 Task: Change the Trello board background using images from the Unsplash gallery.
Action: Mouse moved to (1228, 381)
Screenshot: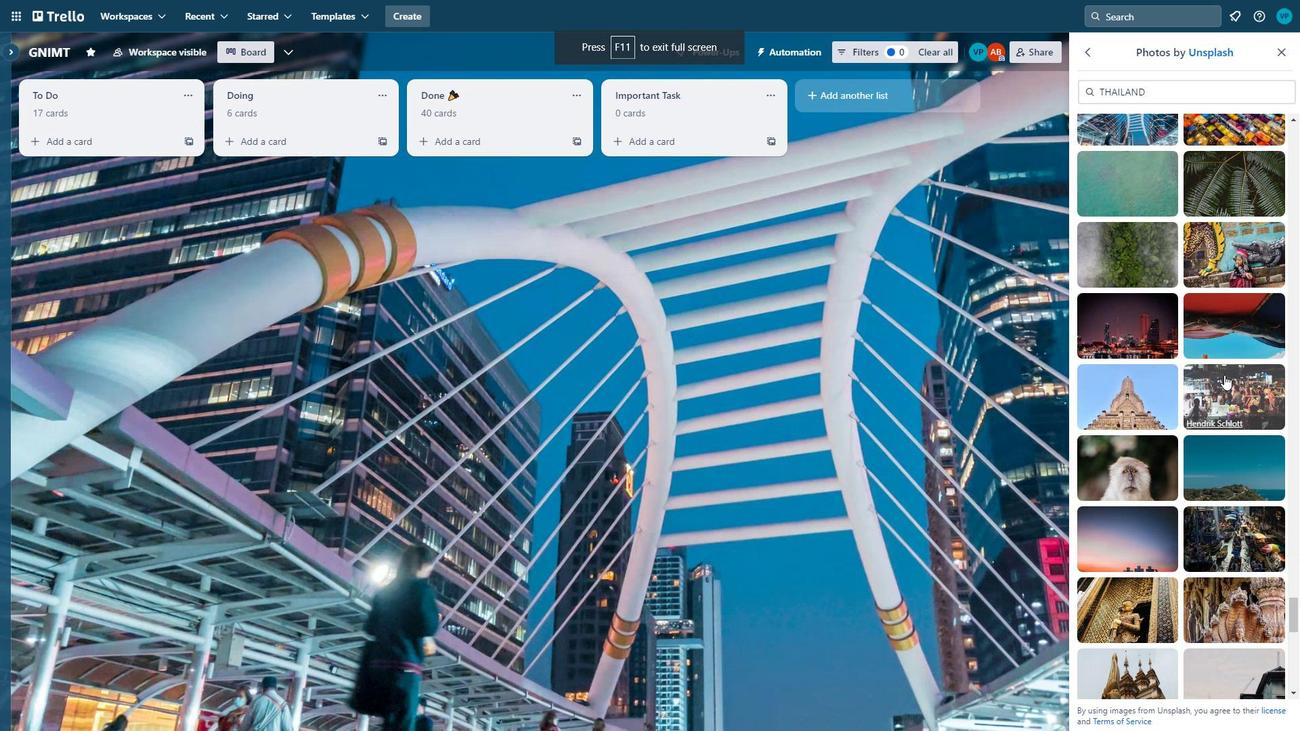 
Action: Mouse scrolled (1228, 380) with delta (0, 0)
Screenshot: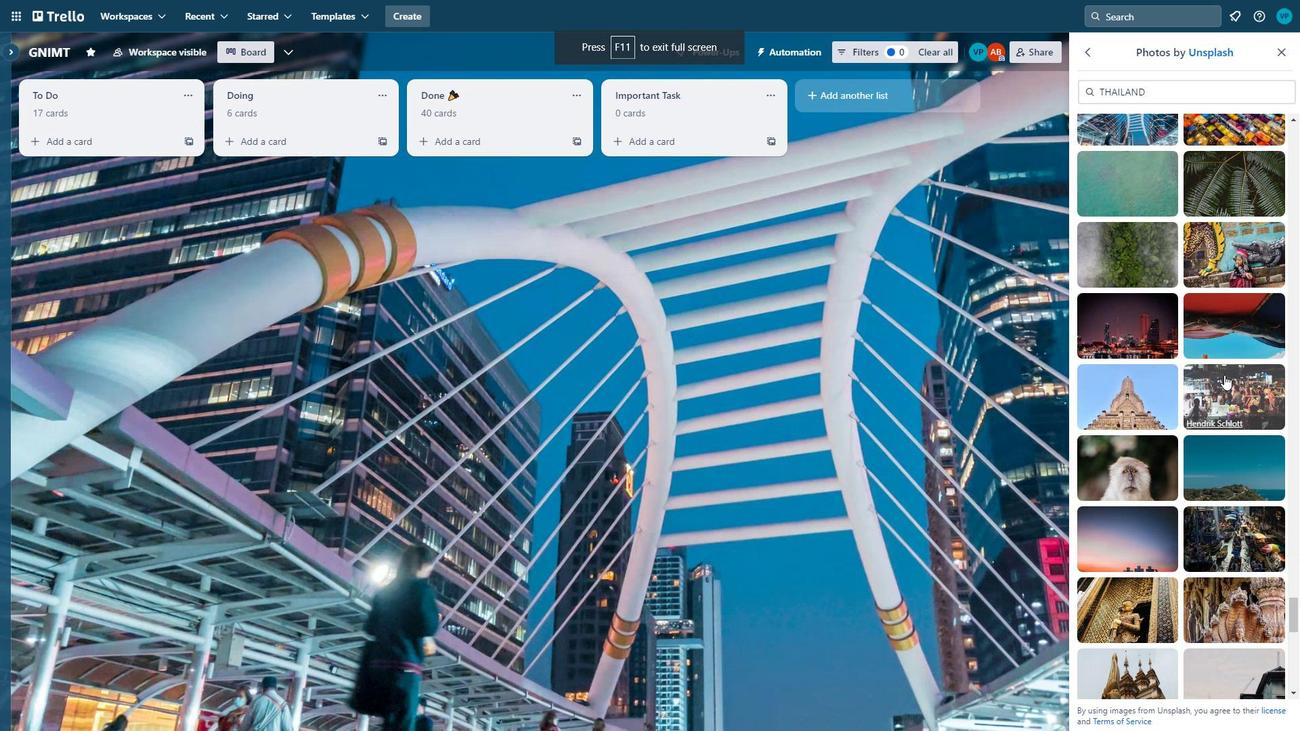 
Action: Mouse moved to (1229, 383)
Screenshot: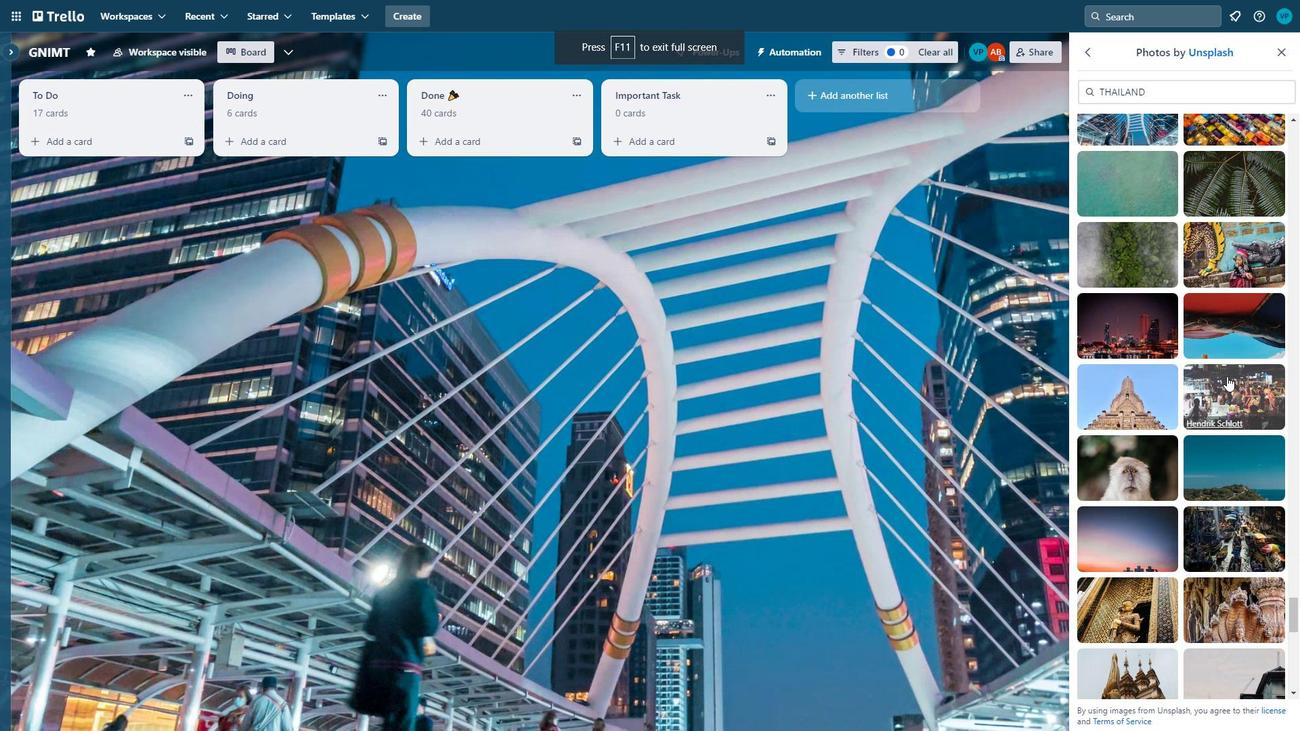 
Action: Mouse scrolled (1229, 382) with delta (0, 0)
Screenshot: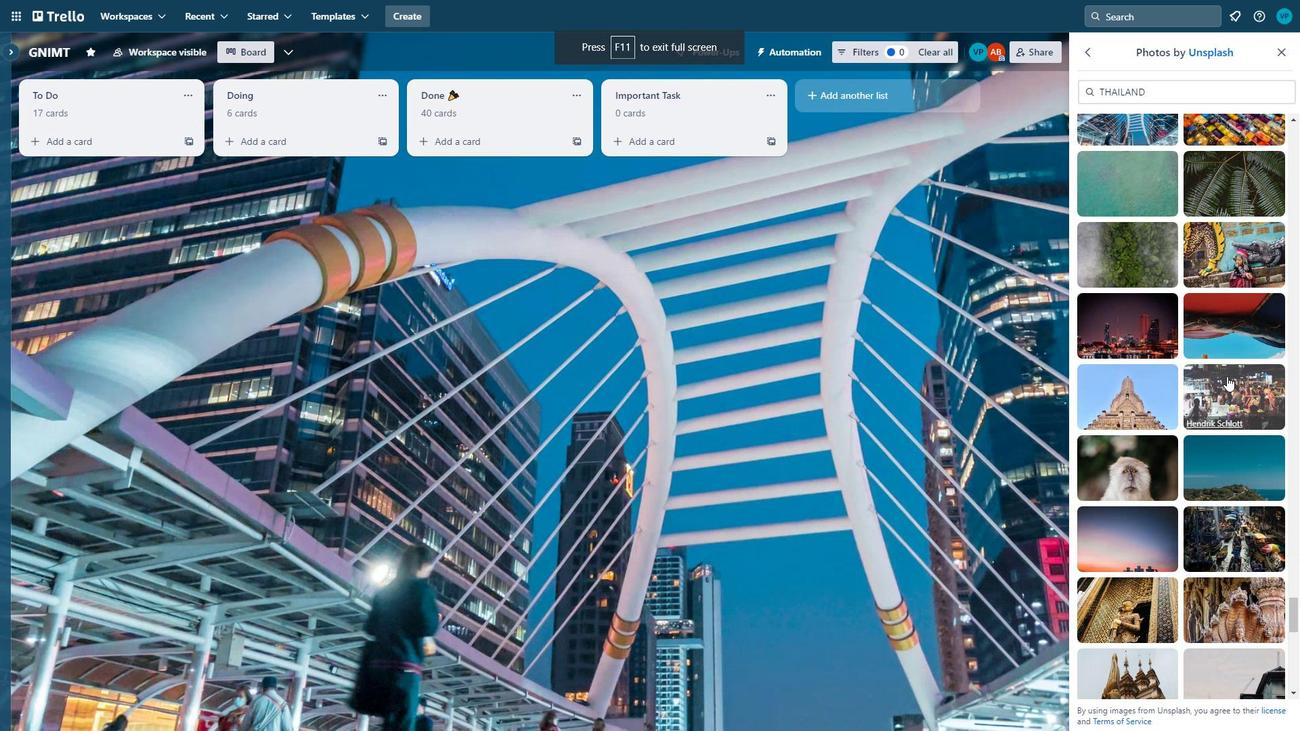 
Action: Mouse moved to (1229, 384)
Screenshot: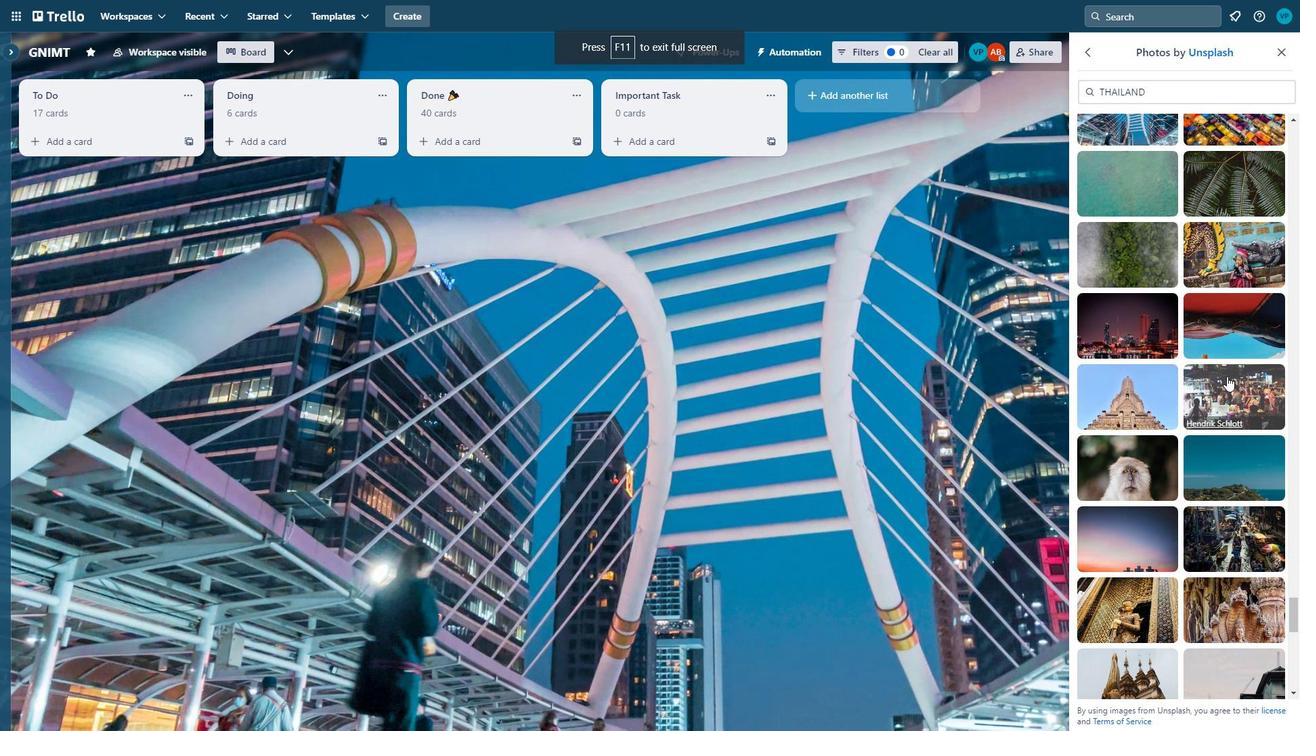 
Action: Mouse scrolled (1229, 383) with delta (0, 0)
Screenshot: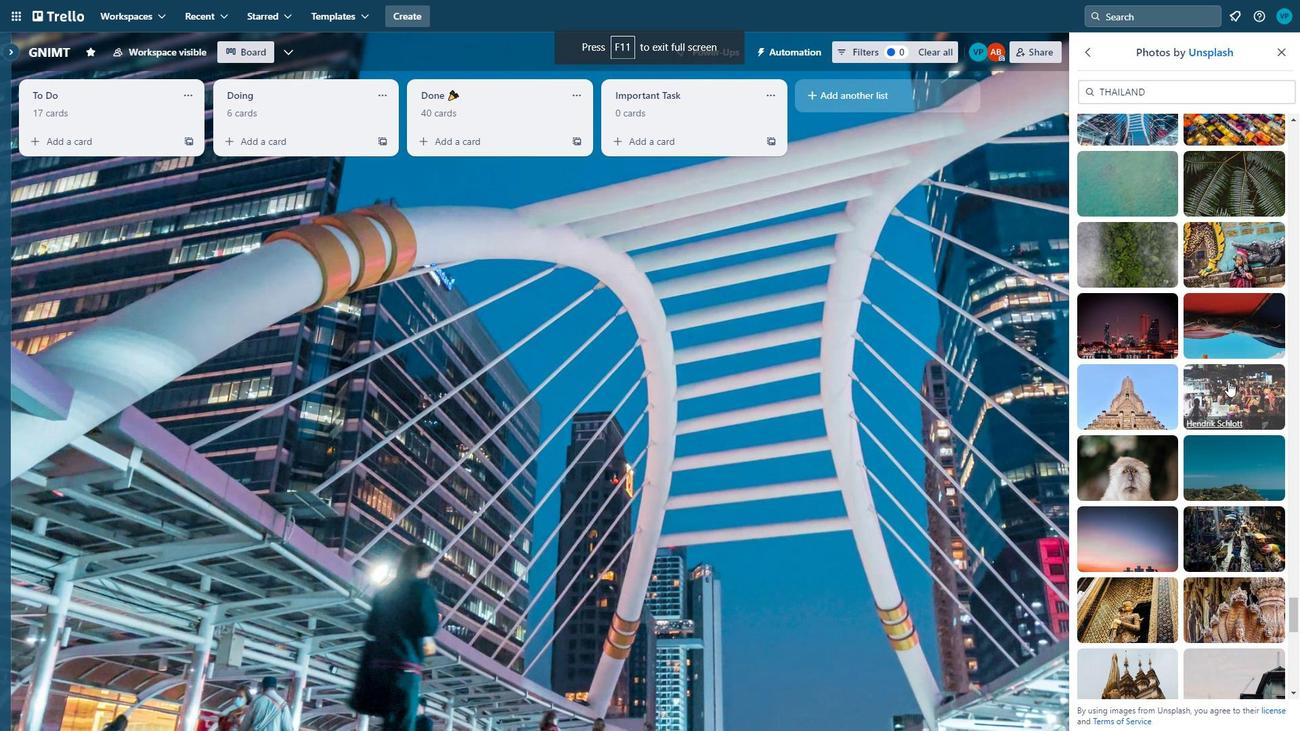 
Action: Mouse moved to (1139, 390)
Screenshot: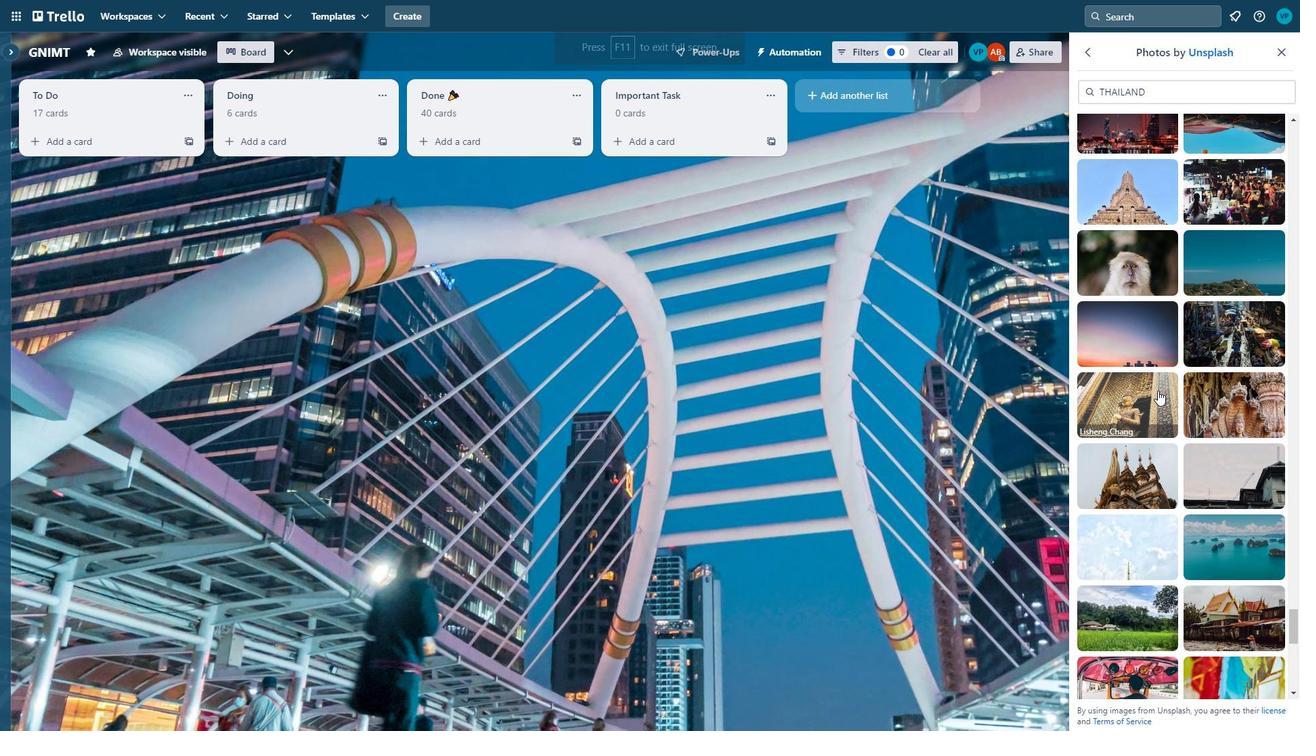 
Action: Mouse pressed left at (1139, 390)
Screenshot: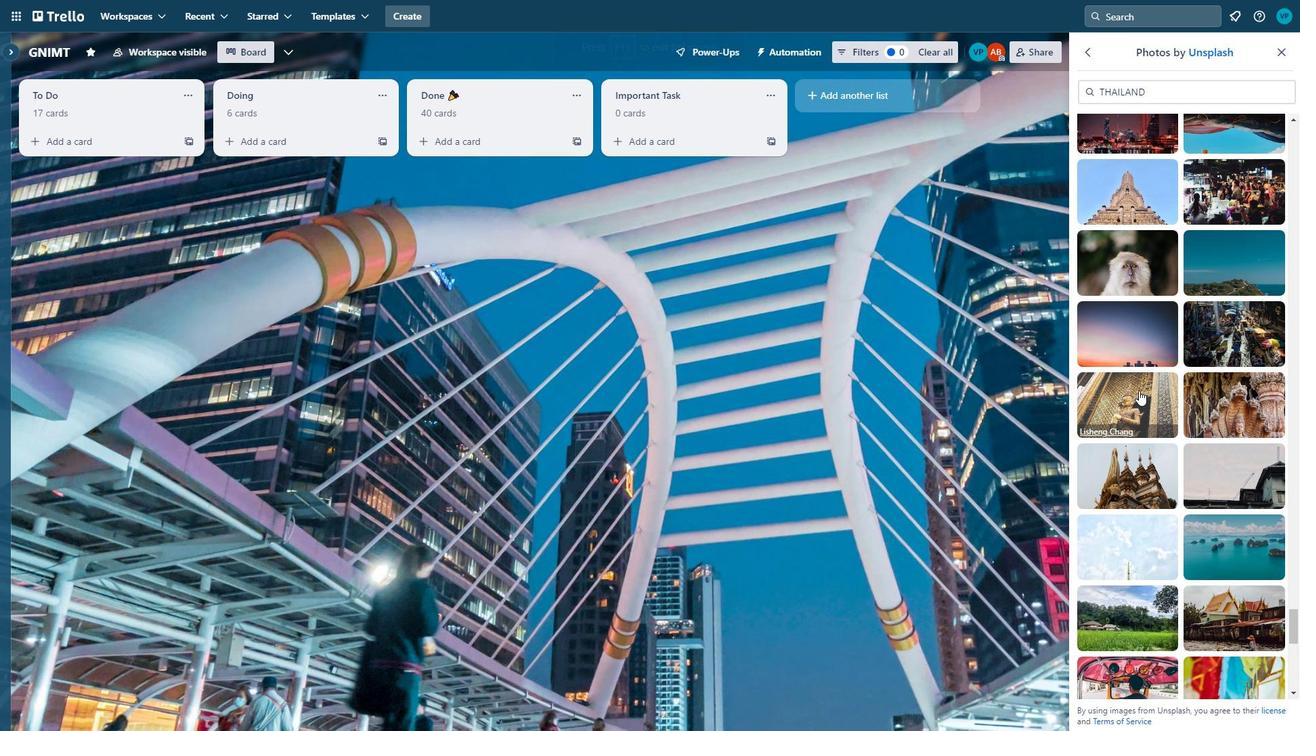 
Action: Mouse moved to (1299, 432)
Screenshot: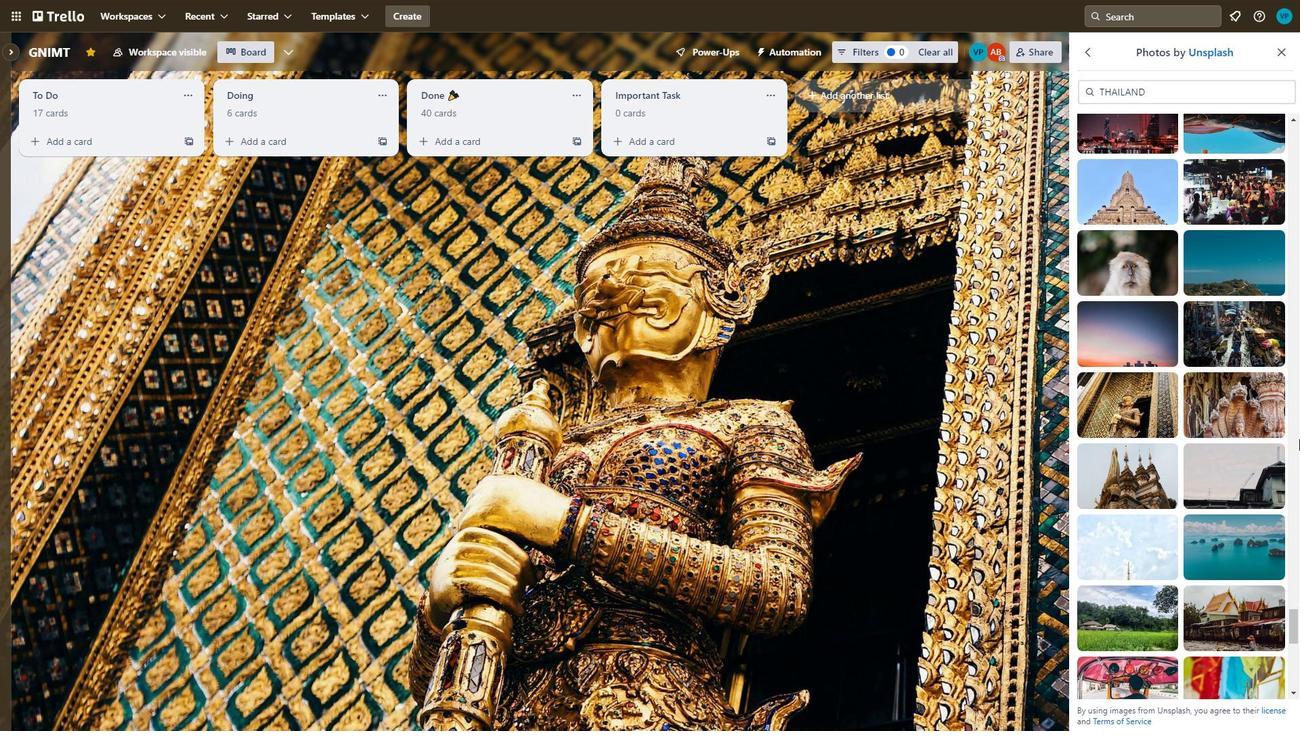 
Action: Mouse scrolled (1299, 432) with delta (0, 0)
Screenshot: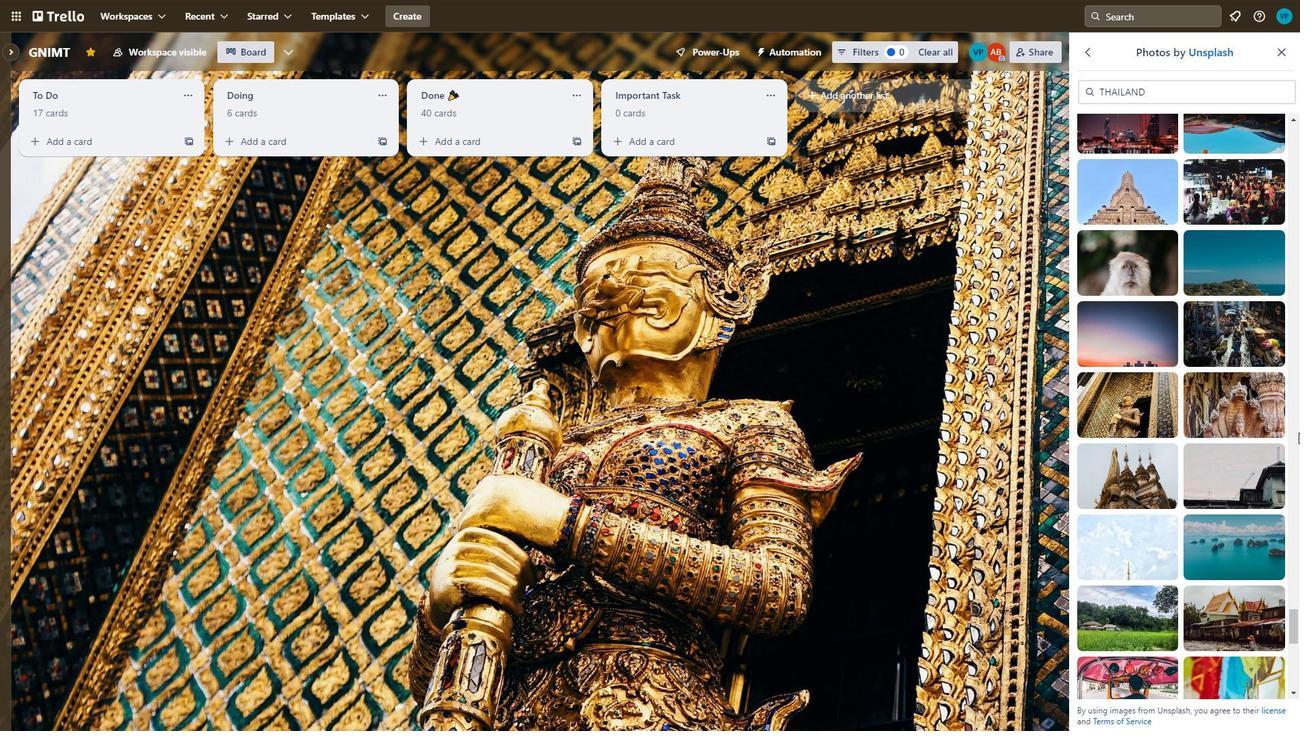
Action: Mouse moved to (1294, 439)
Screenshot: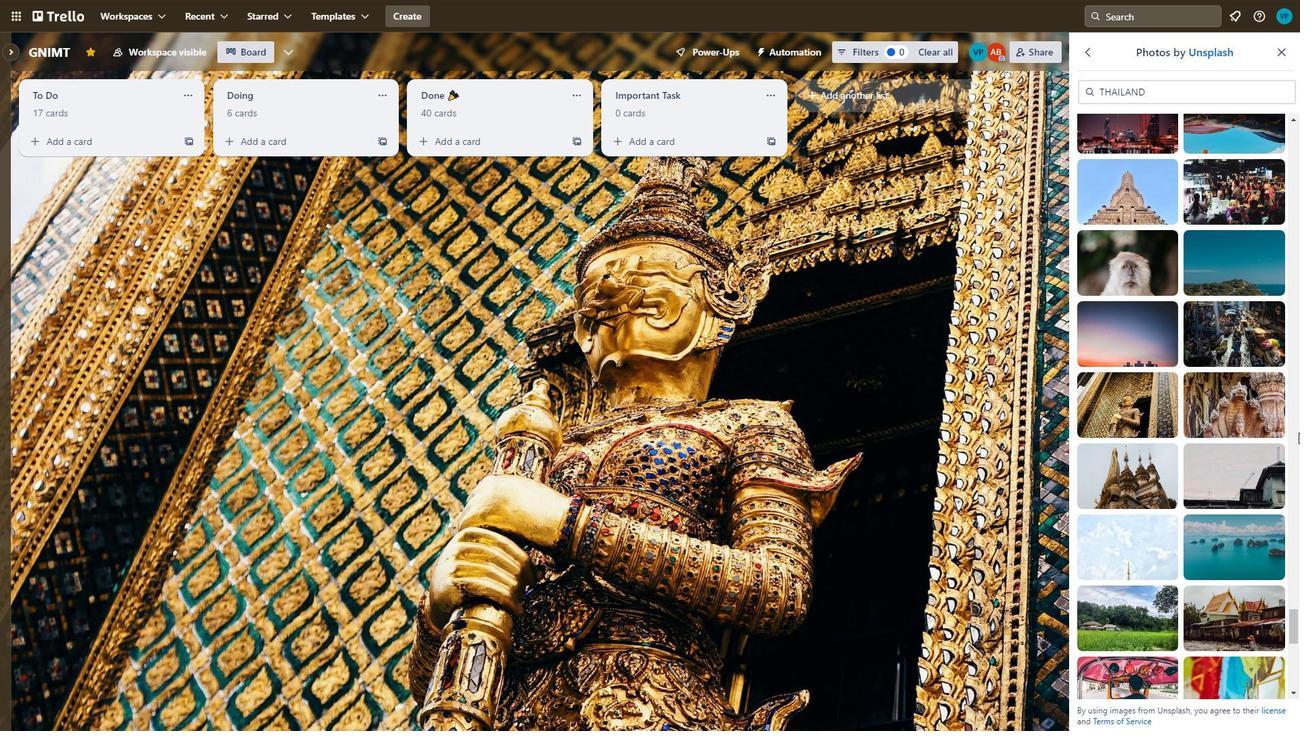 
Action: Mouse scrolled (1294, 438) with delta (0, 0)
Screenshot: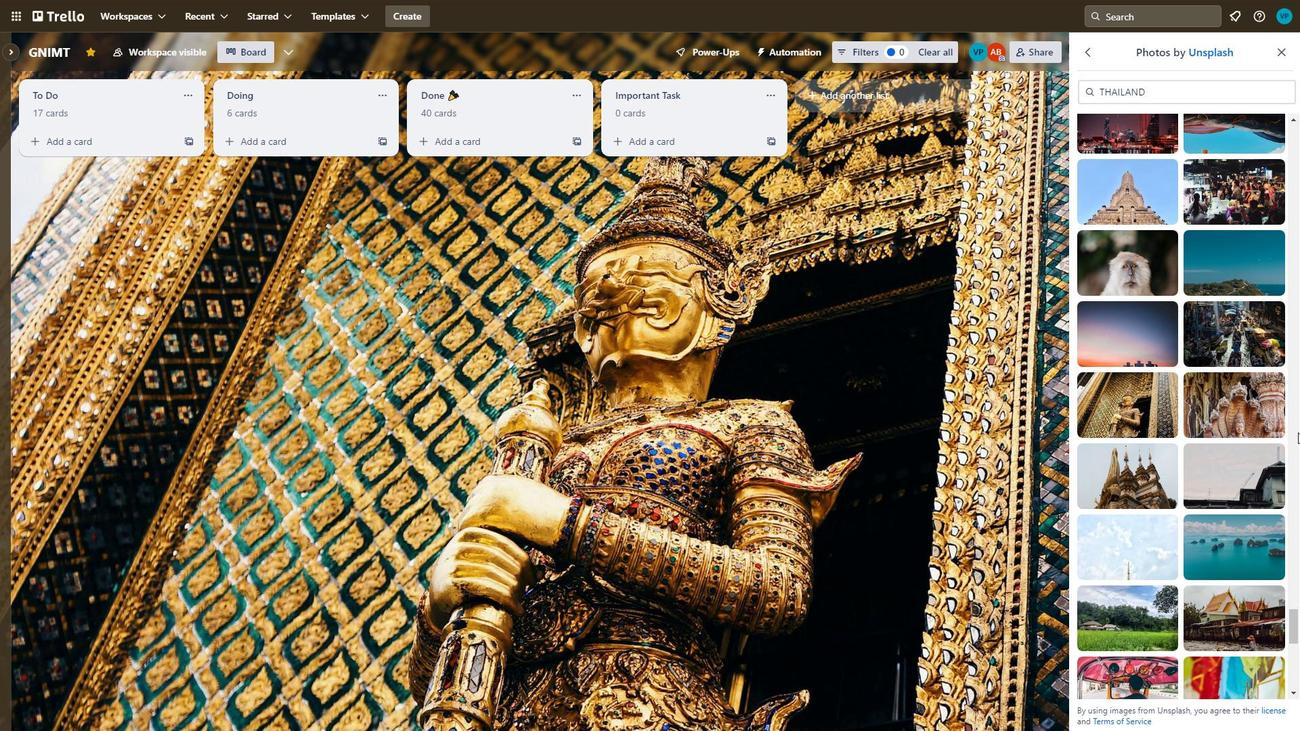 
Action: Mouse moved to (1290, 445)
Screenshot: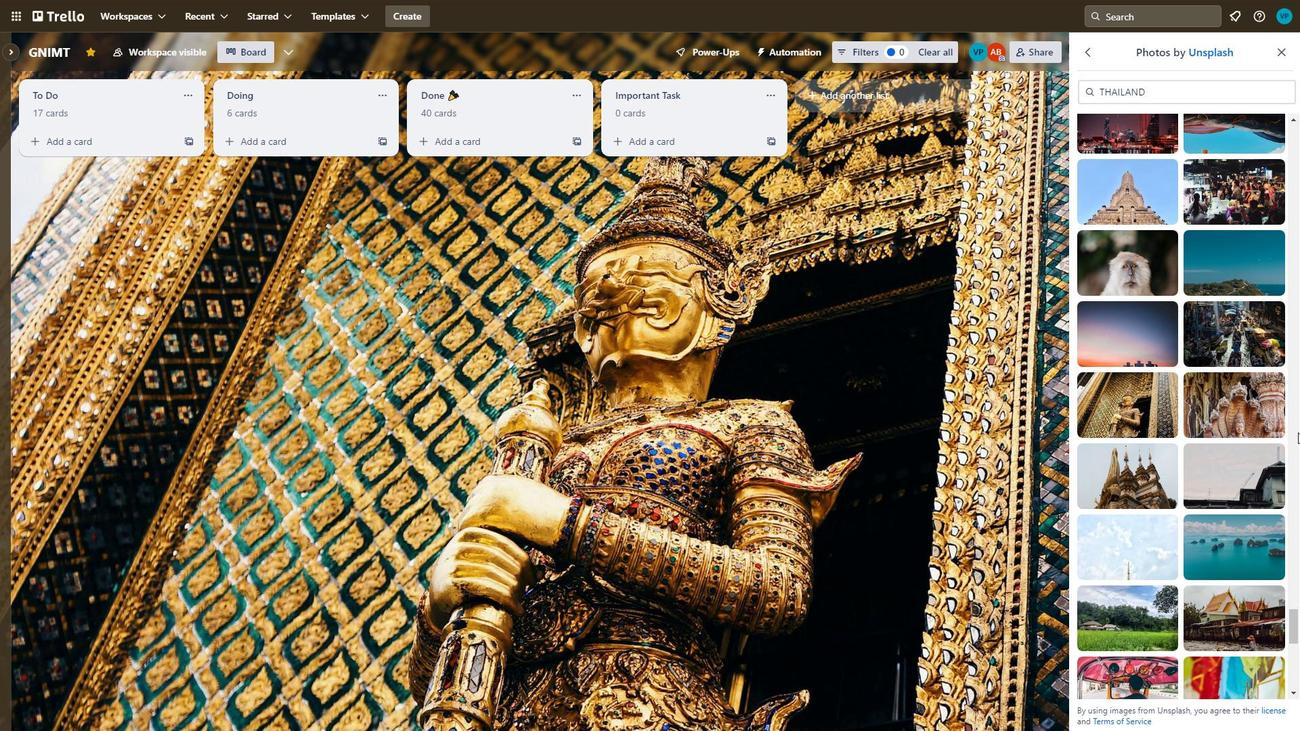 
Action: Mouse scrolled (1290, 445) with delta (0, 0)
Screenshot: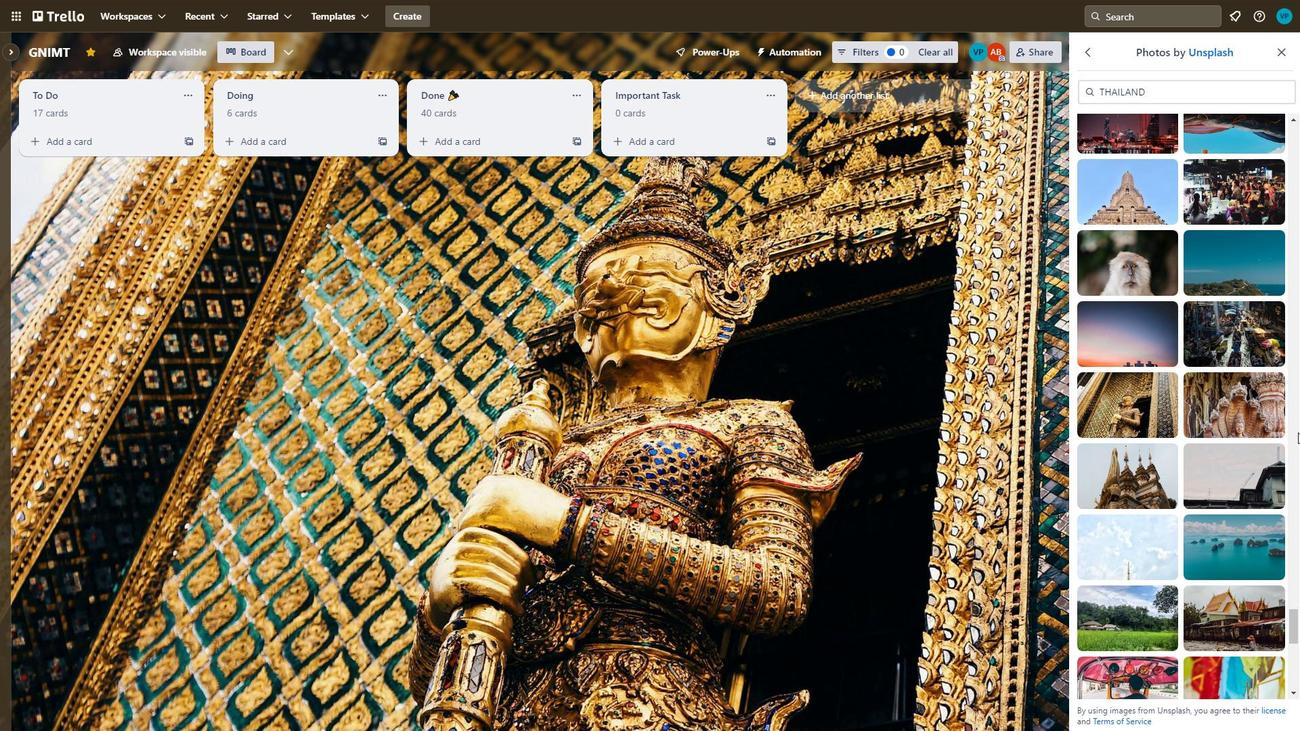 
Action: Mouse moved to (1141, 403)
Screenshot: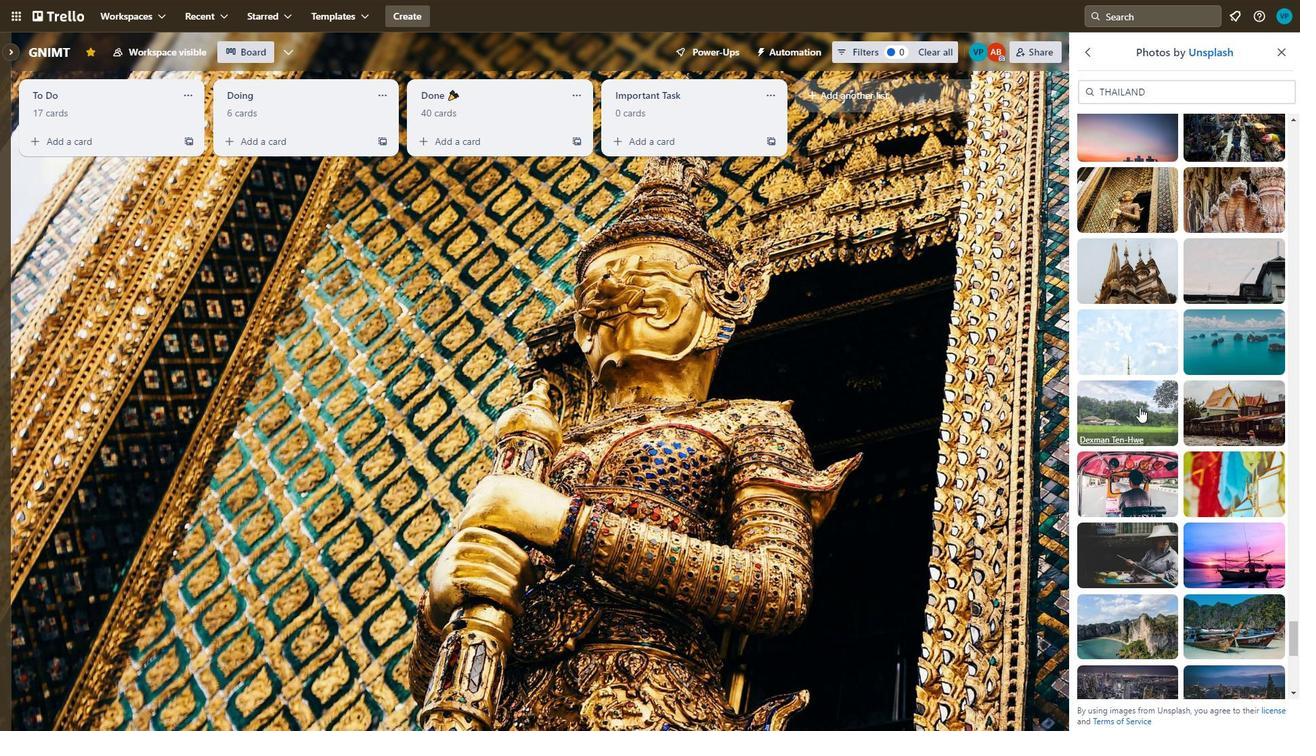 
Action: Mouse pressed left at (1141, 403)
Screenshot: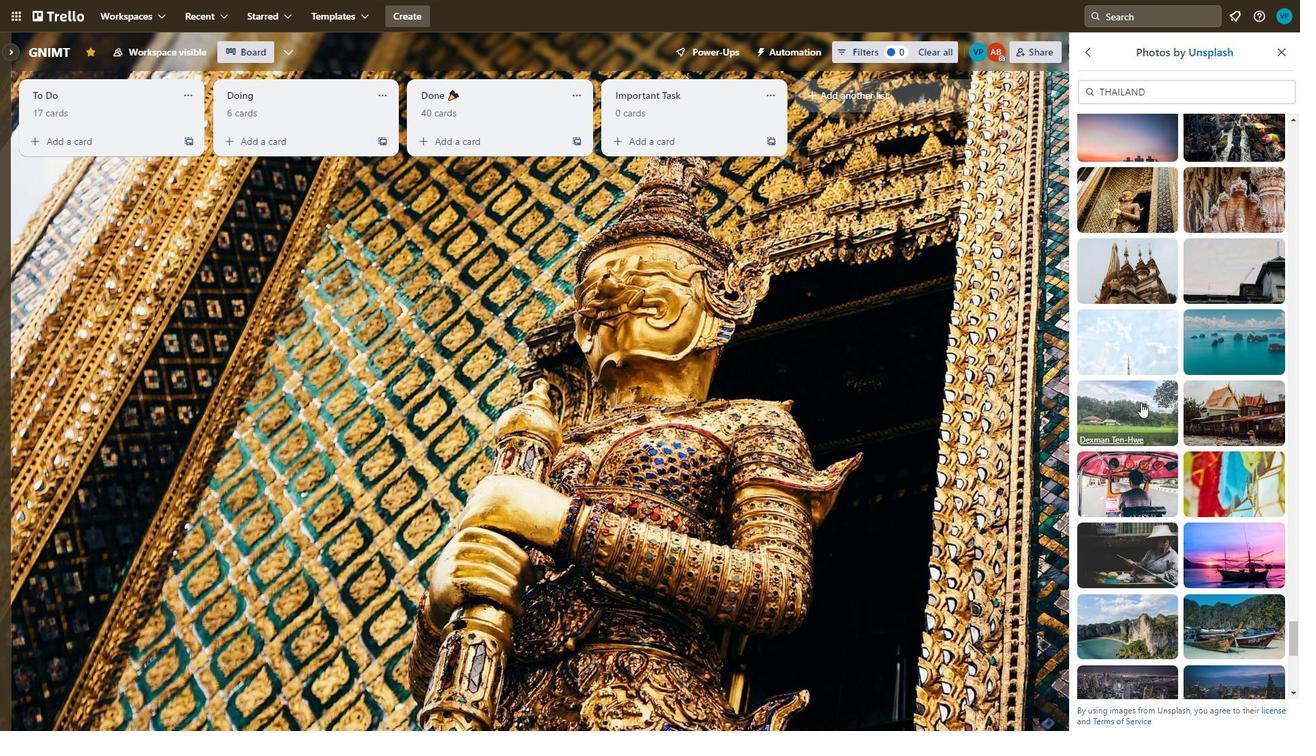 
Action: Mouse moved to (1248, 397)
Screenshot: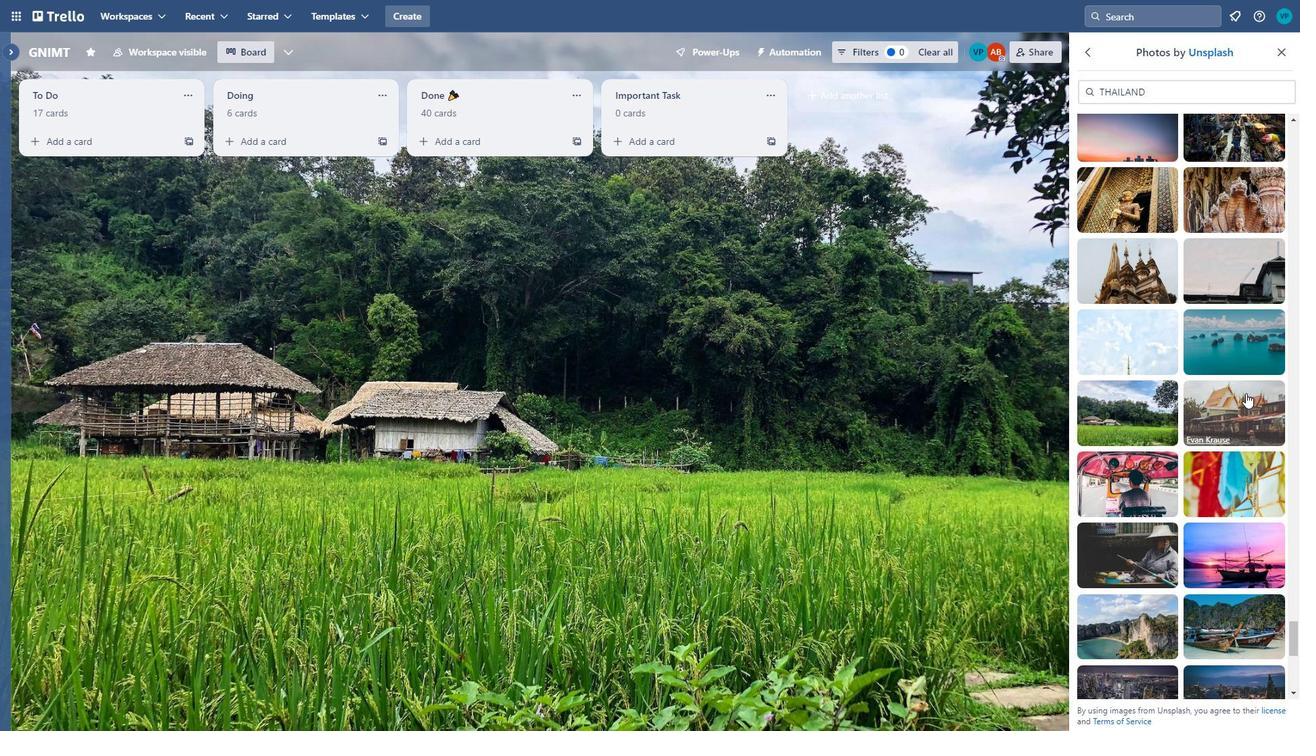 
Action: Mouse pressed left at (1248, 397)
Screenshot: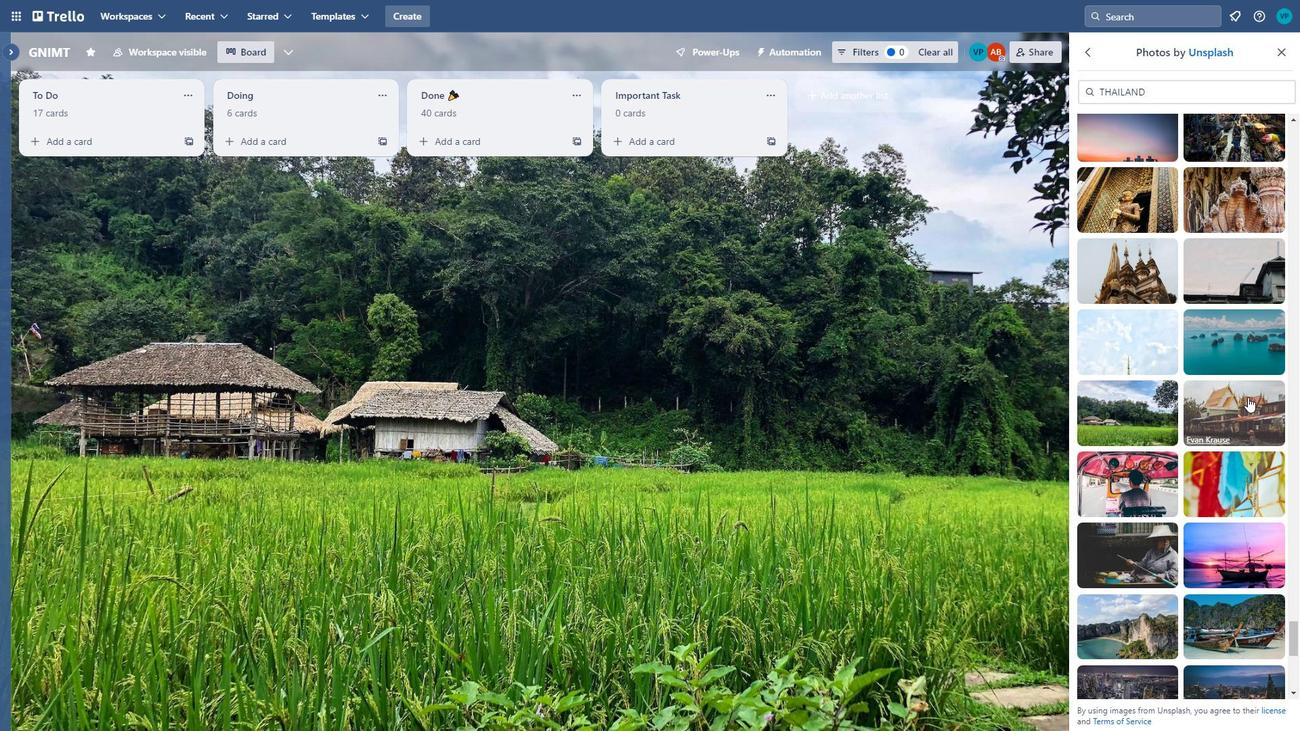 
Action: Mouse moved to (1155, 476)
Screenshot: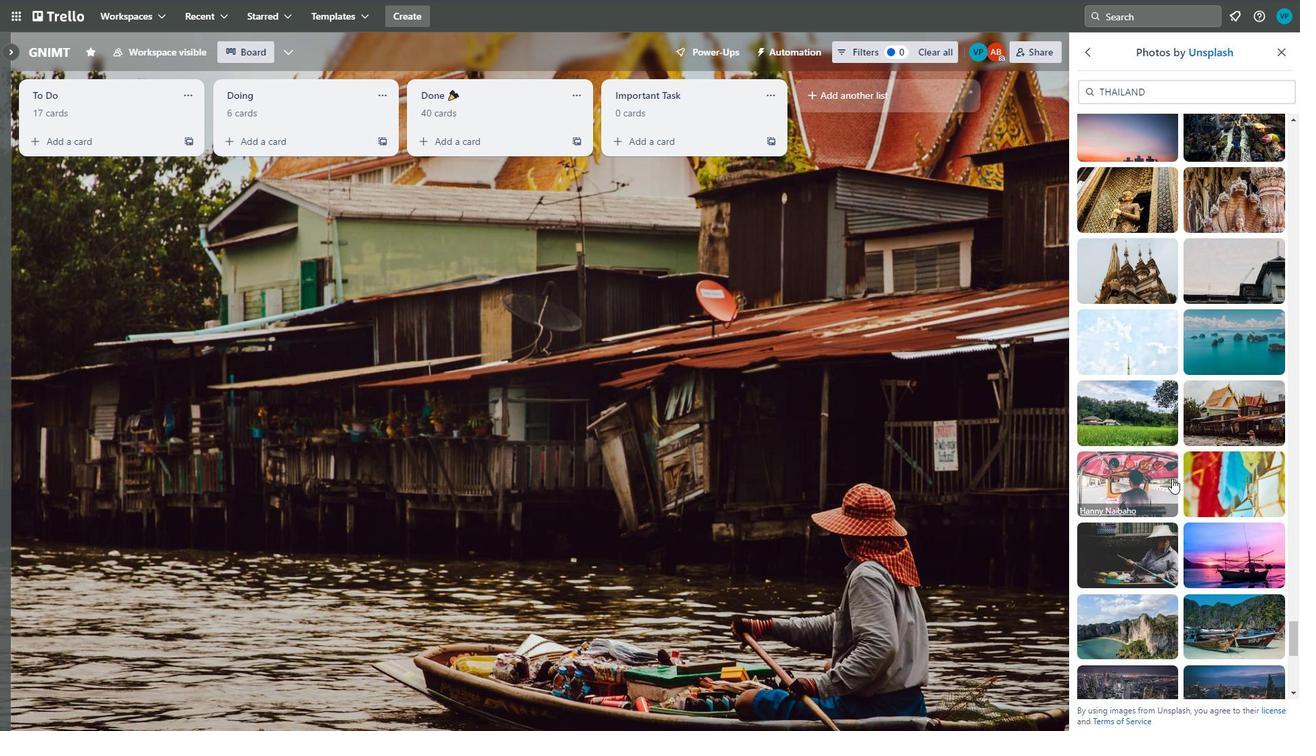 
Action: Mouse pressed left at (1155, 476)
Screenshot: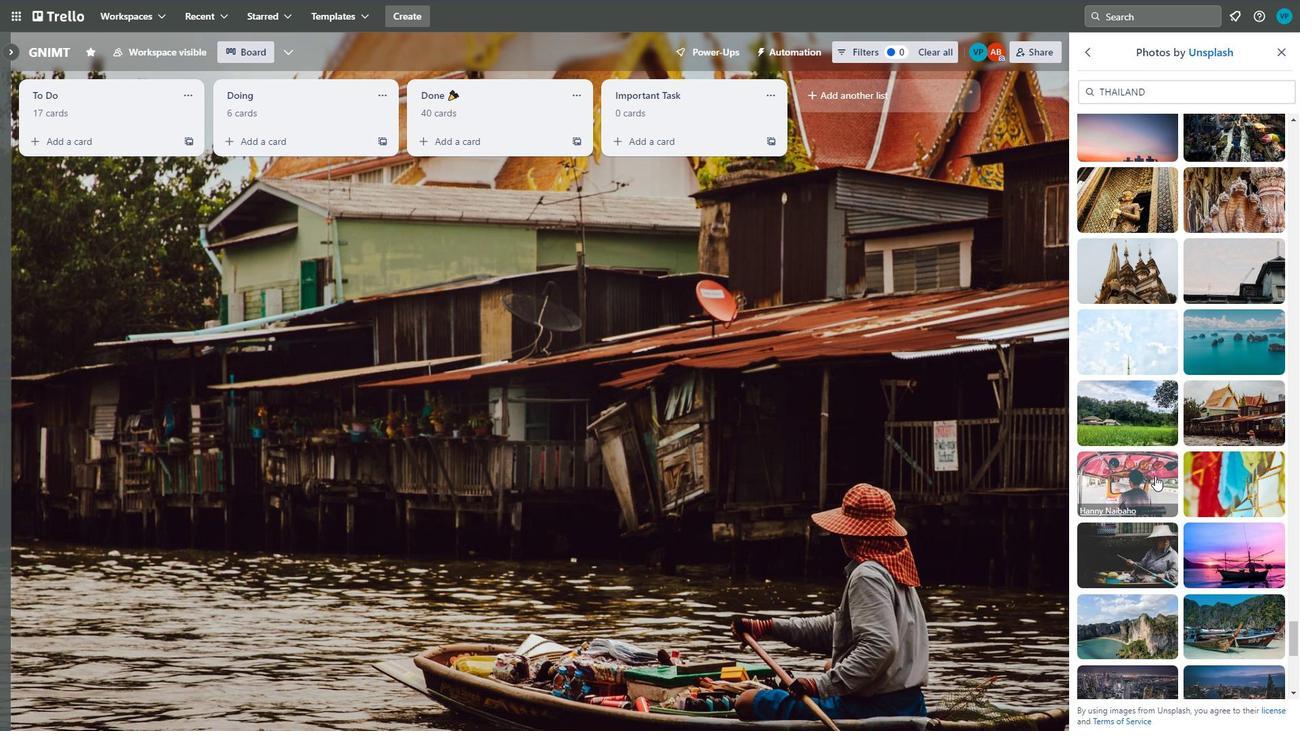 
Action: Mouse moved to (1216, 478)
Screenshot: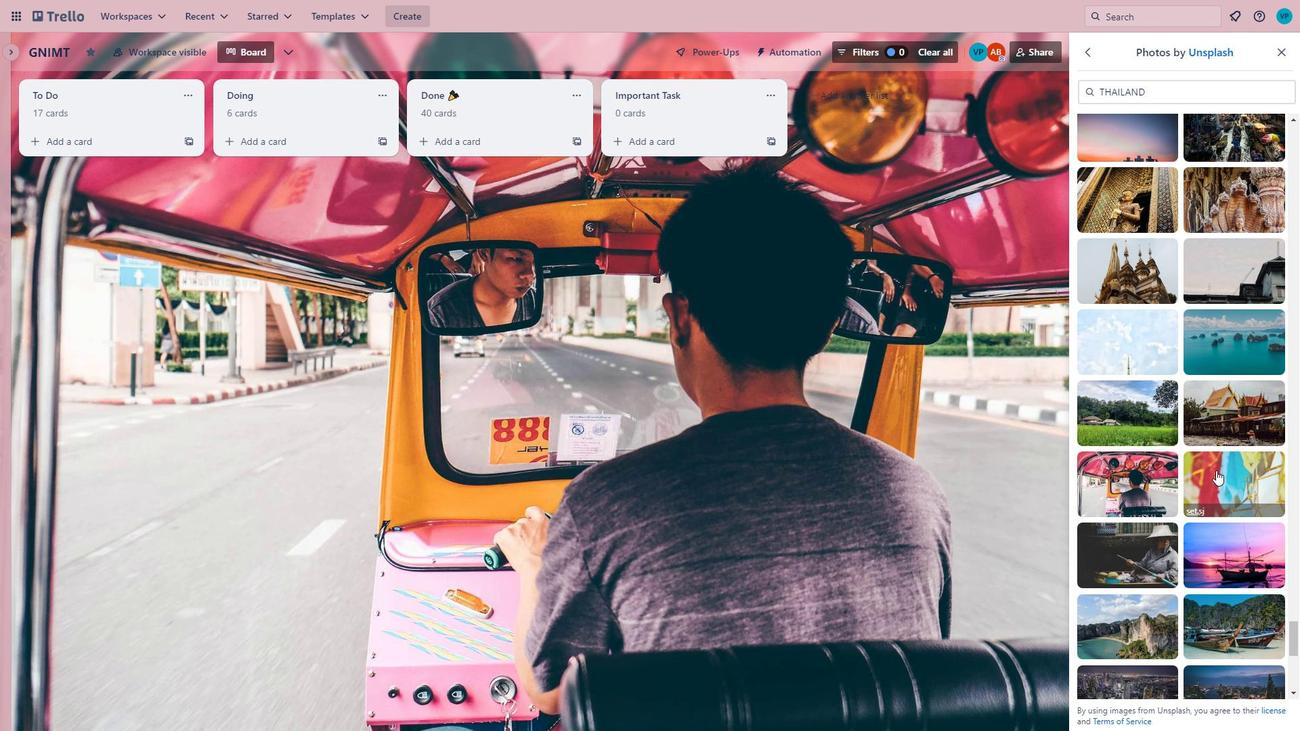
Action: Mouse pressed left at (1216, 478)
Screenshot: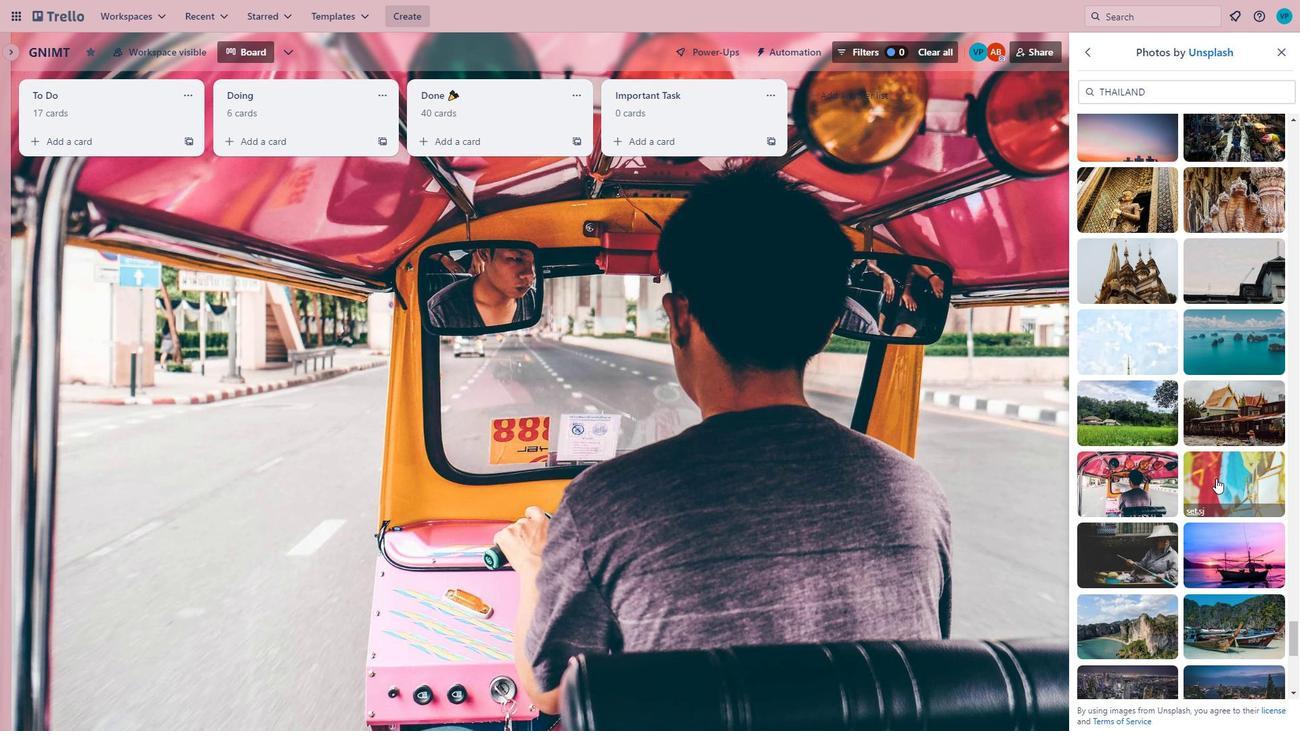 
Action: Mouse moved to (1131, 516)
Screenshot: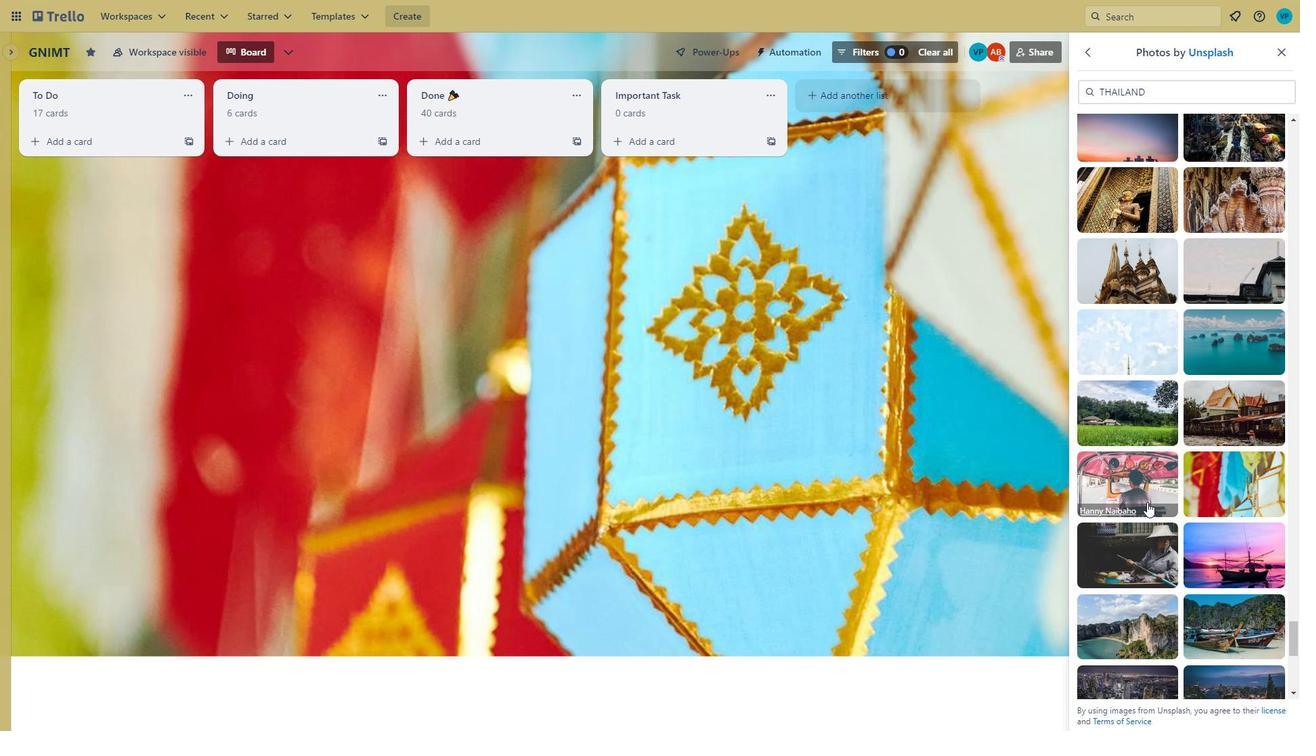 
Action: Mouse scrolled (1131, 516) with delta (0, 0)
Screenshot: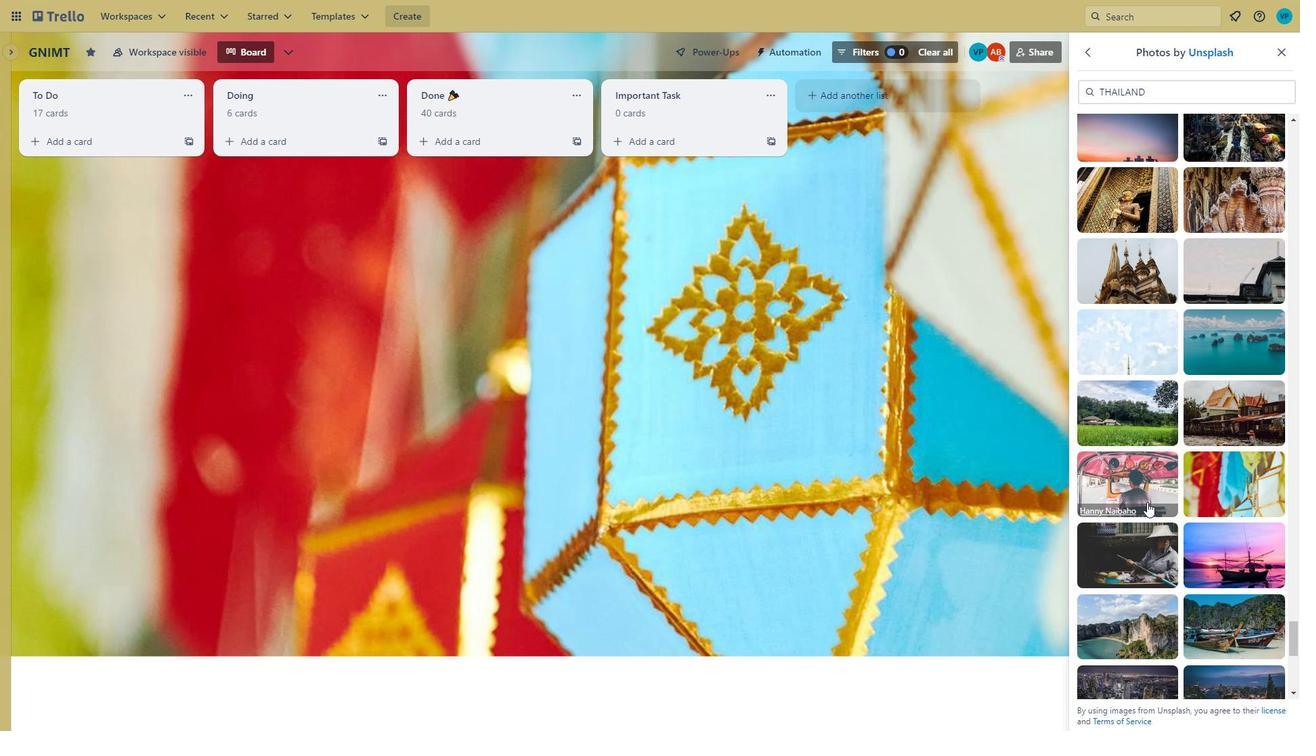 
Action: Mouse moved to (1142, 473)
Screenshot: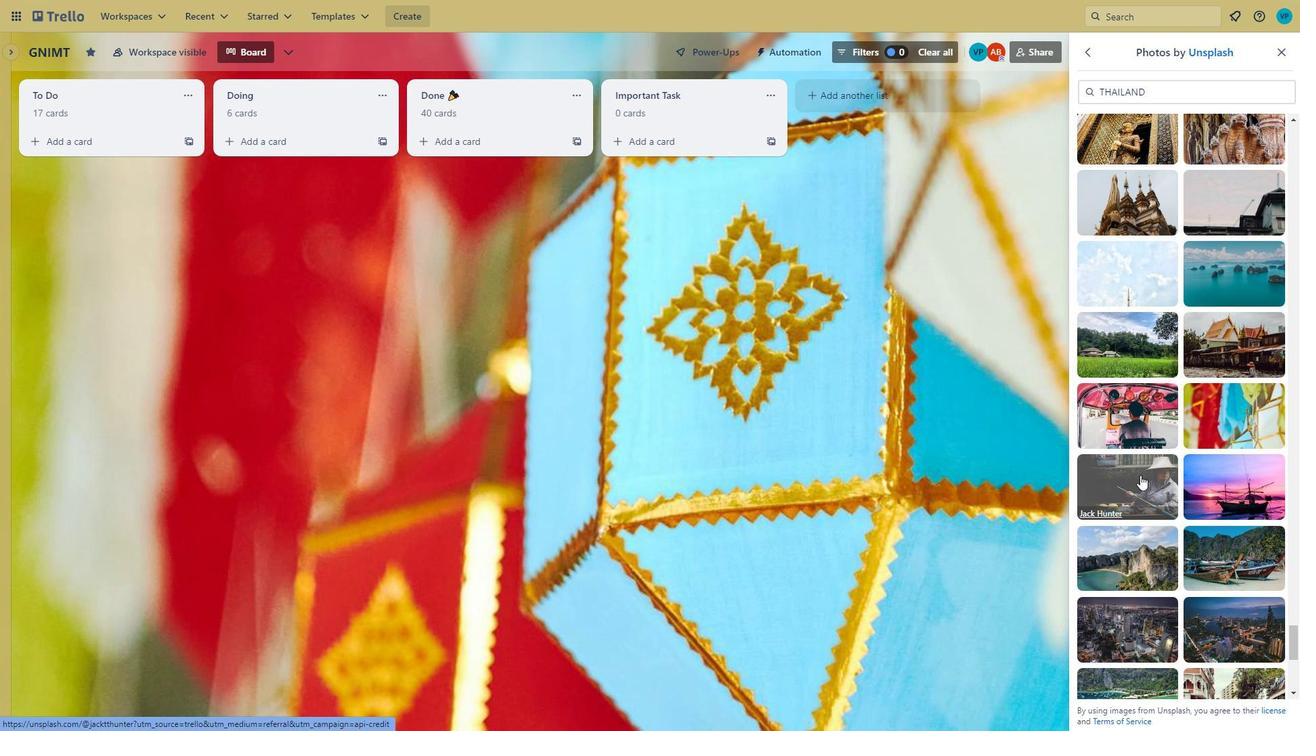 
Action: Mouse pressed left at (1142, 473)
Screenshot: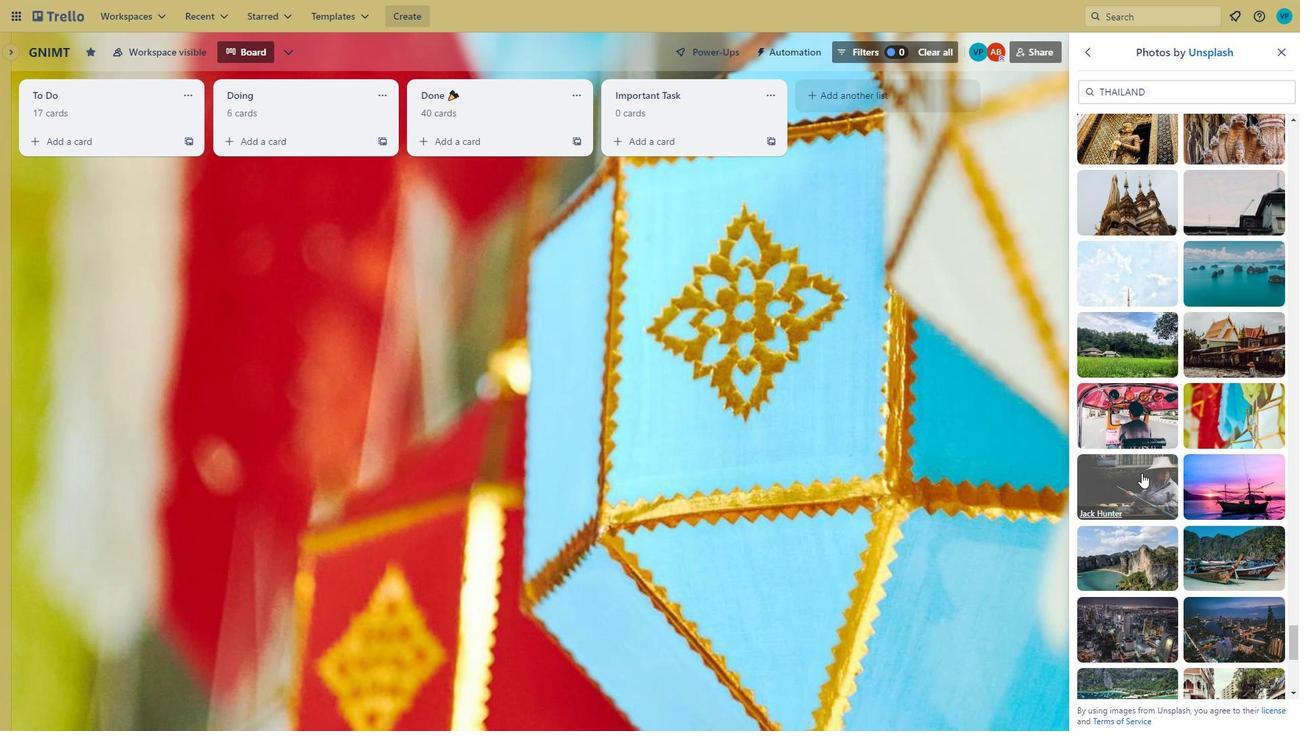 
Action: Mouse moved to (1211, 464)
Screenshot: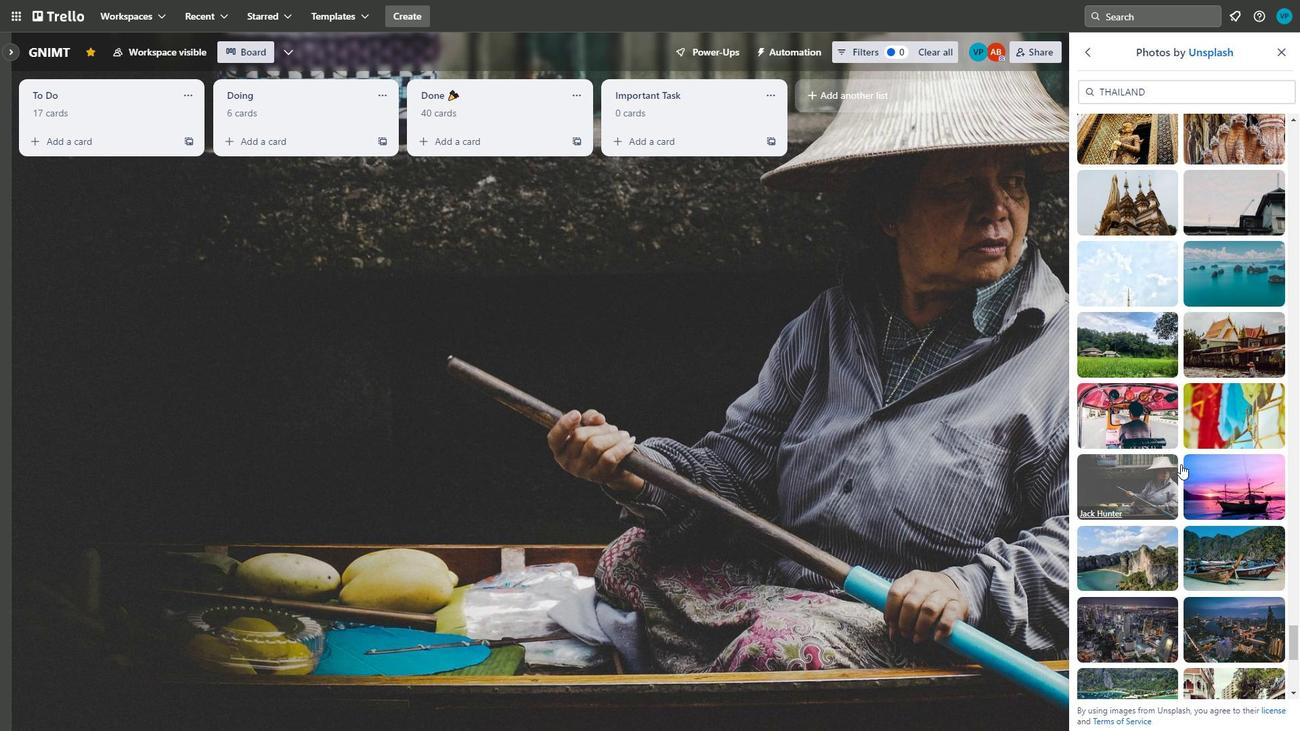 
Action: Mouse pressed left at (1211, 464)
Screenshot: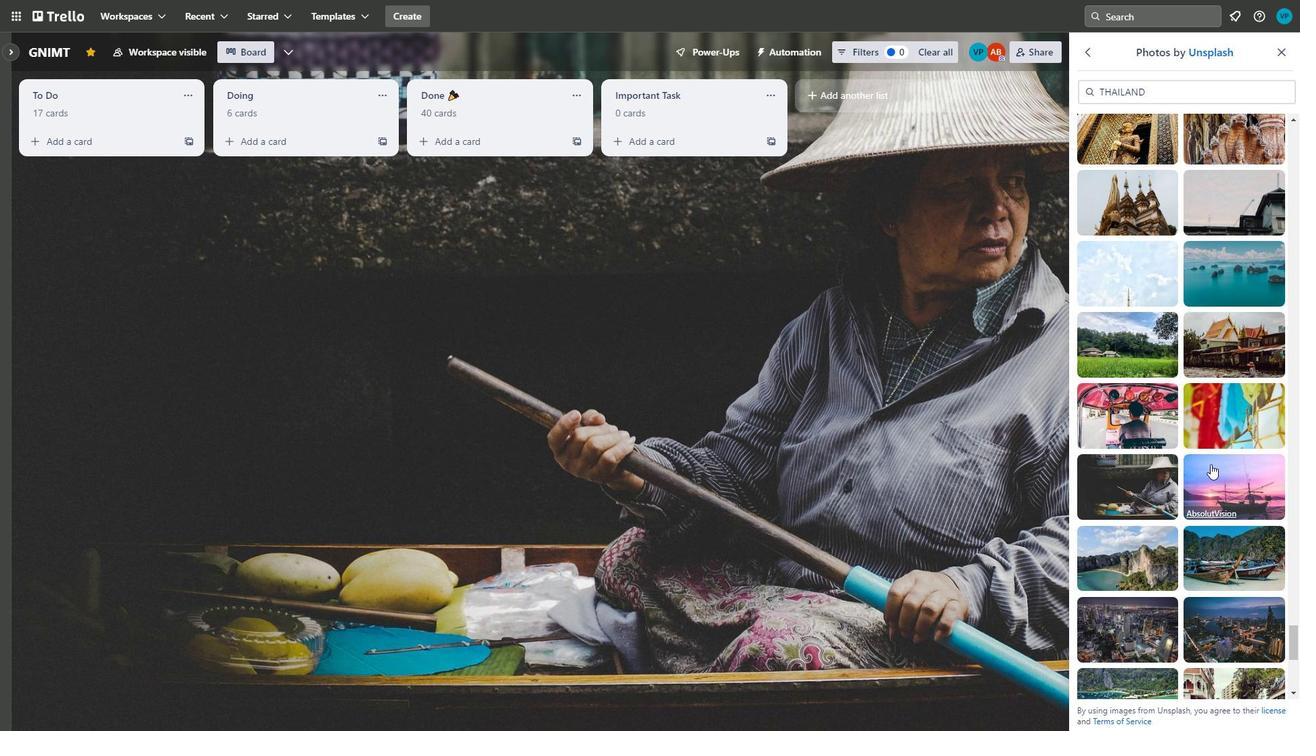 
Action: Mouse moved to (1123, 546)
Screenshot: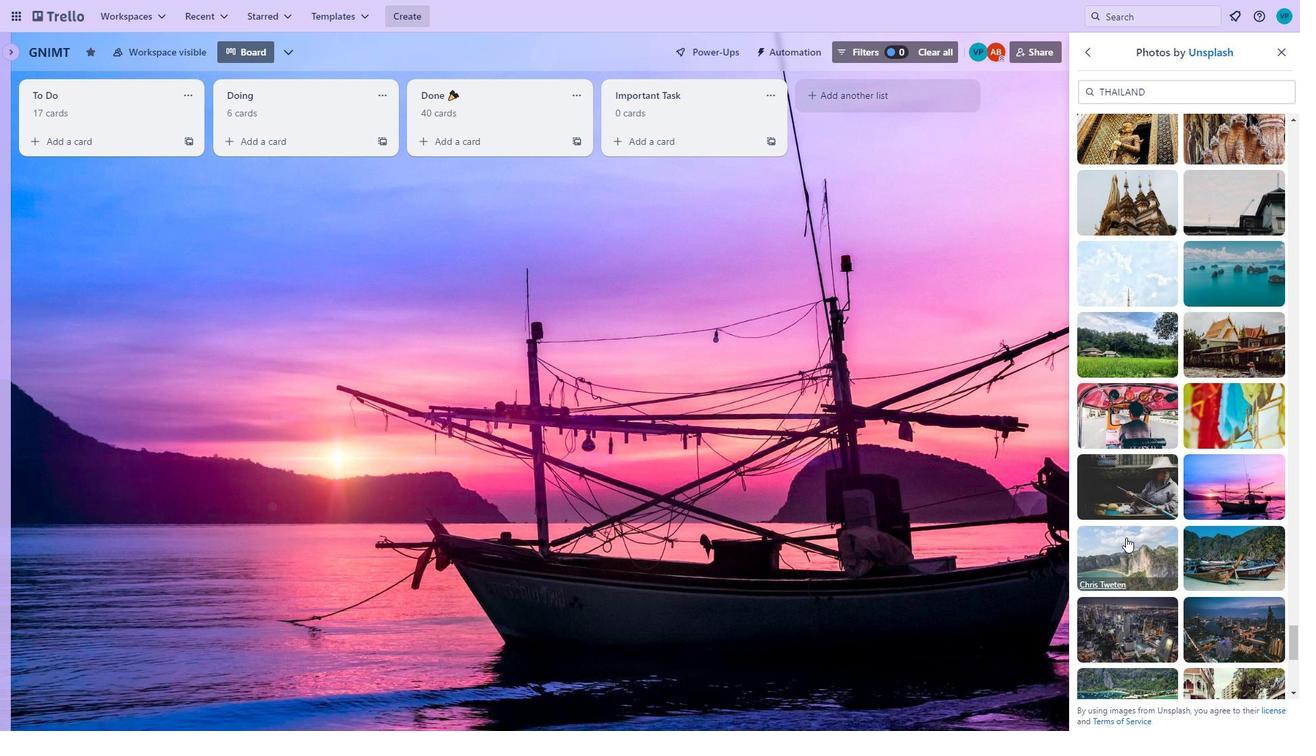 
Action: Mouse pressed left at (1123, 546)
Screenshot: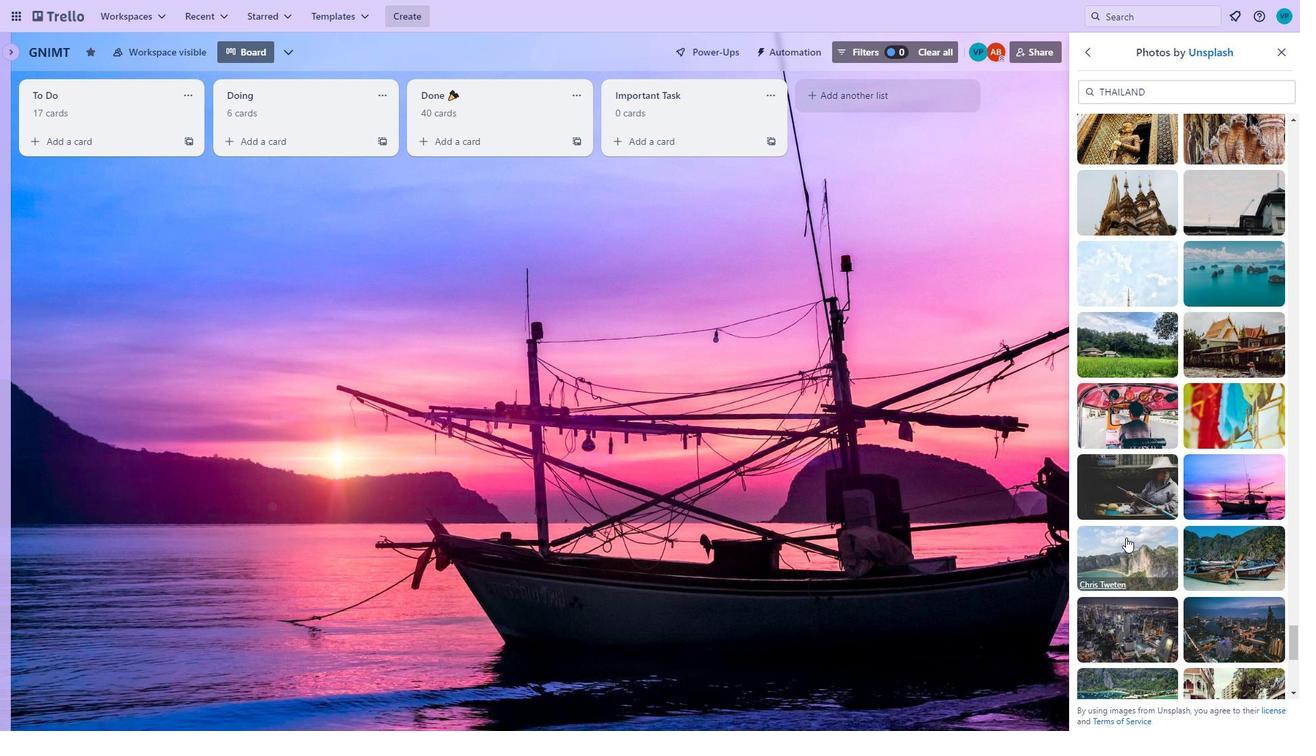 
Action: Mouse moved to (1243, 545)
Screenshot: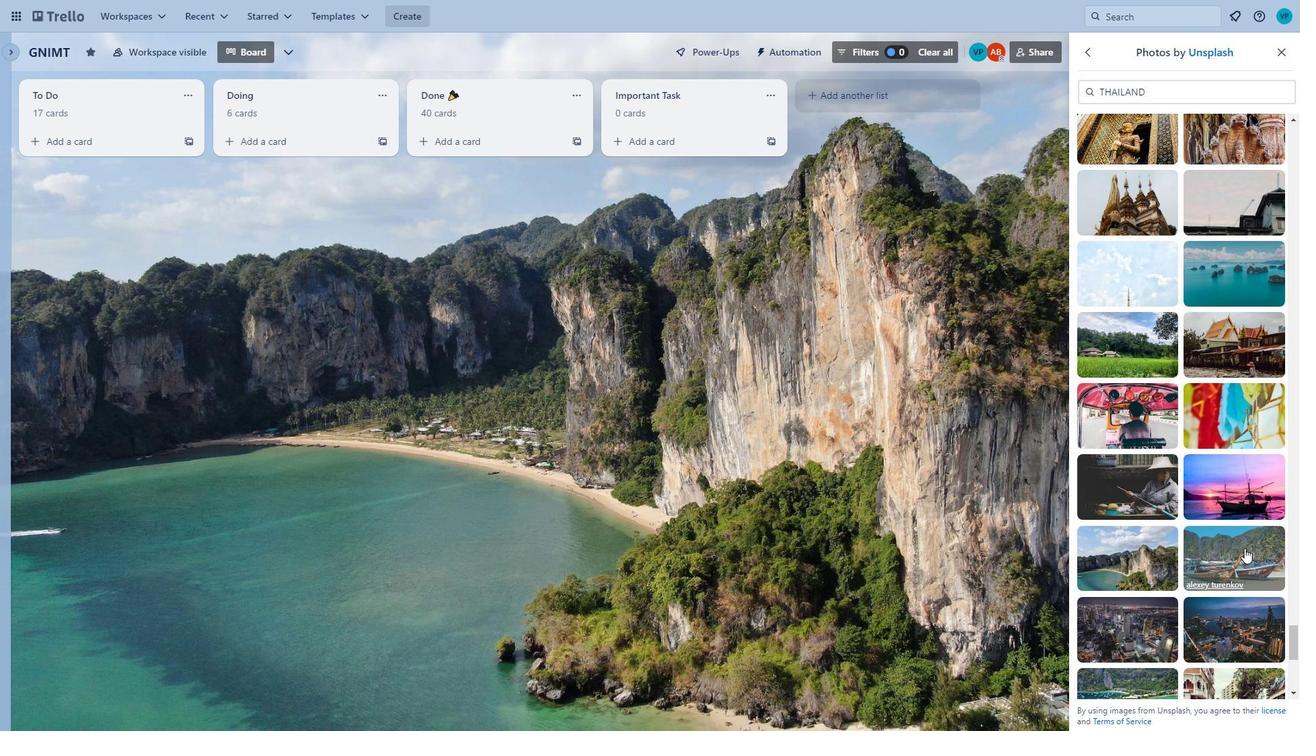
Action: Mouse scrolled (1243, 544) with delta (0, 0)
Screenshot: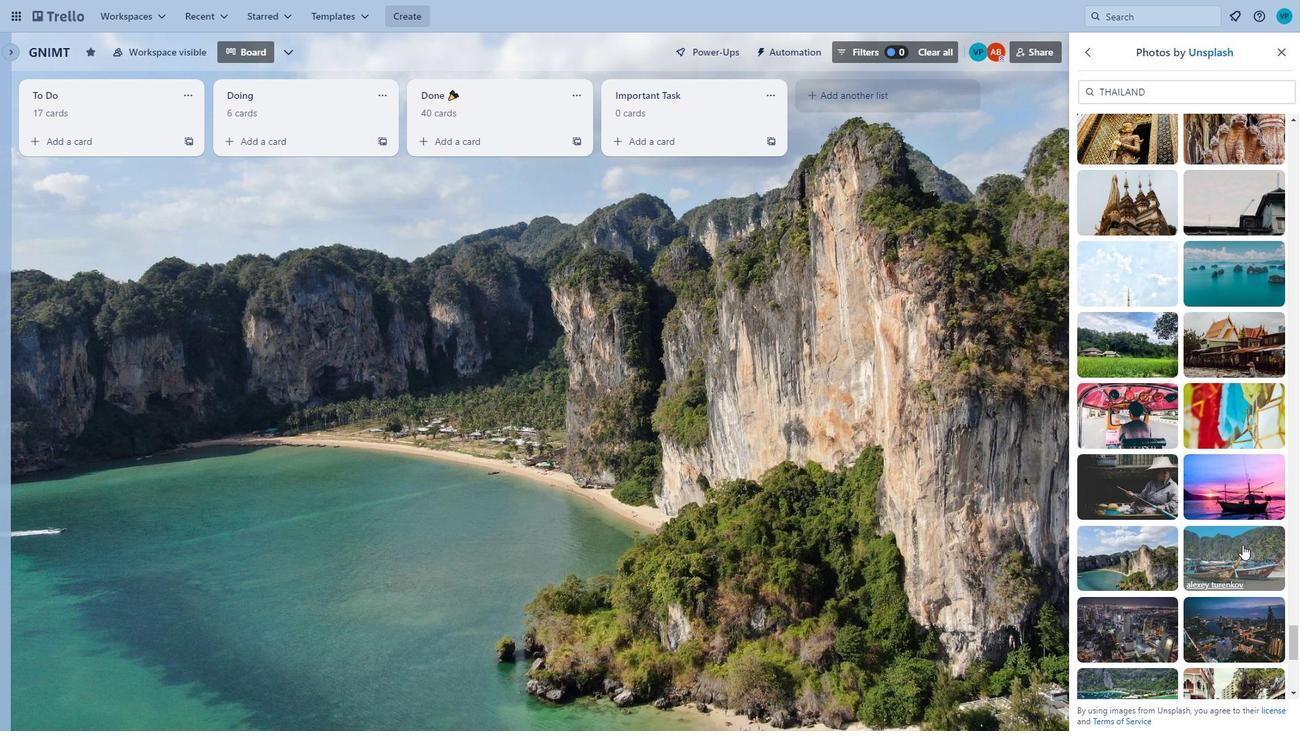 
Action: Mouse scrolled (1243, 544) with delta (0, 0)
Screenshot: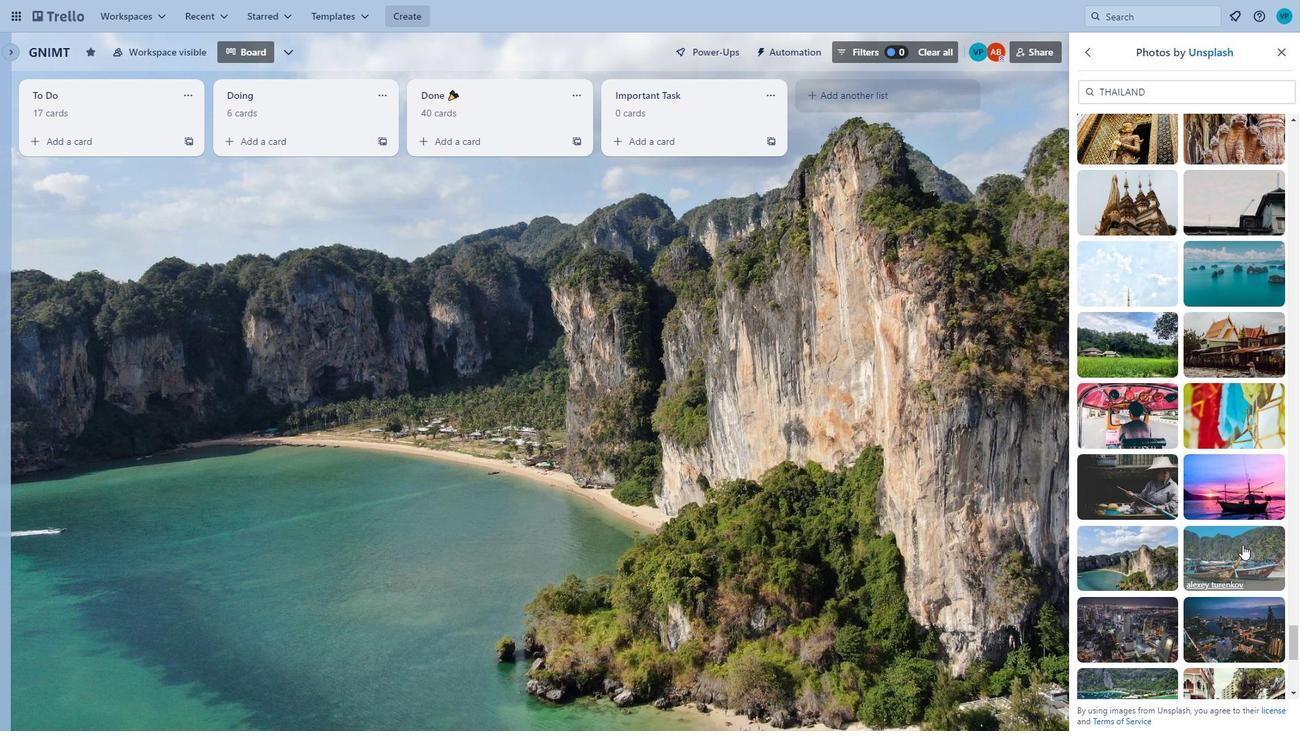 
Action: Mouse moved to (1247, 407)
Screenshot: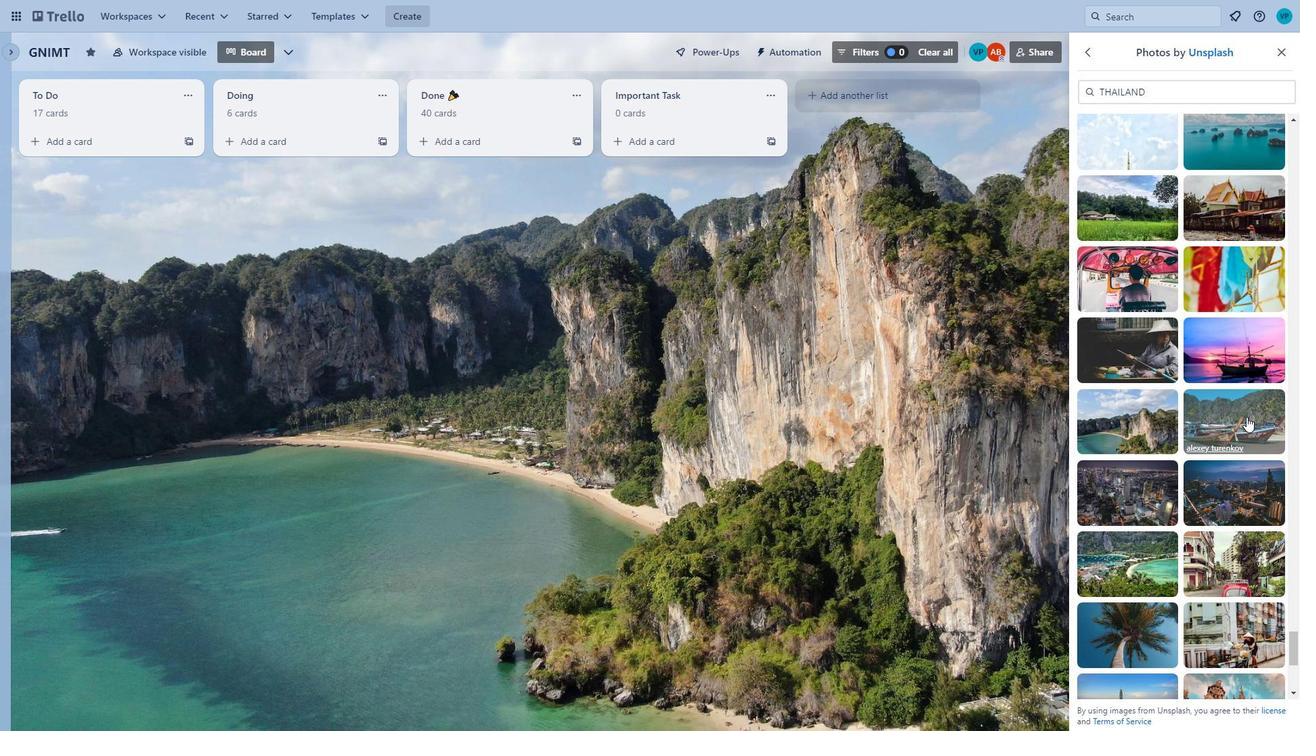 
Action: Mouse pressed left at (1247, 407)
Screenshot: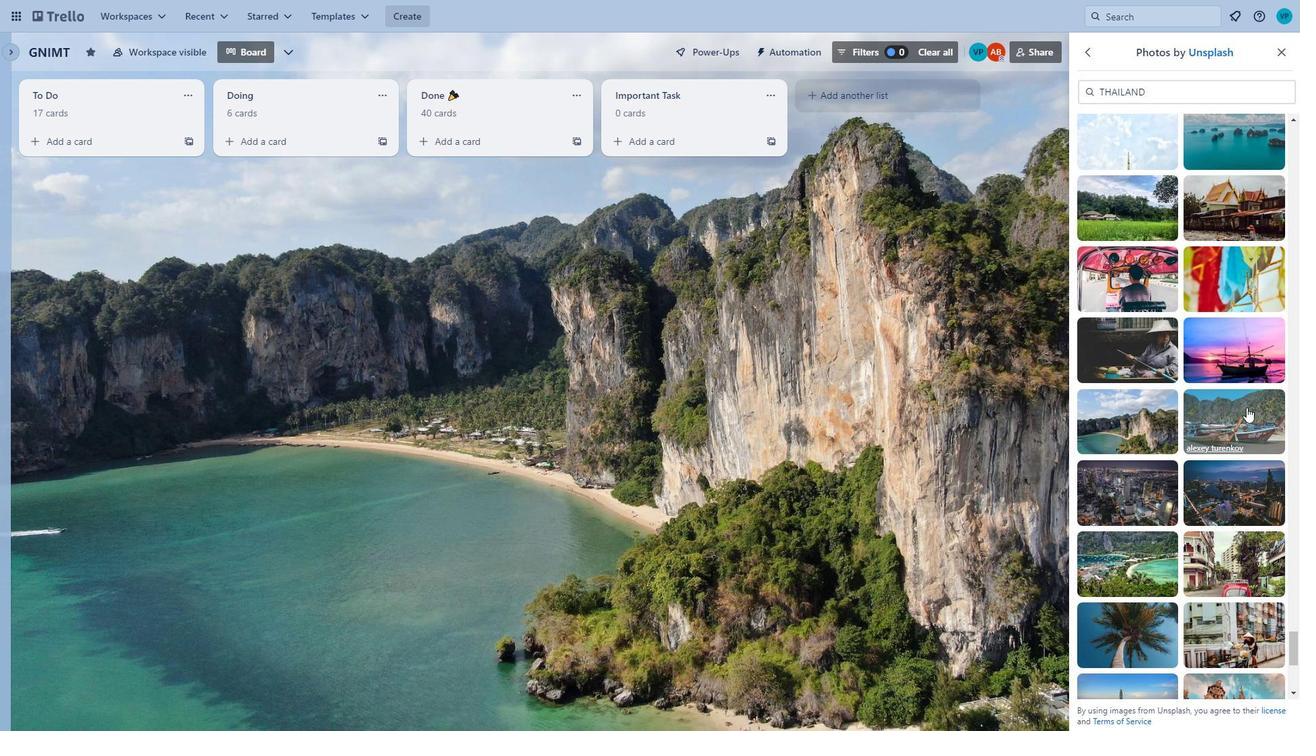
Action: Mouse moved to (1237, 431)
Screenshot: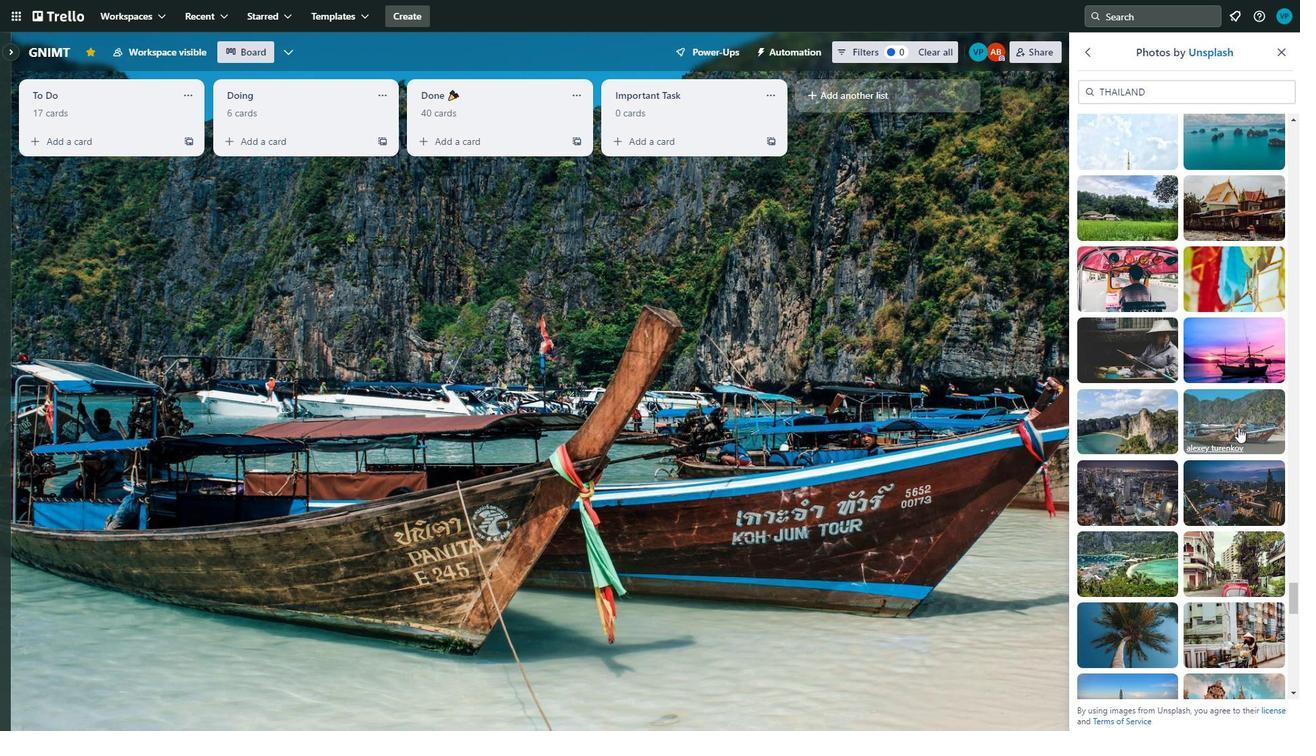 
Action: Mouse scrolled (1237, 430) with delta (0, 0)
Screenshot: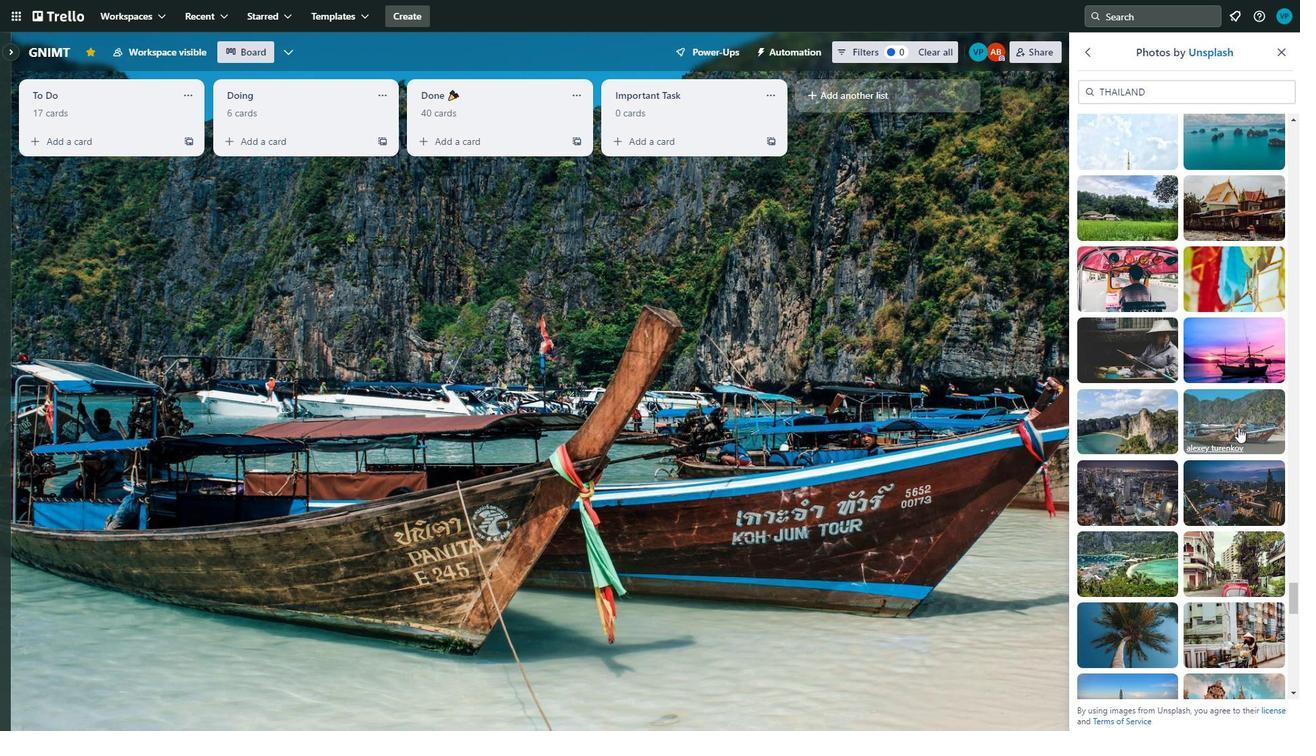 
Action: Mouse moved to (1119, 413)
Screenshot: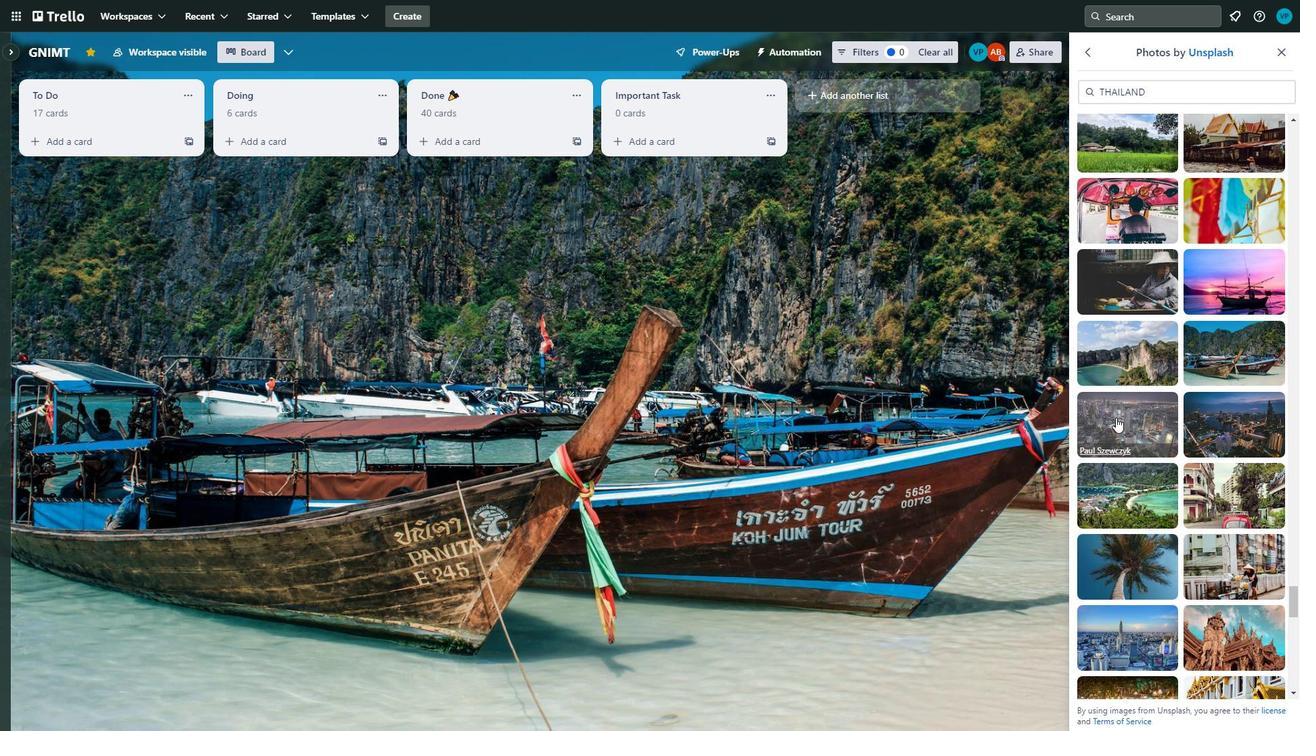 
Action: Mouse pressed left at (1119, 413)
Screenshot: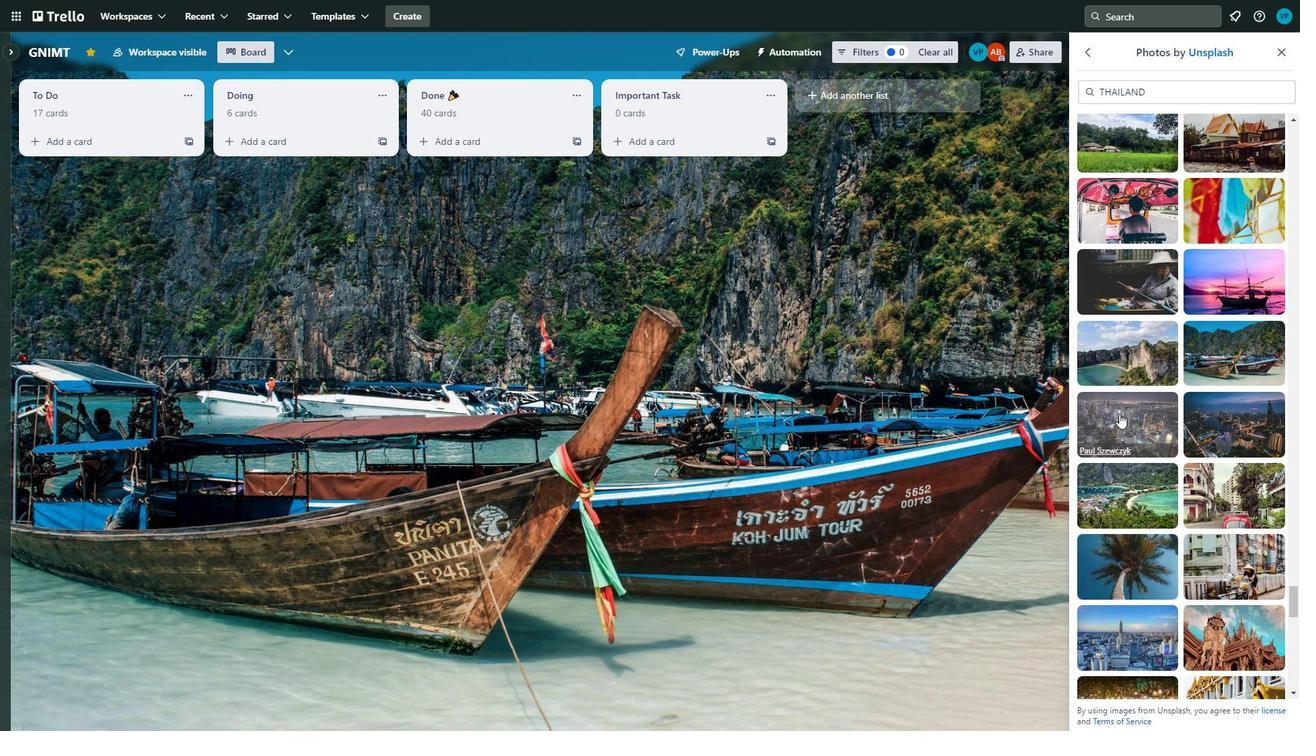 
Action: Mouse moved to (1234, 411)
Screenshot: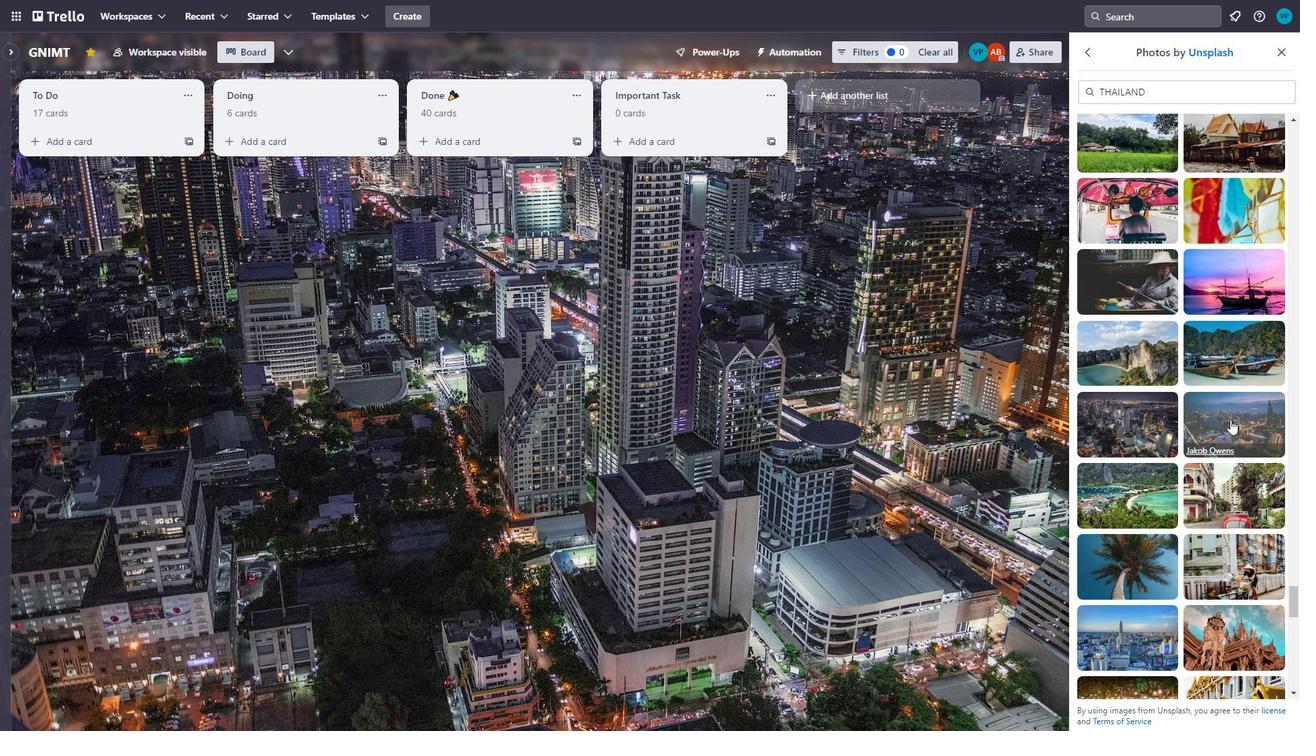 
Action: Mouse pressed left at (1234, 411)
Screenshot: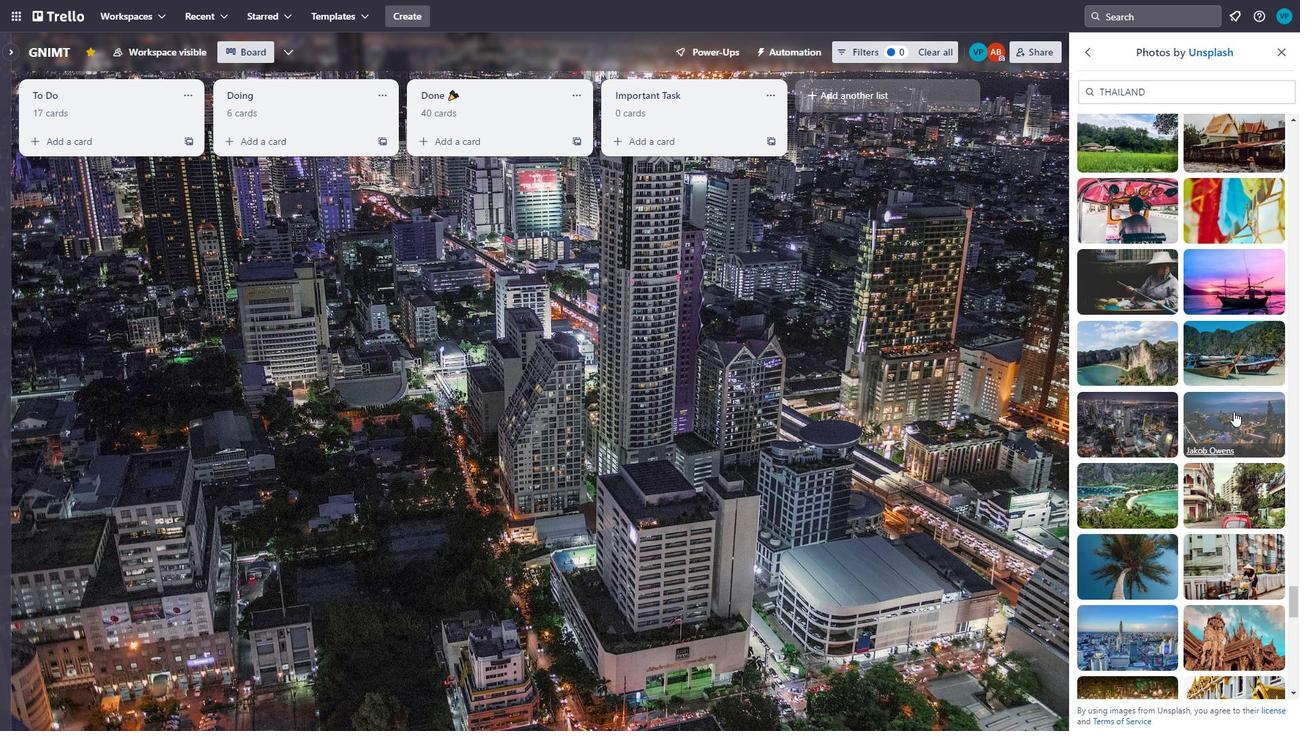 
Action: Mouse moved to (1132, 479)
Screenshot: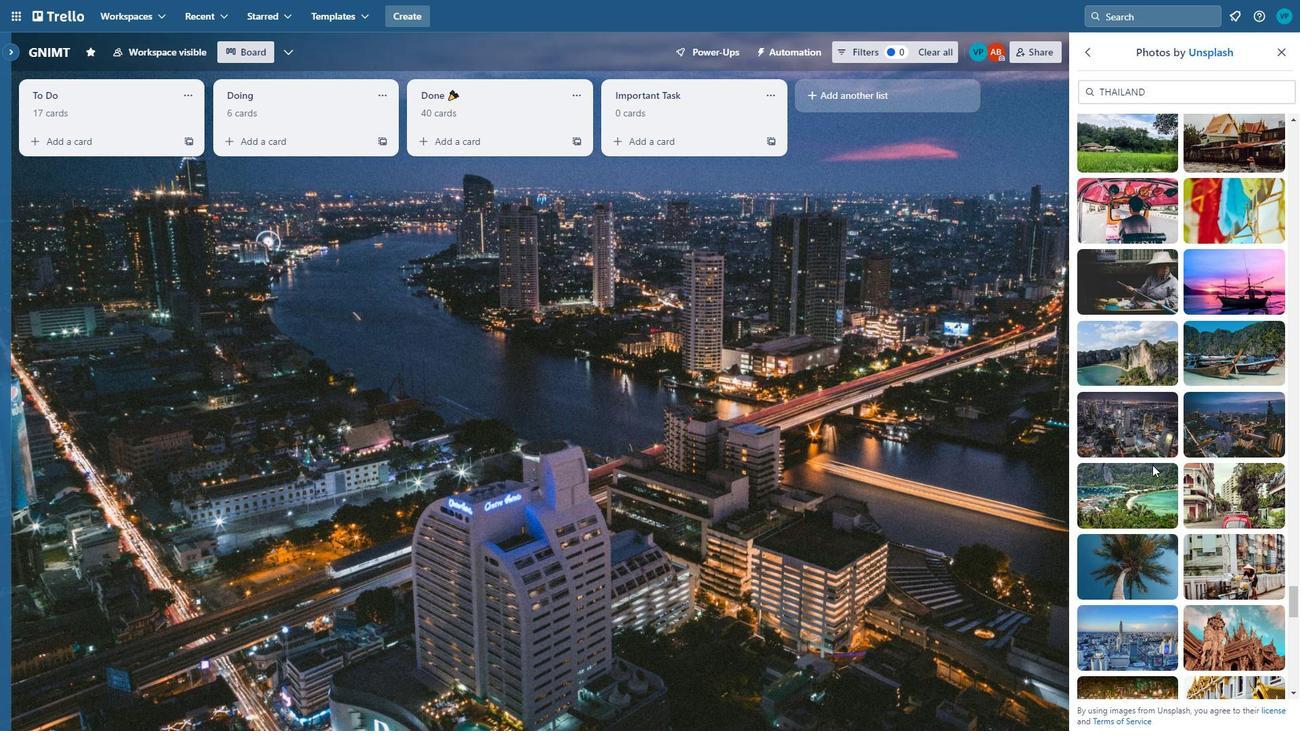 
Action: Mouse pressed left at (1132, 479)
Screenshot: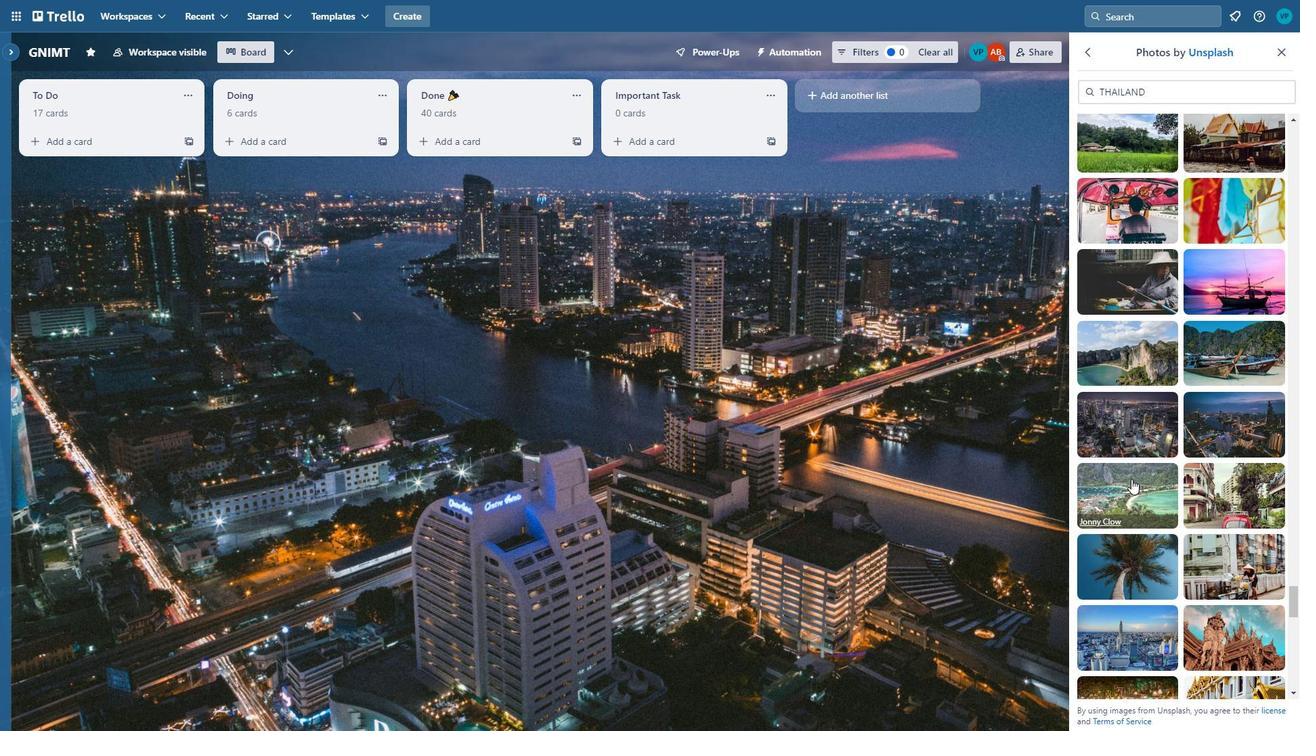
Action: Mouse moved to (1171, 606)
Screenshot: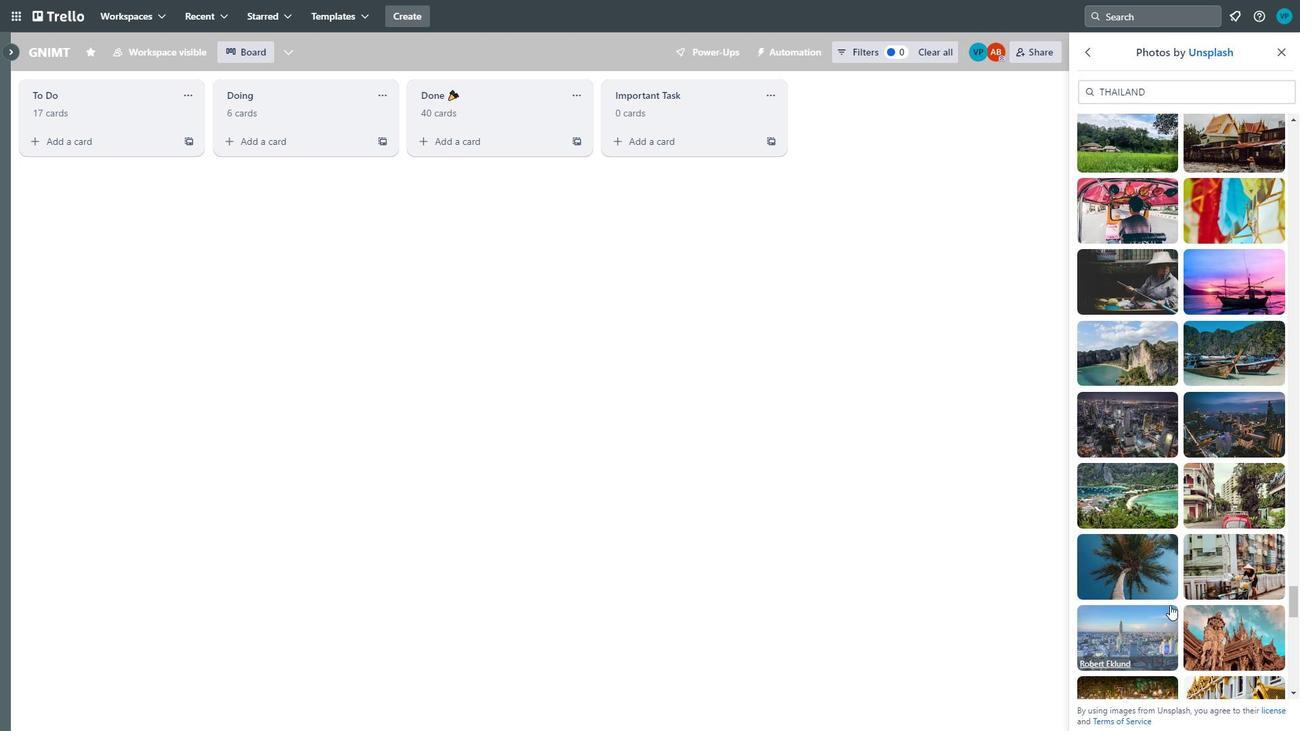 
Action: Mouse scrolled (1171, 605) with delta (0, 0)
Screenshot: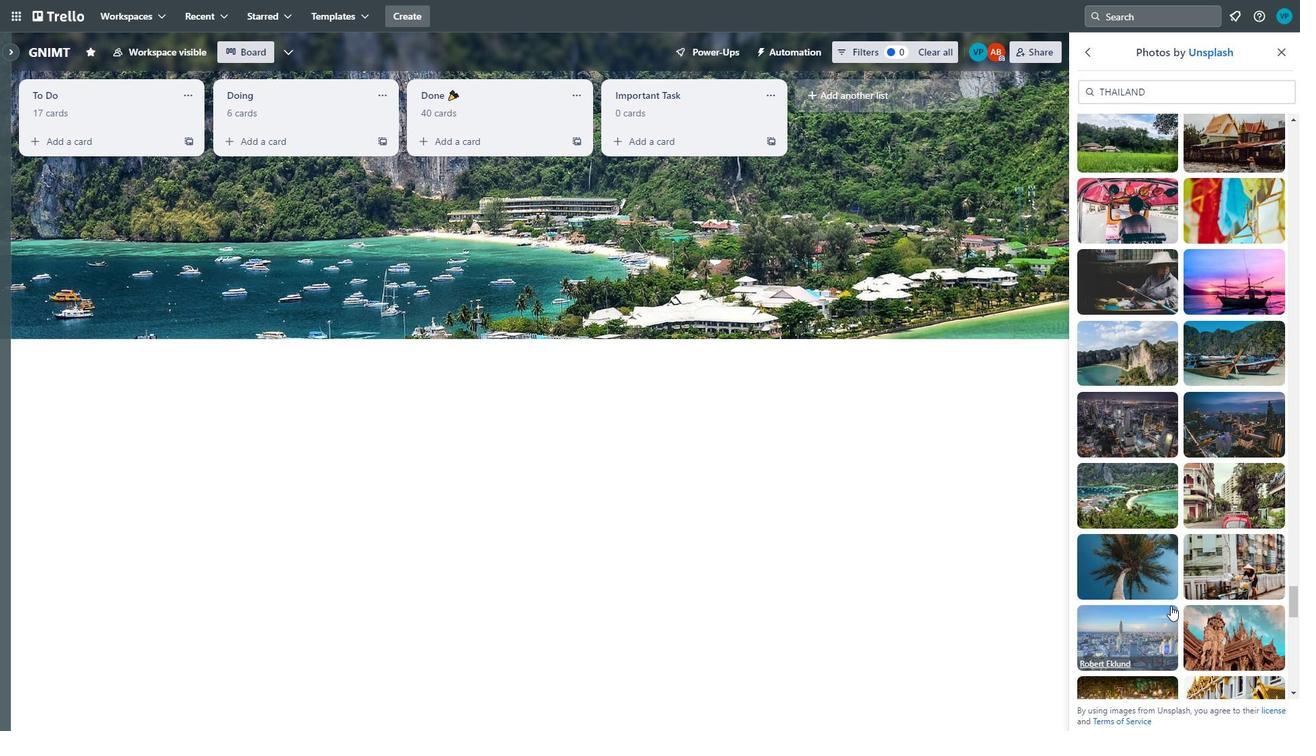 
Action: Mouse moved to (1172, 607)
Screenshot: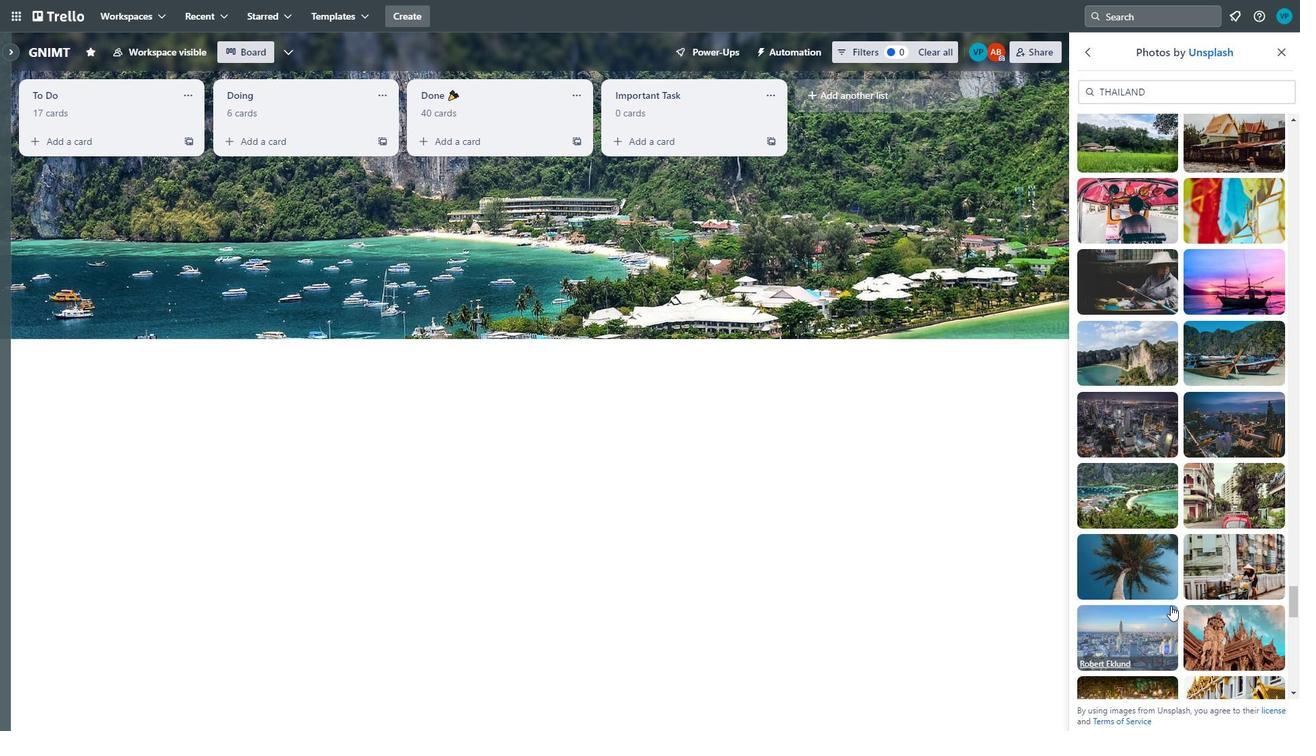 
Action: Mouse scrolled (1172, 607) with delta (0, 0)
Screenshot: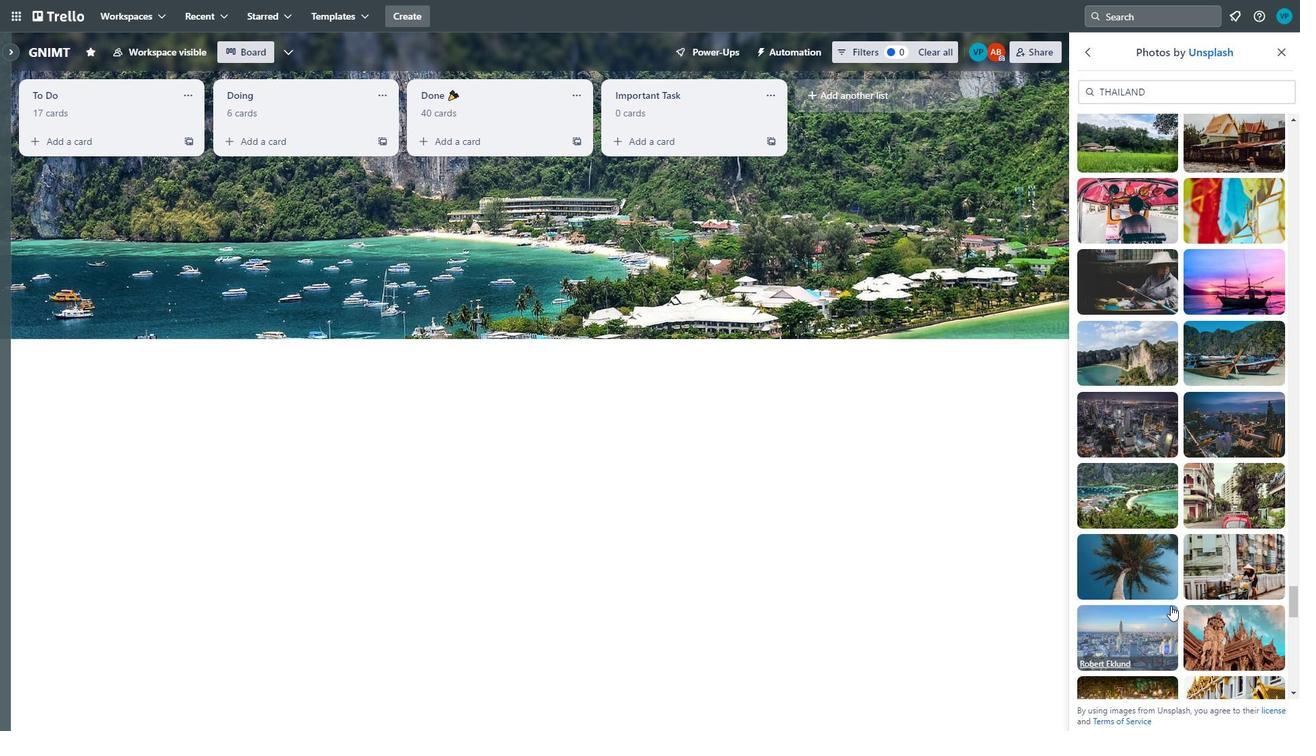 
Action: Mouse moved to (1132, 350)
Screenshot: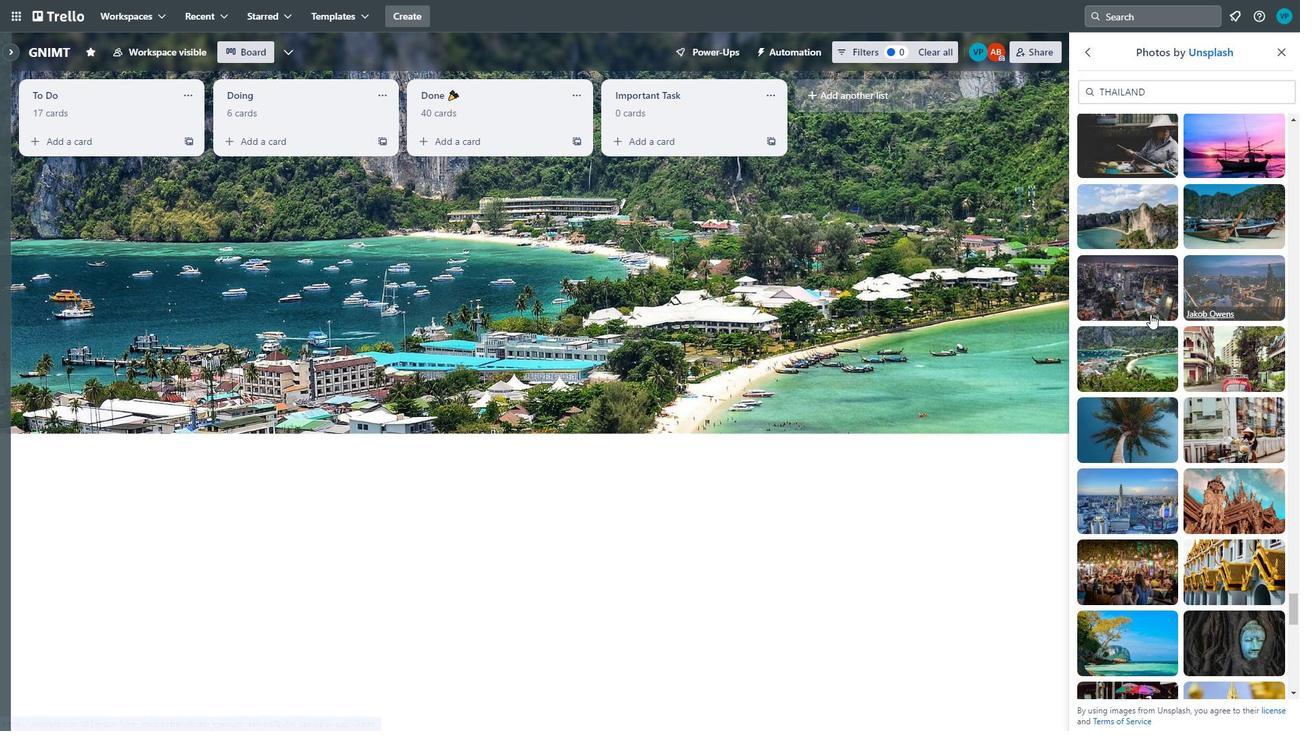 
Action: Mouse scrolled (1132, 350) with delta (0, 0)
Screenshot: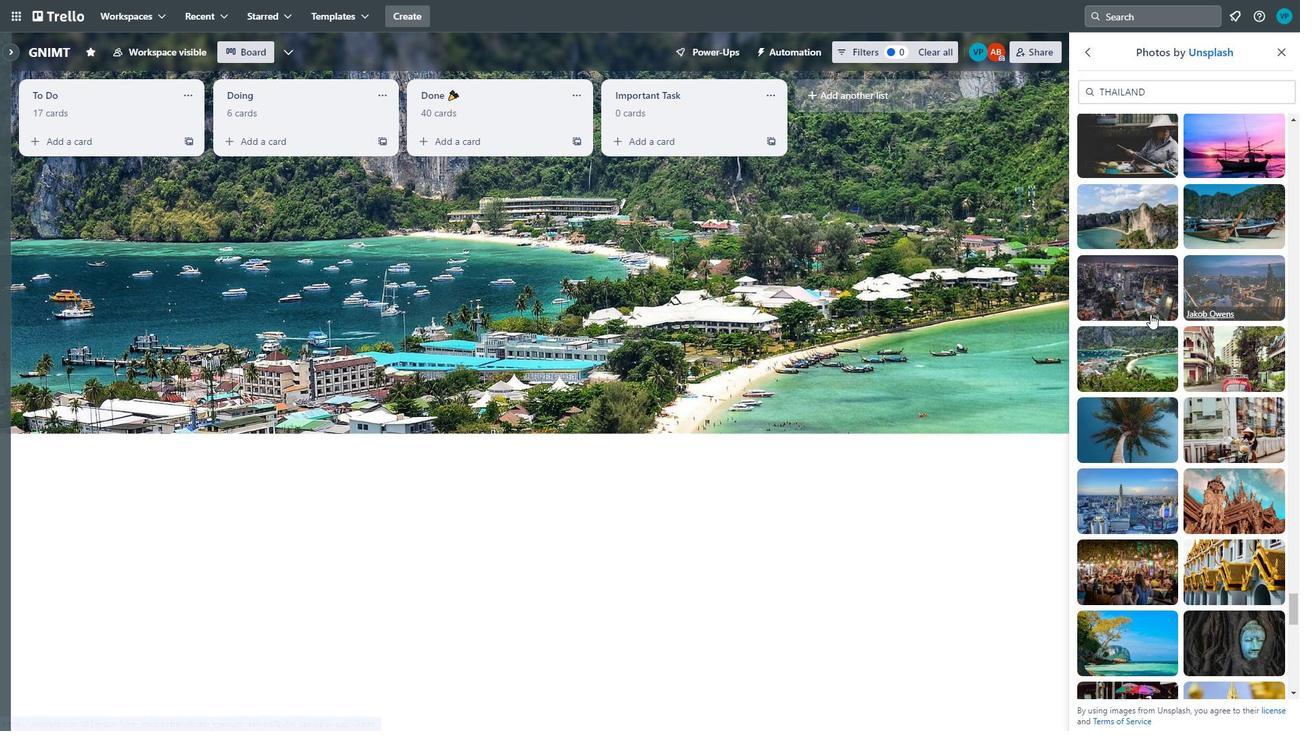 
Action: Mouse moved to (1130, 378)
Screenshot: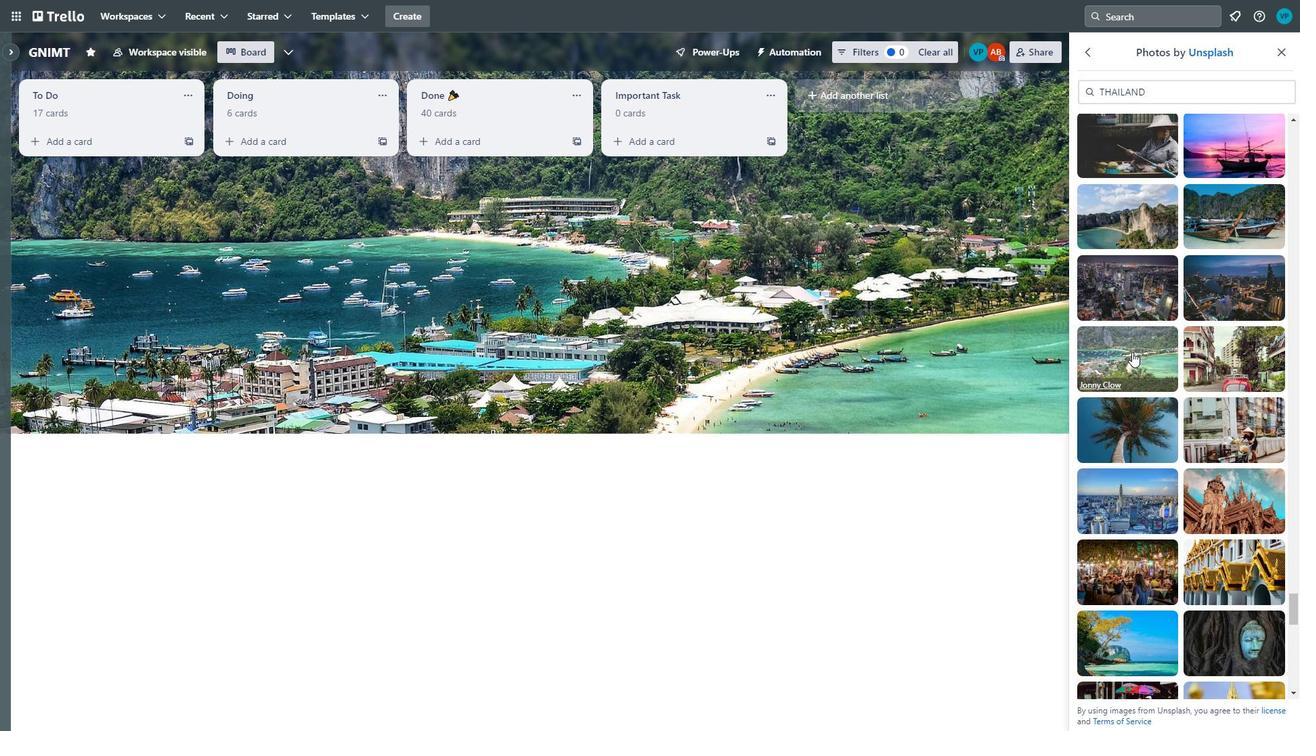 
Action: Mouse scrolled (1130, 378) with delta (0, 0)
Screenshot: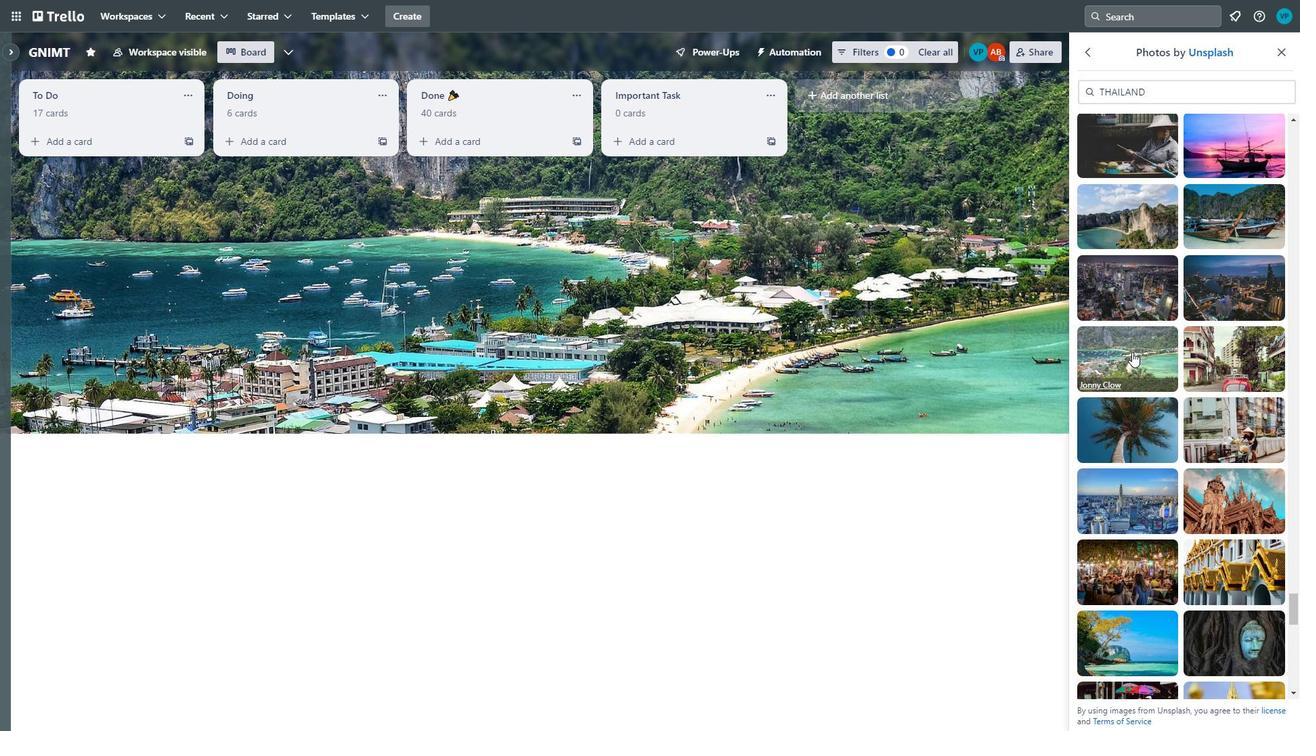 
Action: Mouse moved to (1193, 438)
Screenshot: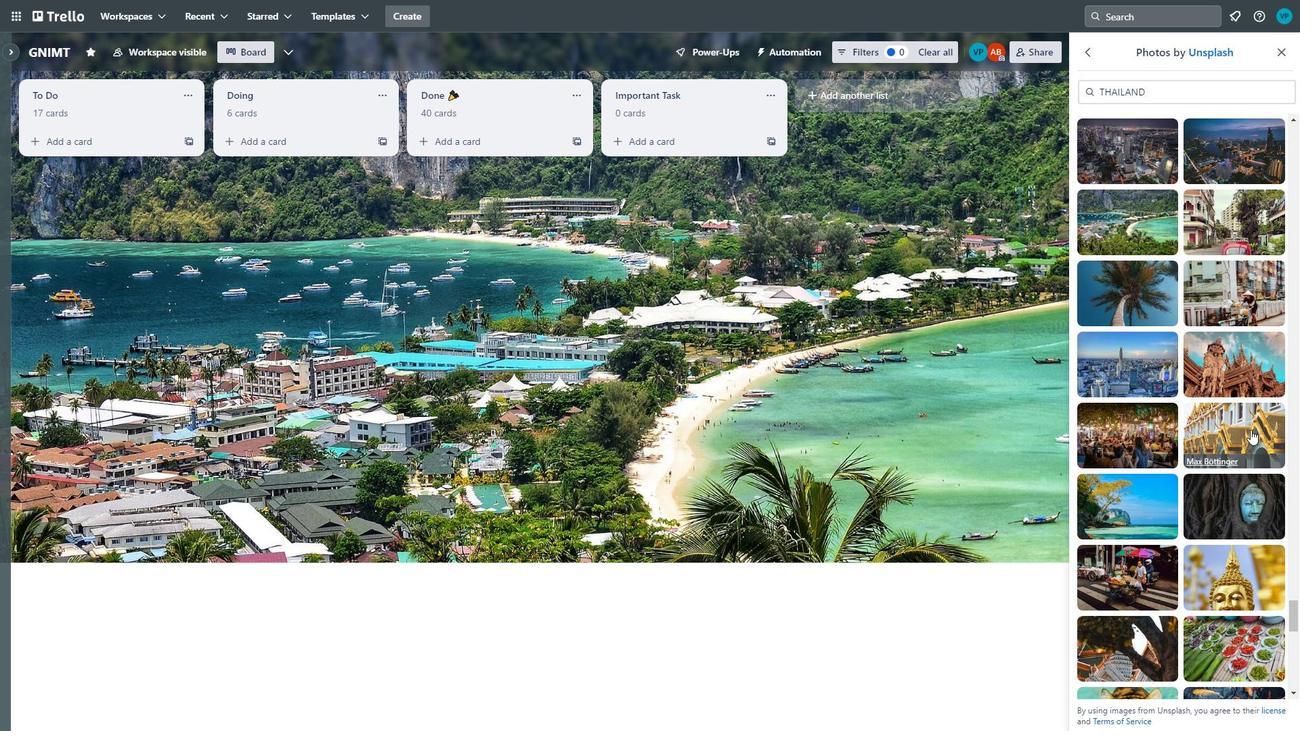 
Action: Mouse scrolled (1193, 437) with delta (0, 0)
Screenshot: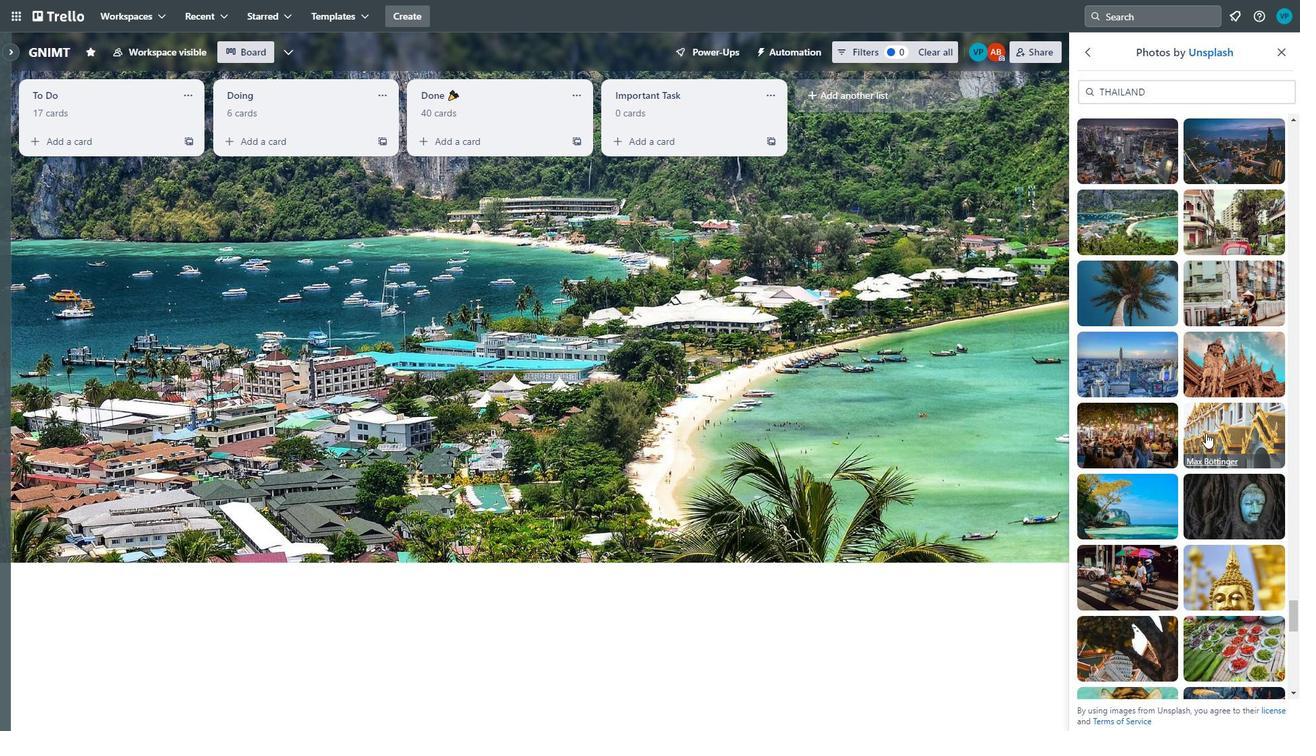
Action: Mouse moved to (1193, 440)
Screenshot: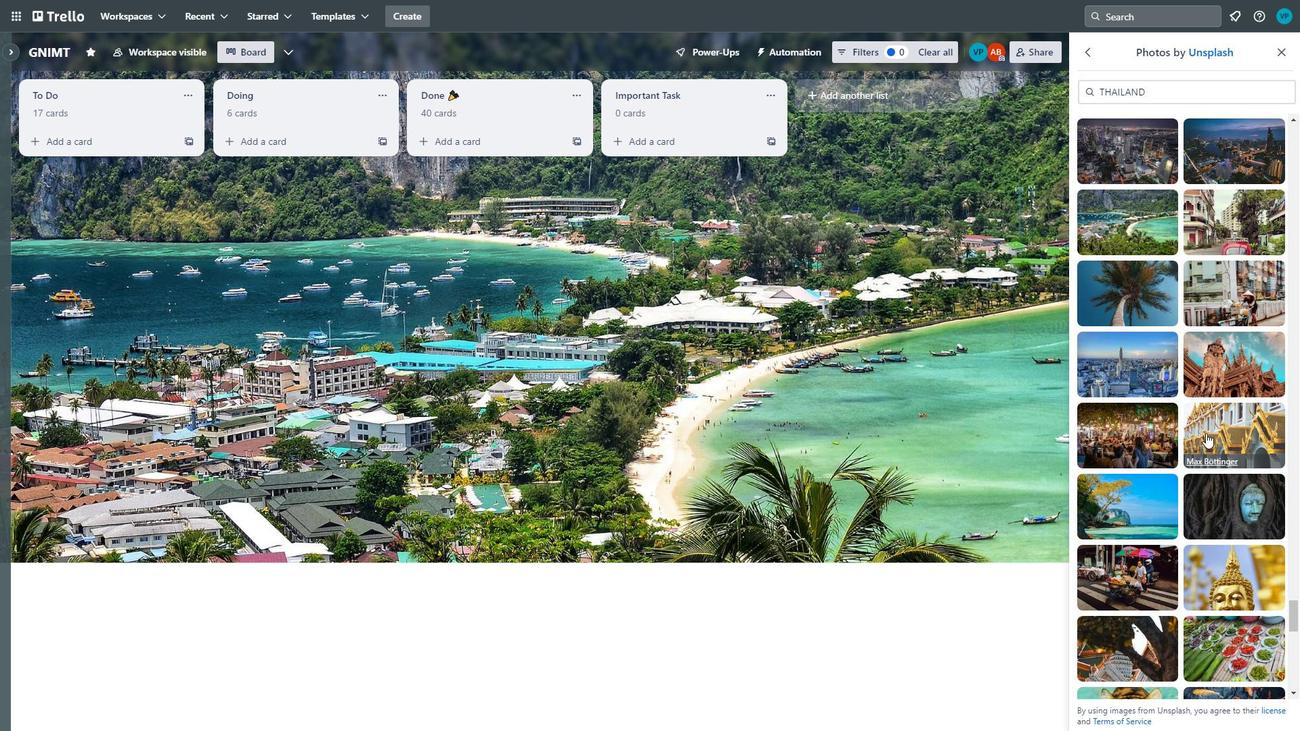 
Action: Mouse scrolled (1193, 439) with delta (0, 0)
Screenshot: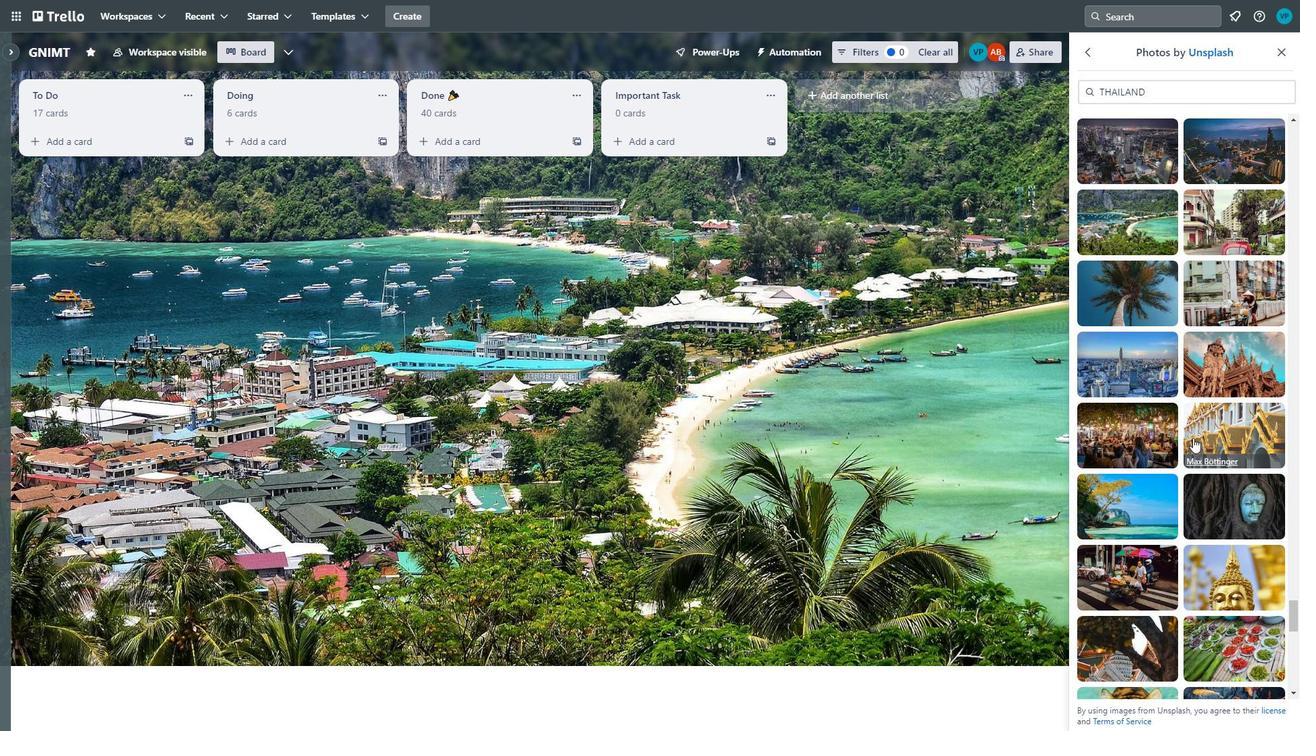 
Action: Mouse moved to (1117, 426)
Screenshot: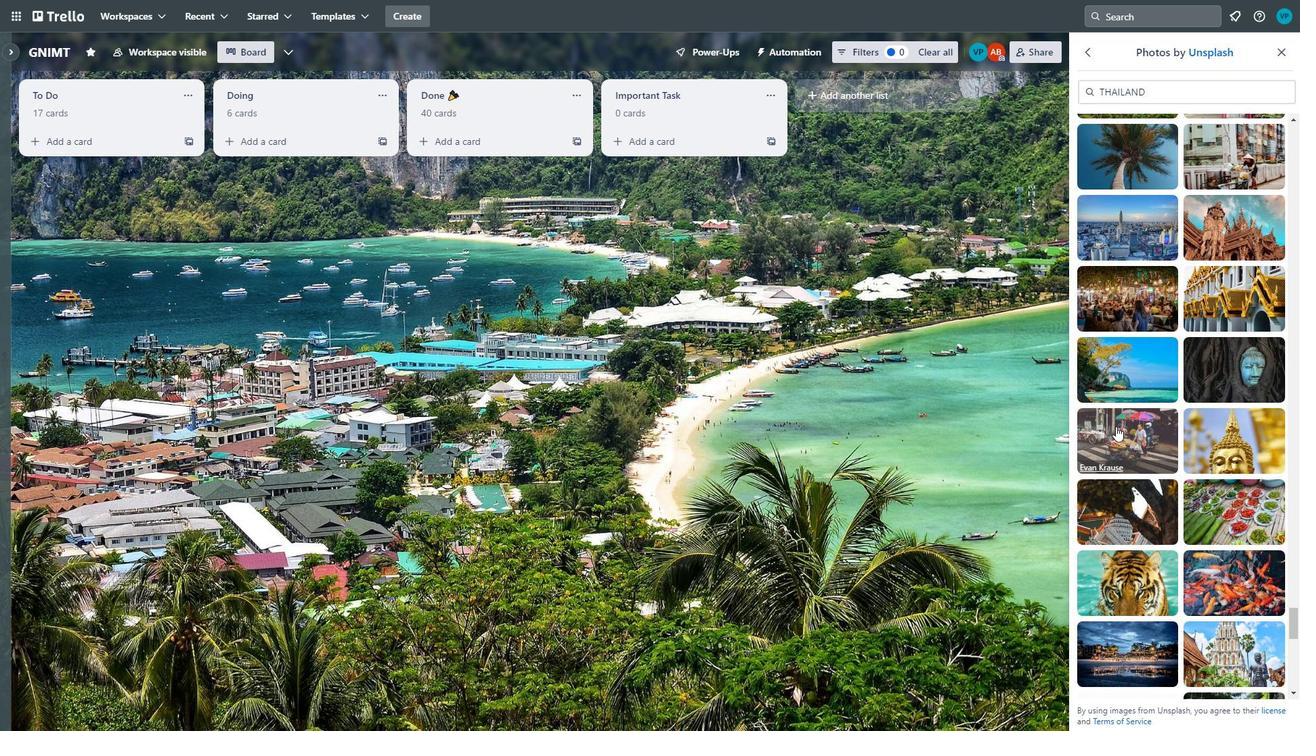 
Action: Mouse pressed left at (1117, 426)
Screenshot: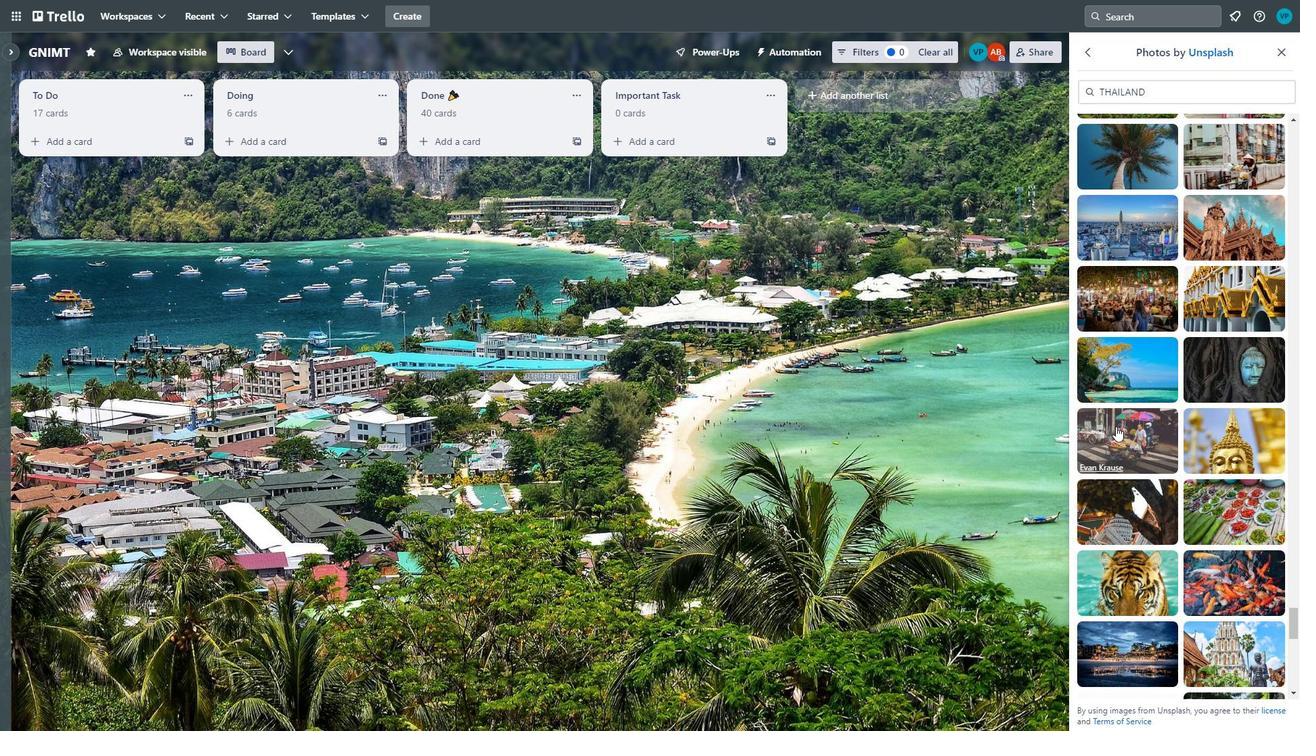 
Action: Mouse moved to (1119, 407)
Screenshot: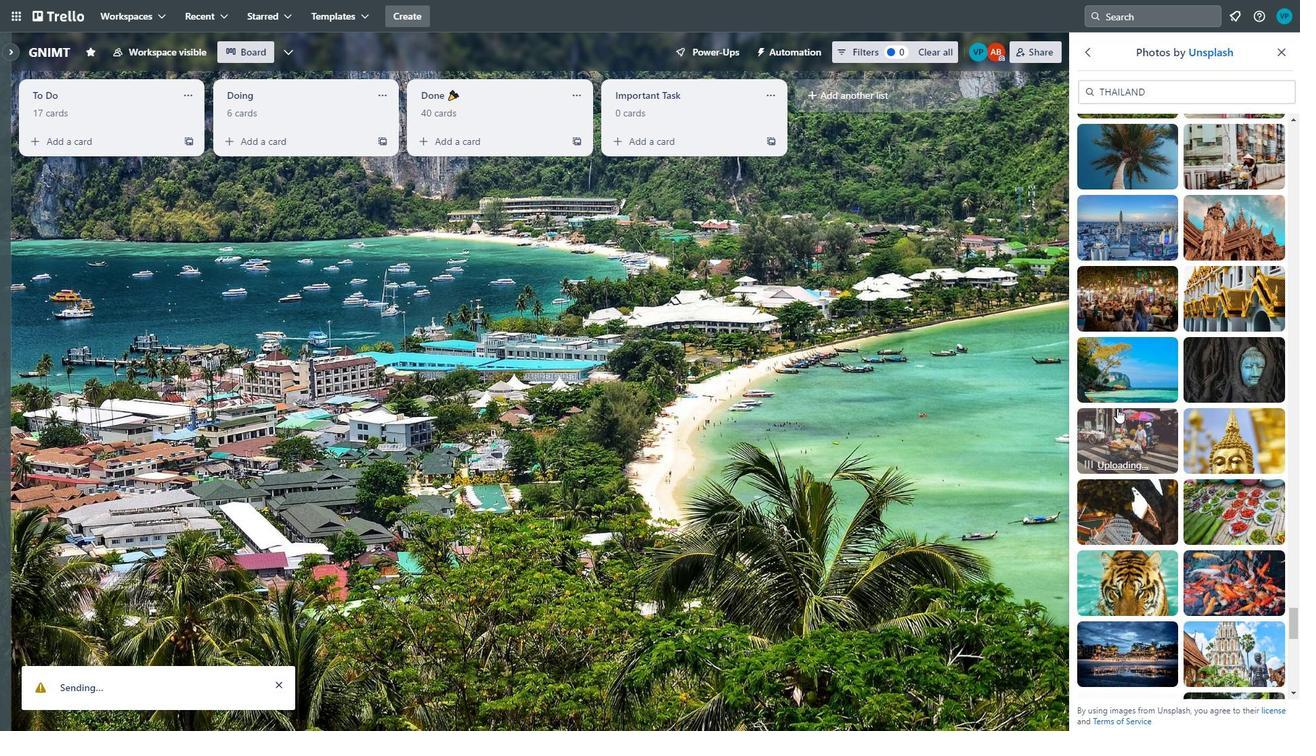 
Action: Mouse scrolled (1119, 406) with delta (0, 0)
Screenshot: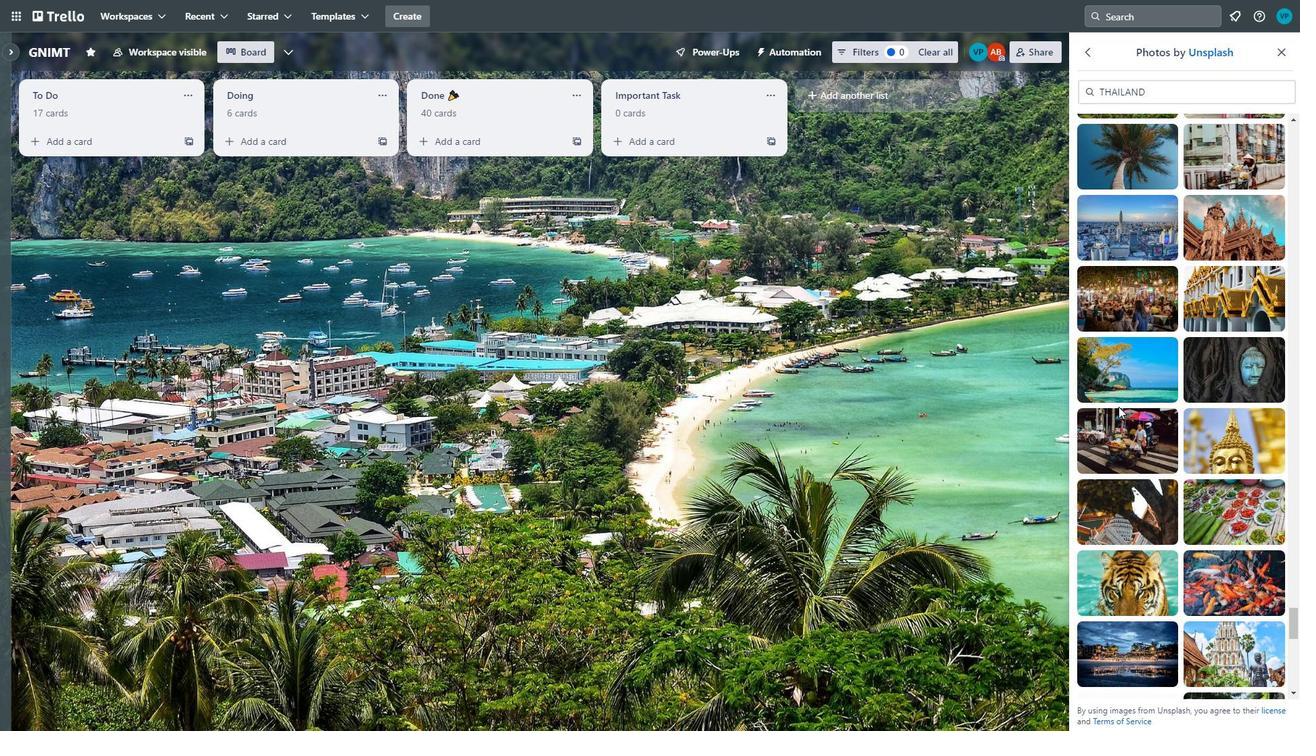 
Action: Mouse scrolled (1119, 406) with delta (0, 0)
Screenshot: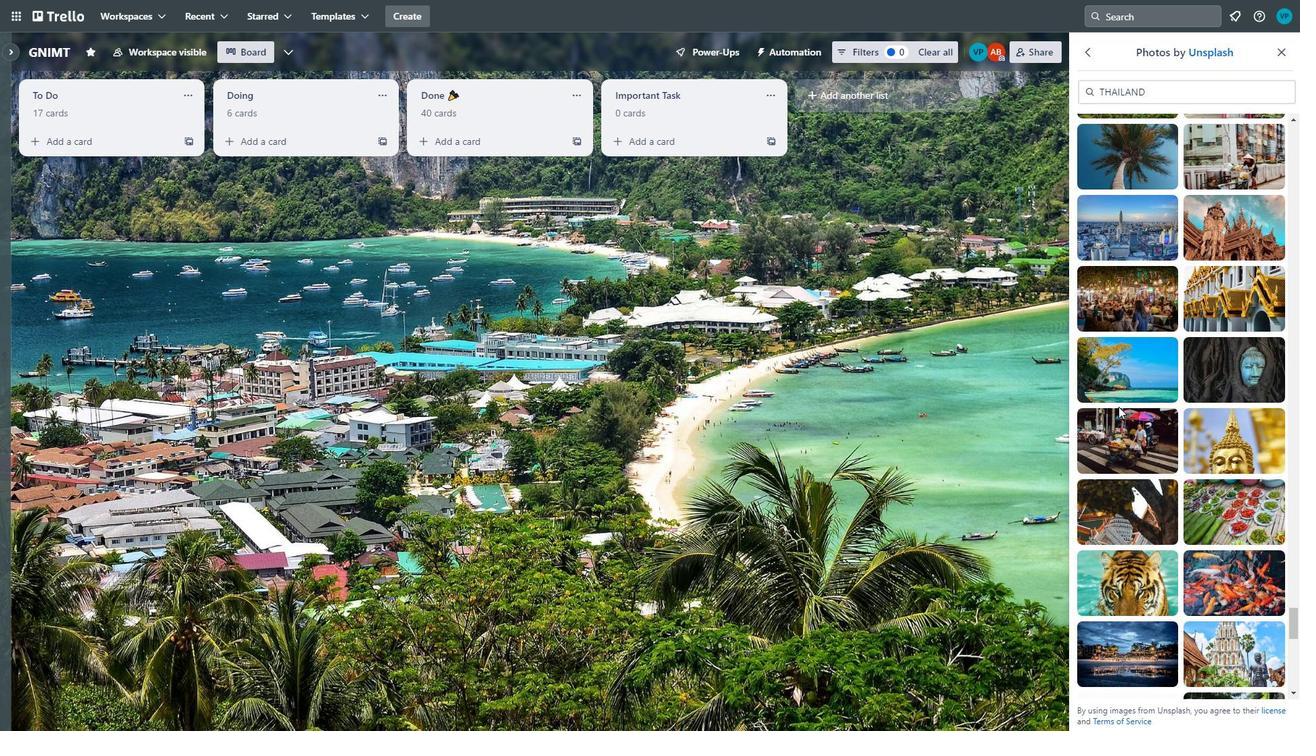 
Action: Mouse moved to (1120, 407)
Screenshot: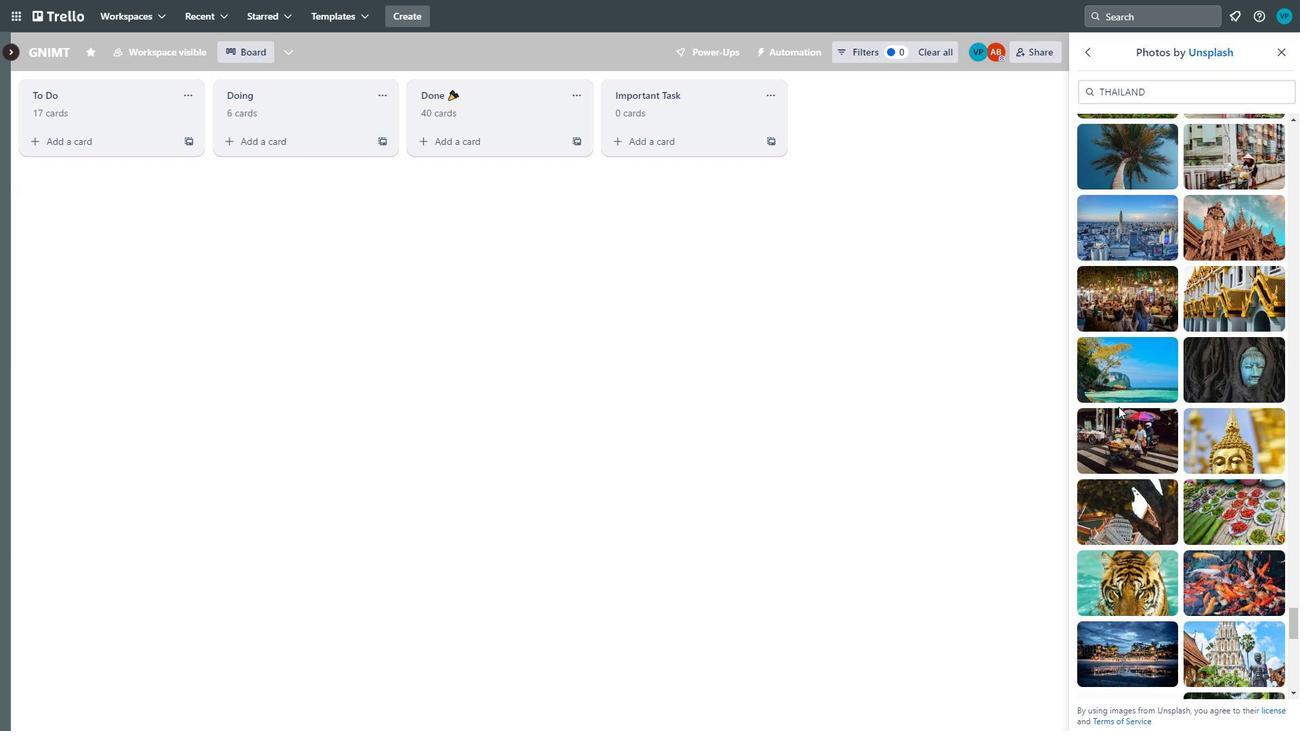 
Action: Mouse scrolled (1120, 407) with delta (0, 0)
Screenshot: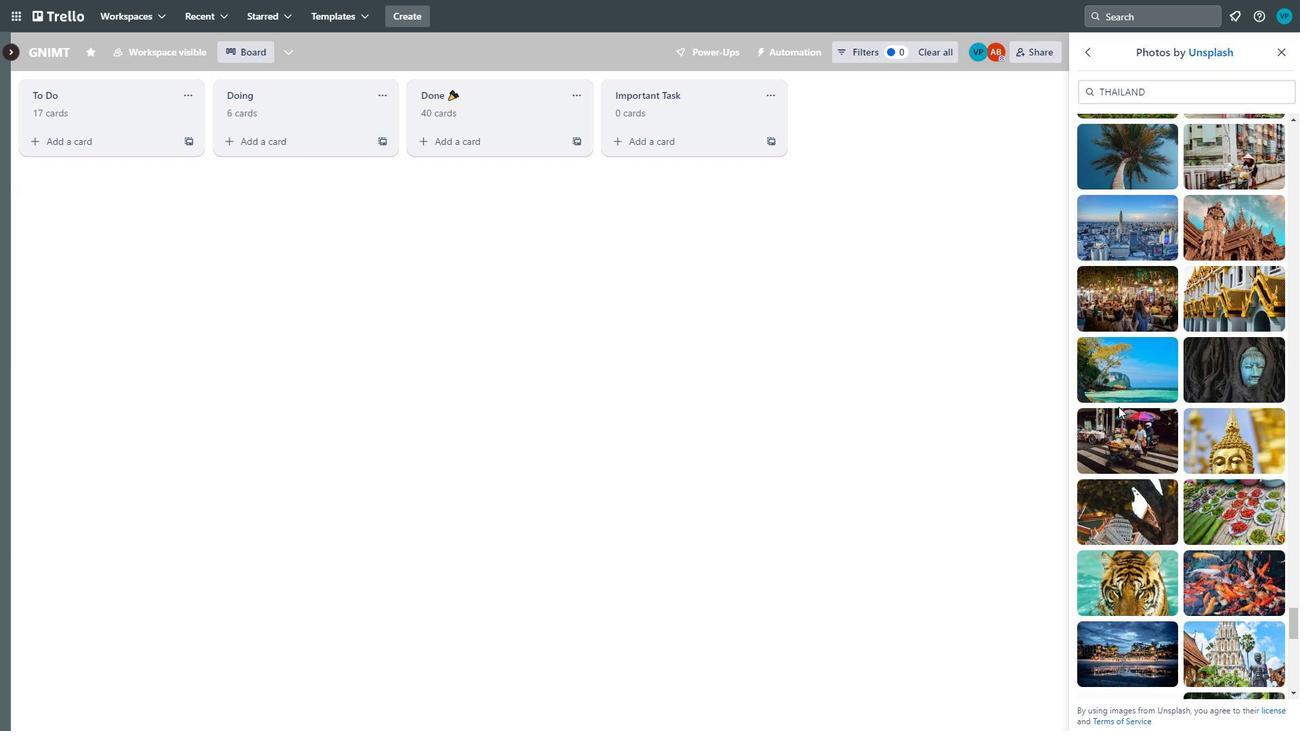 
Action: Mouse moved to (1120, 407)
Screenshot: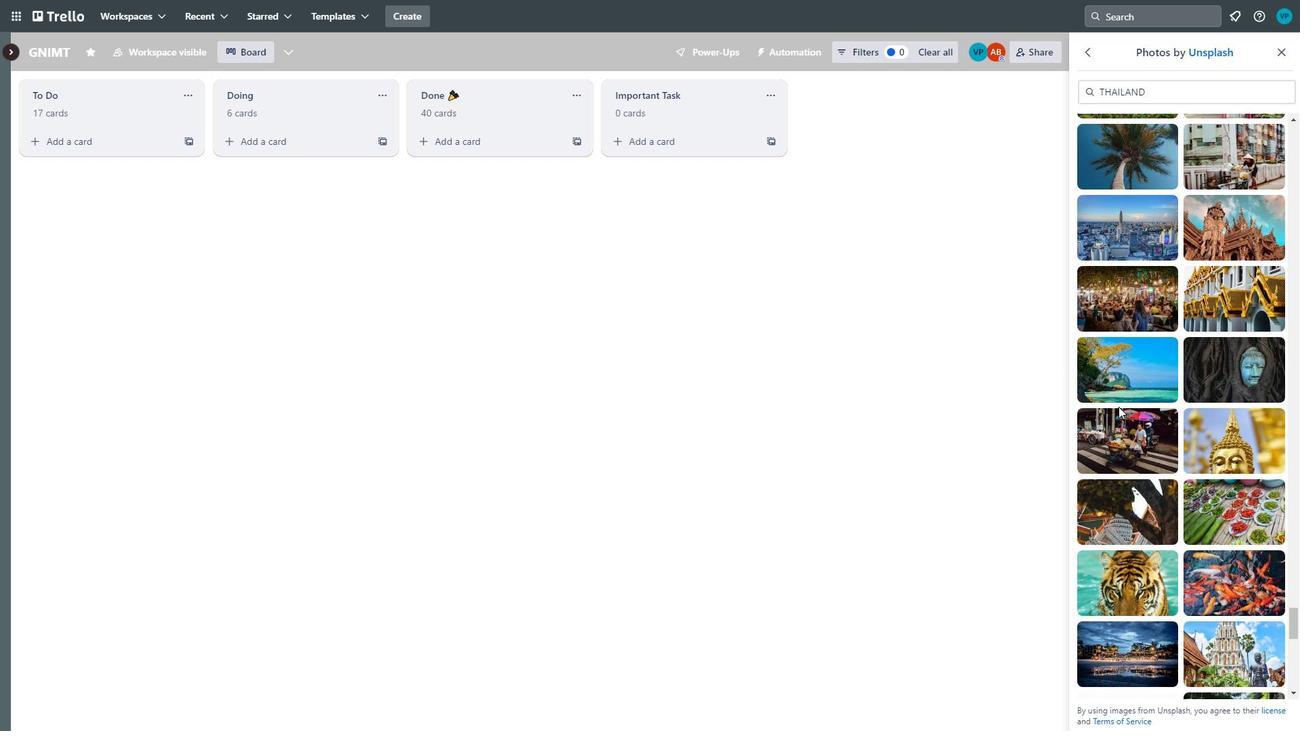 
Action: Mouse scrolled (1120, 407) with delta (0, 0)
Screenshot: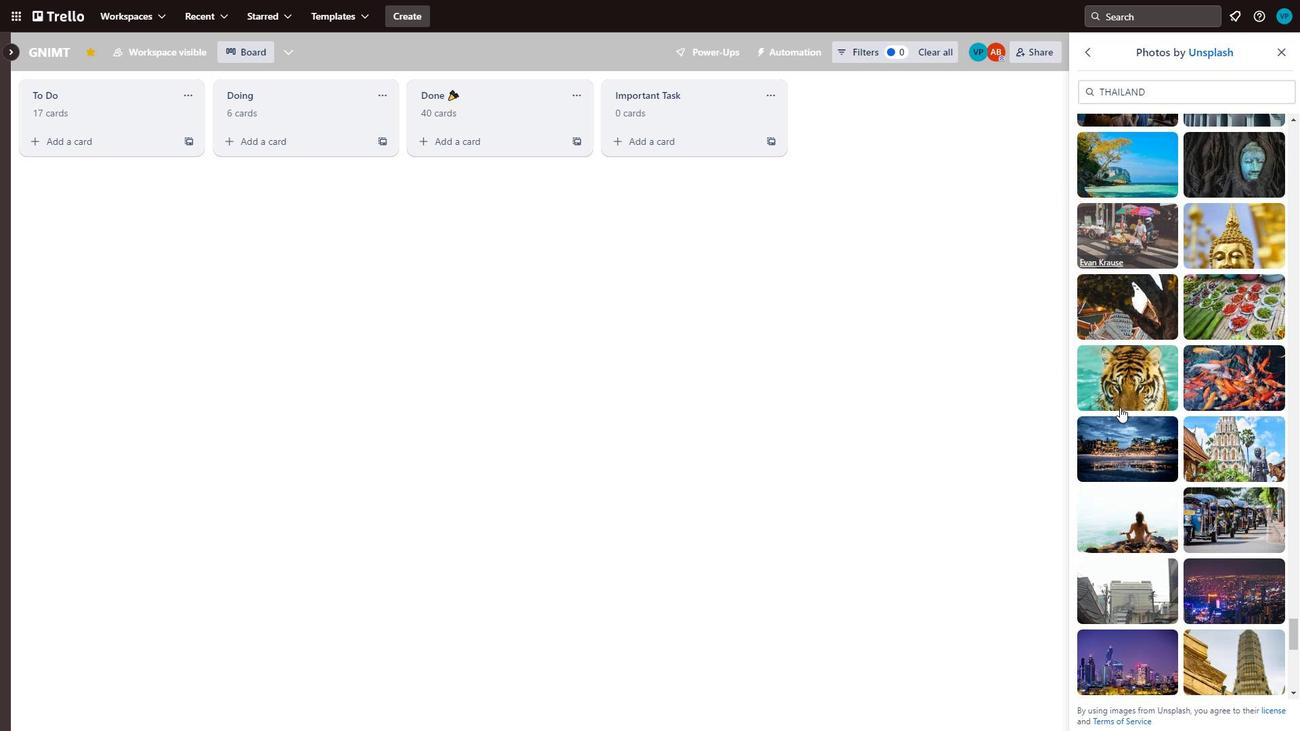 
Action: Mouse moved to (1204, 408)
Screenshot: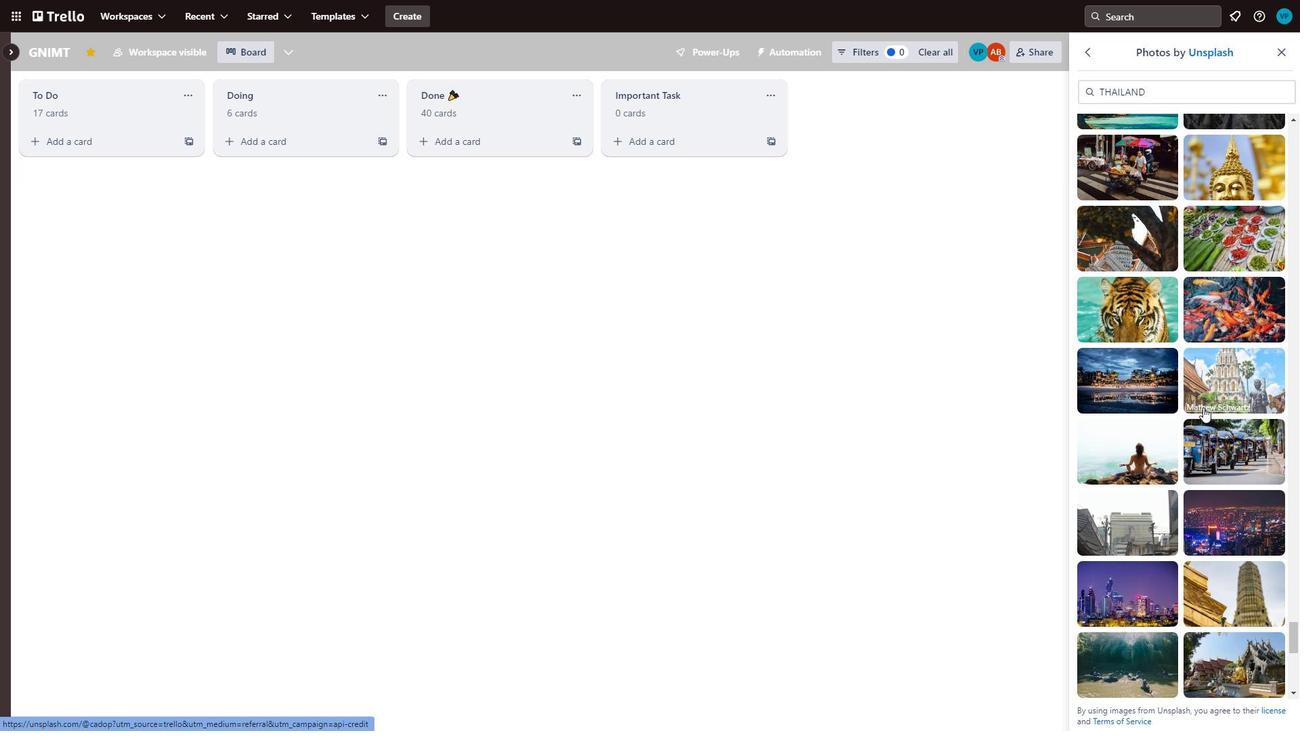 
Action: Mouse scrolled (1204, 407) with delta (0, 0)
Screenshot: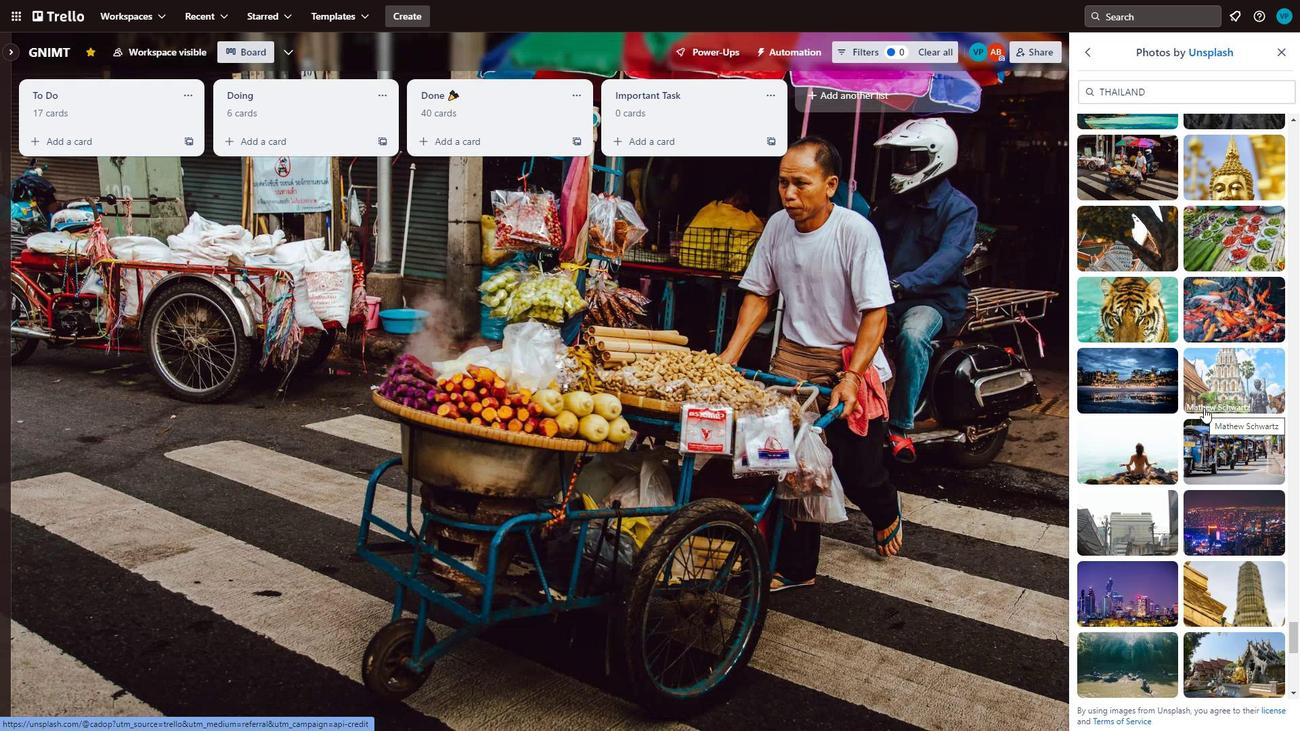 
Action: Mouse scrolled (1204, 407) with delta (0, 0)
Screenshot: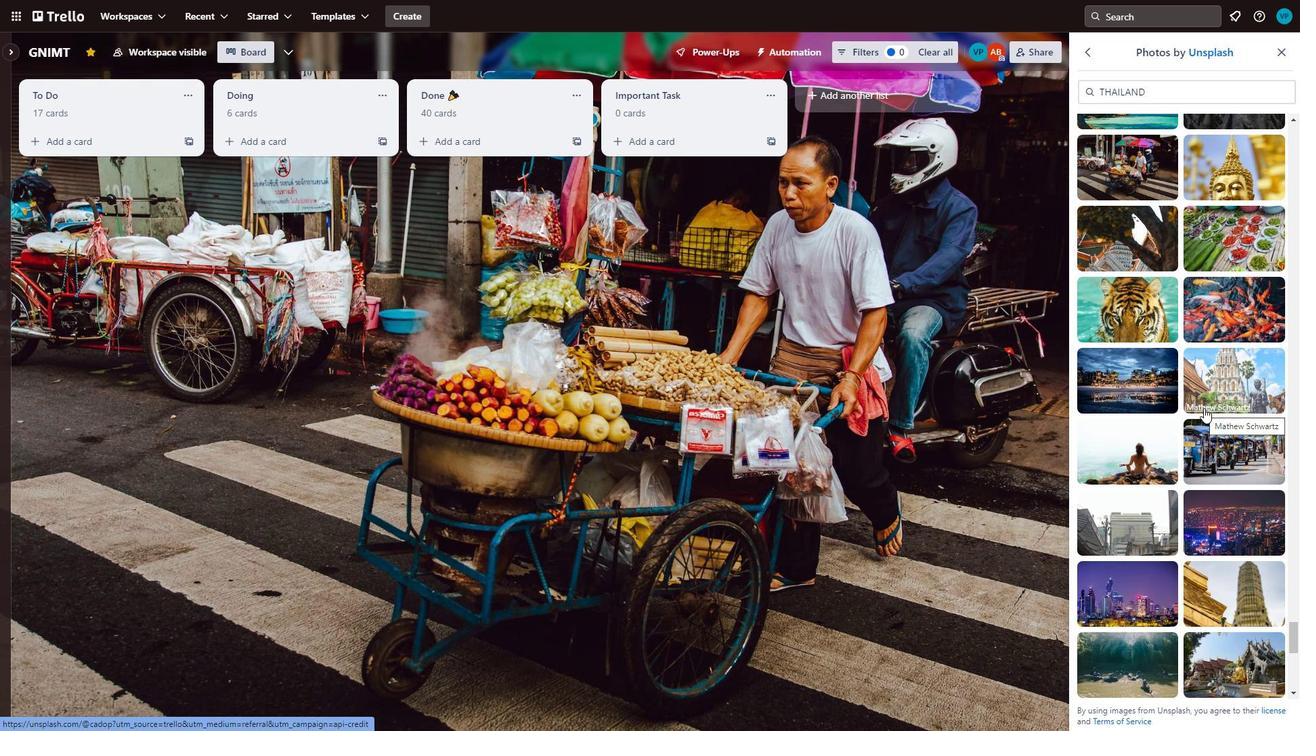 
Action: Mouse scrolled (1204, 407) with delta (0, 0)
Screenshot: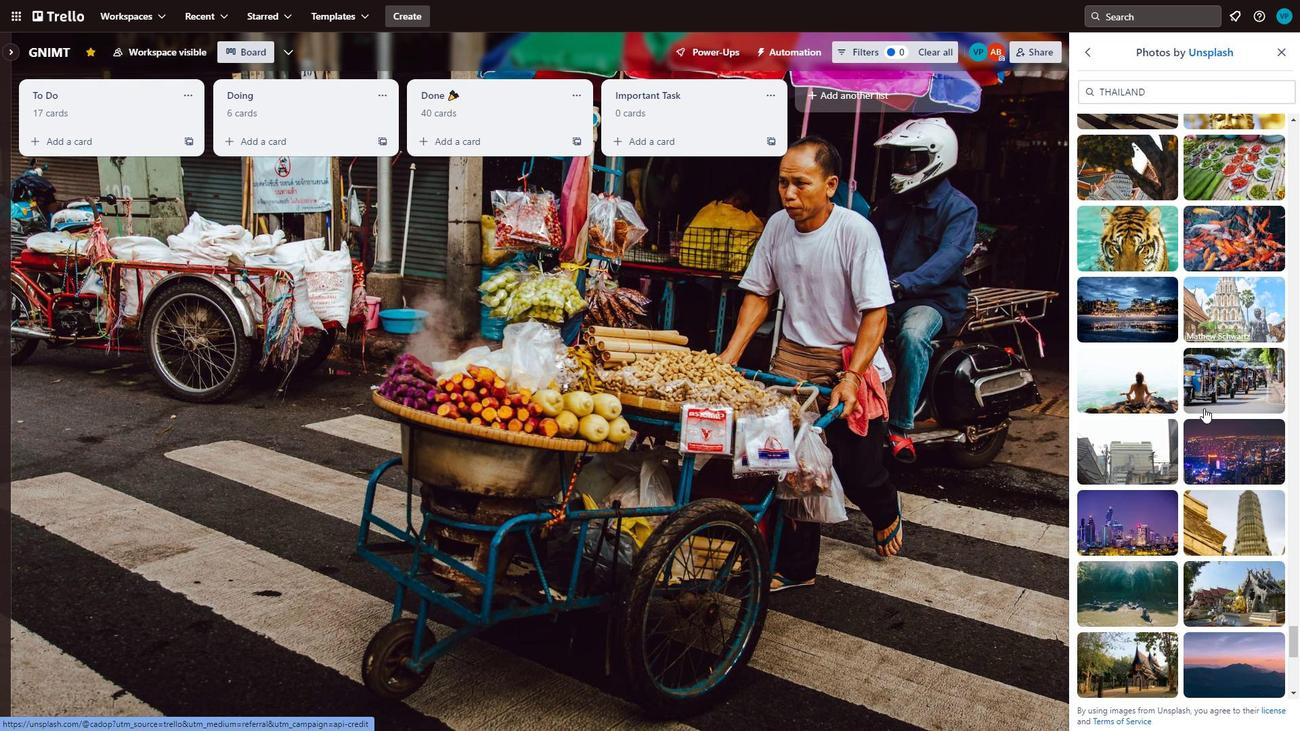 
Action: Mouse scrolled (1204, 407) with delta (0, 0)
Screenshot: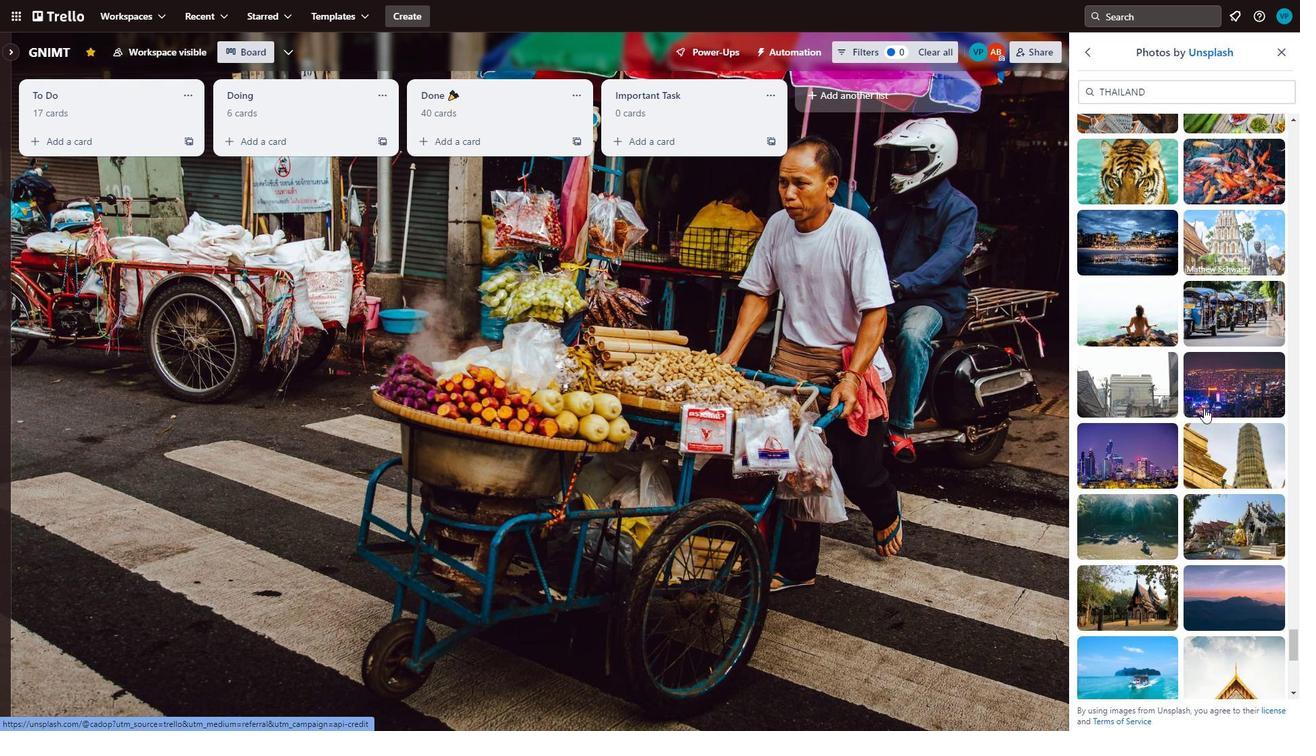 
Action: Mouse moved to (1204, 408)
Screenshot: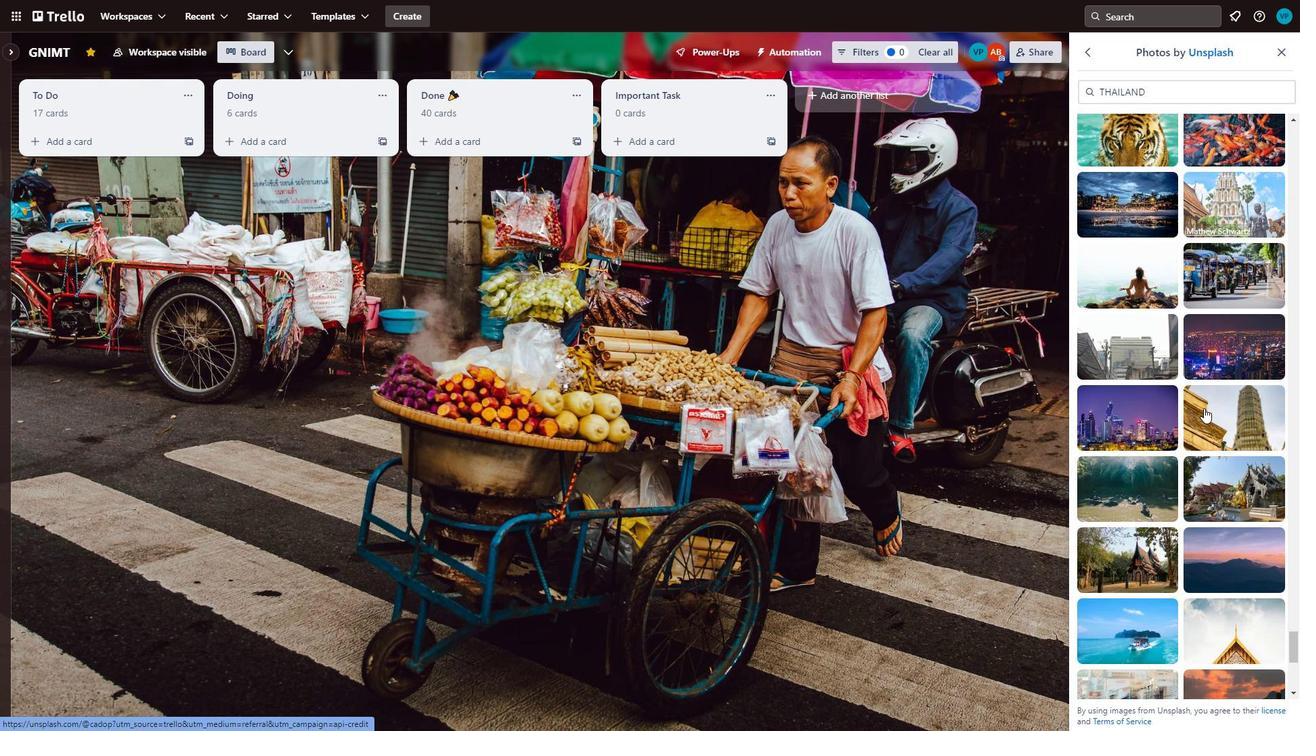 
Action: Mouse scrolled (1204, 407) with delta (0, 0)
Screenshot: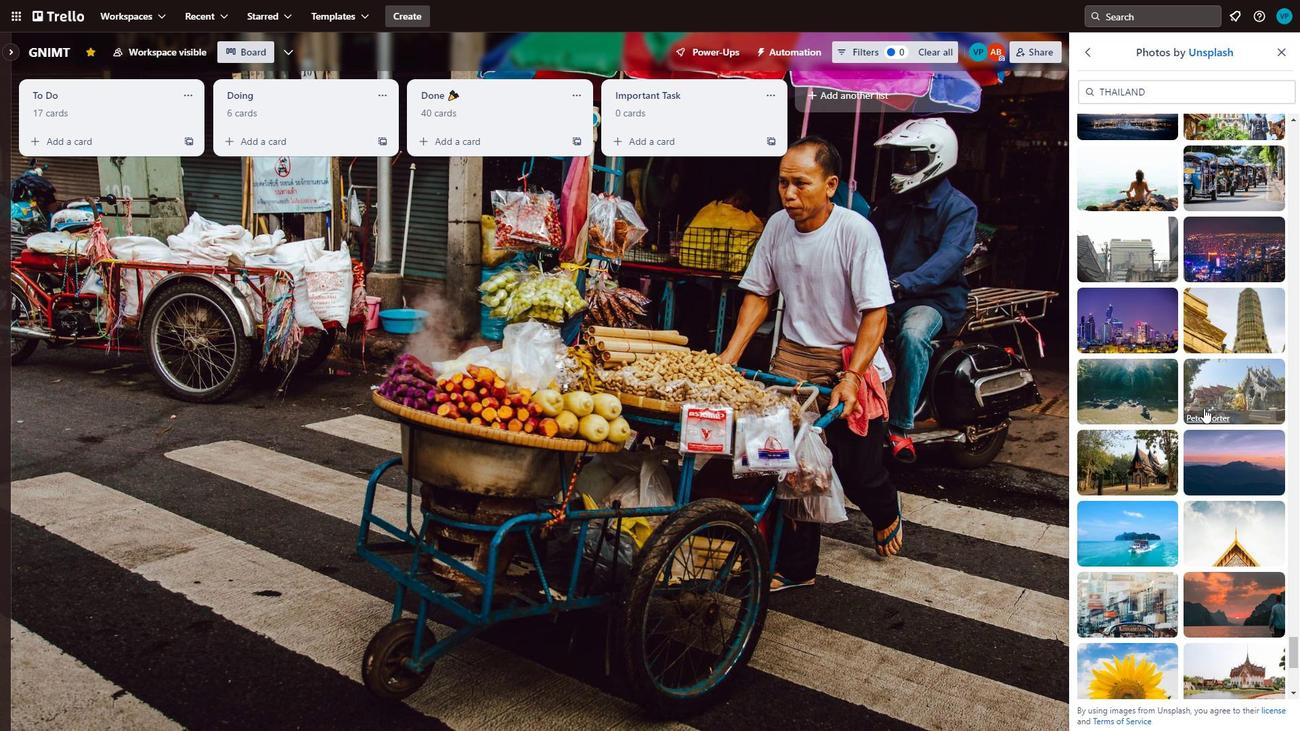 
Action: Mouse scrolled (1204, 407) with delta (0, 0)
Screenshot: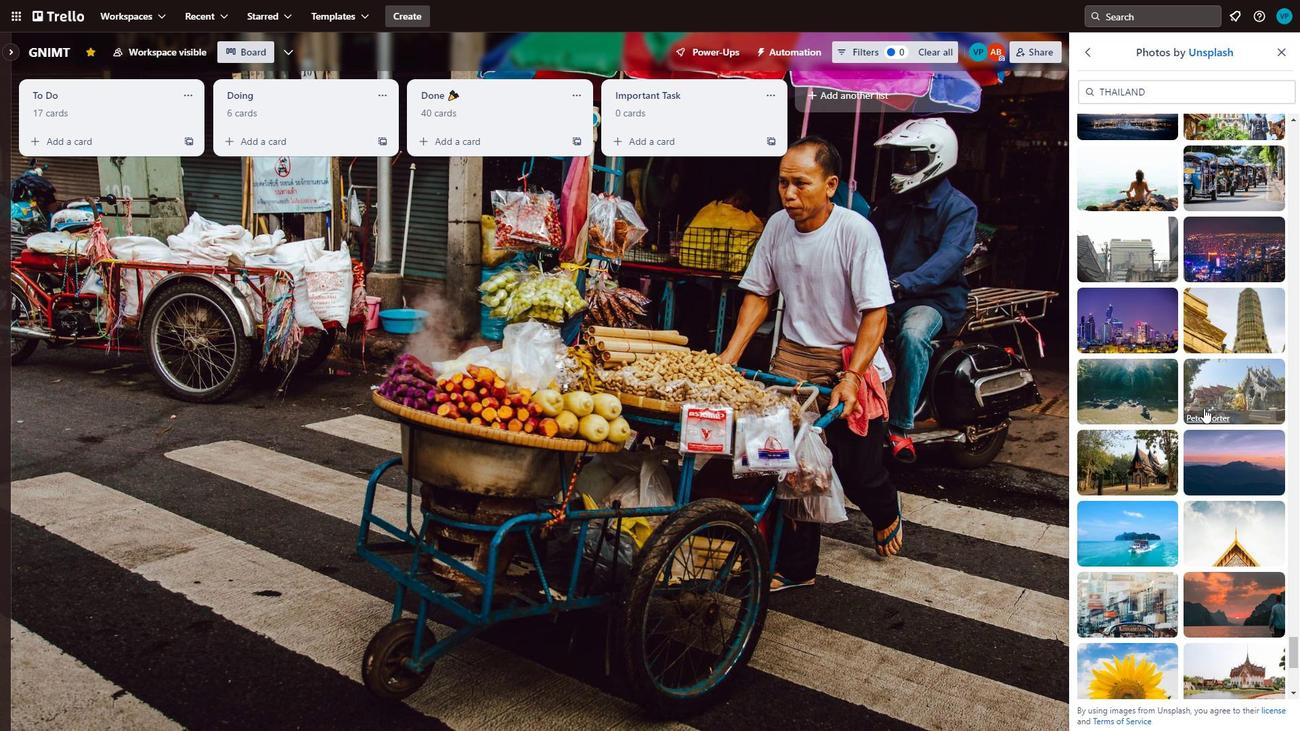 
Action: Mouse moved to (1105, 385)
Screenshot: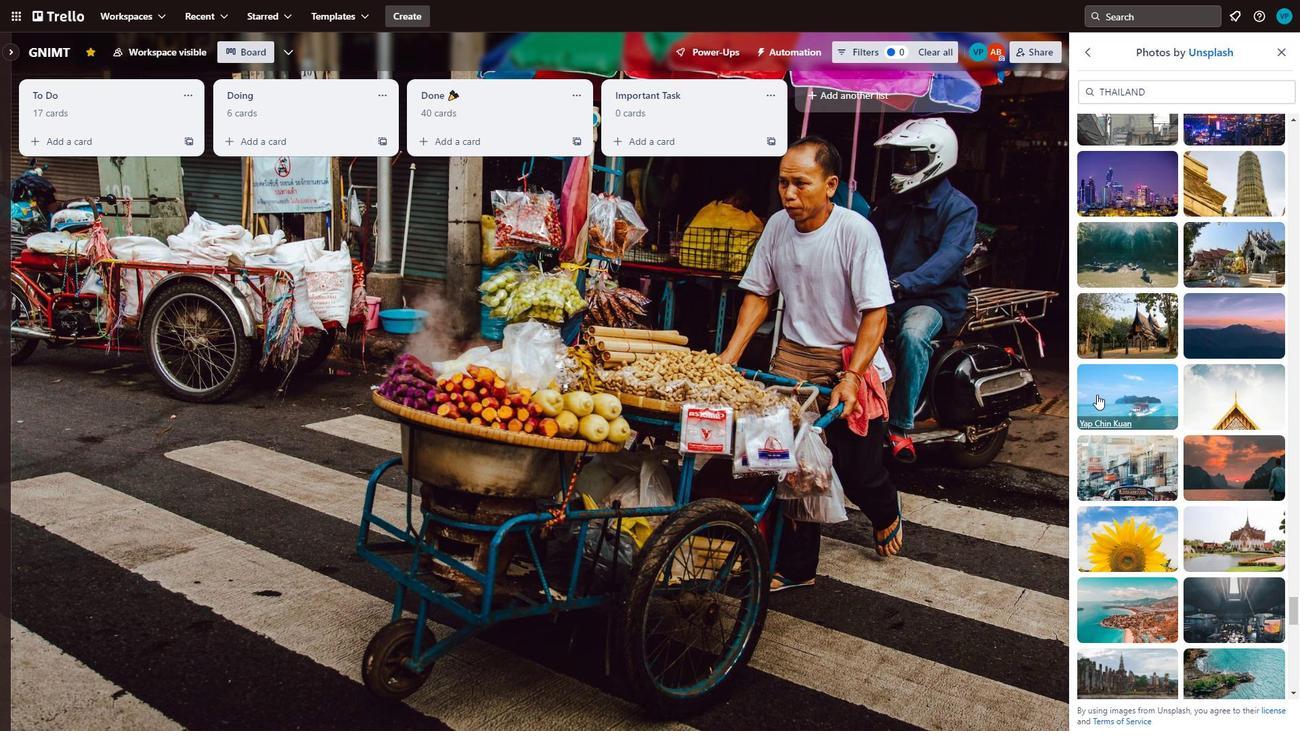 
Action: Mouse pressed left at (1105, 385)
Screenshot: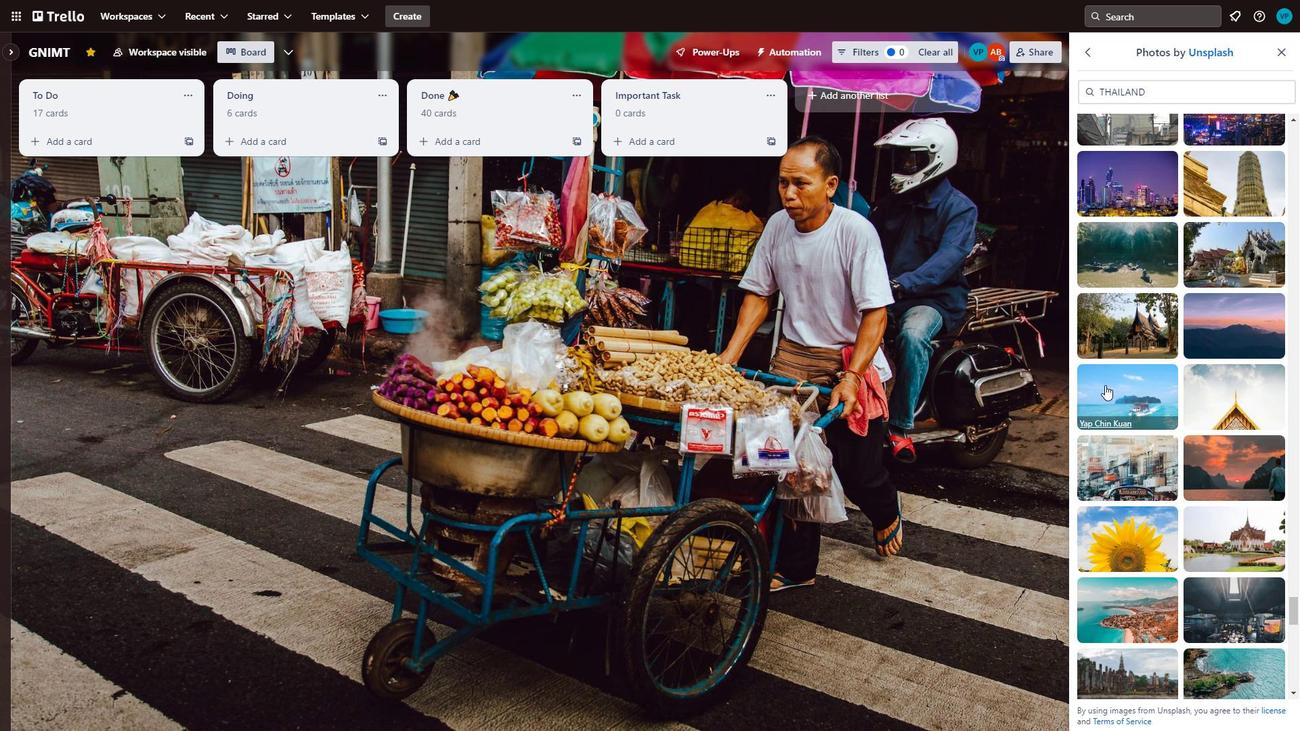 
Action: Mouse moved to (1229, 381)
Screenshot: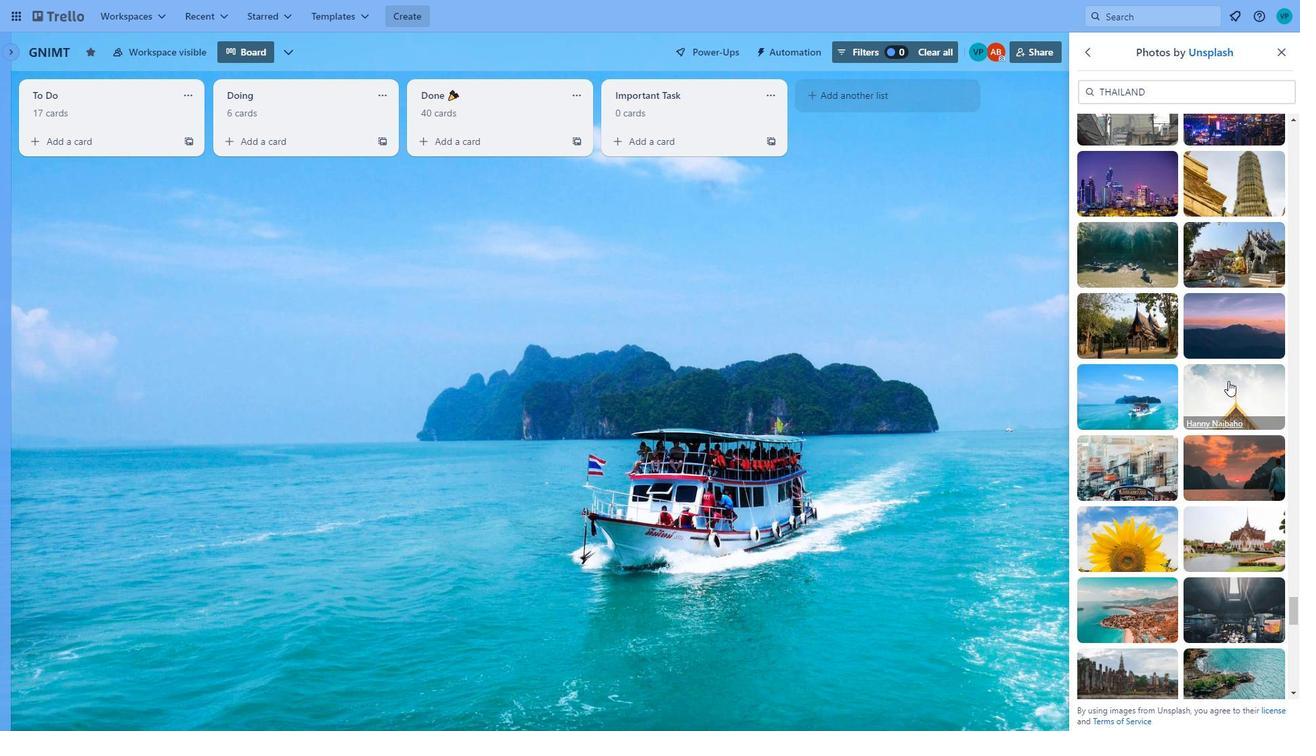 
Action: Mouse pressed left at (1229, 381)
Screenshot: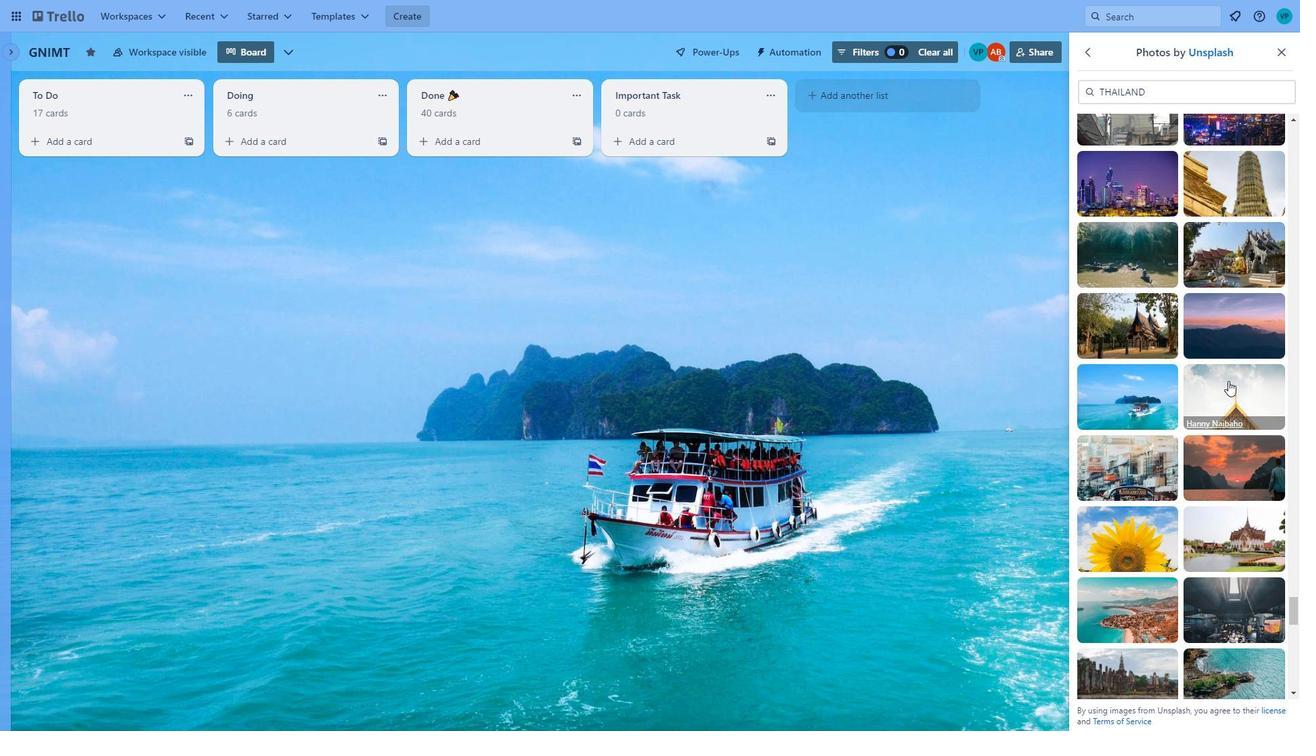 
Action: Mouse moved to (1123, 457)
Screenshot: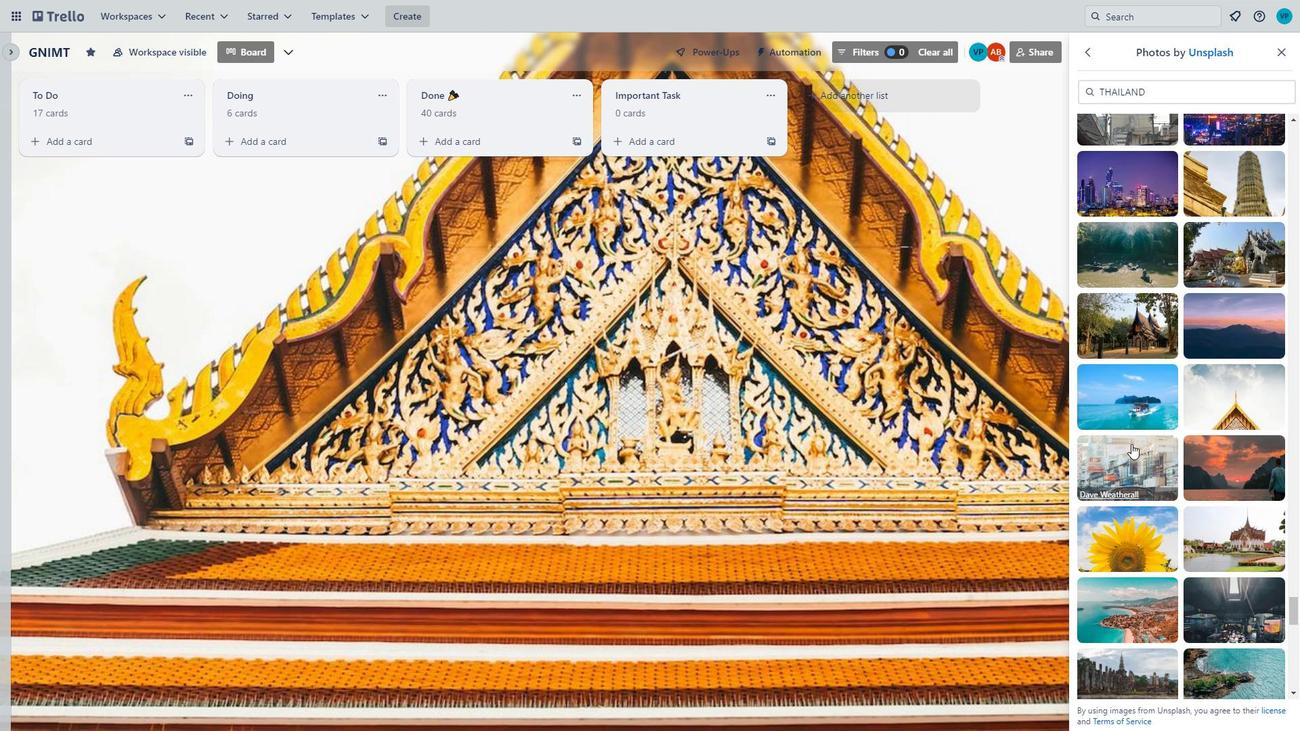 
Action: Mouse pressed left at (1123, 457)
Screenshot: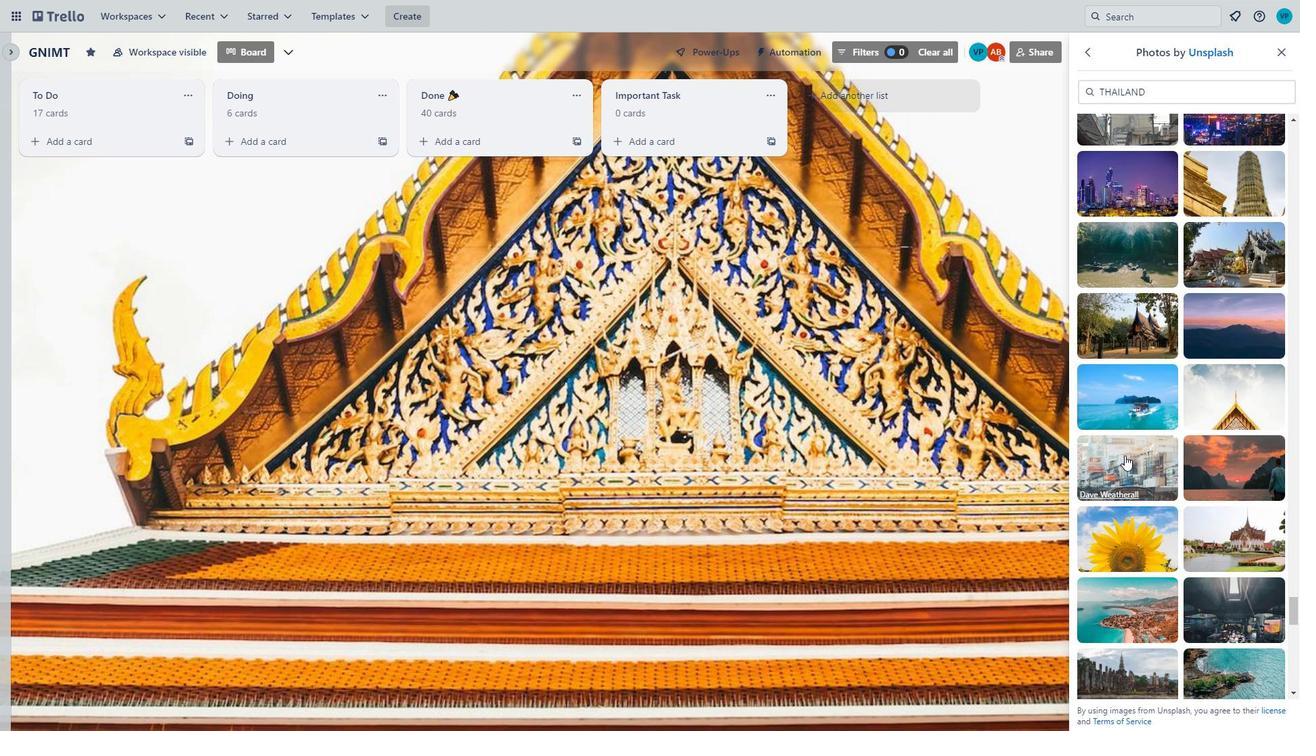 
Action: Mouse moved to (1218, 465)
Screenshot: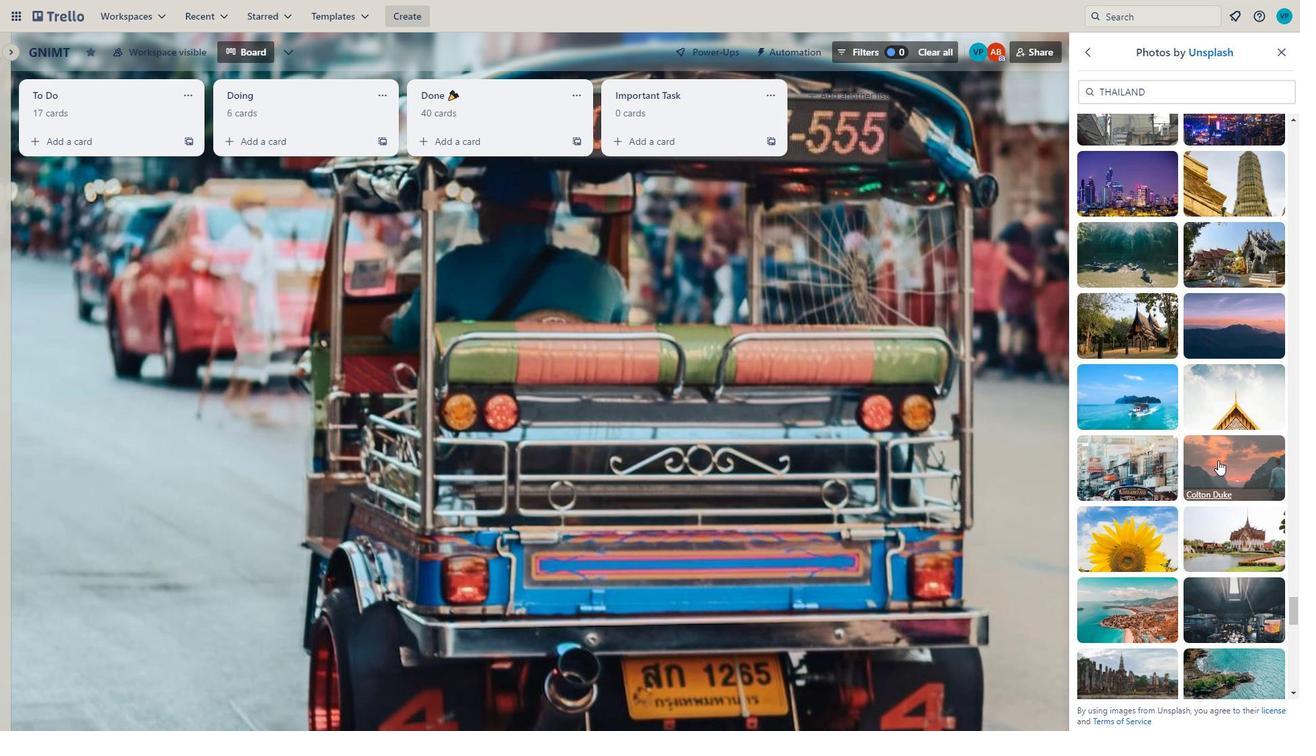 
Action: Mouse pressed left at (1218, 465)
Screenshot: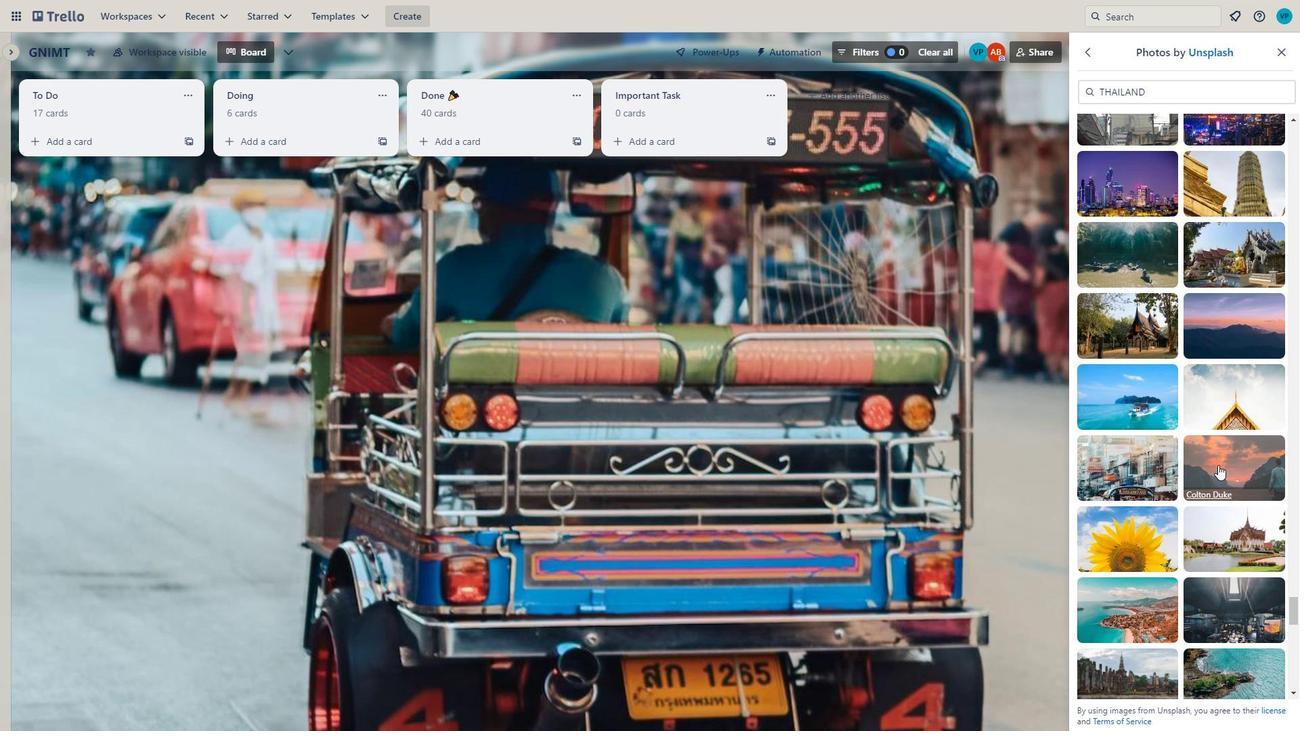 
Action: Mouse moved to (1125, 530)
Screenshot: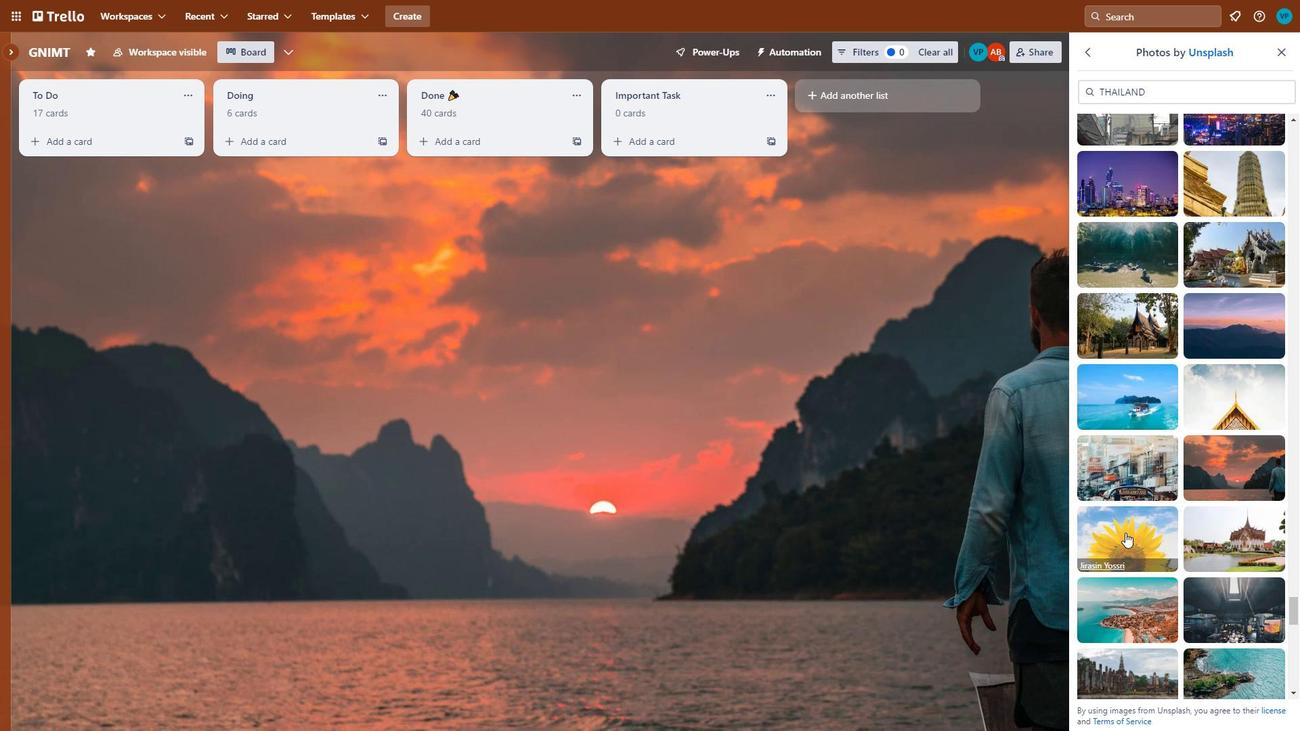 
Action: Mouse pressed left at (1125, 530)
Screenshot: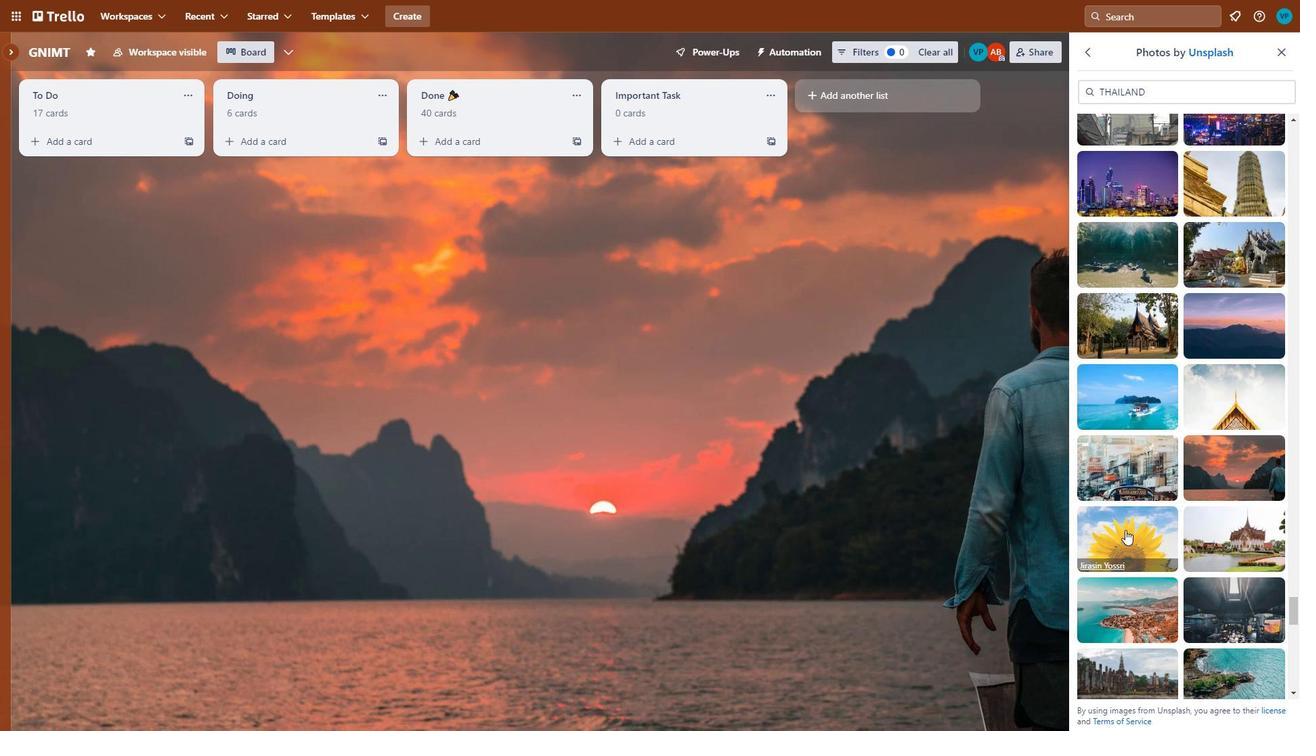 
Action: Mouse moved to (1241, 535)
Screenshot: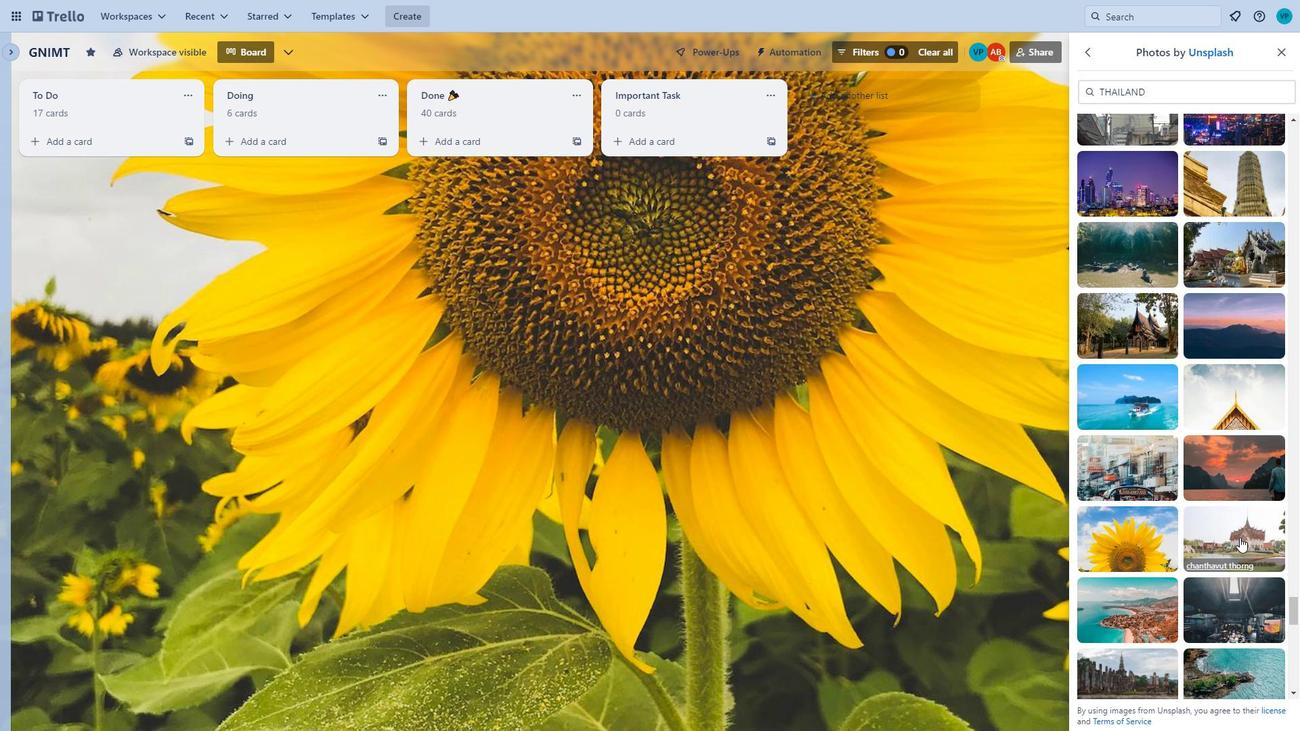 
Action: Mouse pressed left at (1241, 535)
Screenshot: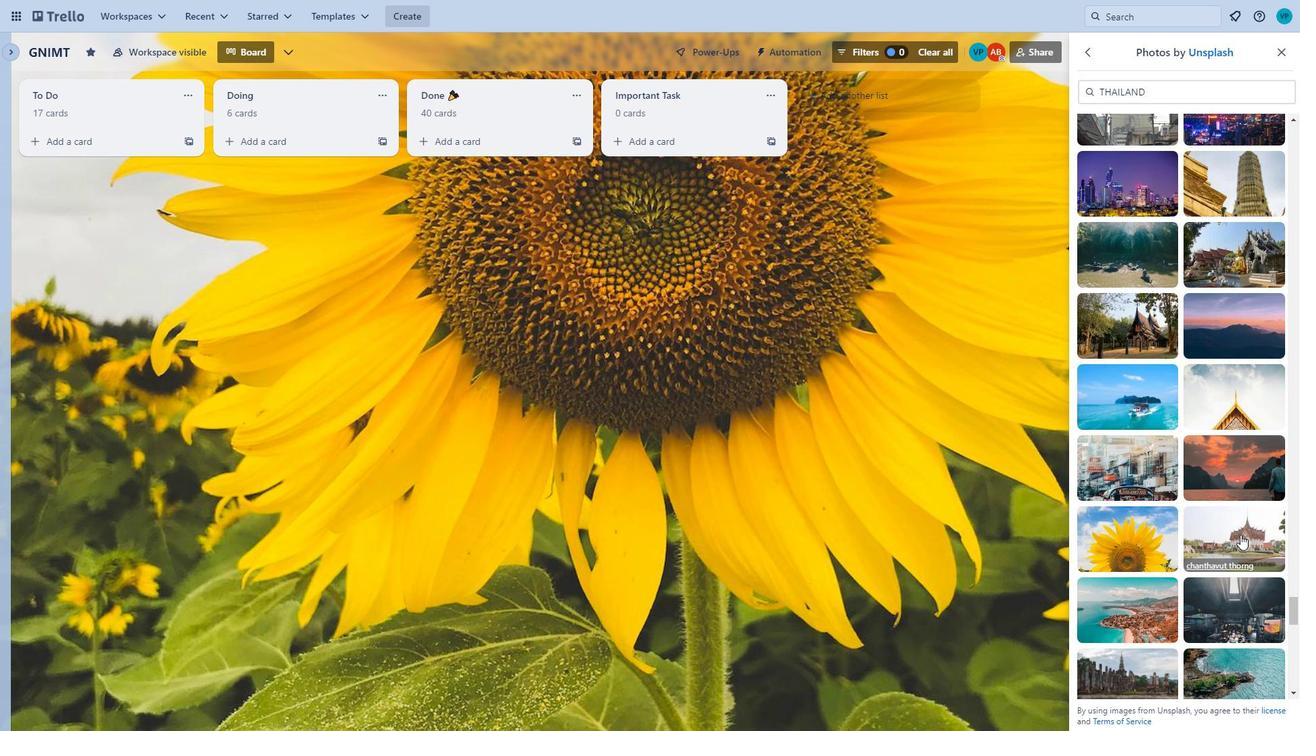 
Action: Mouse moved to (1114, 600)
Screenshot: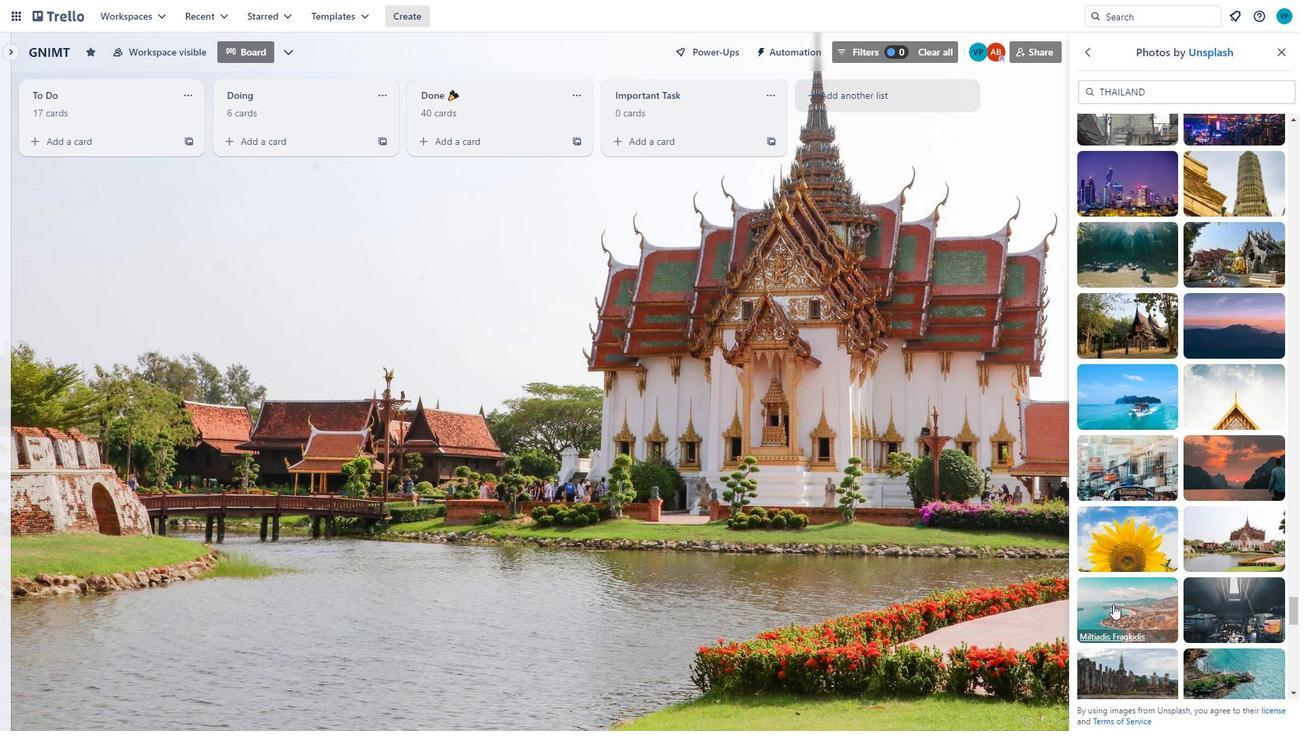 
Action: Mouse pressed left at (1114, 600)
Screenshot: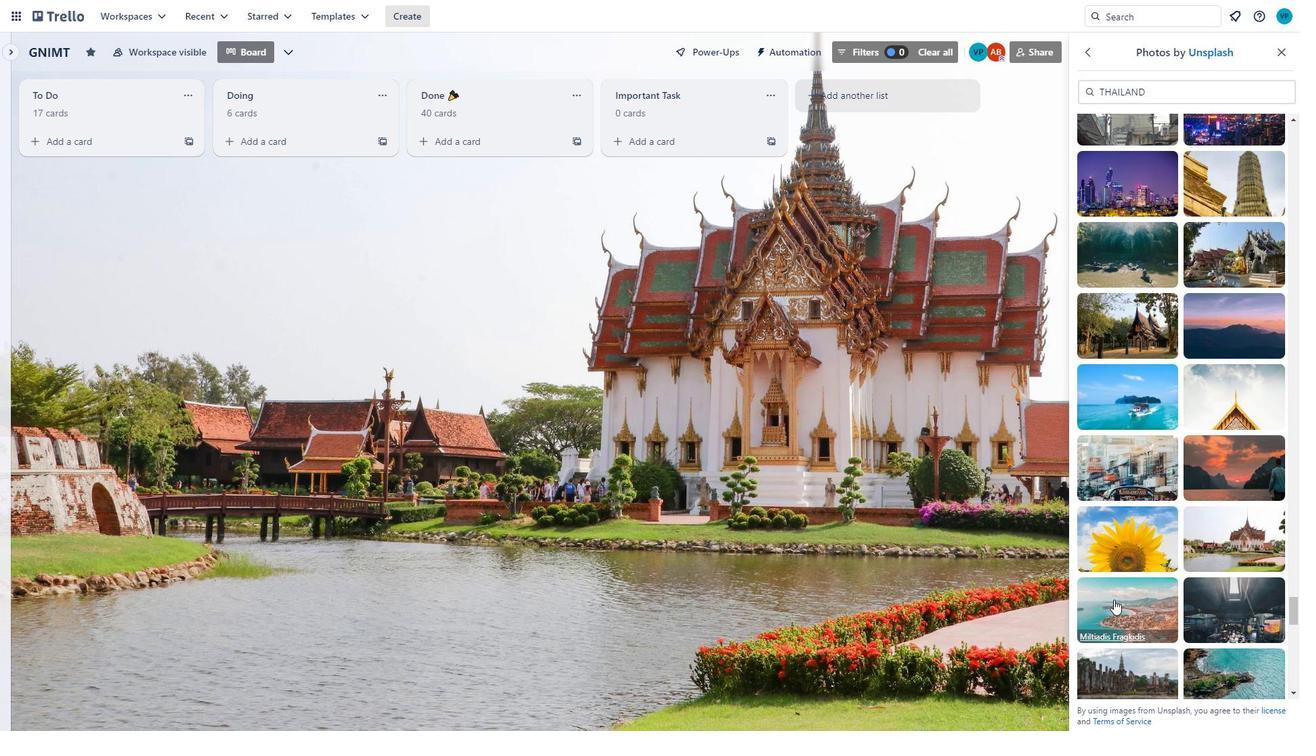 
Action: Mouse moved to (1240, 596)
Screenshot: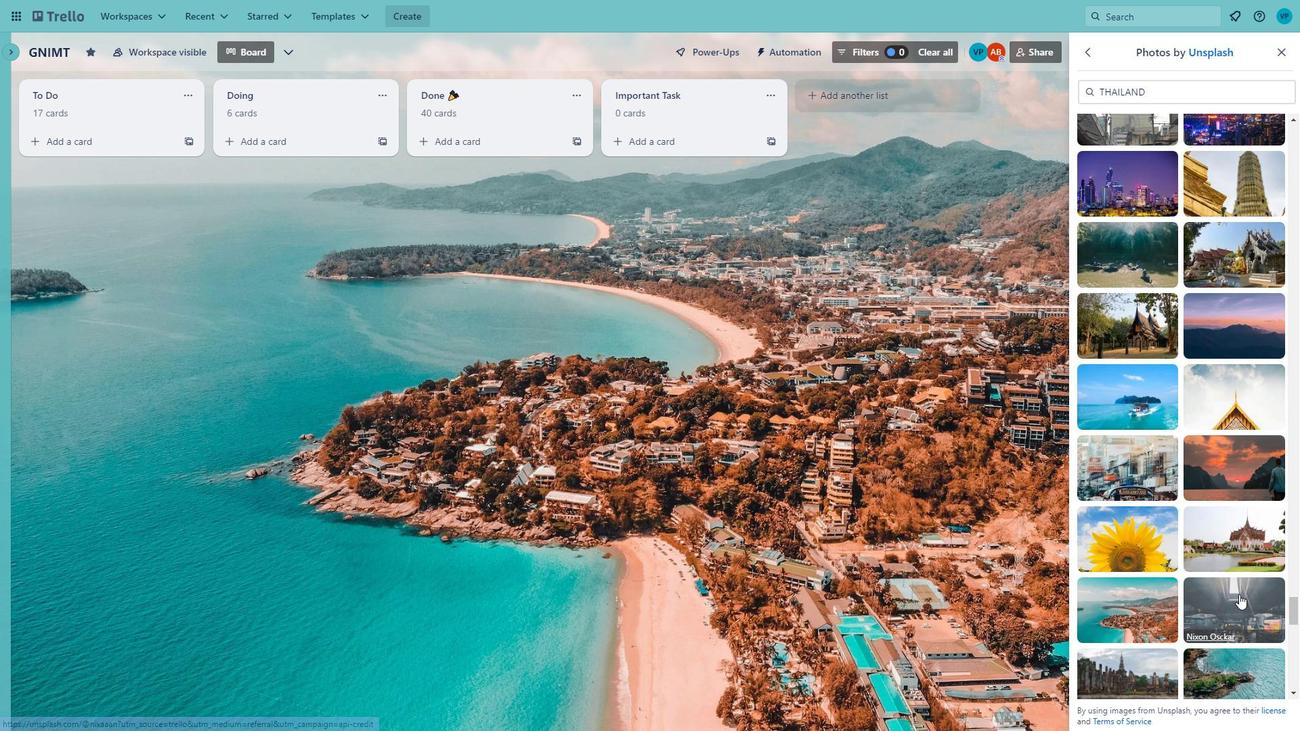 
Action: Mouse pressed left at (1240, 596)
Screenshot: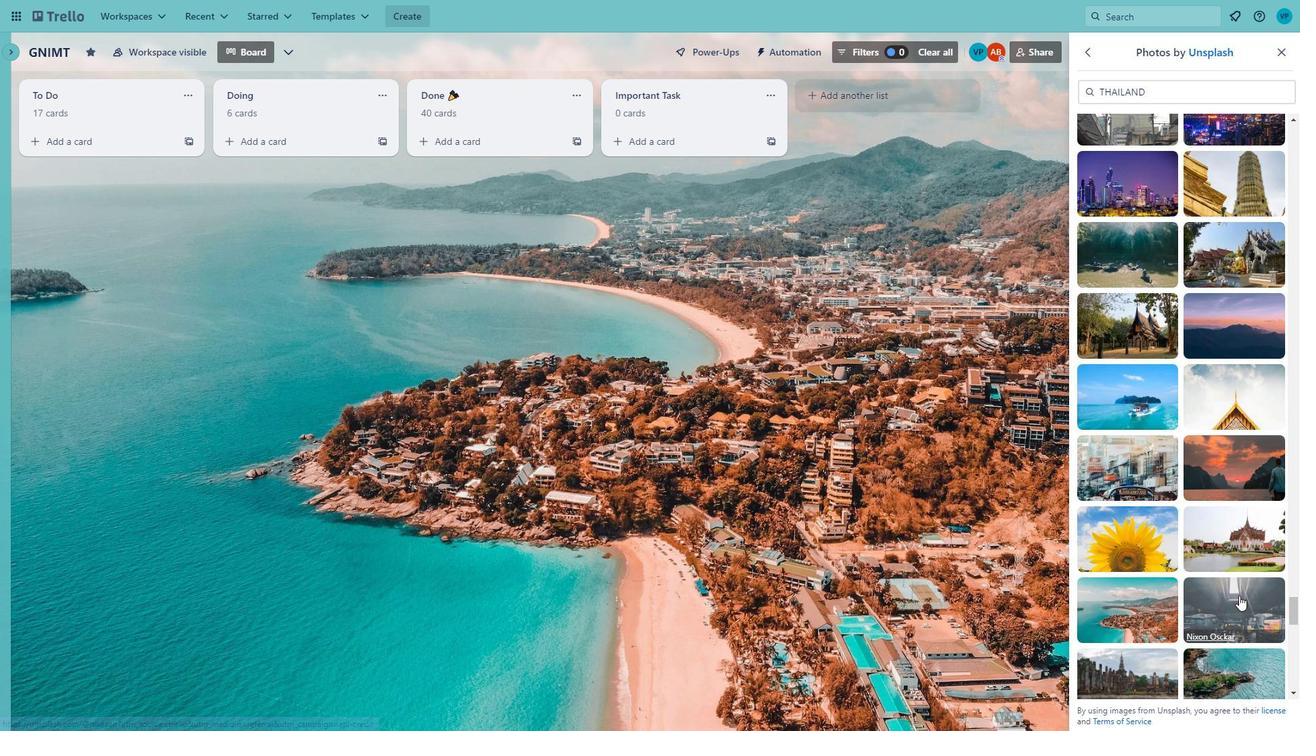 
Action: Mouse moved to (1240, 596)
Screenshot: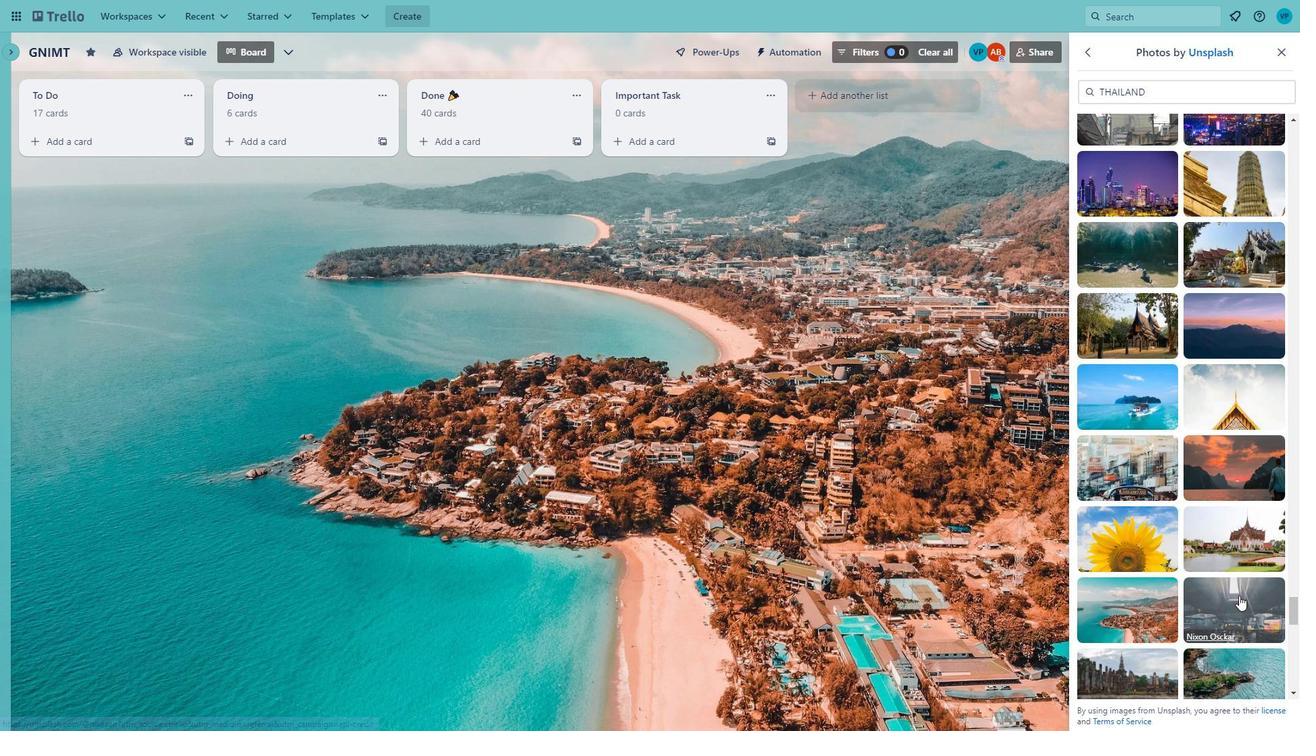 
Action: Mouse scrolled (1240, 596) with delta (0, 0)
Screenshot: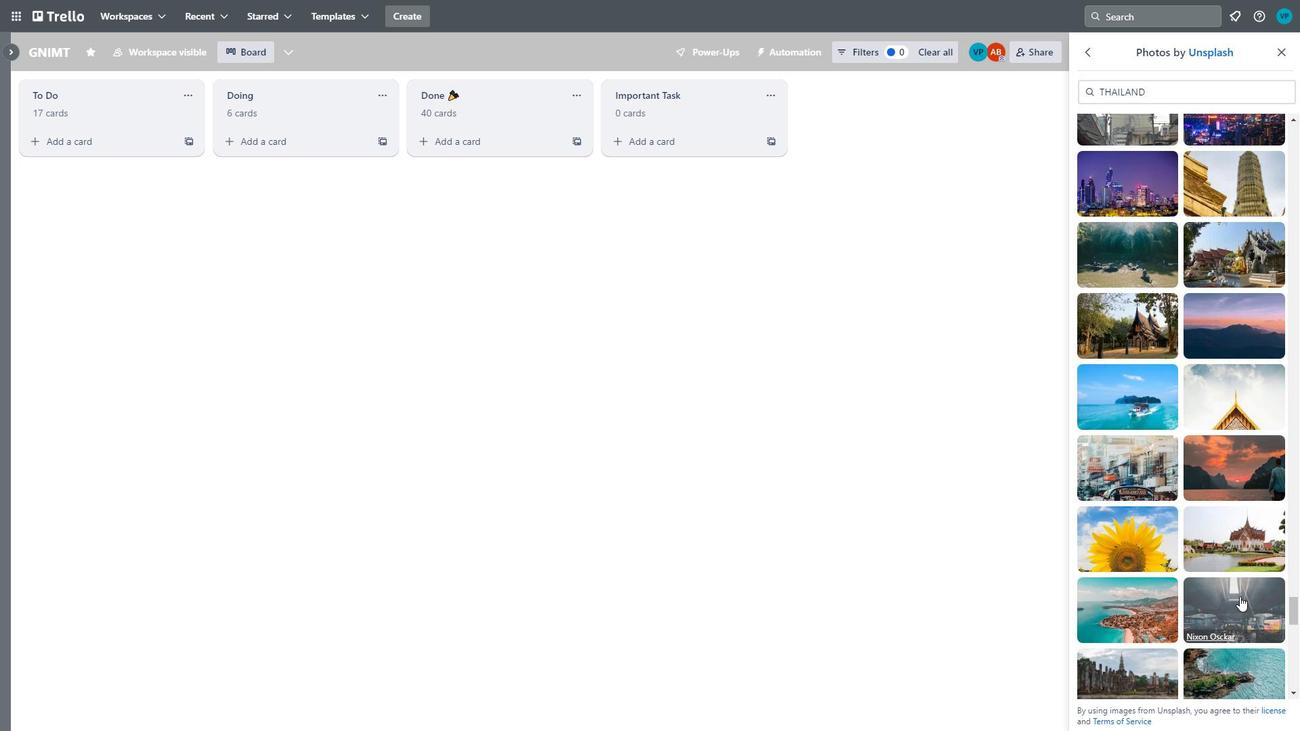 
Action: Mouse moved to (1239, 600)
Screenshot: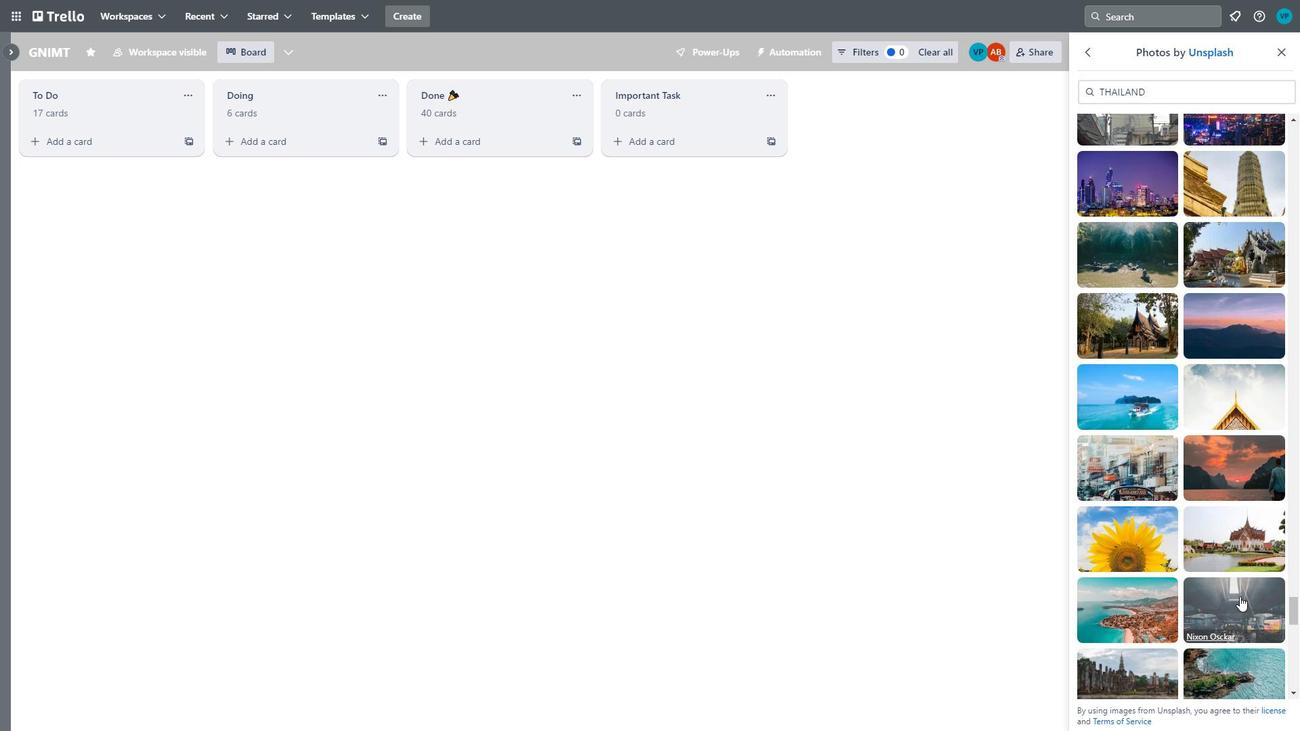 
Action: Mouse scrolled (1239, 599) with delta (0, 0)
Screenshot: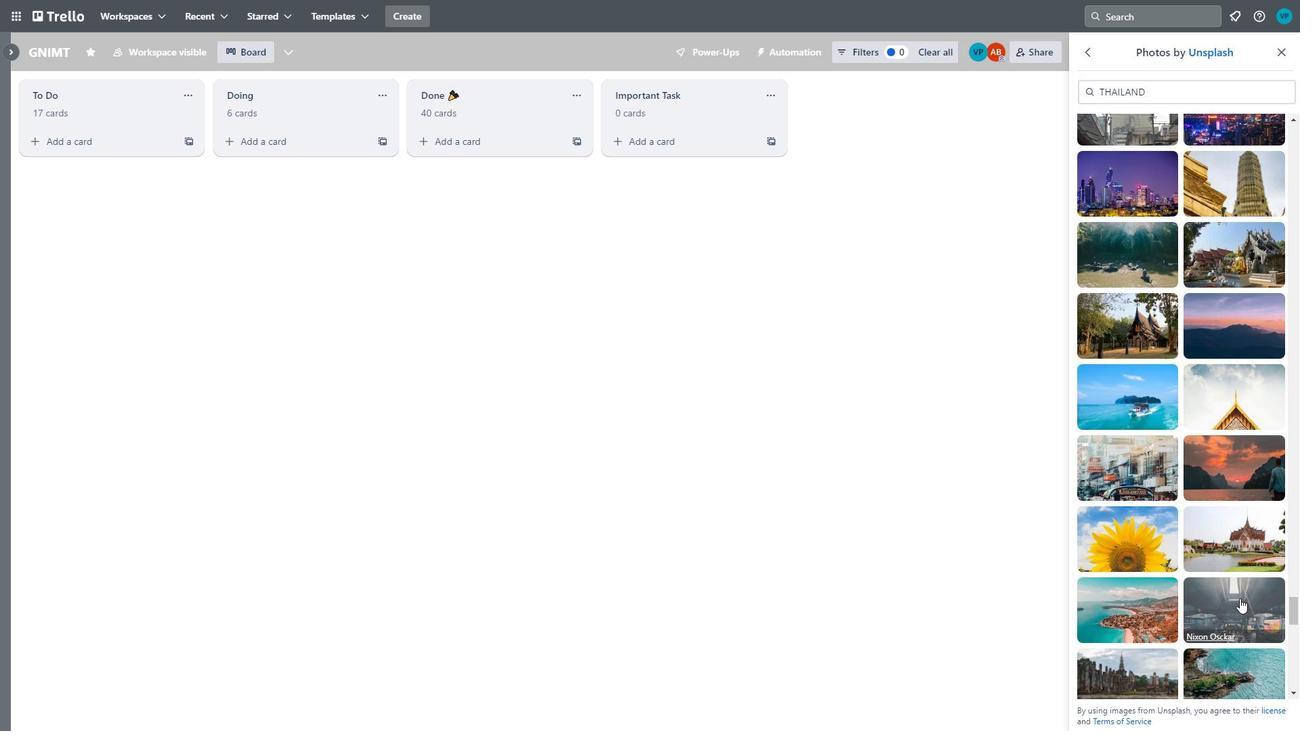 
Action: Mouse moved to (1148, 539)
Screenshot: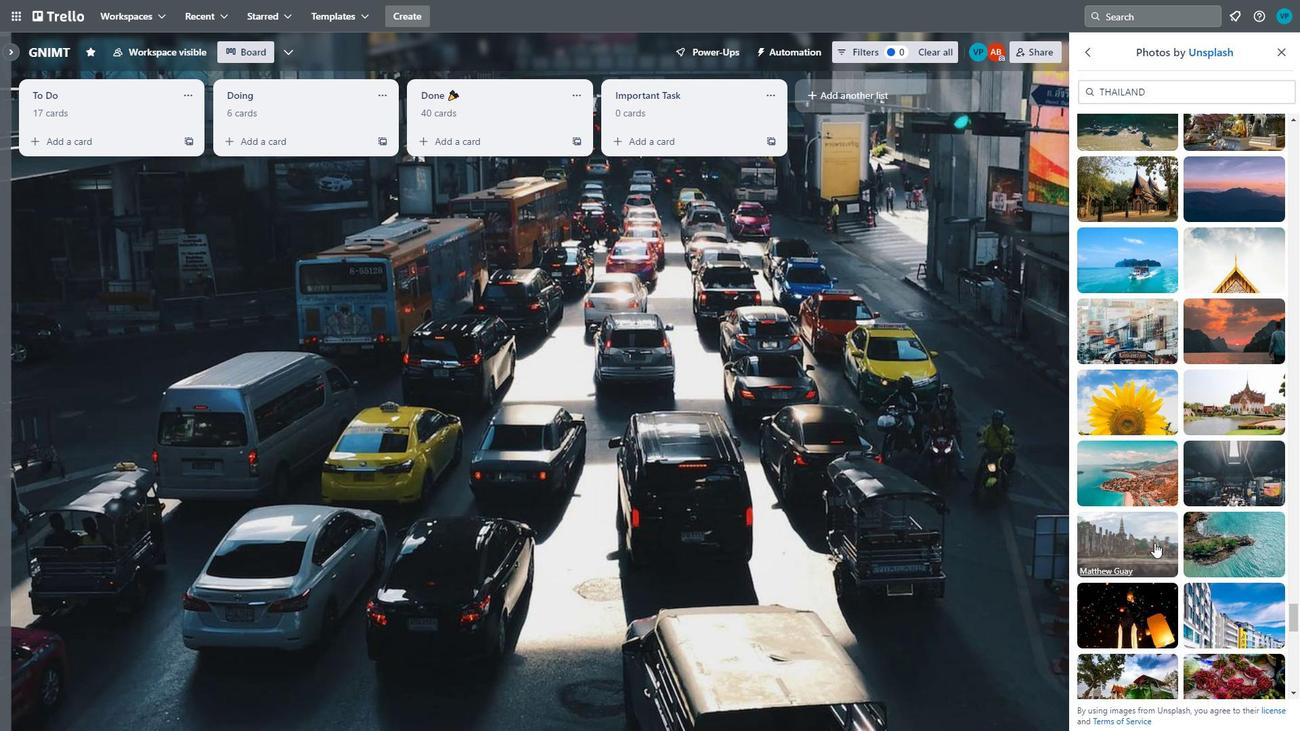 
Action: Mouse pressed left at (1148, 539)
Screenshot: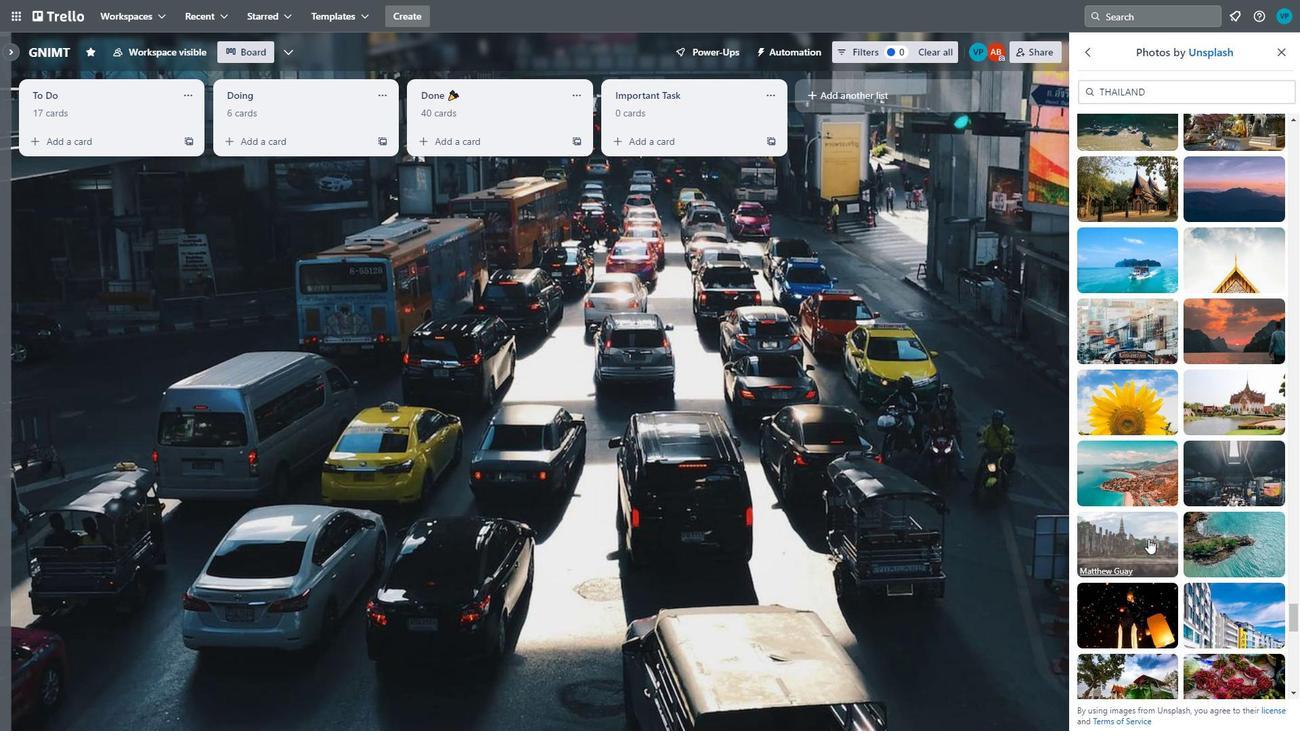 
Action: Mouse moved to (1222, 546)
Screenshot: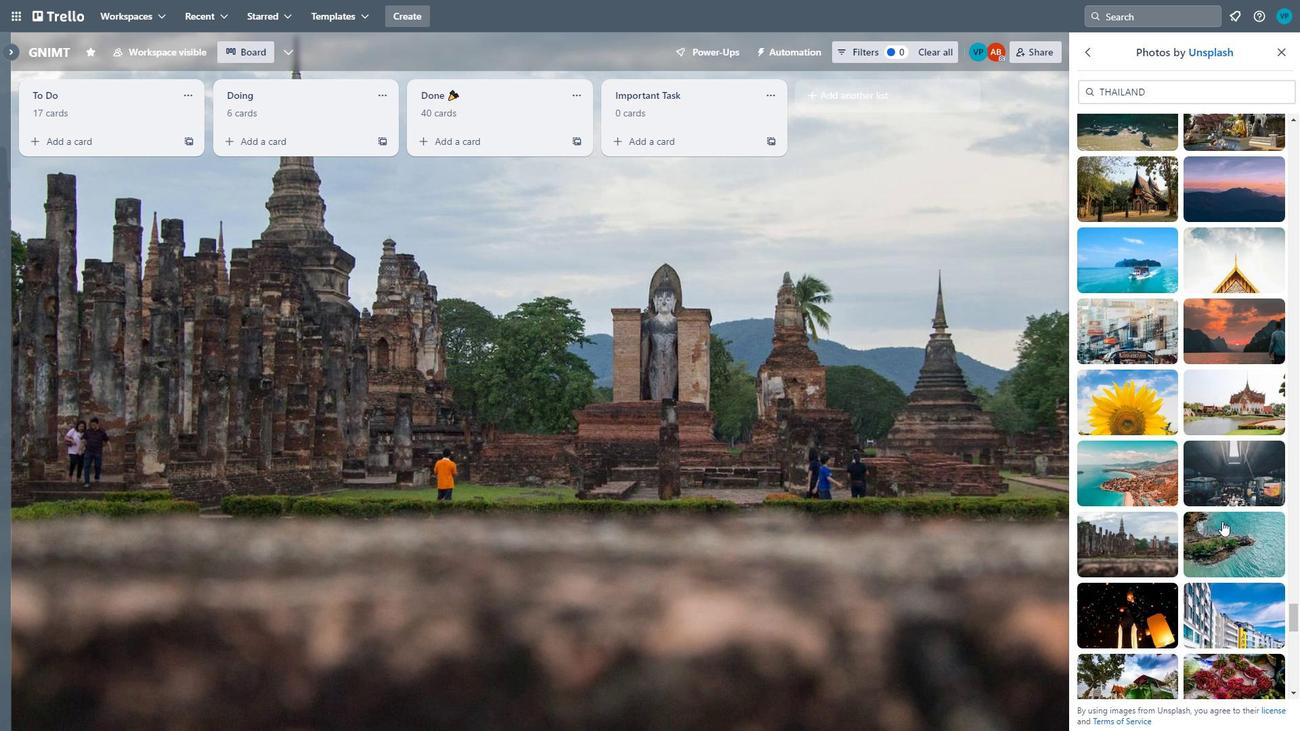 
Action: Mouse pressed left at (1222, 546)
Screenshot: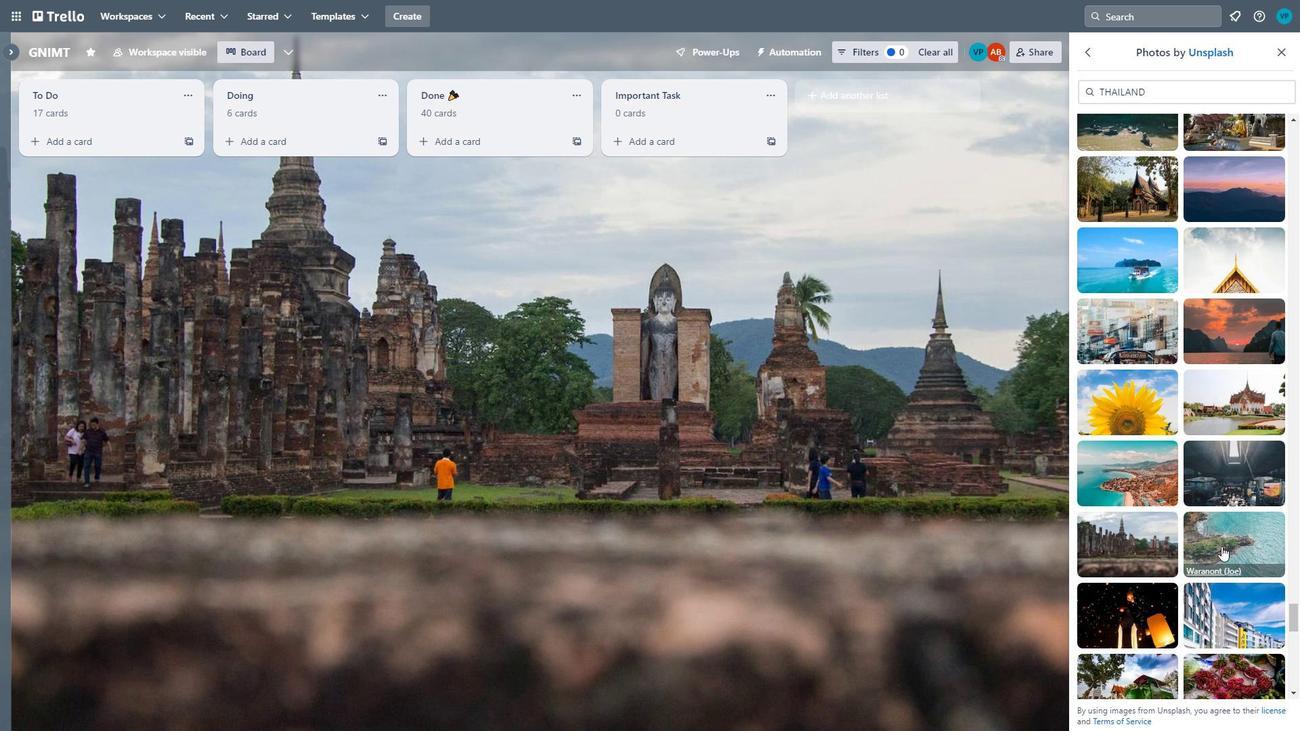 
Action: Mouse moved to (1120, 538)
Screenshot: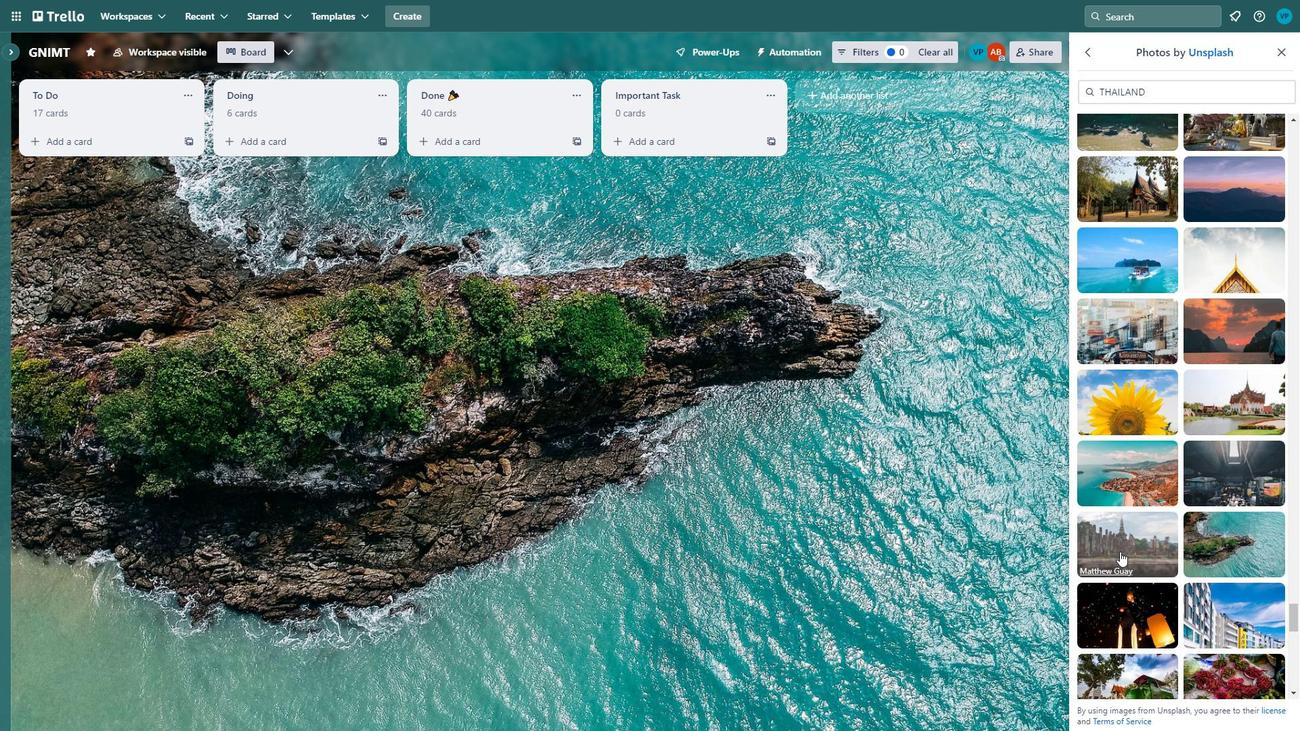 
Action: Mouse pressed left at (1120, 538)
Screenshot: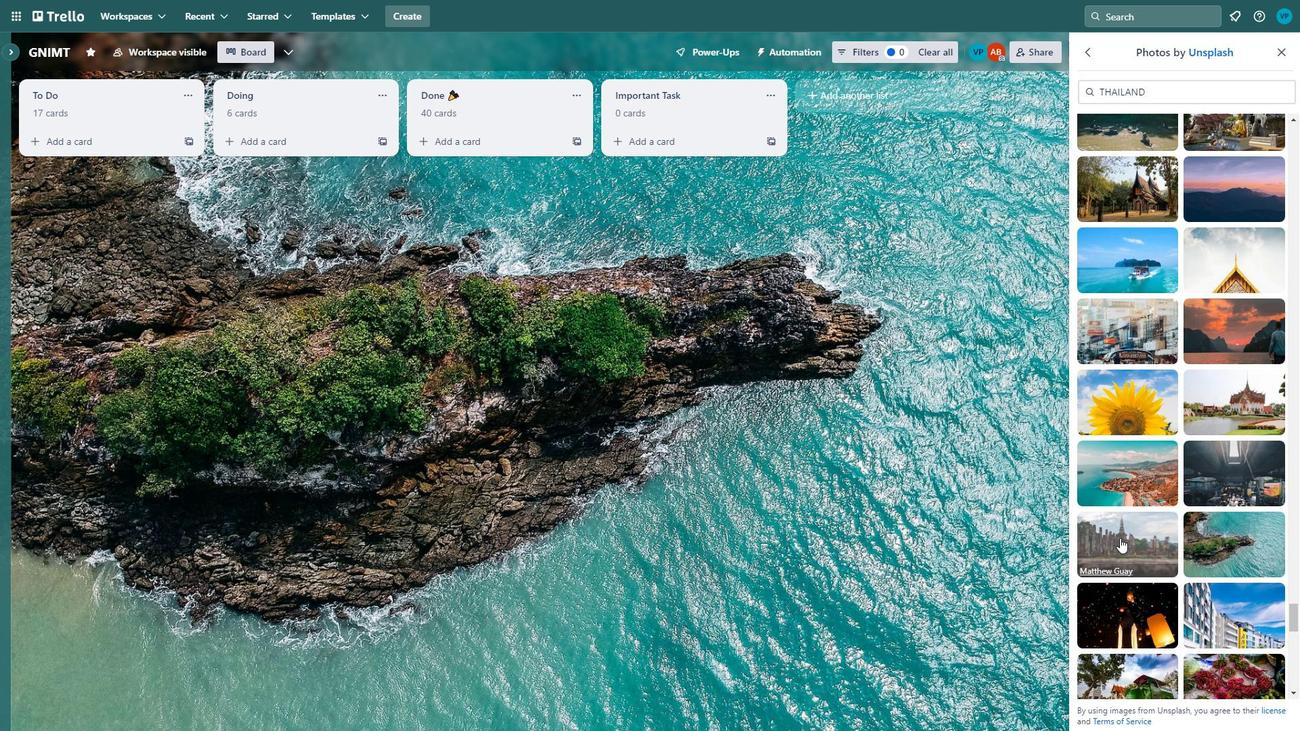 
Action: Mouse moved to (1242, 529)
Screenshot: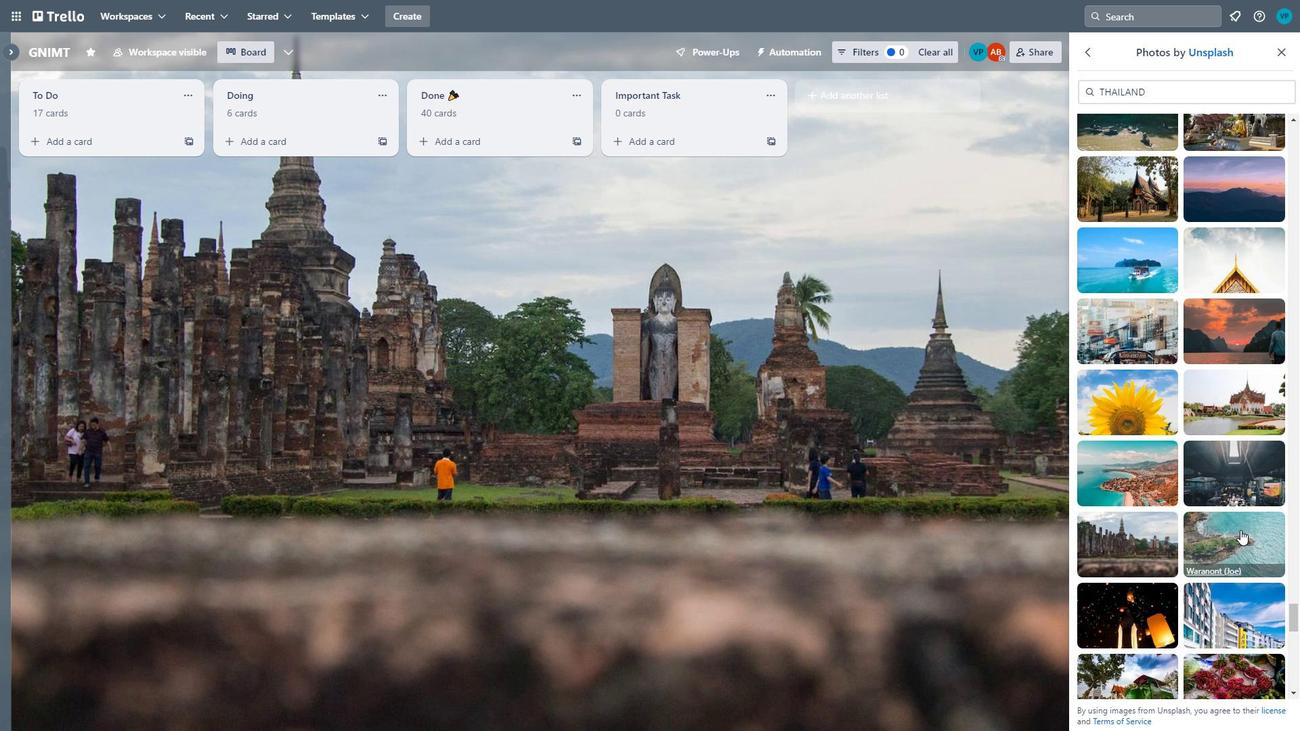 
Action: Mouse pressed left at (1242, 529)
Screenshot: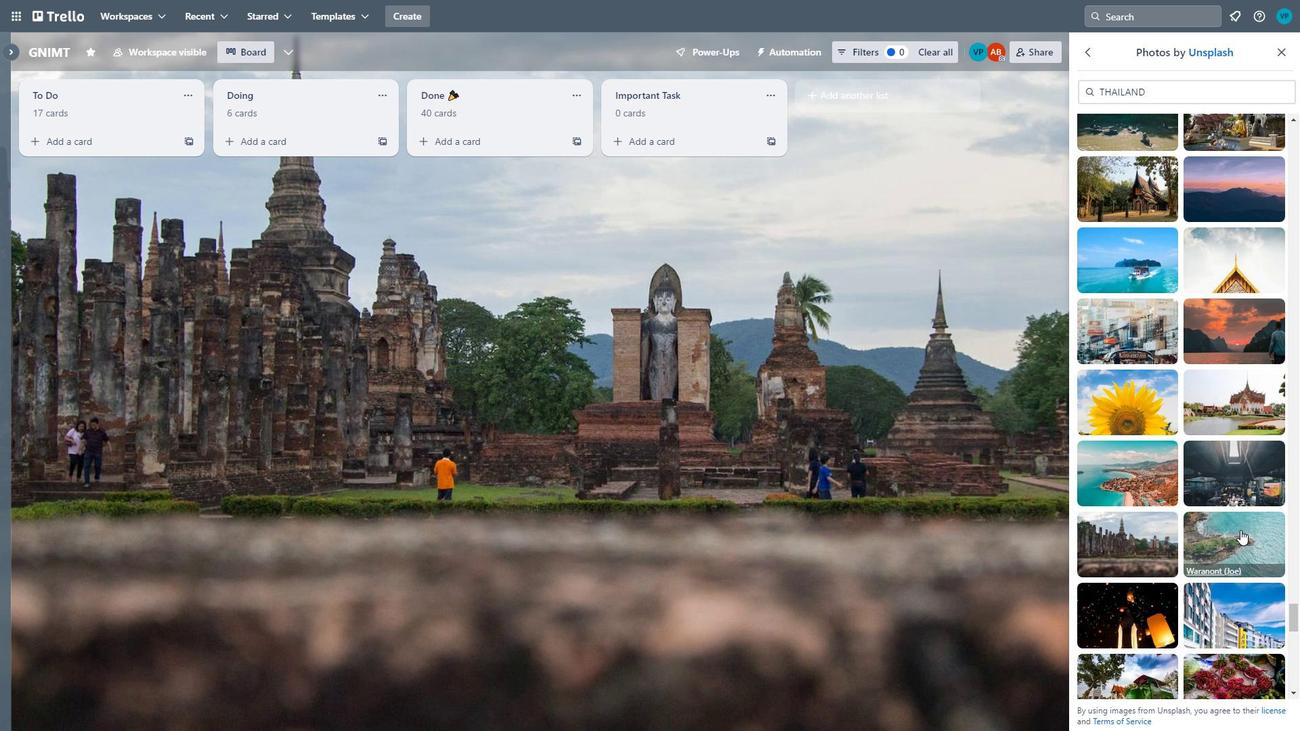 
Action: Mouse moved to (1148, 463)
Screenshot: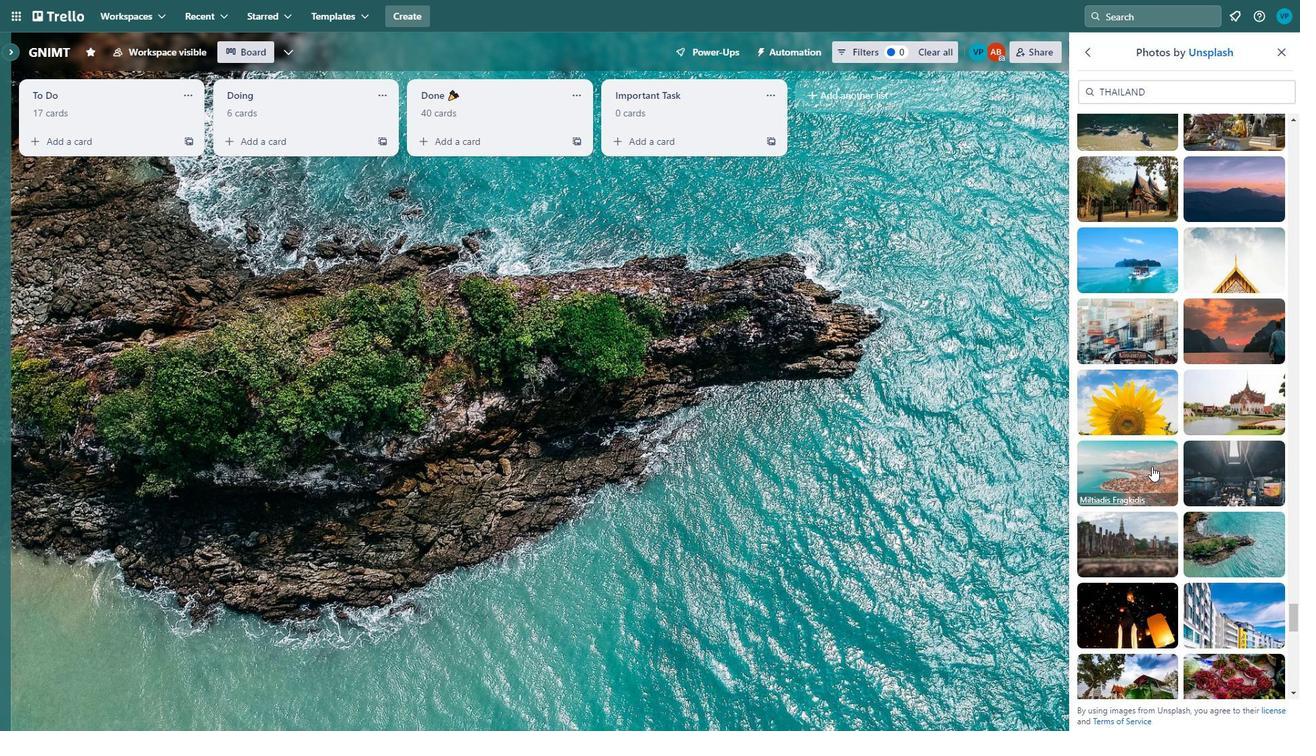 
Action: Mouse pressed left at (1148, 463)
Screenshot: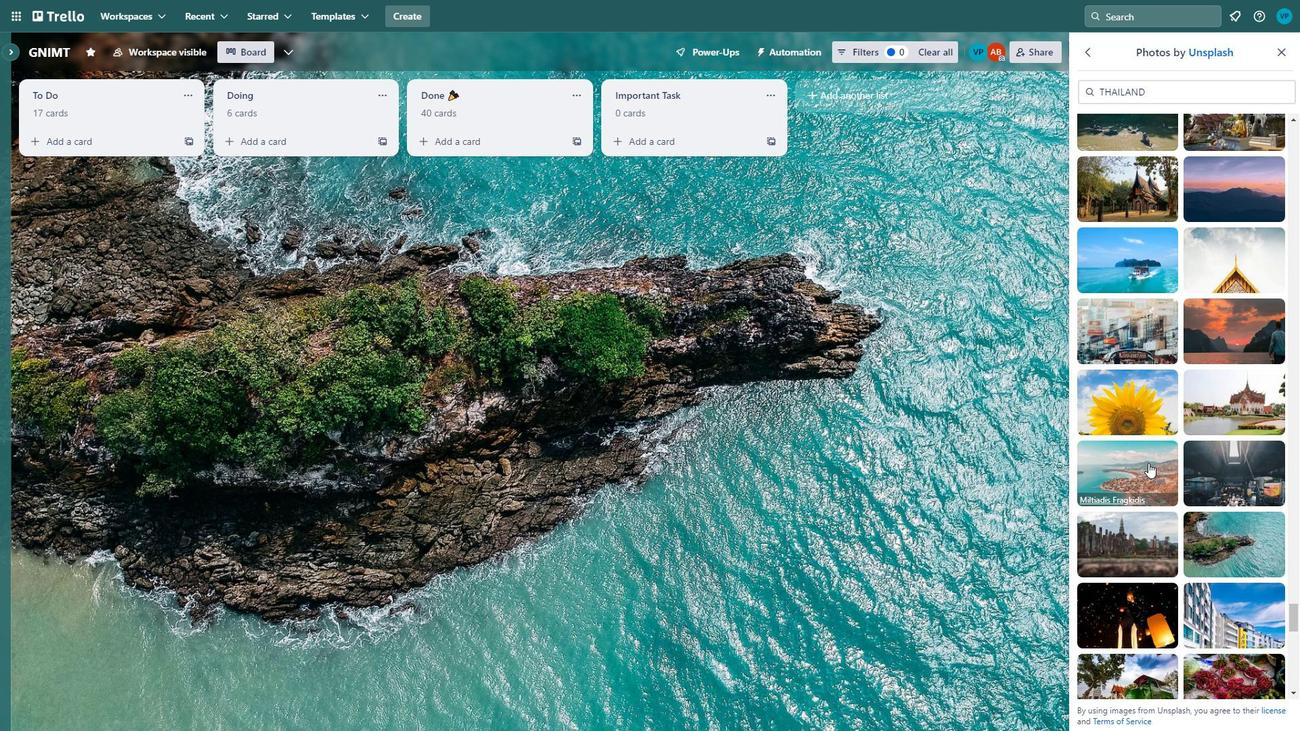 
Action: Mouse scrolled (1148, 462) with delta (0, 0)
Screenshot: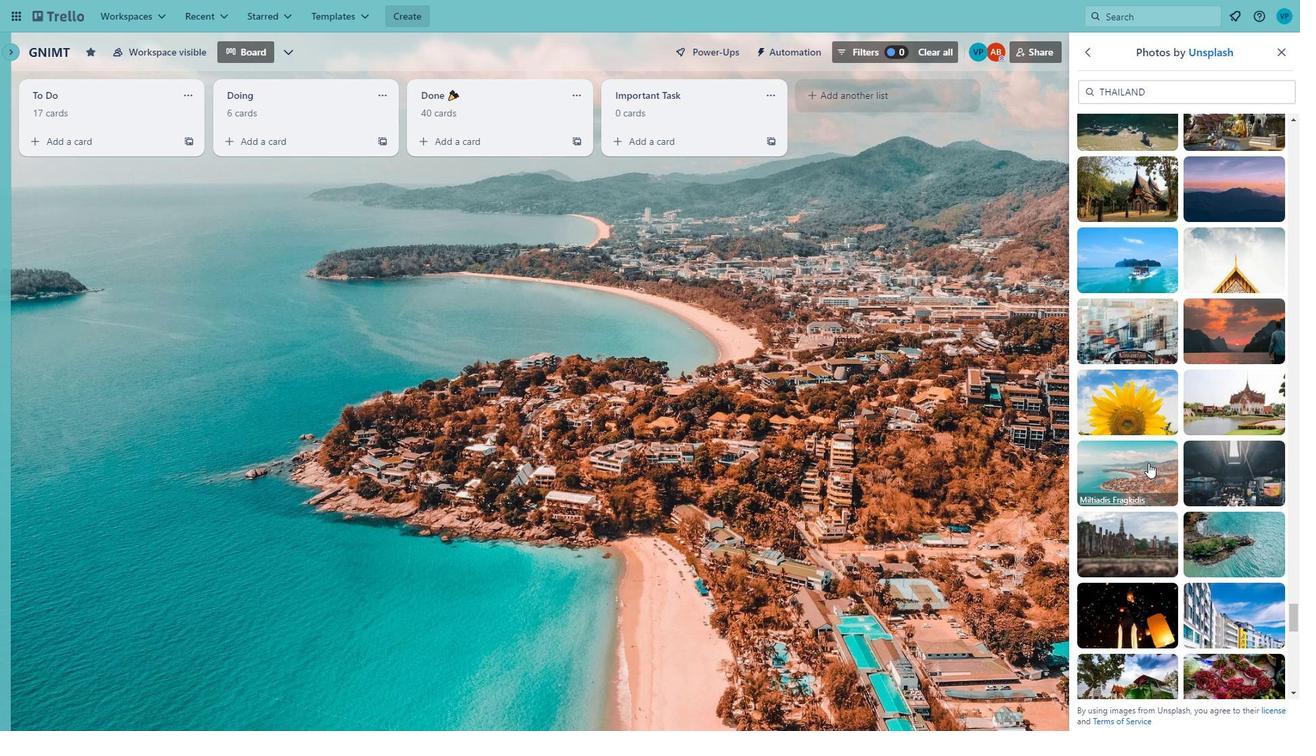 
Action: Mouse moved to (1138, 535)
Screenshot: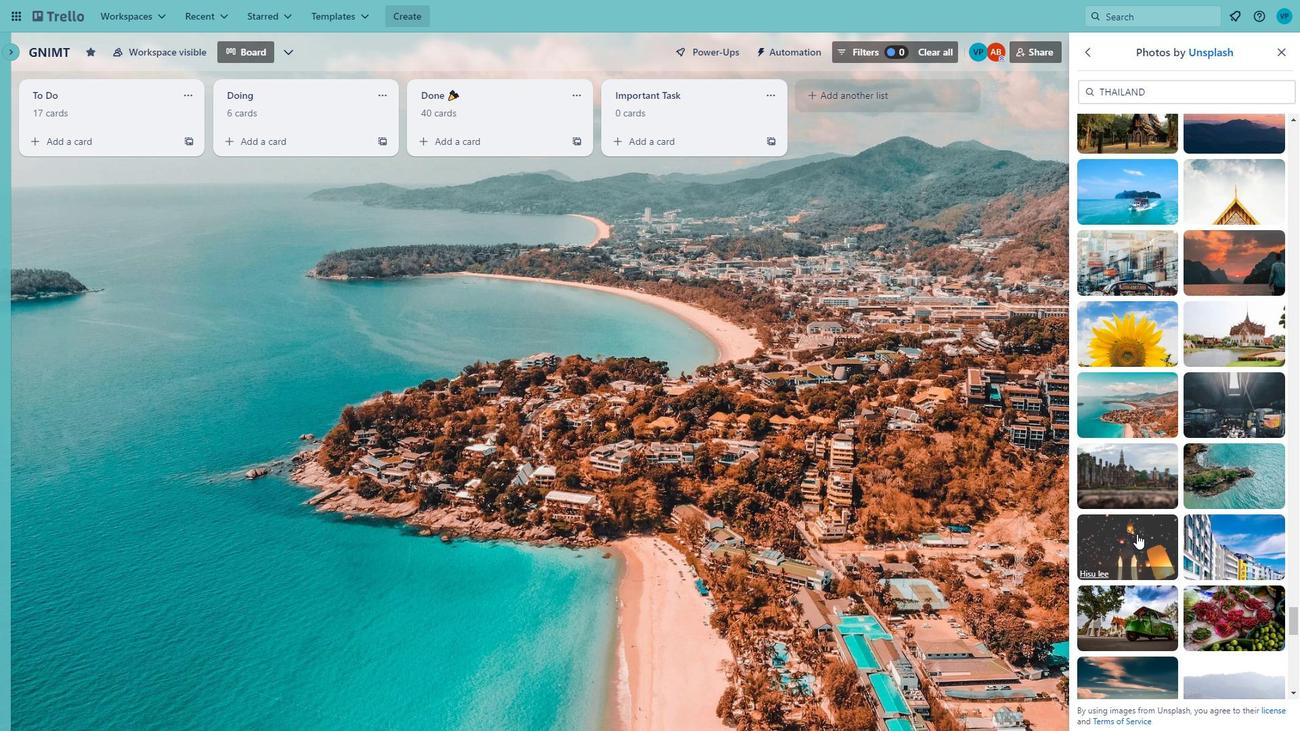 
Action: Mouse pressed left at (1138, 535)
Screenshot: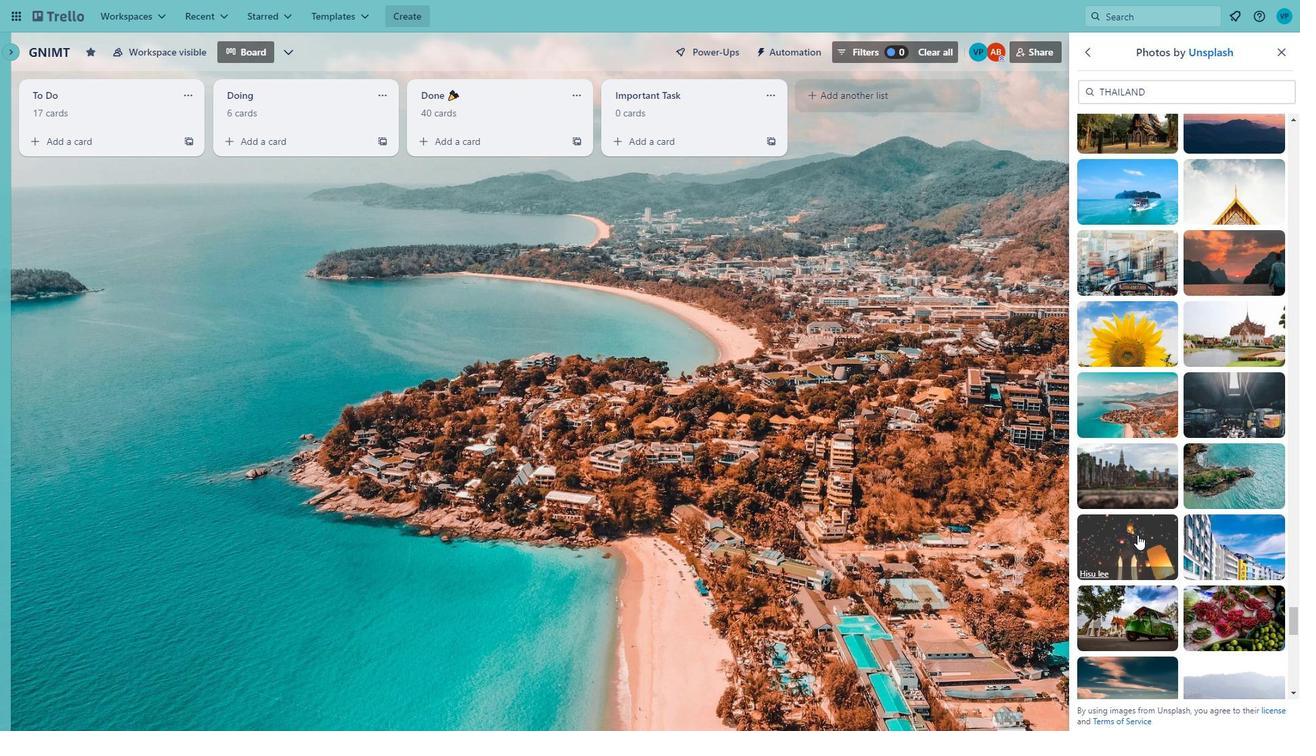 
Action: Mouse moved to (1182, 534)
Screenshot: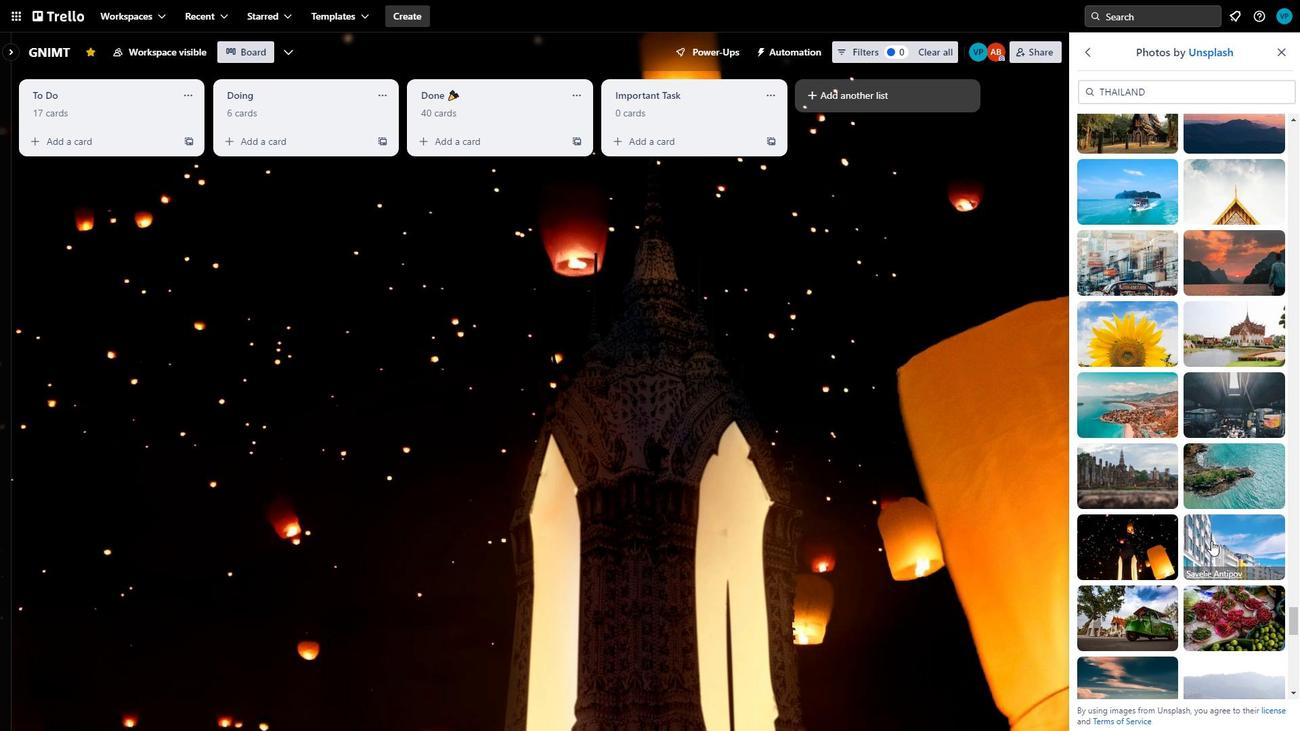 
Action: Mouse scrolled (1182, 533) with delta (0, 0)
Screenshot: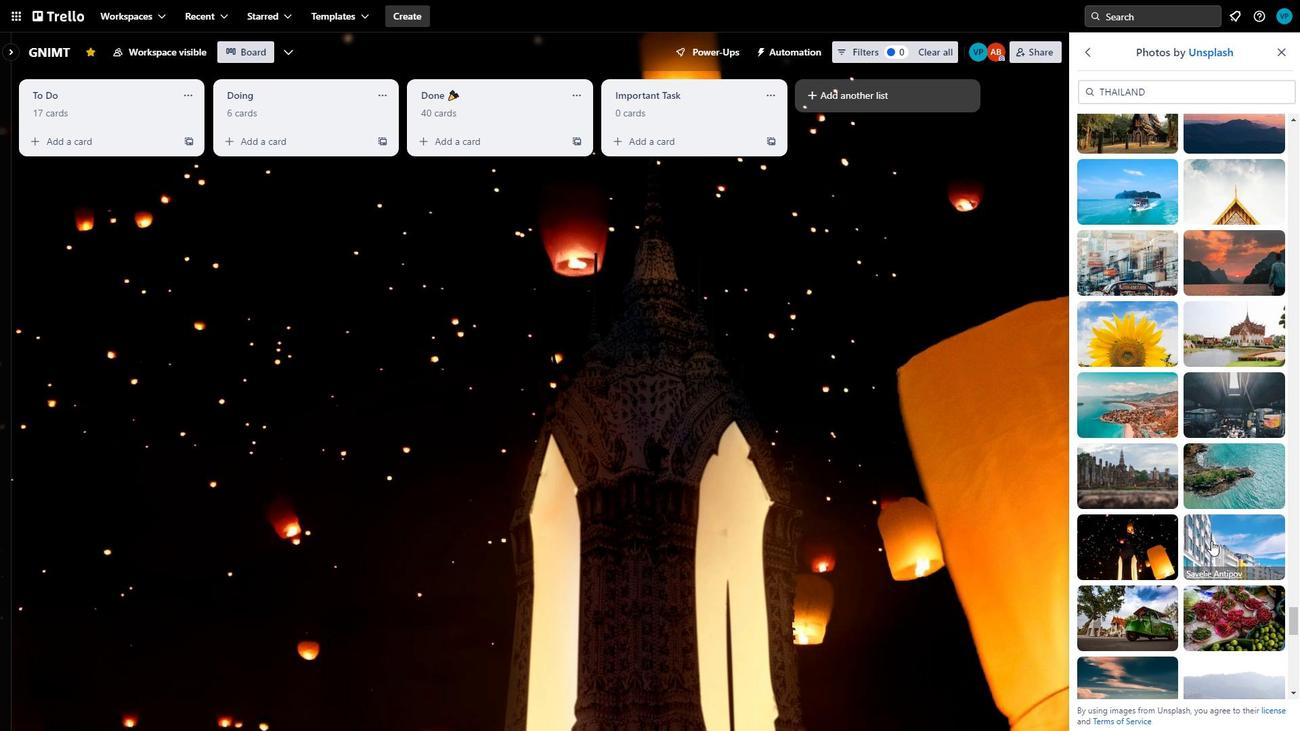 
Action: Mouse moved to (1182, 533)
Screenshot: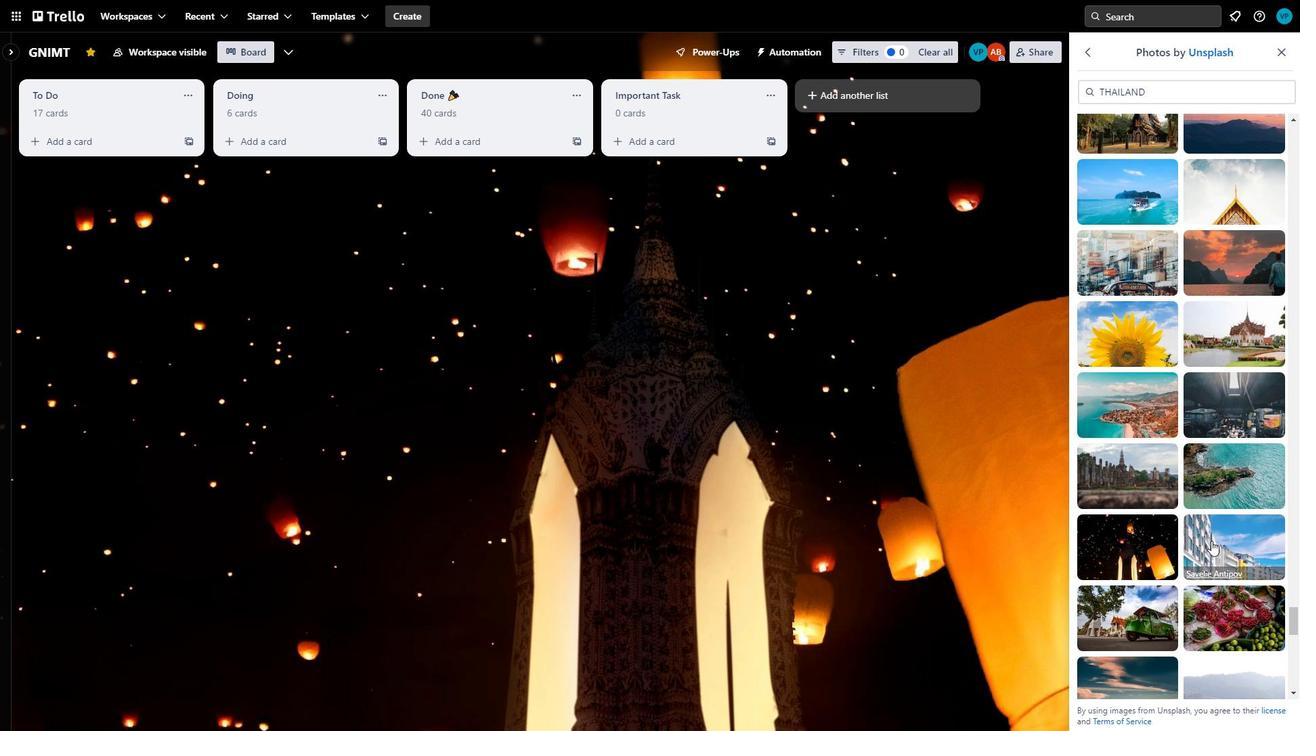 
Action: Mouse scrolled (1182, 533) with delta (0, 0)
Screenshot: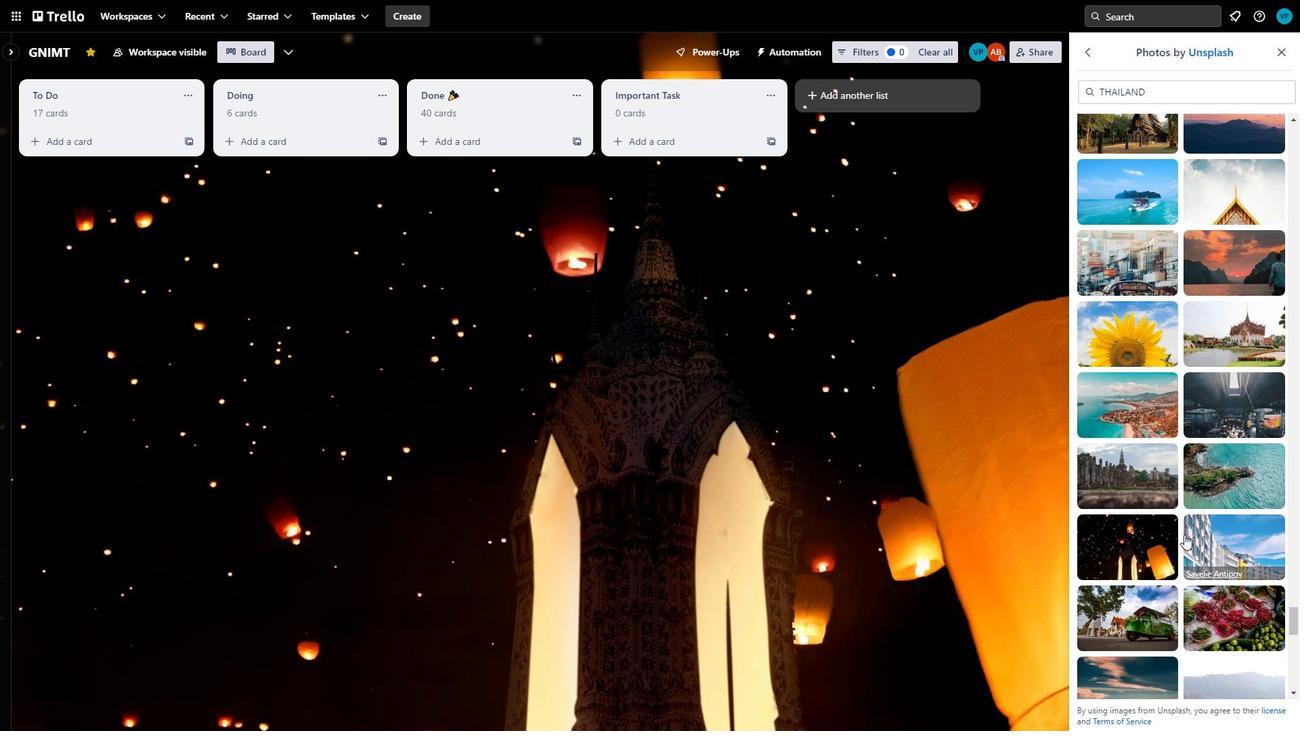 
Action: Mouse moved to (1235, 394)
Screenshot: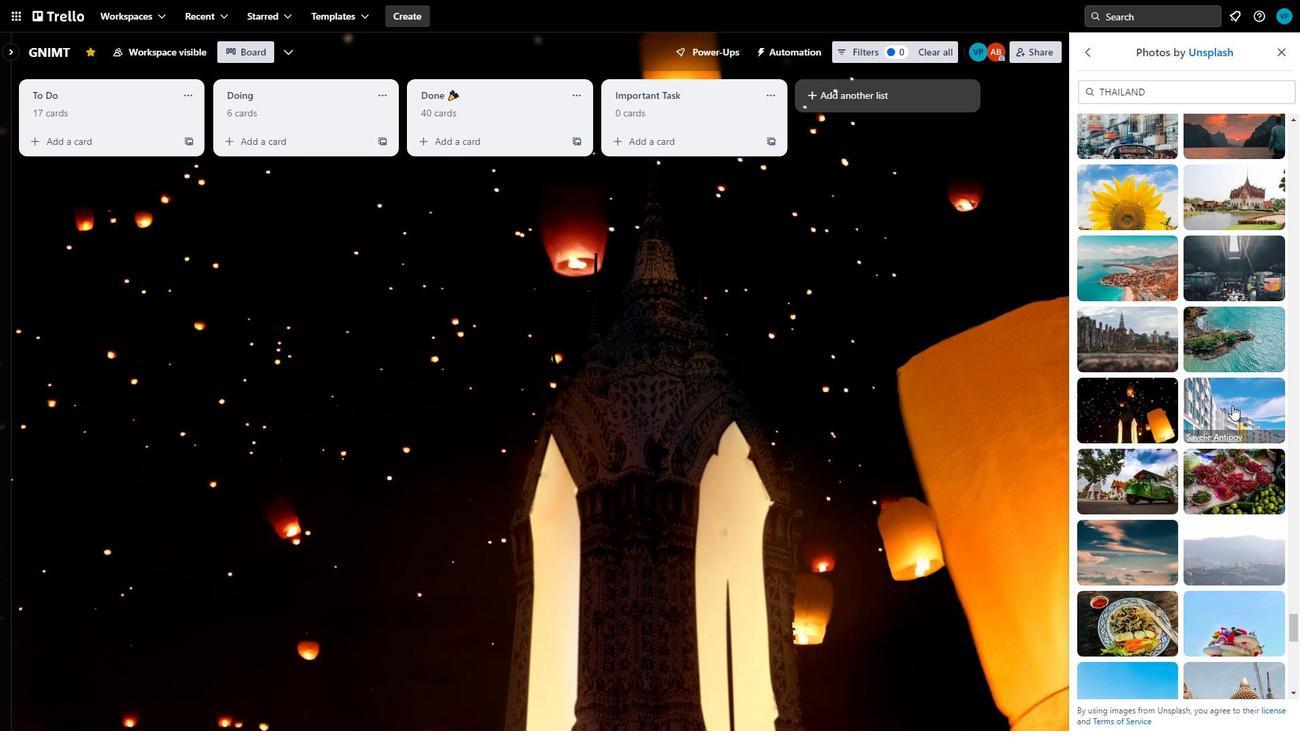 
Action: Mouse pressed left at (1235, 394)
Screenshot: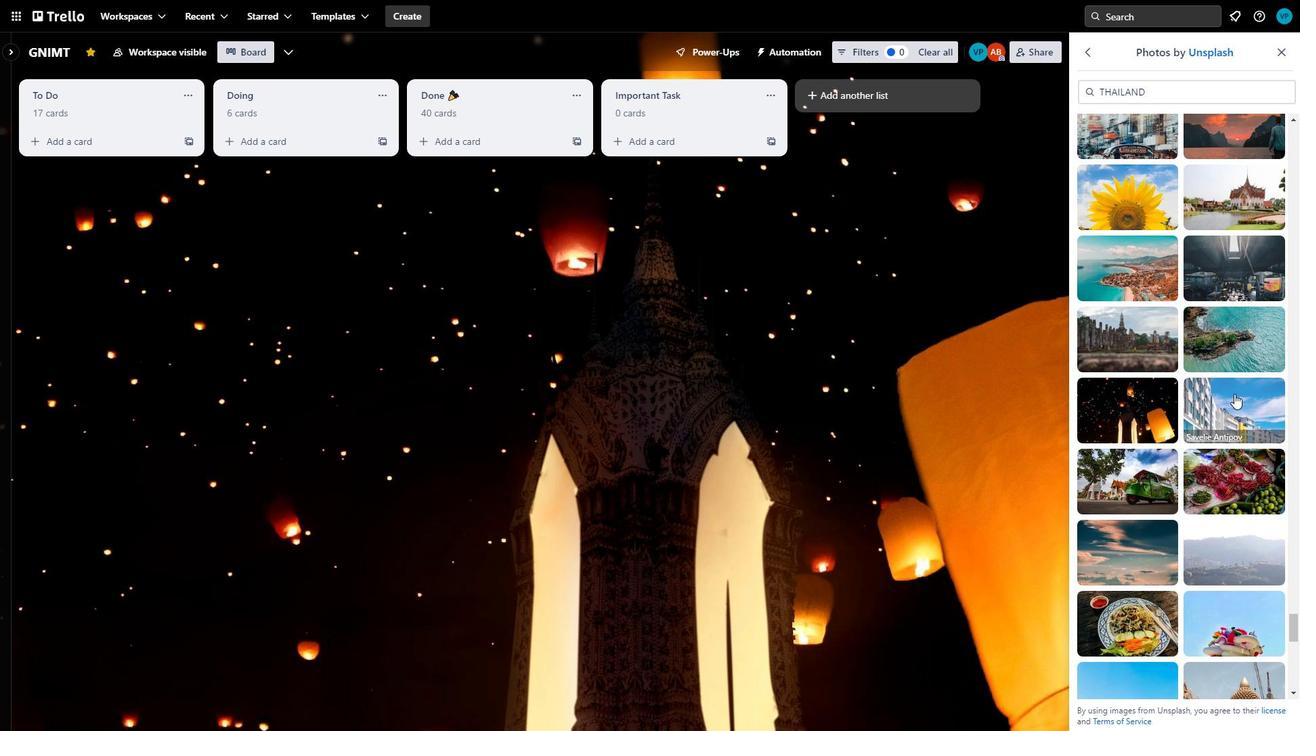 
Action: Mouse moved to (1128, 474)
Screenshot: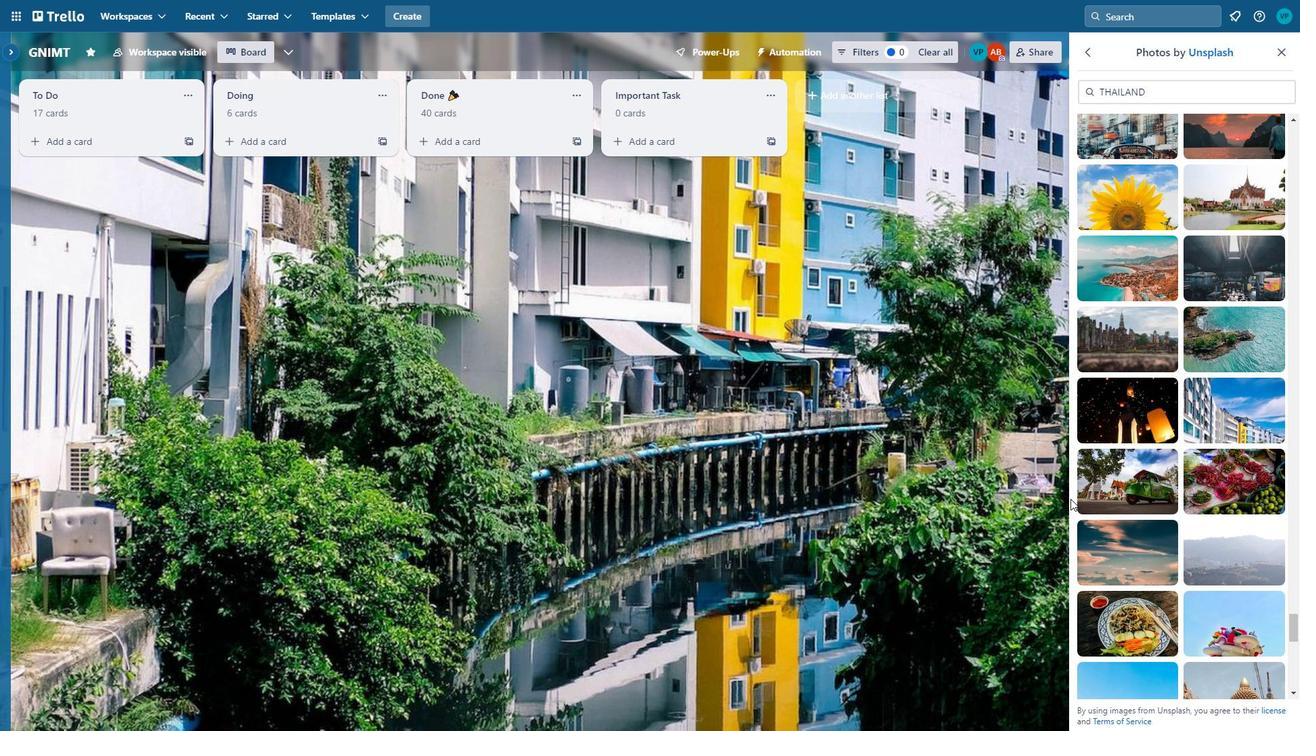 
Action: Mouse pressed left at (1128, 474)
Screenshot: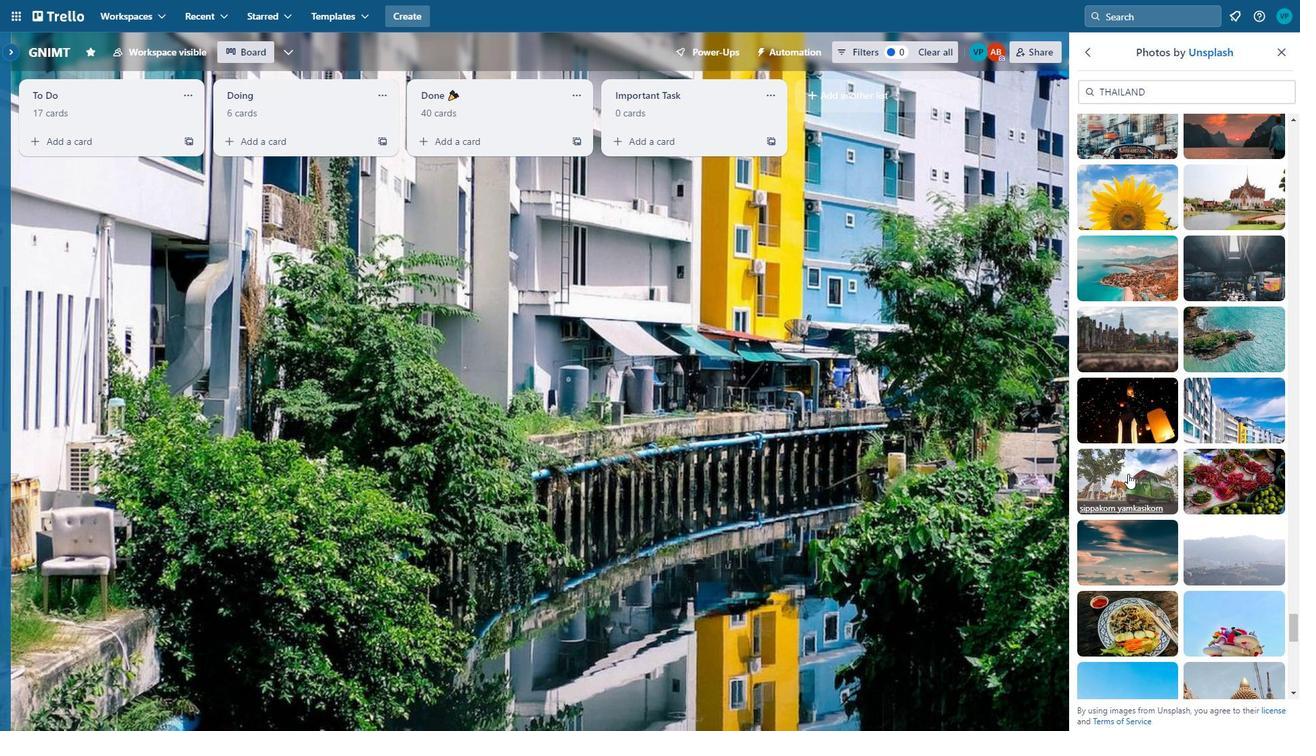 
Action: Mouse moved to (1254, 466)
Screenshot: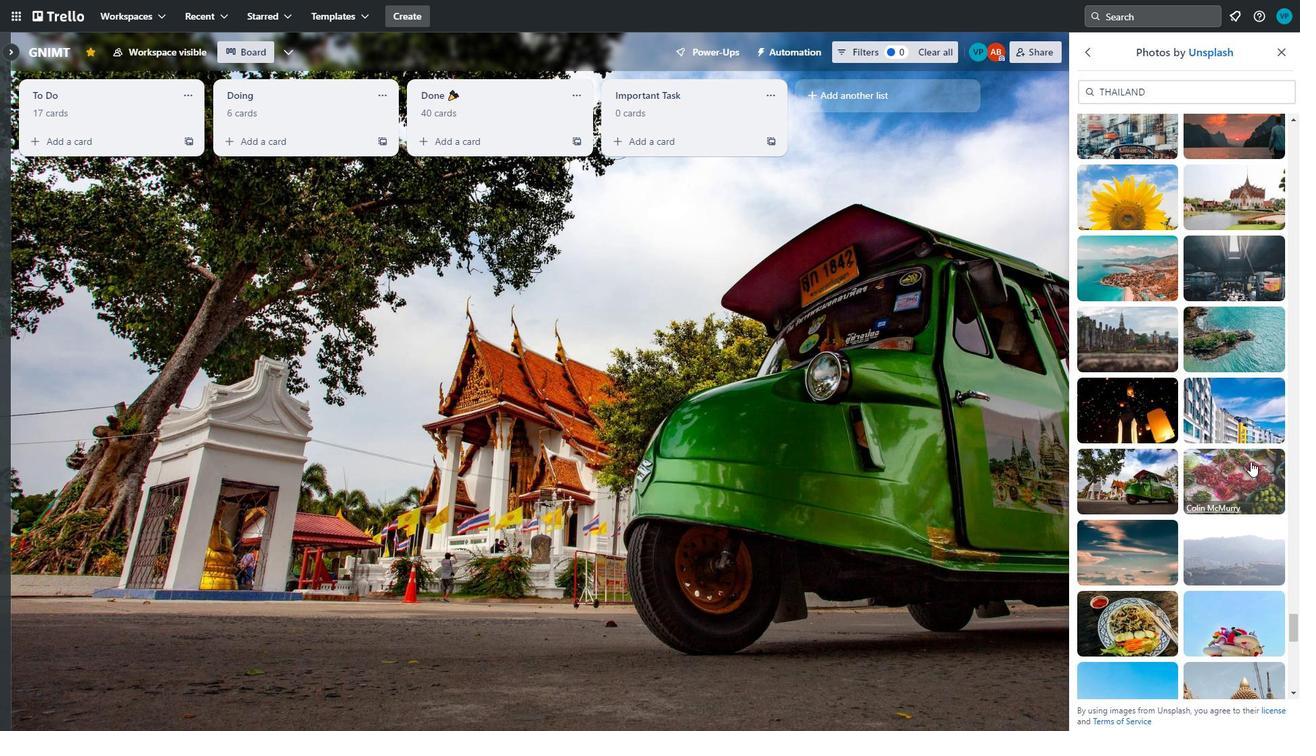 
Action: Mouse pressed left at (1254, 466)
Screenshot: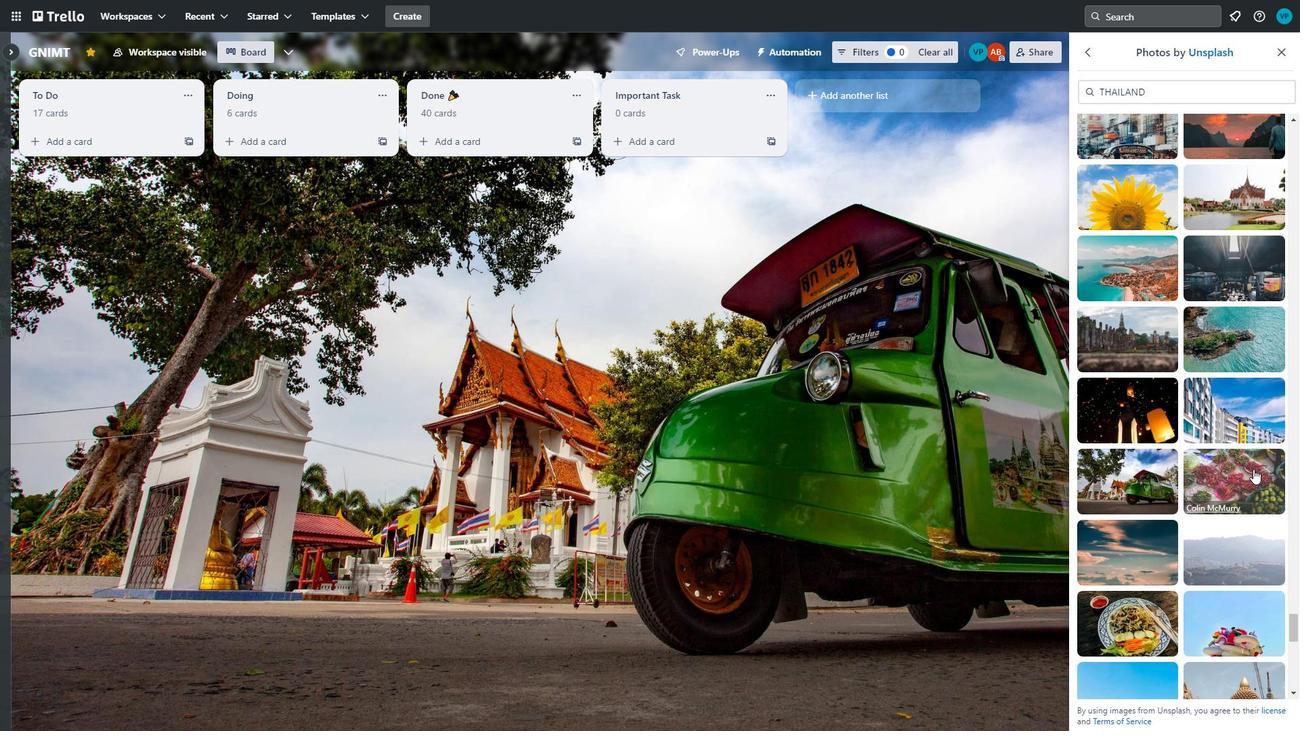 
Action: Mouse moved to (1106, 557)
Screenshot: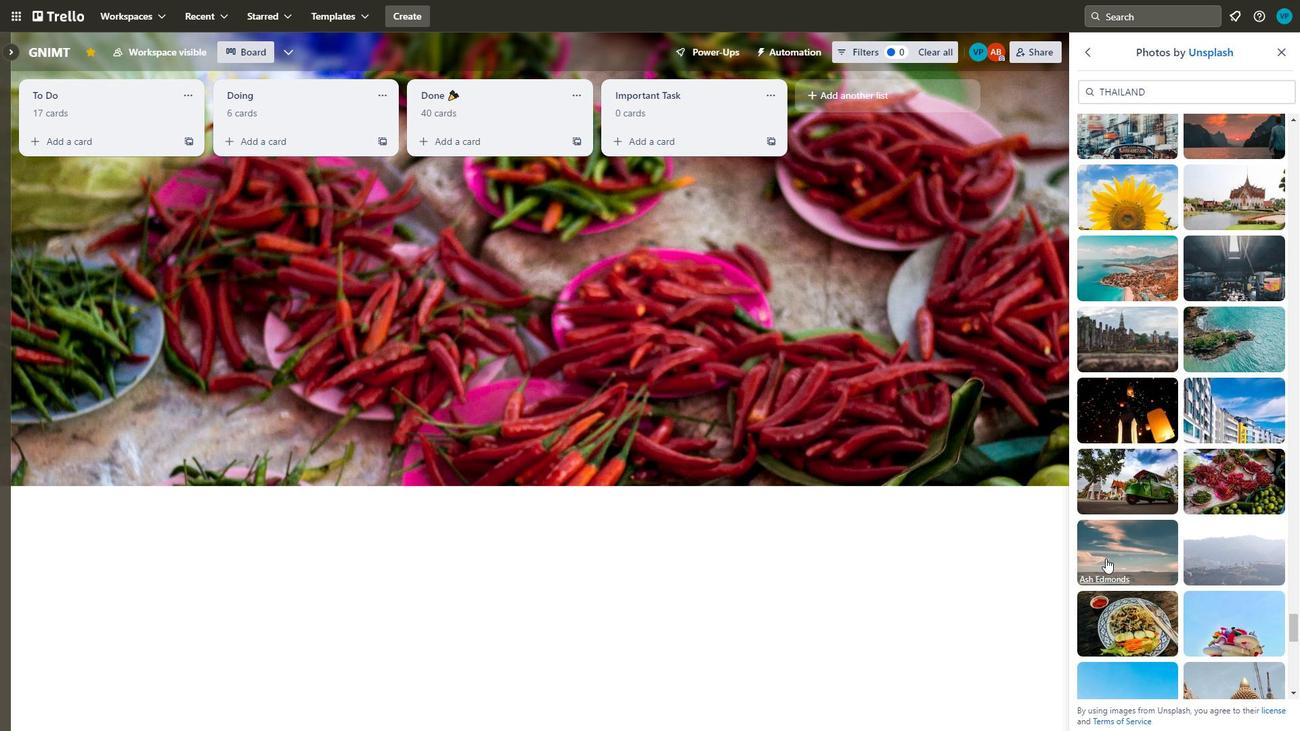 
Action: Mouse pressed left at (1106, 557)
Screenshot: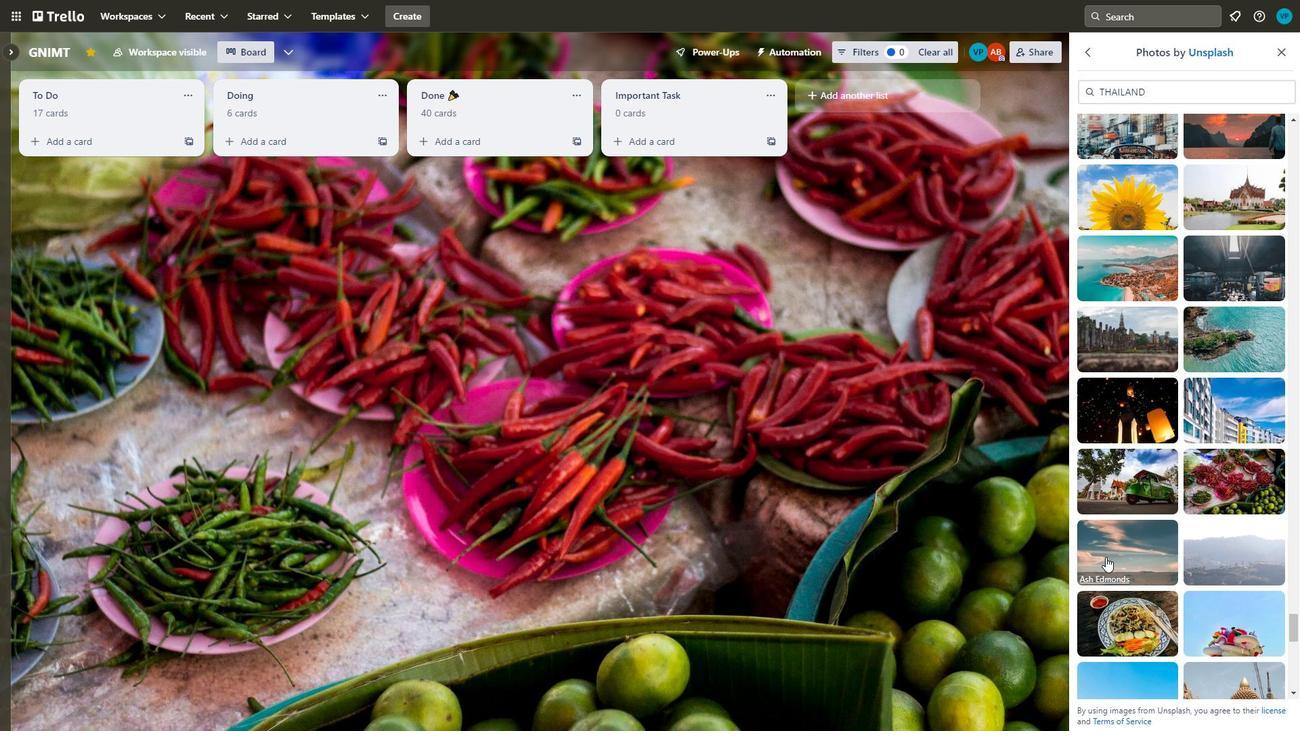 
Action: Mouse moved to (1218, 545)
Screenshot: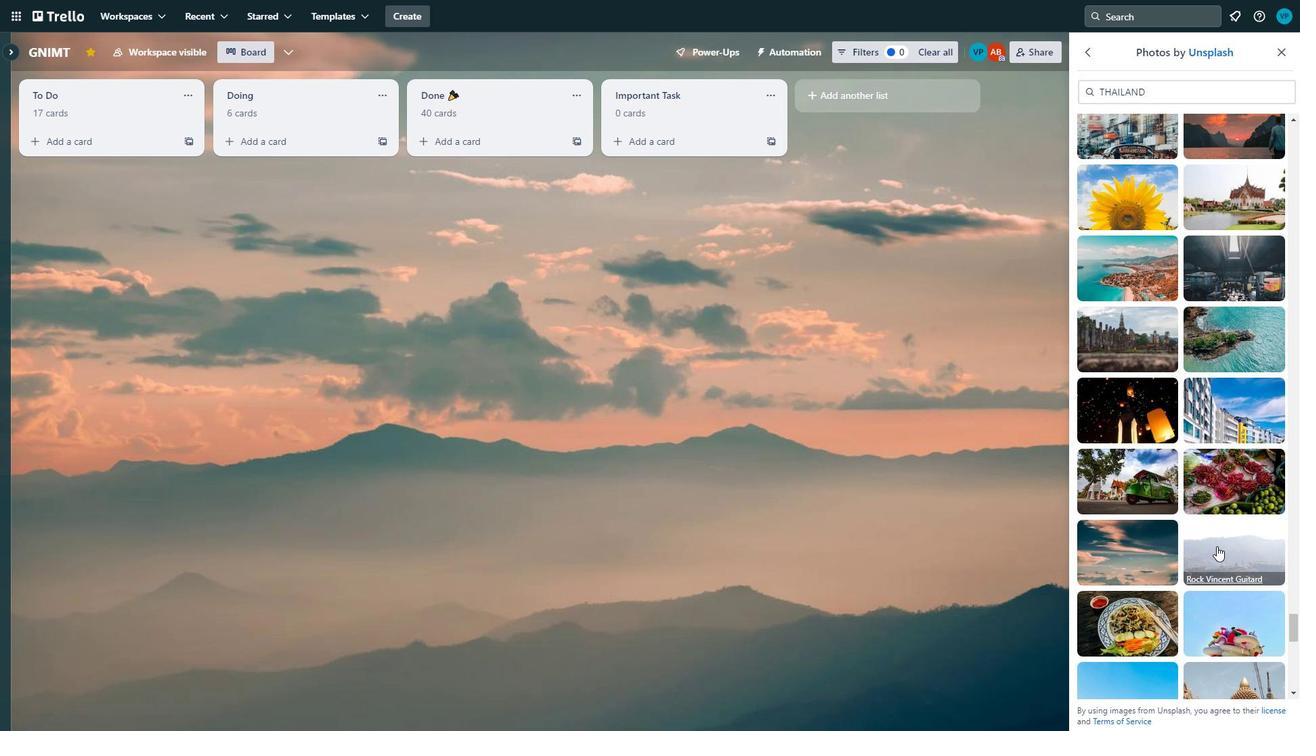 
Action: Mouse pressed left at (1218, 545)
Screenshot: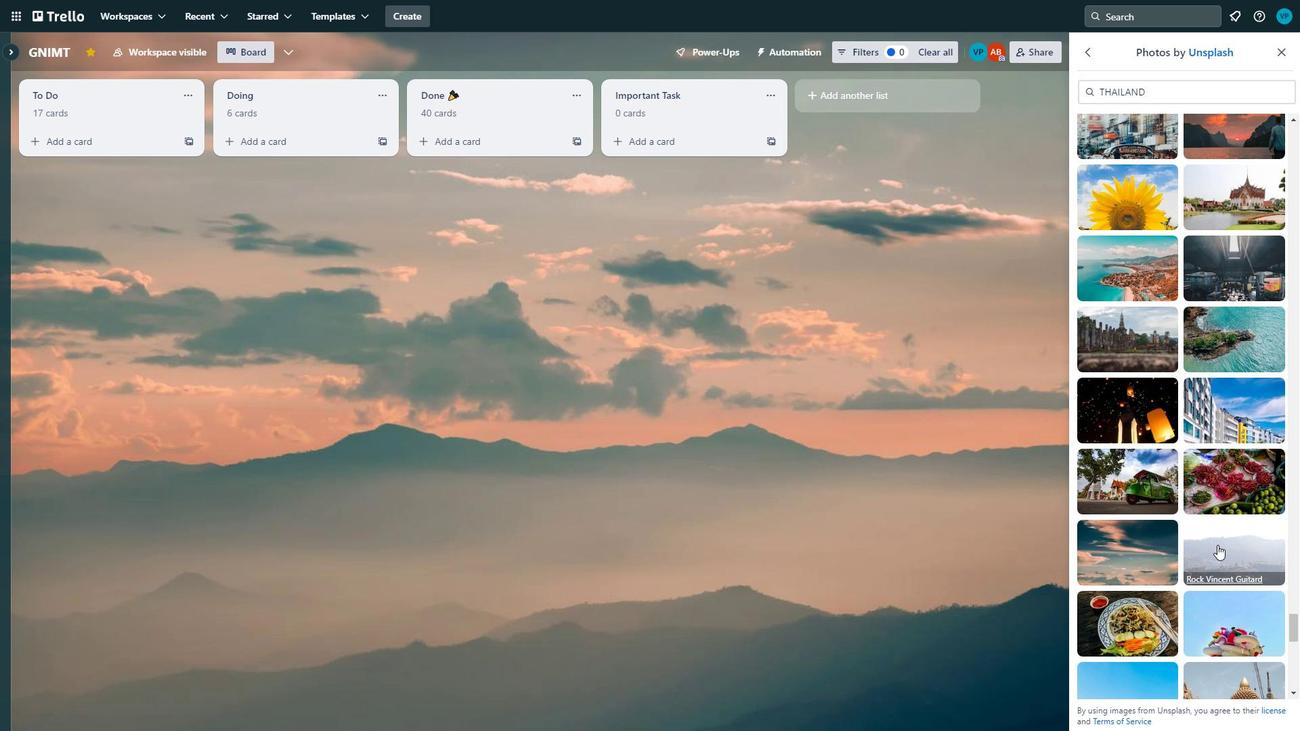
Action: Mouse scrolled (1218, 544) with delta (0, 0)
Screenshot: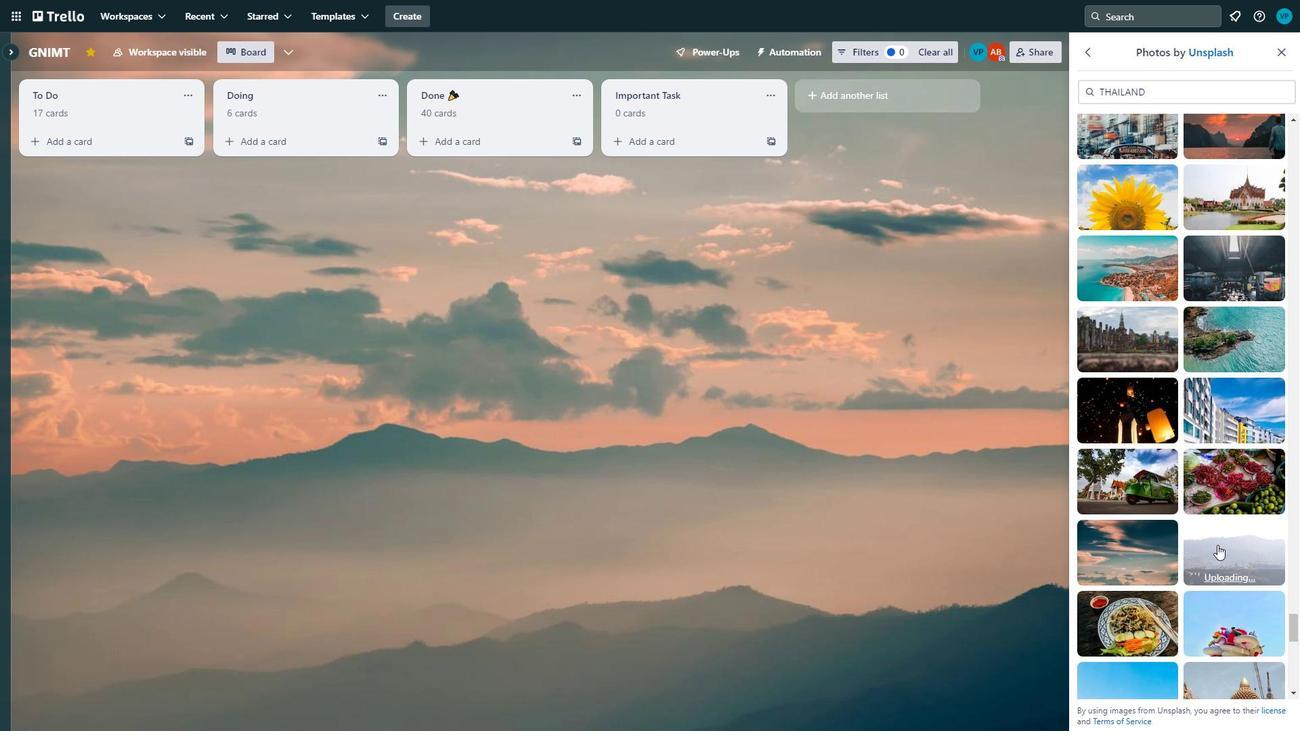 
Action: Mouse scrolled (1218, 544) with delta (0, 0)
Screenshot: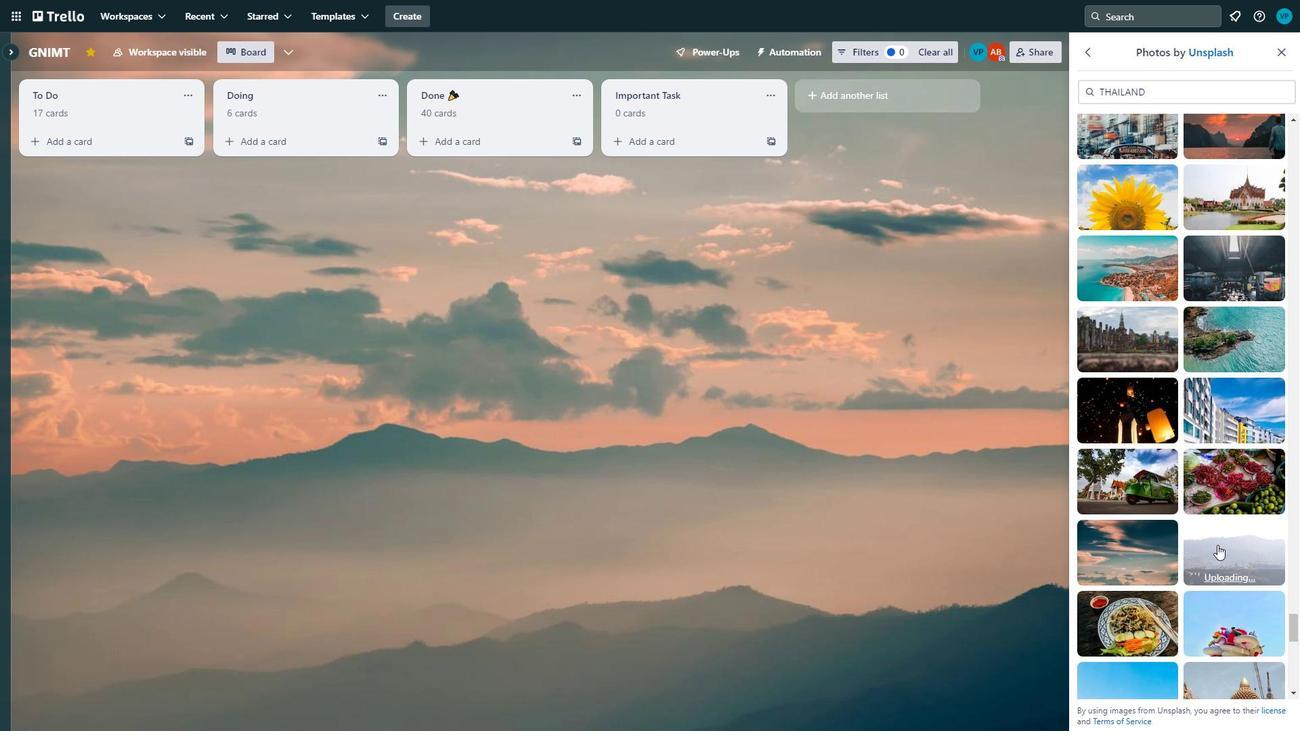 
Action: Mouse scrolled (1218, 544) with delta (0, 0)
Screenshot: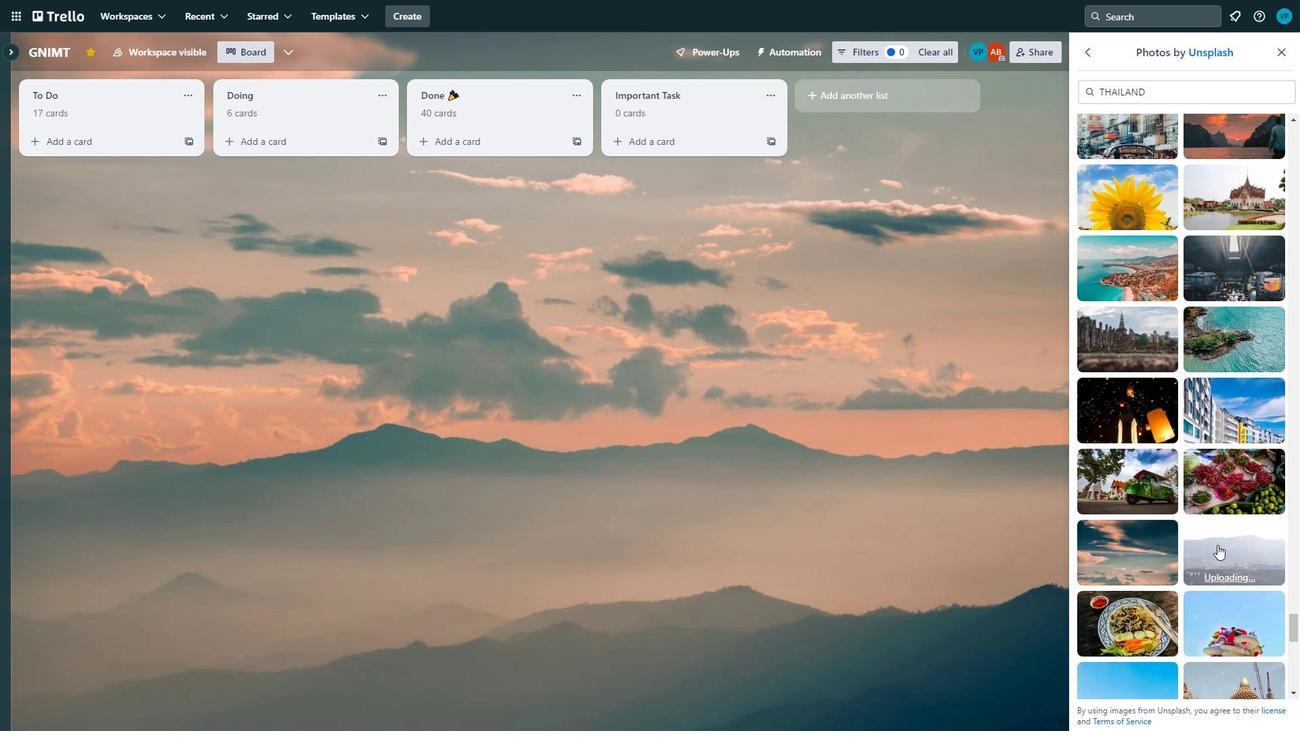 
Action: Mouse scrolled (1218, 544) with delta (0, 0)
Screenshot: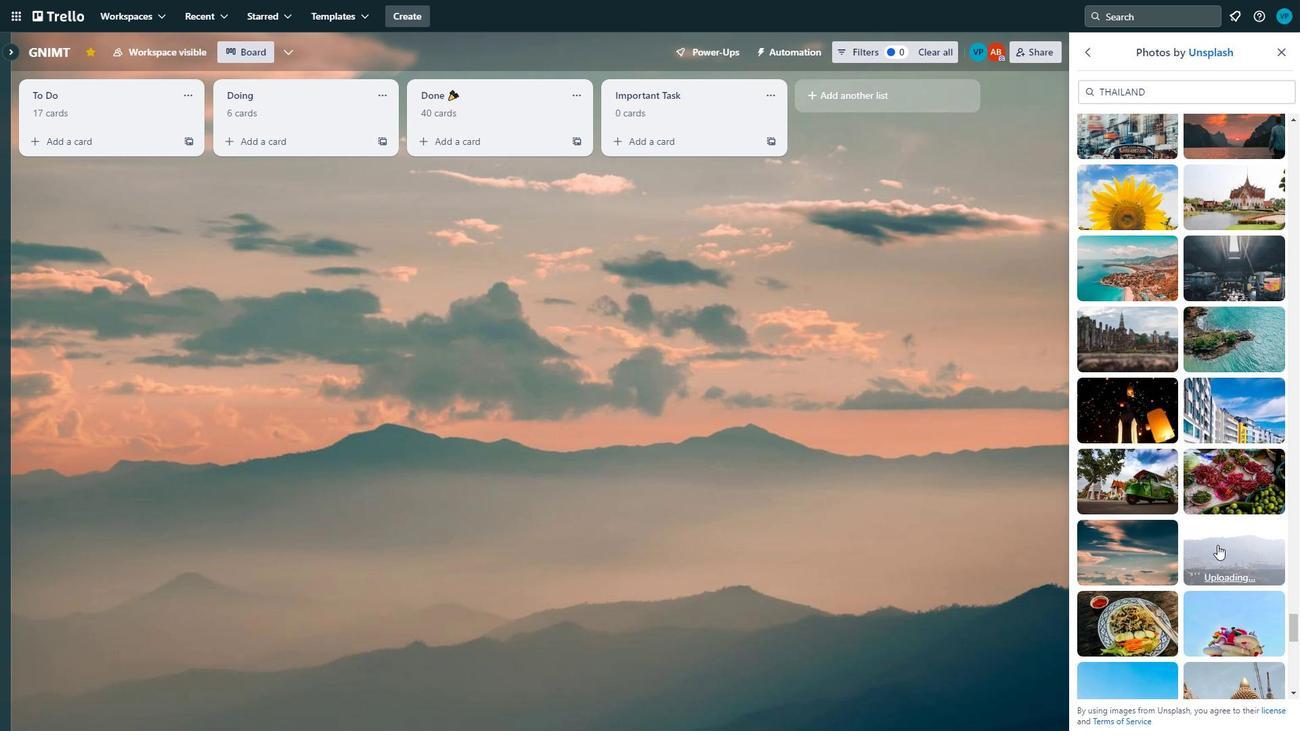
Action: Mouse moved to (1146, 333)
Screenshot: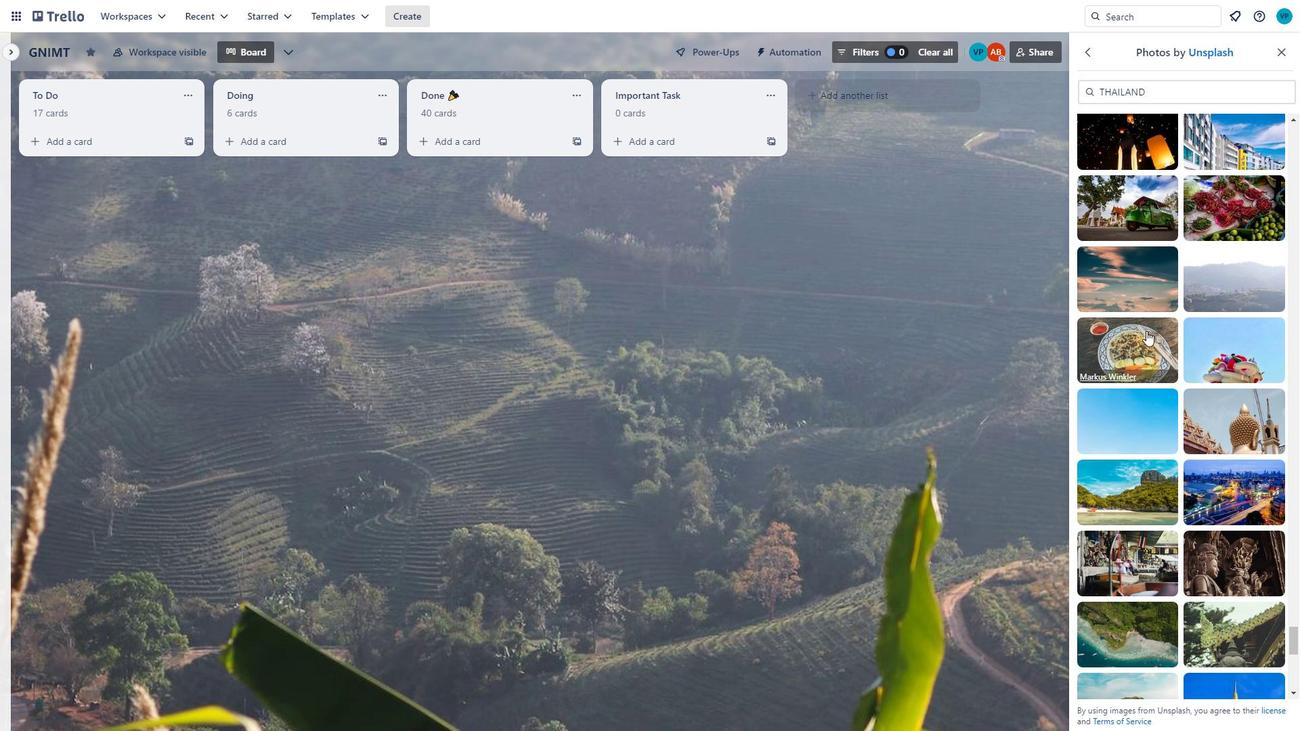 
Action: Mouse pressed left at (1146, 333)
Screenshot: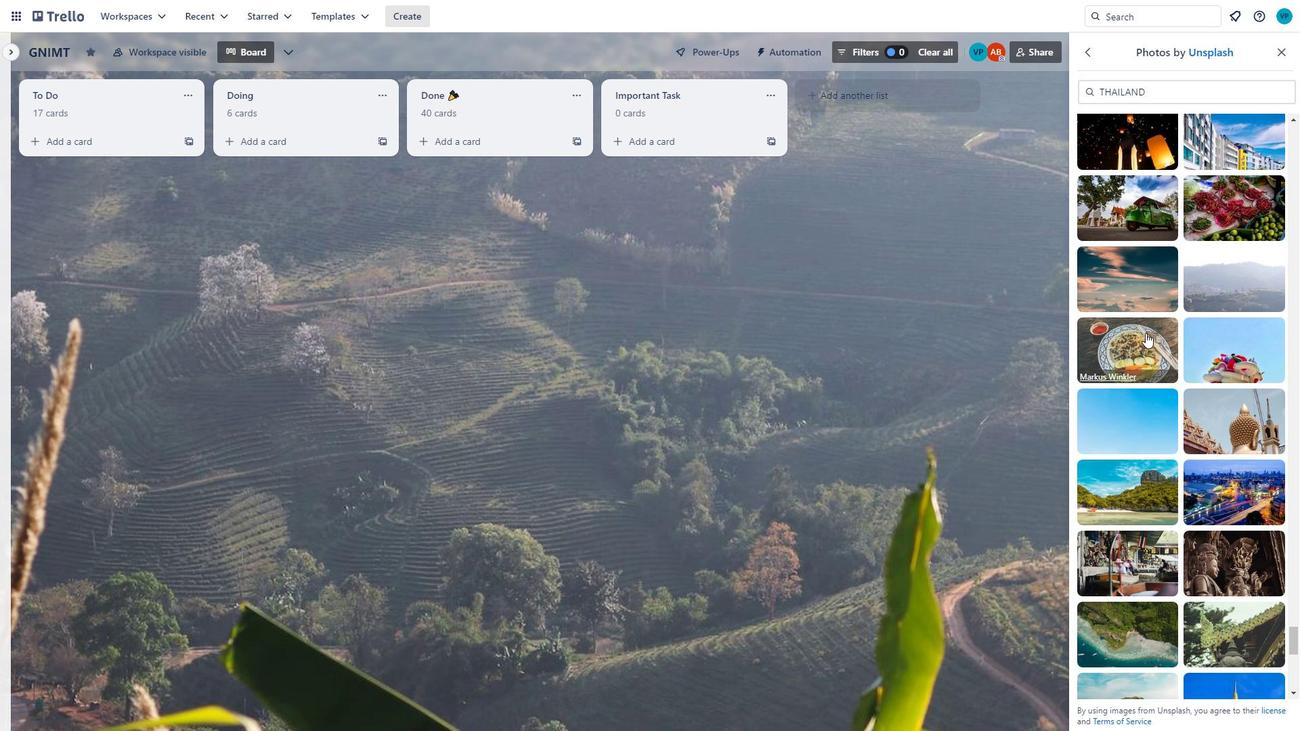 
Action: Mouse moved to (1237, 417)
Screenshot: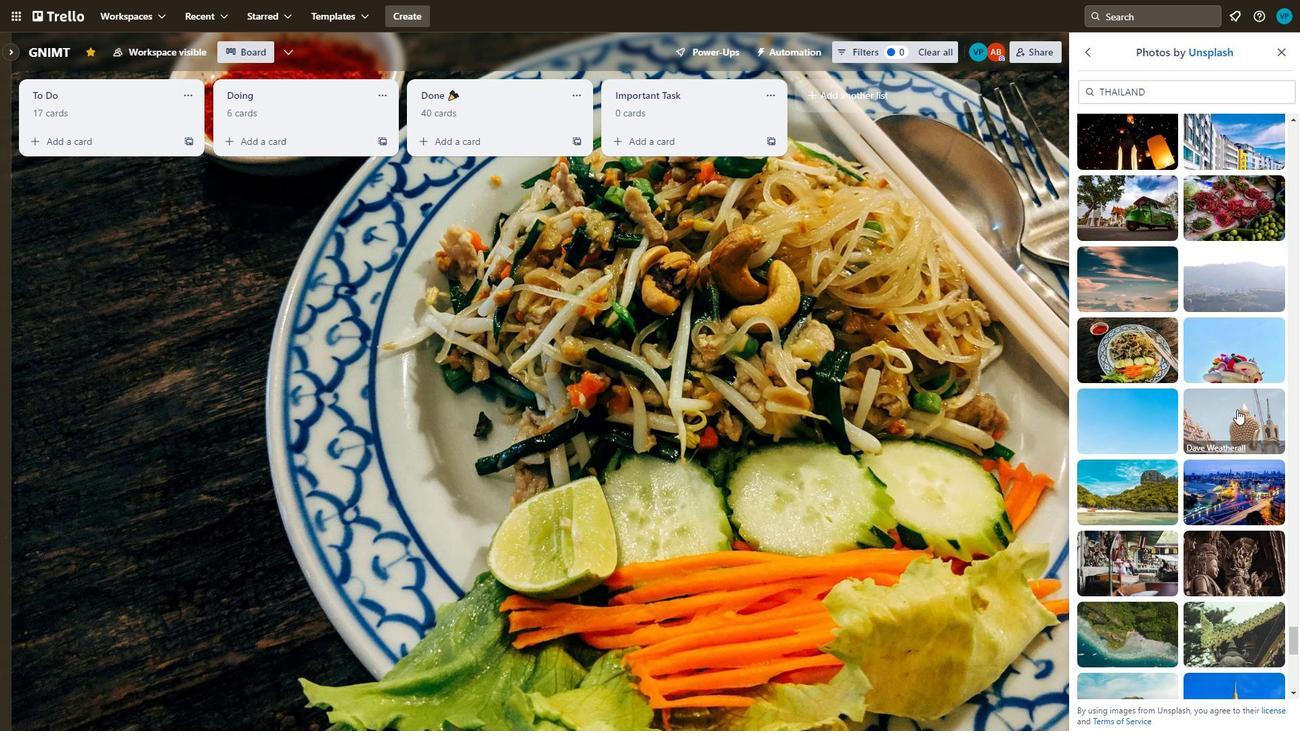 
Action: Mouse pressed left at (1237, 417)
Screenshot: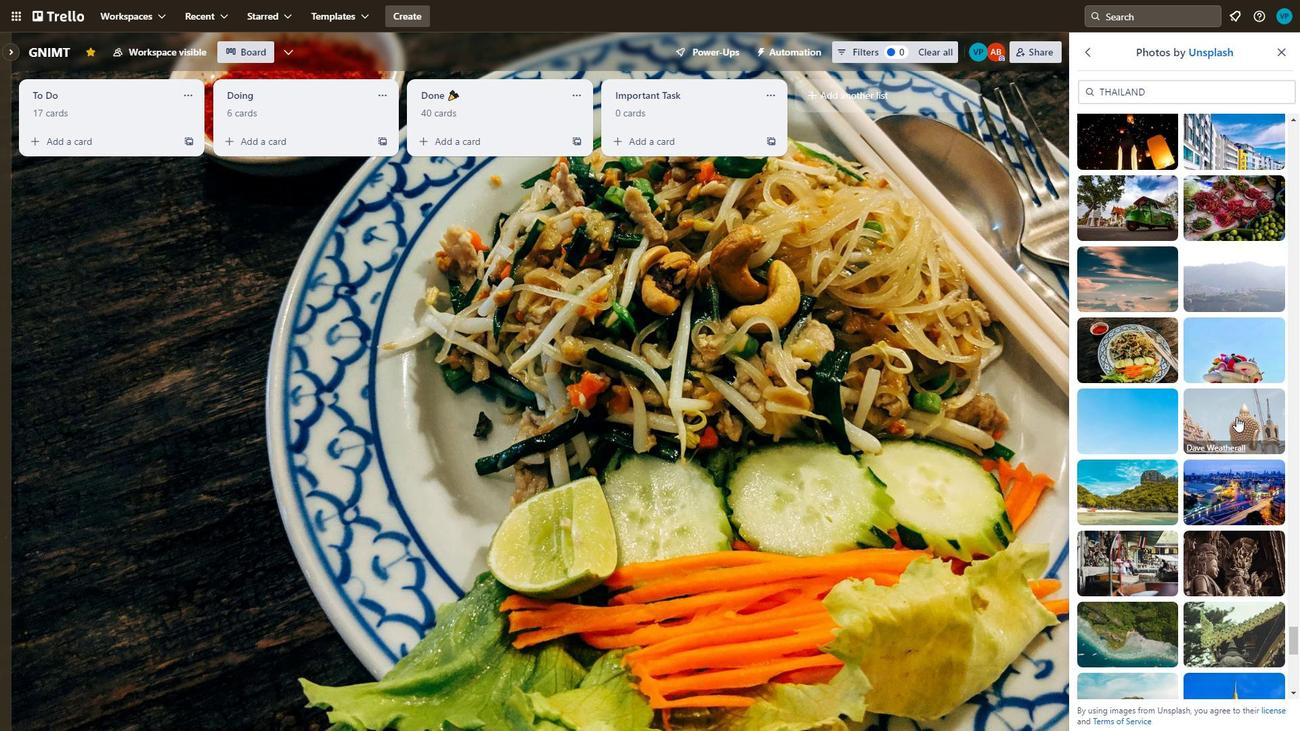 
Action: Mouse moved to (1103, 495)
Screenshot: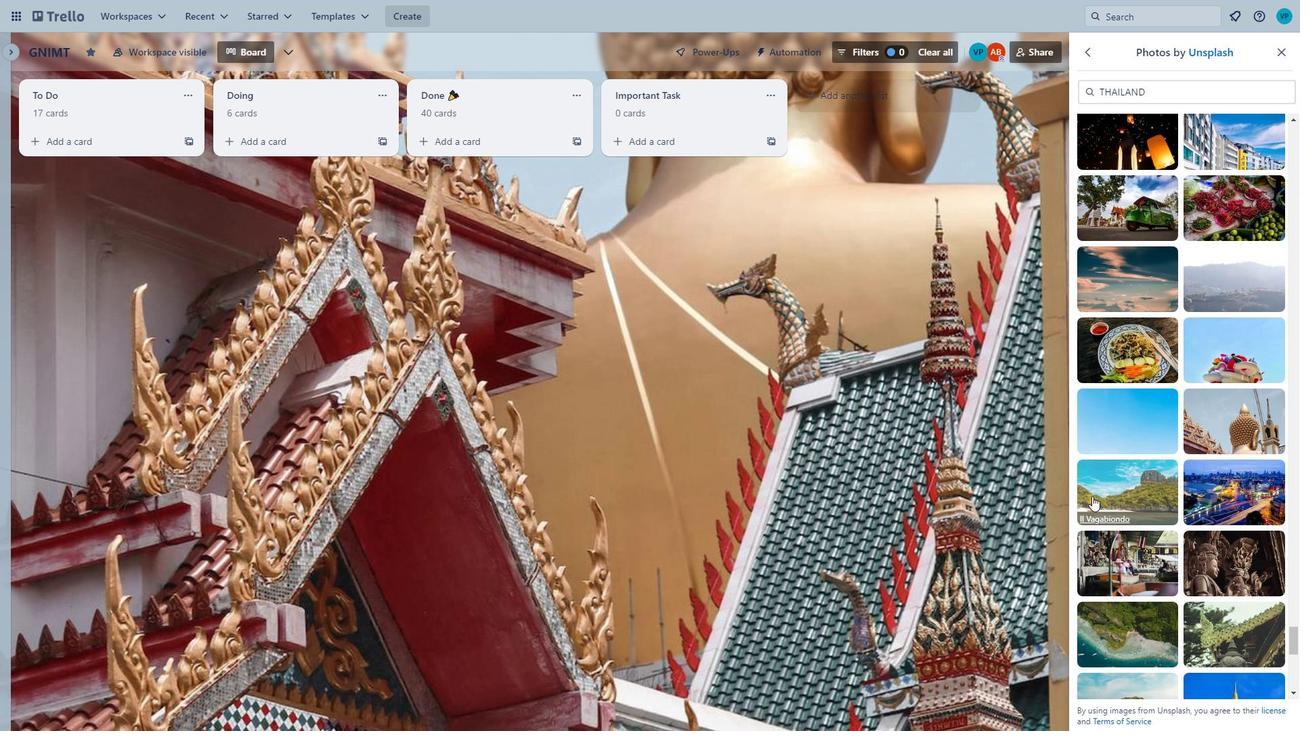 
Action: Mouse pressed left at (1103, 495)
Screenshot: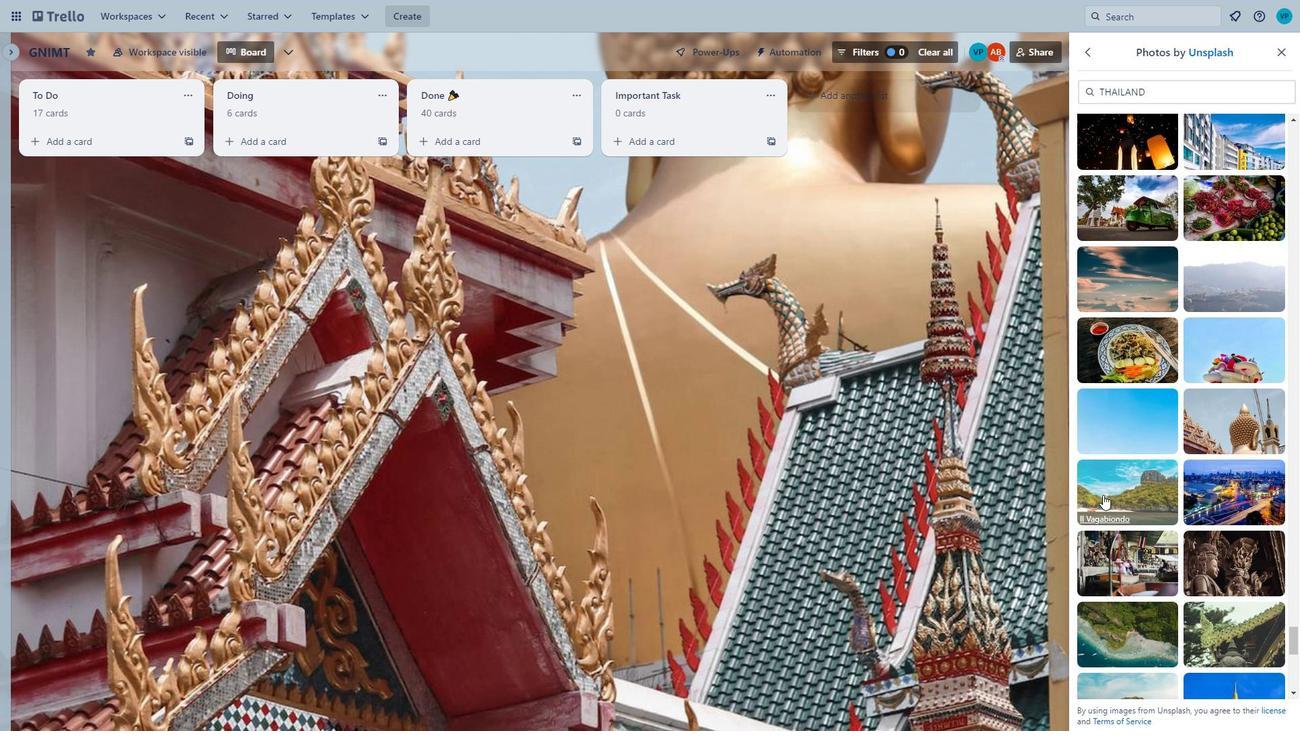 
Action: Mouse moved to (1216, 483)
Screenshot: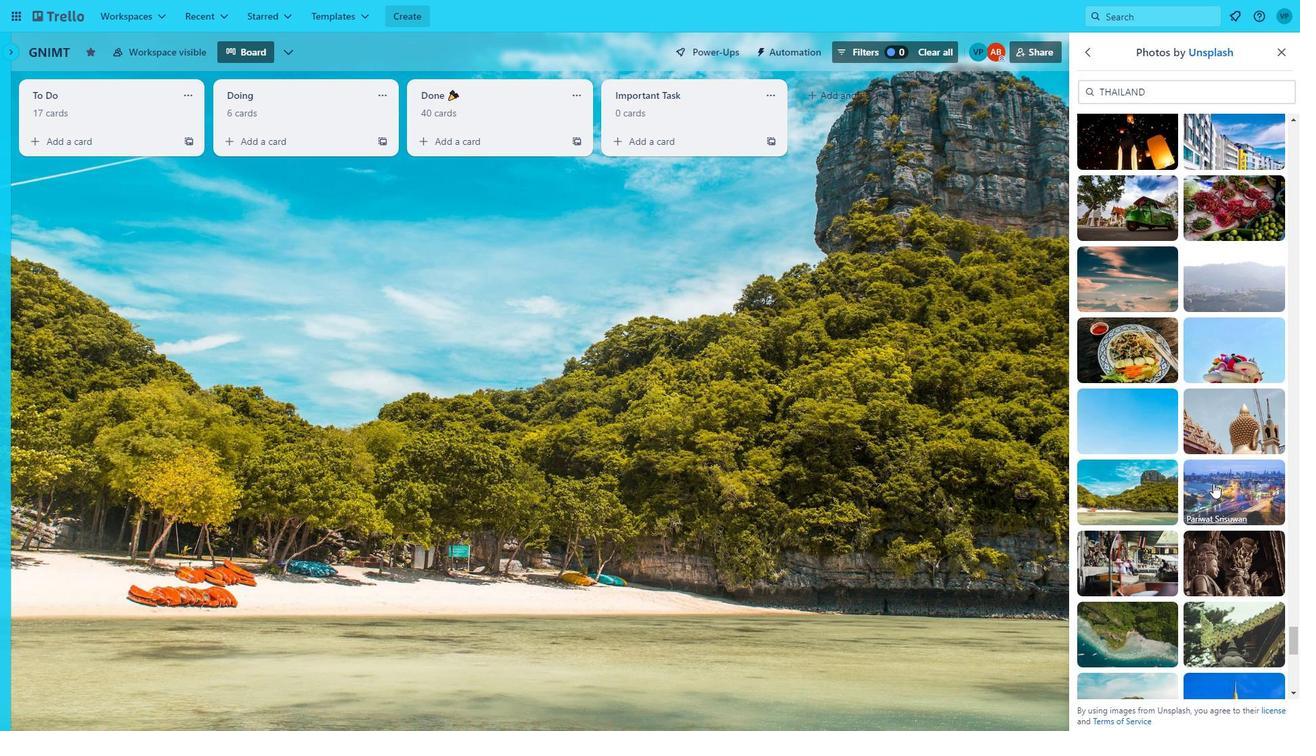 
Action: Mouse pressed left at (1216, 483)
Screenshot: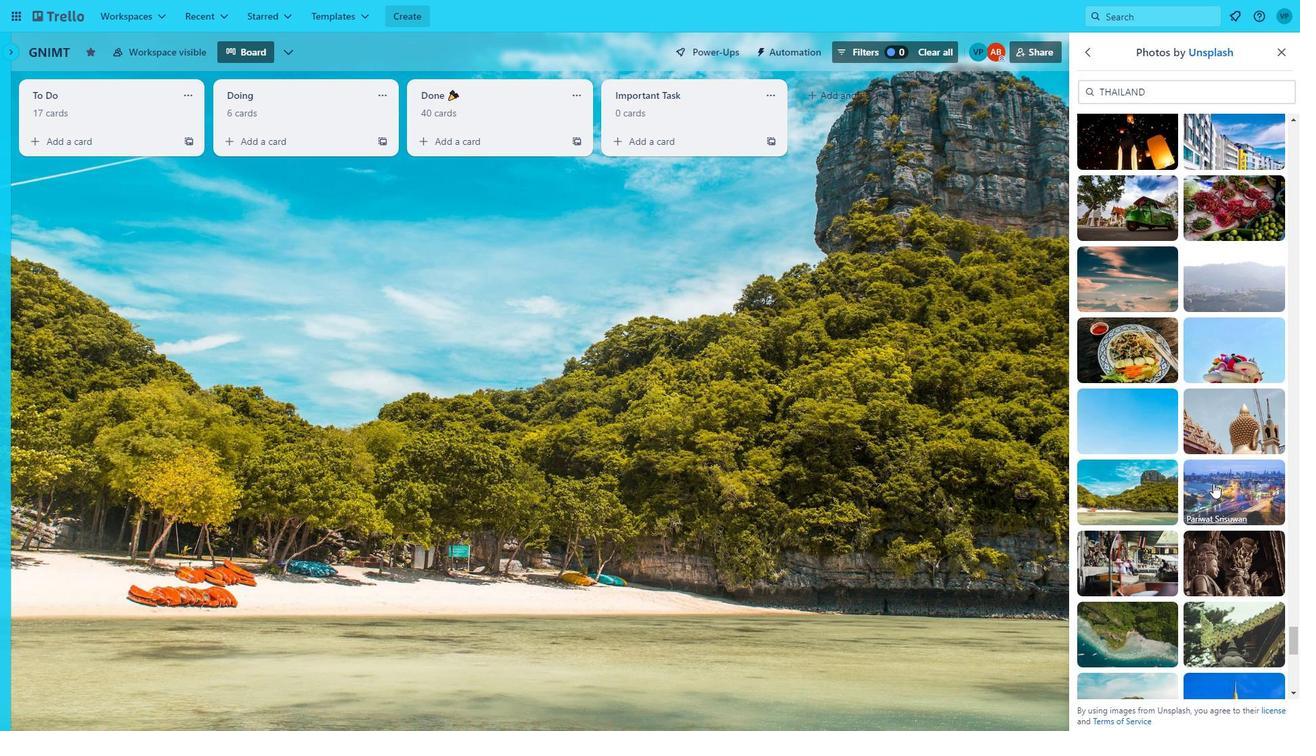 
Action: Mouse moved to (1124, 569)
Screenshot: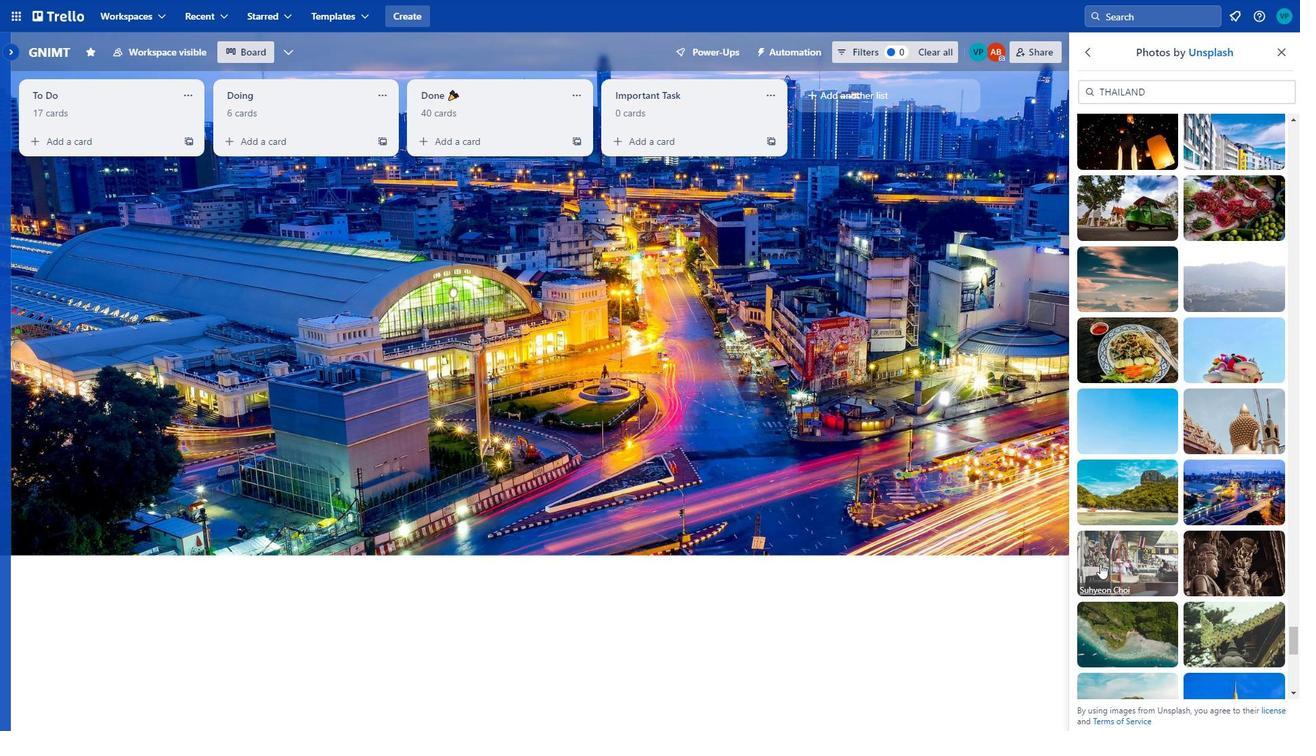 
Action: Mouse pressed left at (1124, 569)
Screenshot: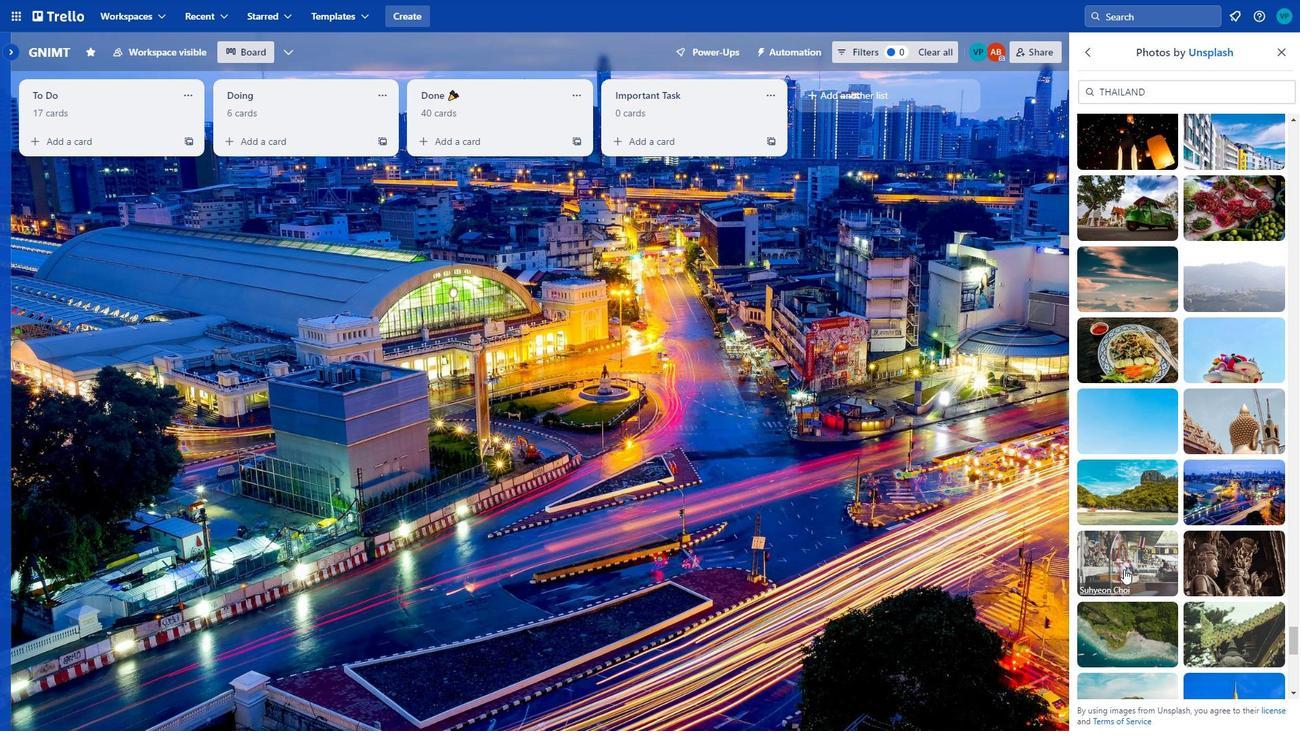 
Action: Mouse moved to (1228, 567)
Screenshot: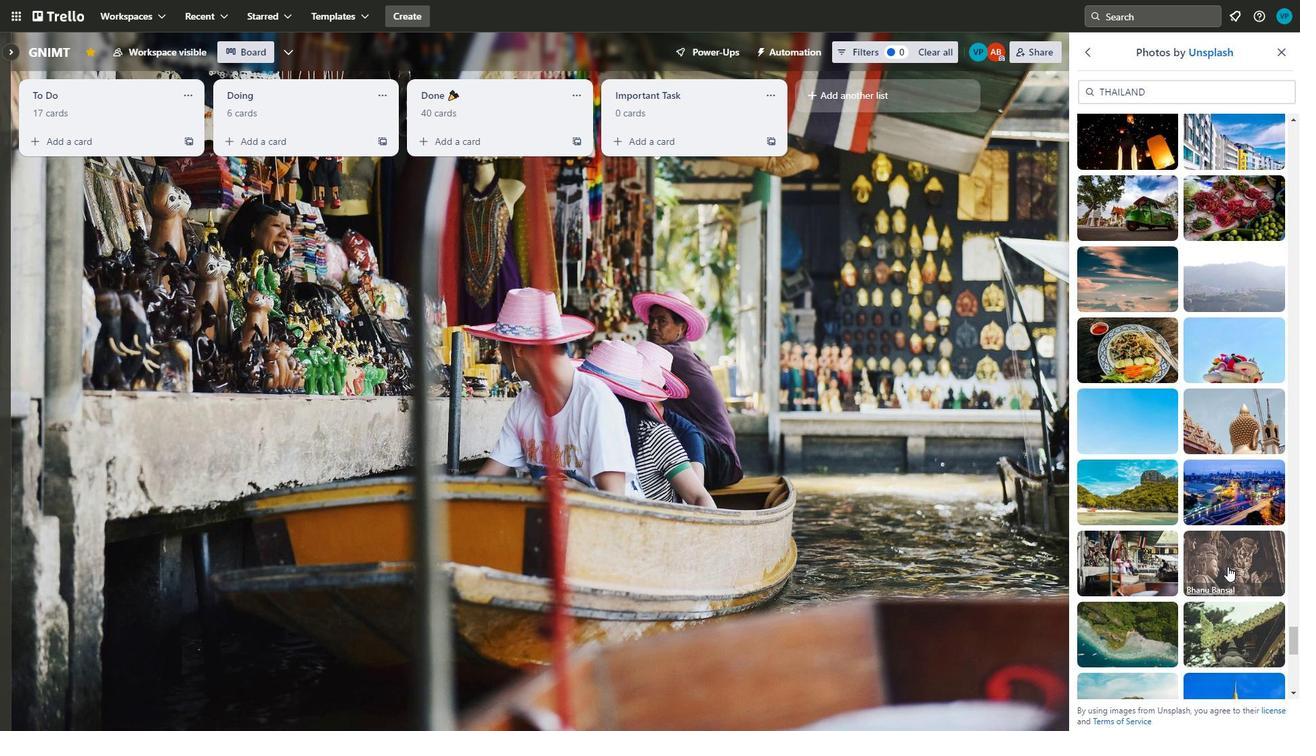 
Action: Mouse pressed left at (1228, 567)
Screenshot: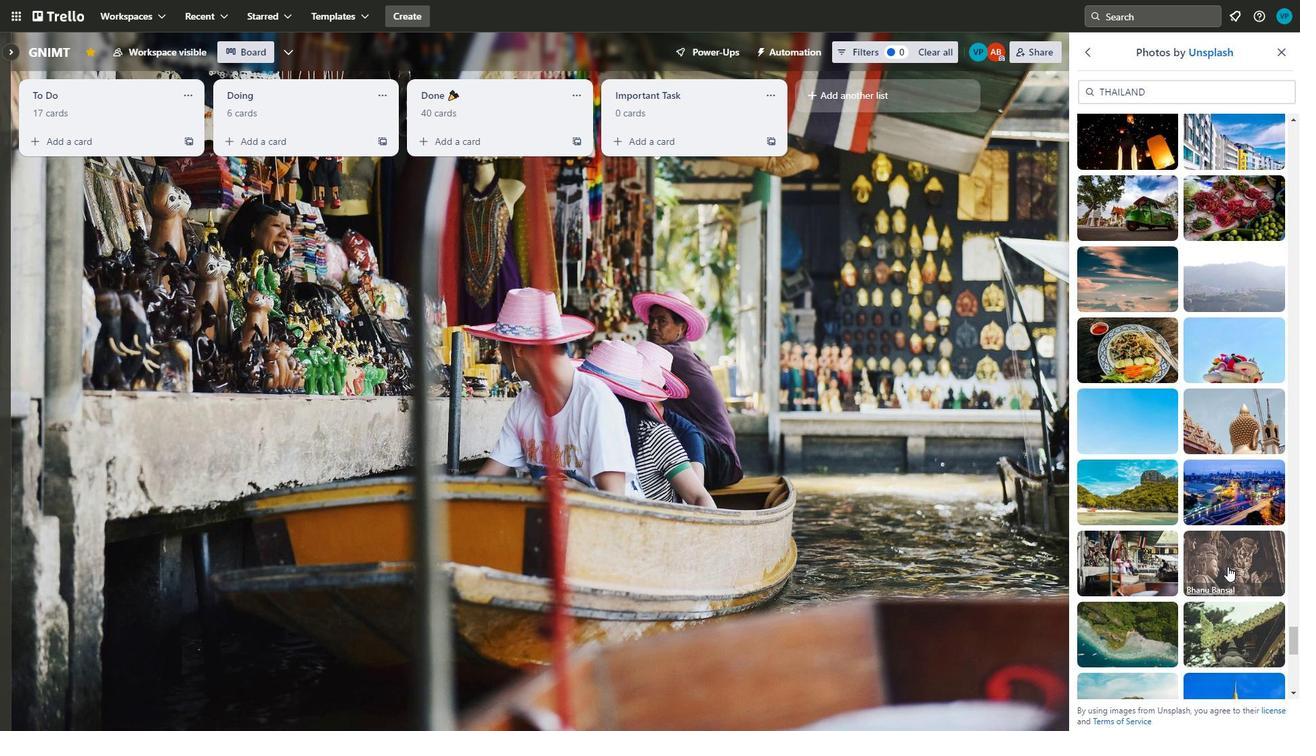 
Action: Mouse moved to (1246, 546)
Screenshot: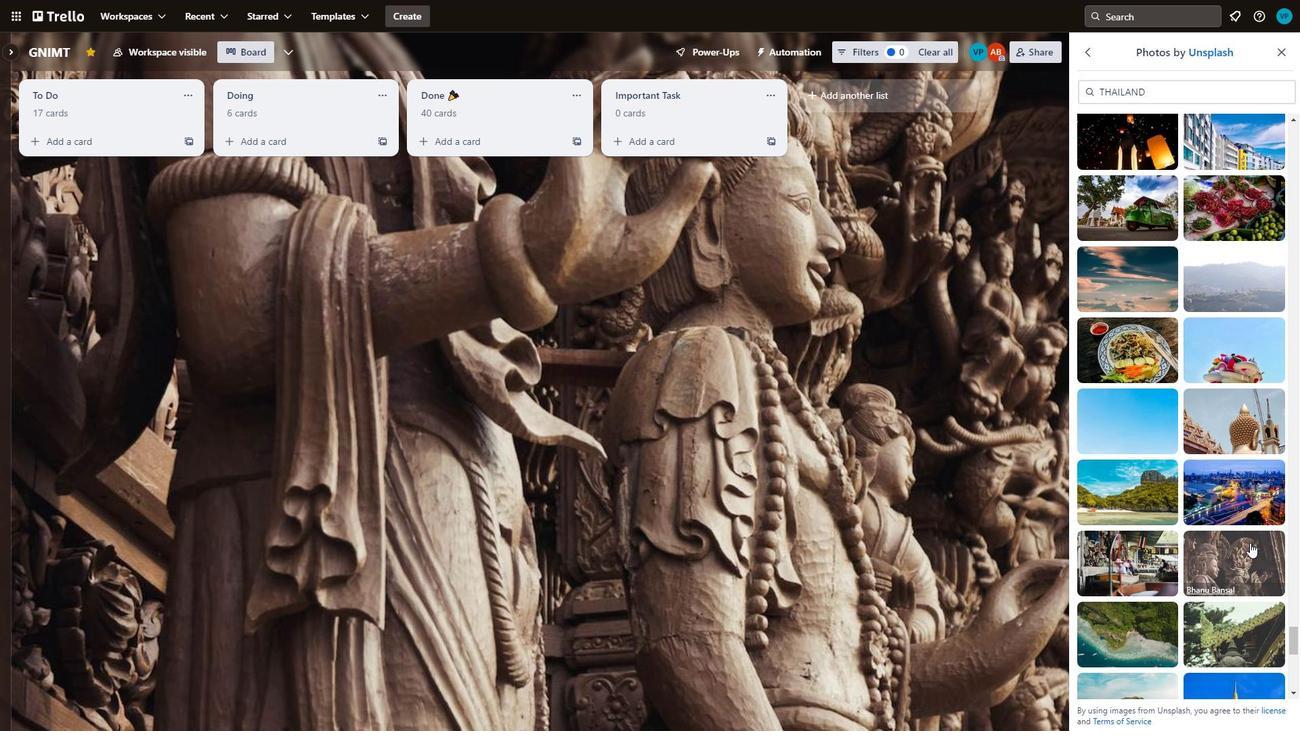 
Action: Mouse scrolled (1246, 545) with delta (0, 0)
Screenshot: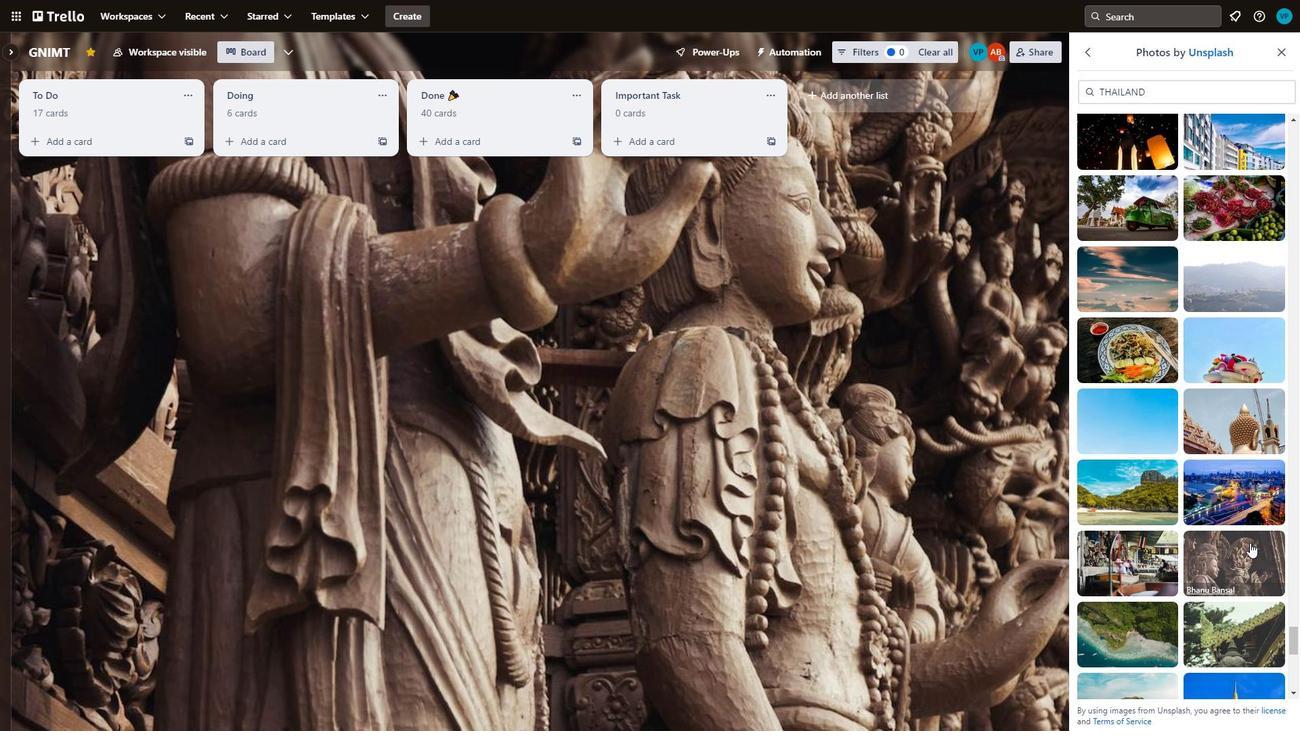 
Action: Mouse moved to (1243, 549)
Screenshot: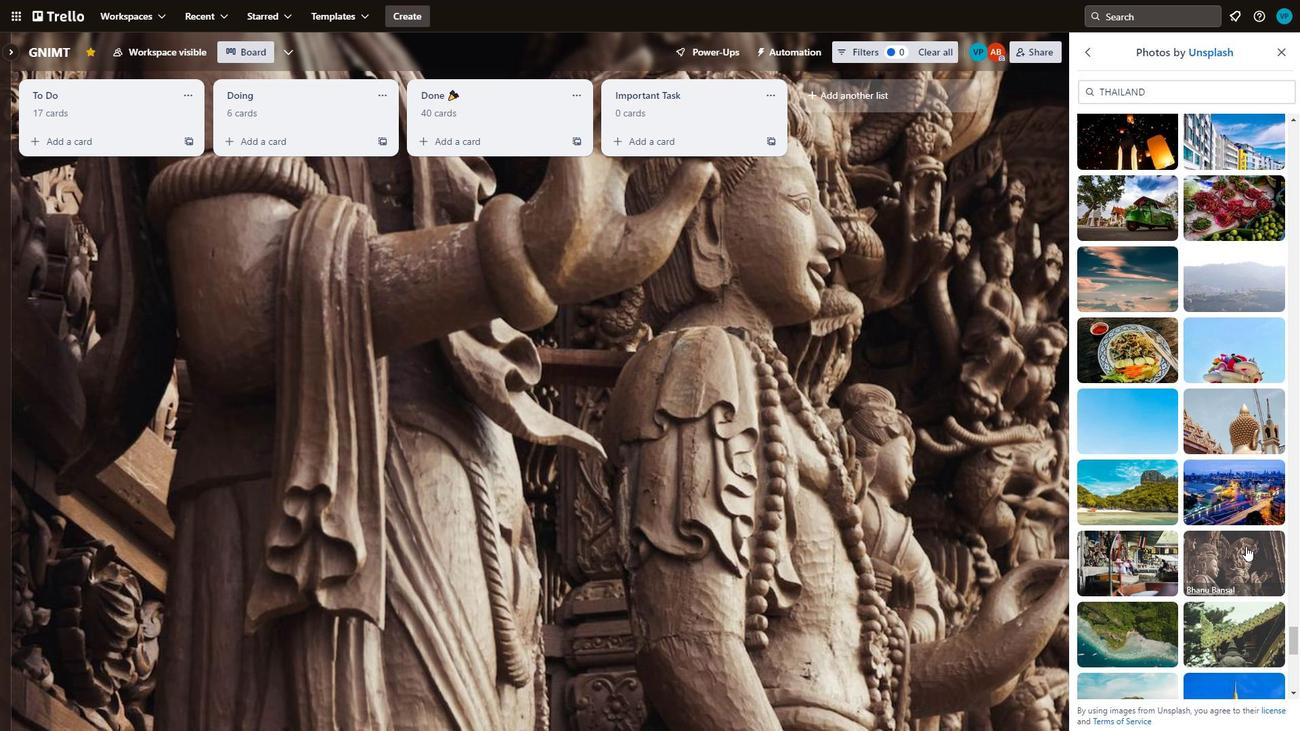 
Action: Mouse scrolled (1243, 548) with delta (0, 0)
Screenshot: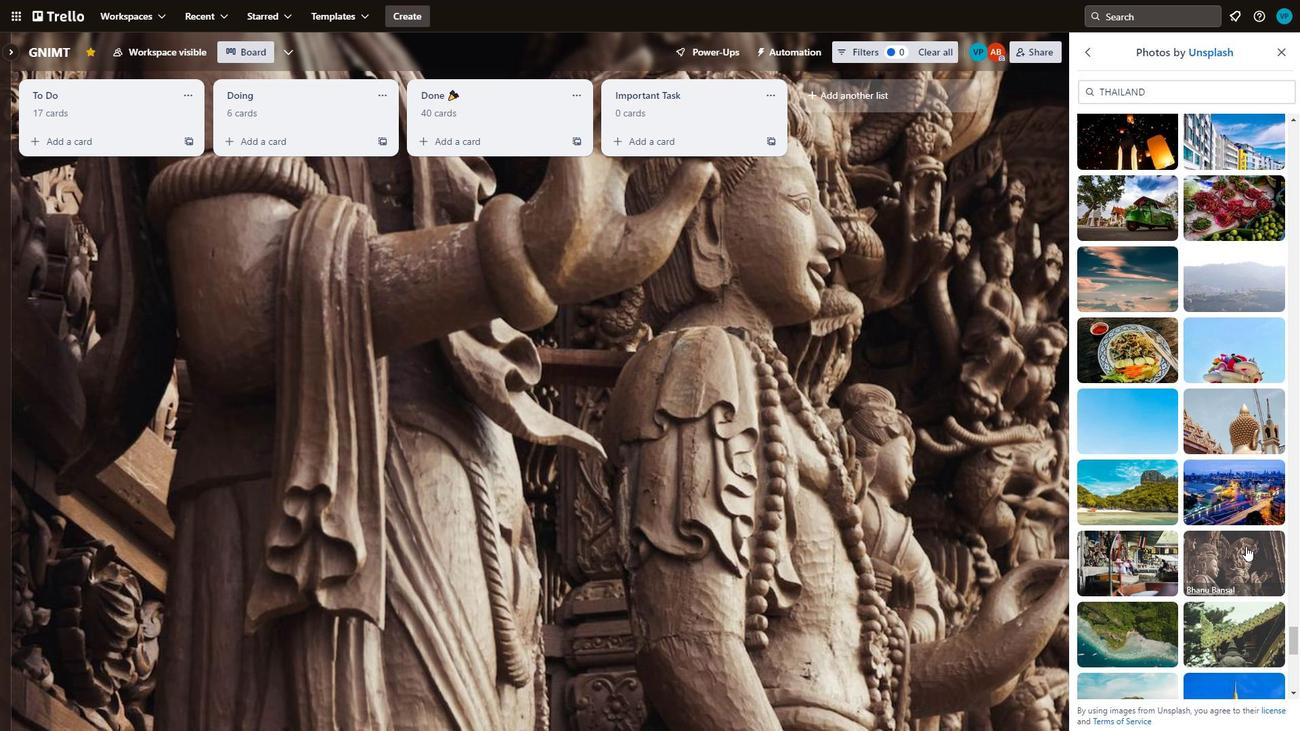 
Action: Mouse moved to (1133, 493)
Screenshot: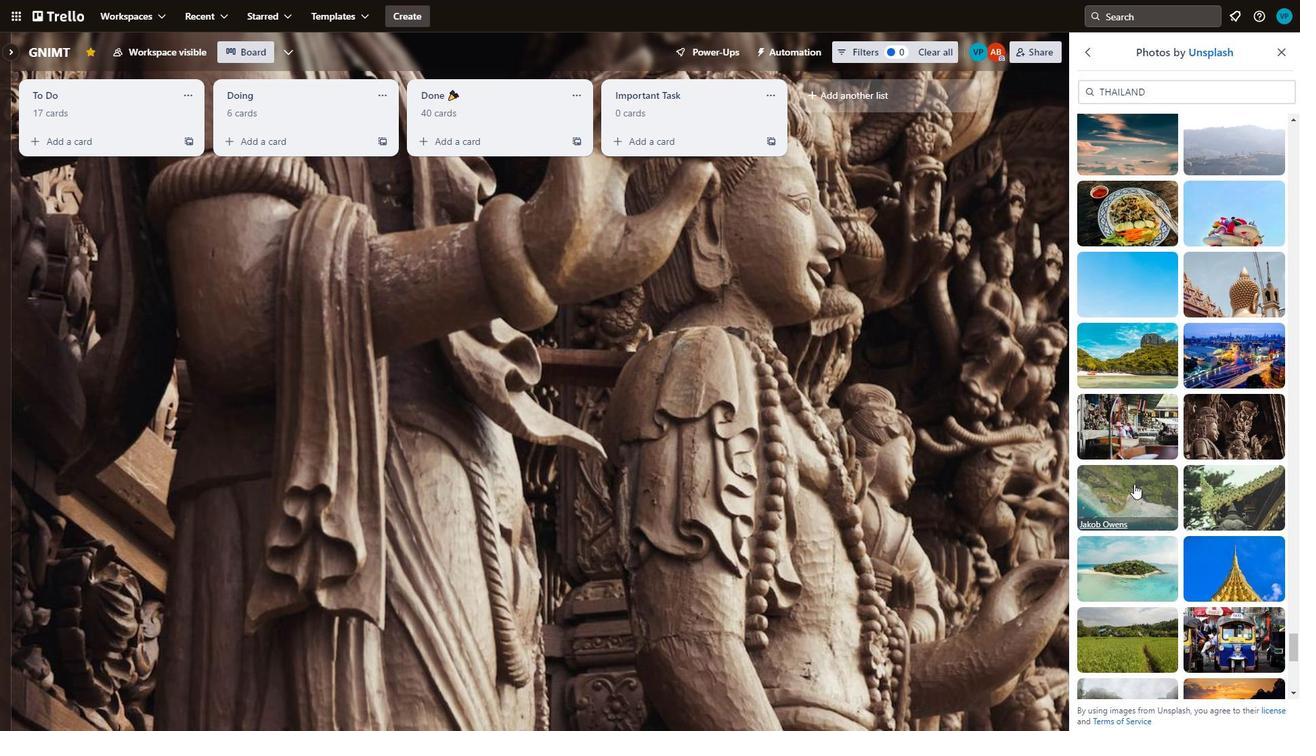 
Action: Mouse pressed left at (1133, 493)
Screenshot: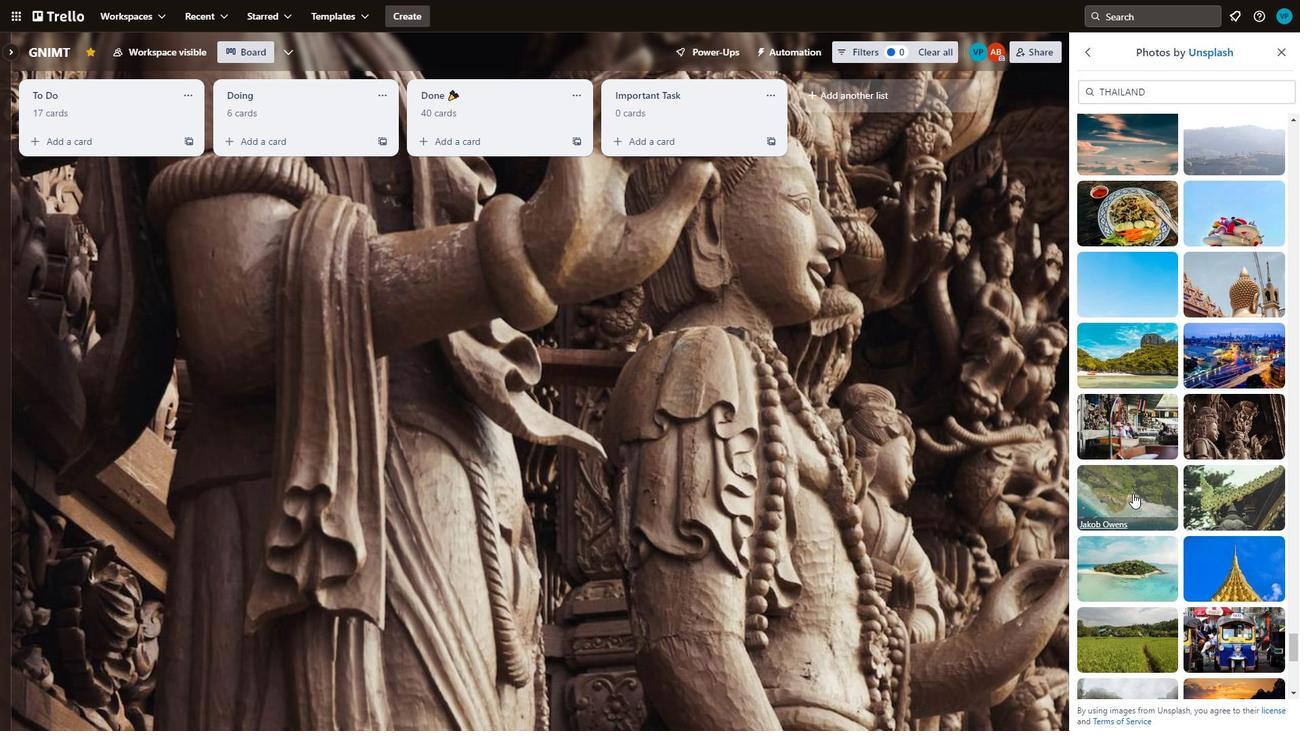 
Action: Mouse moved to (1130, 552)
Screenshot: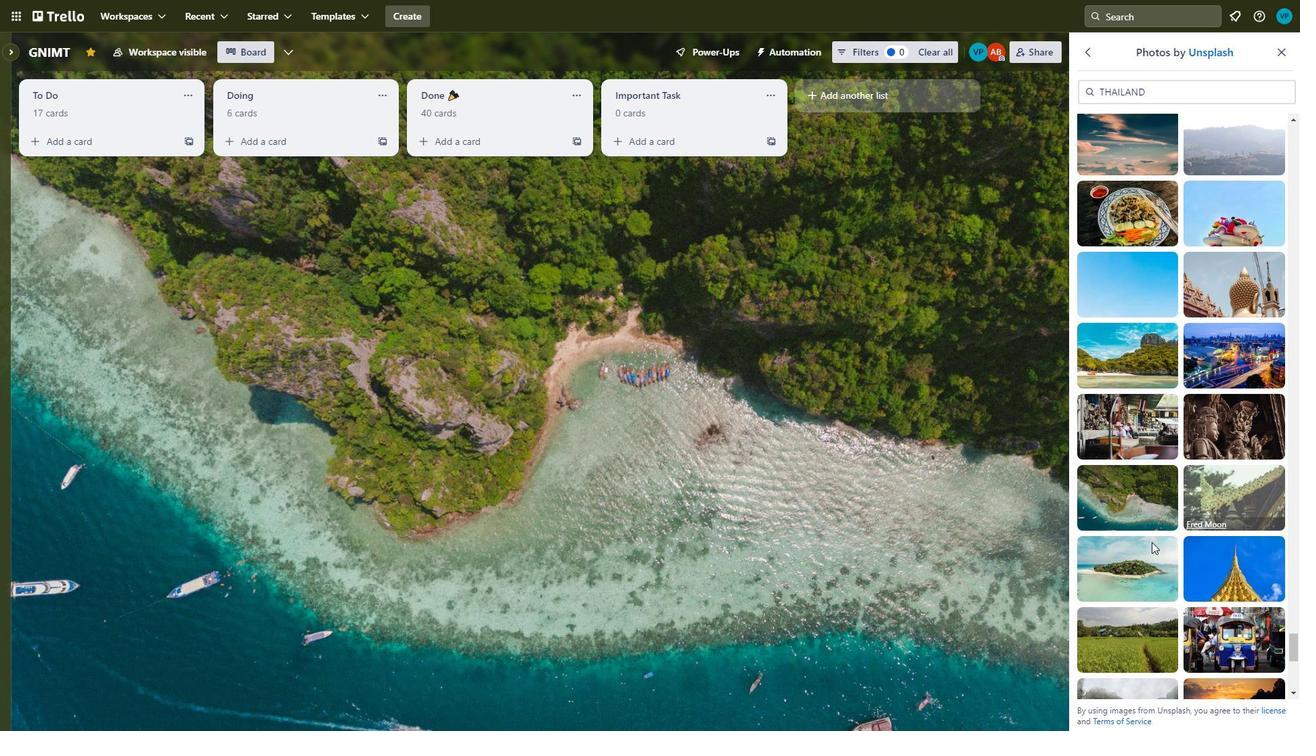 
Action: Mouse pressed left at (1130, 552)
Screenshot: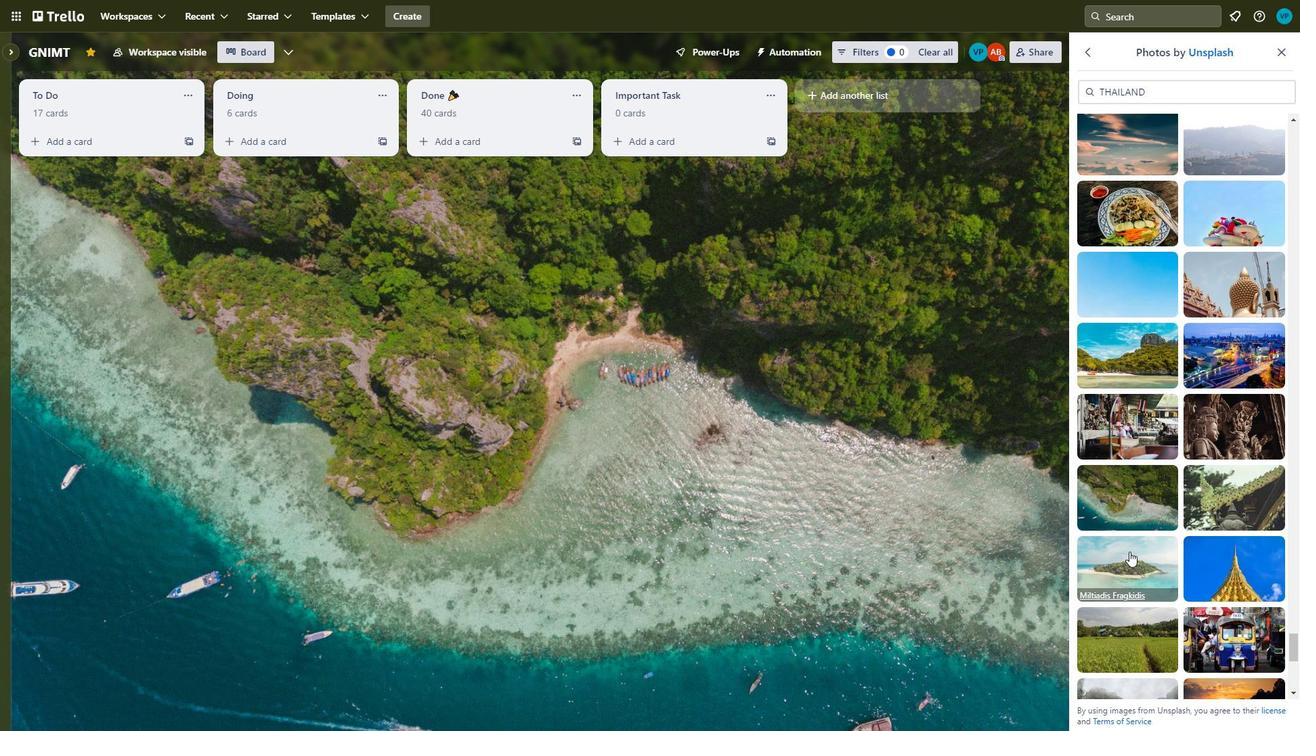 
Action: Mouse moved to (1246, 580)
Screenshot: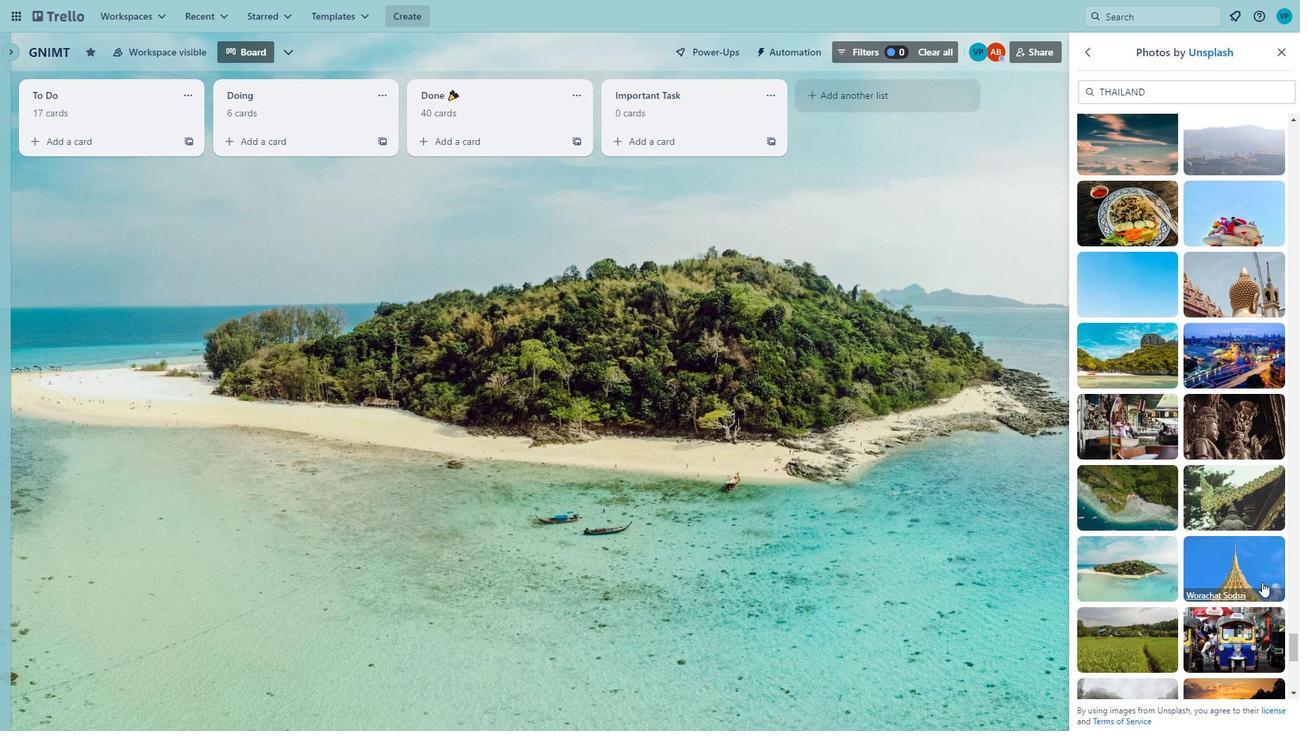 
Action: Mouse scrolled (1246, 579) with delta (0, 0)
Screenshot: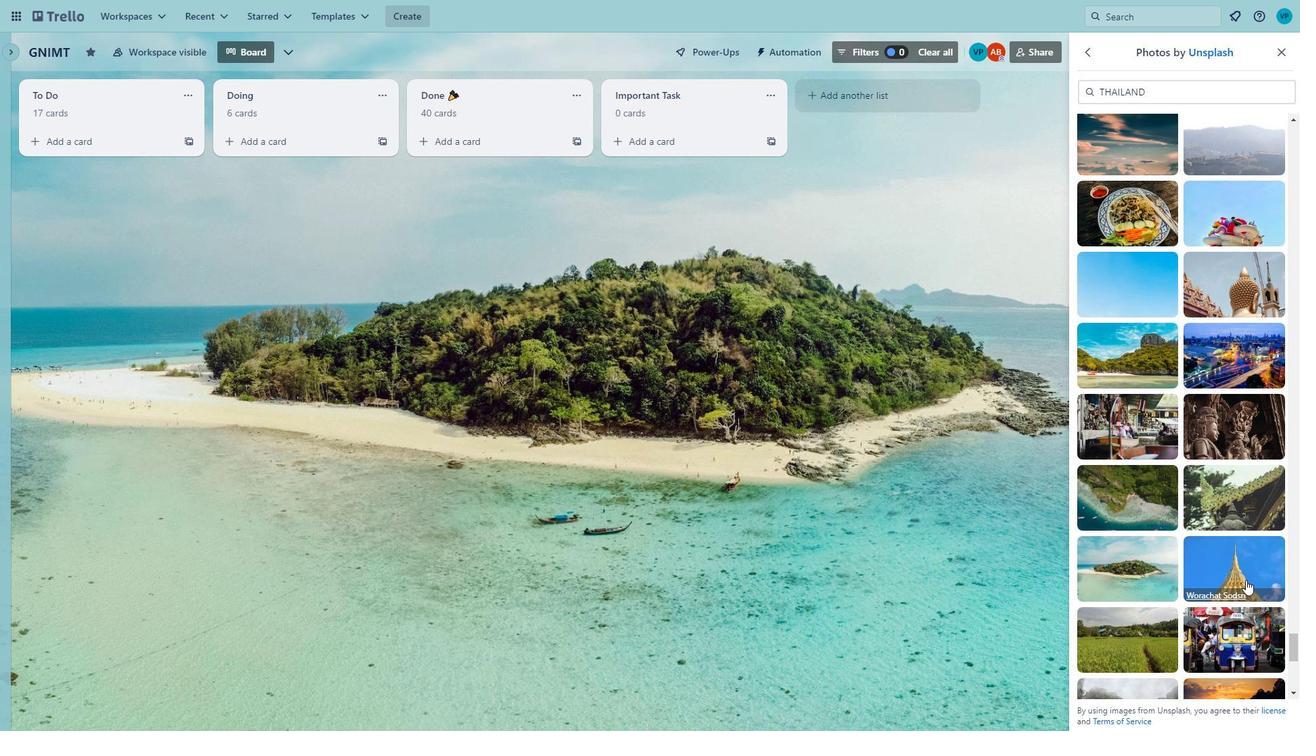 
Action: Mouse scrolled (1246, 579) with delta (0, 0)
Screenshot: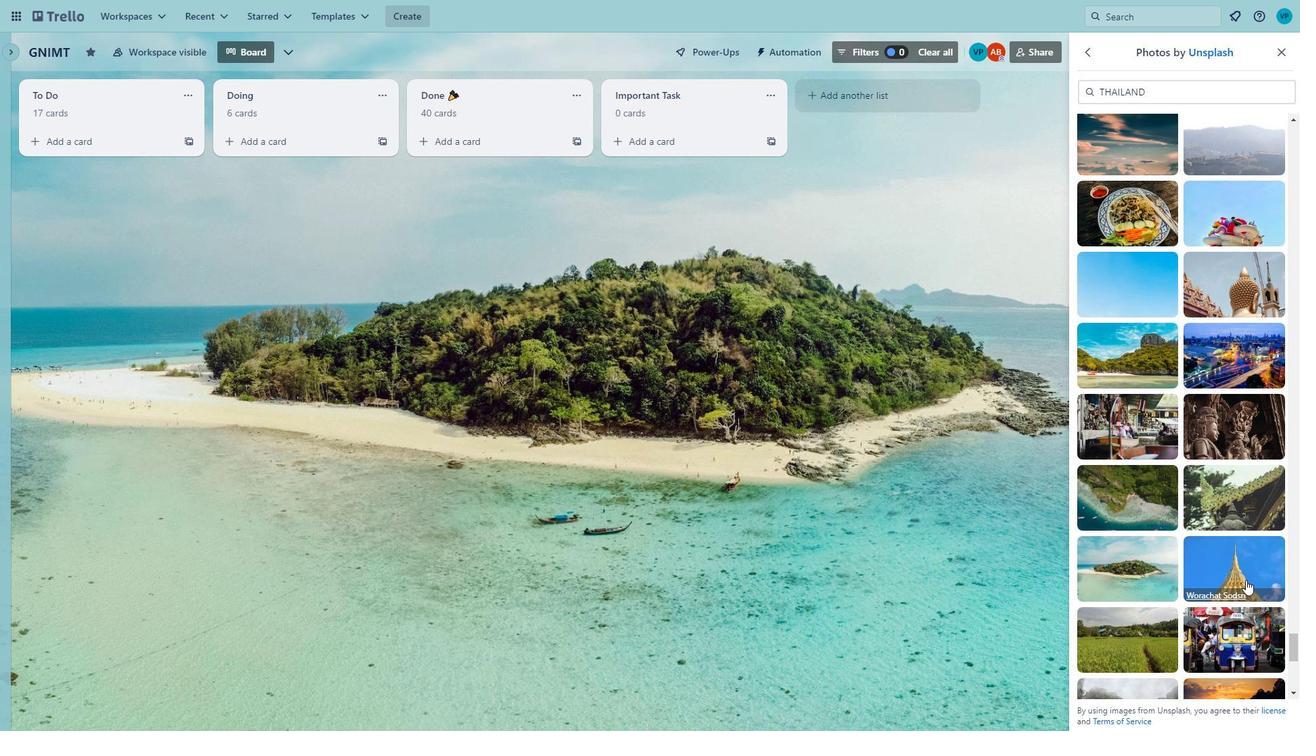 
Action: Mouse moved to (1147, 497)
Screenshot: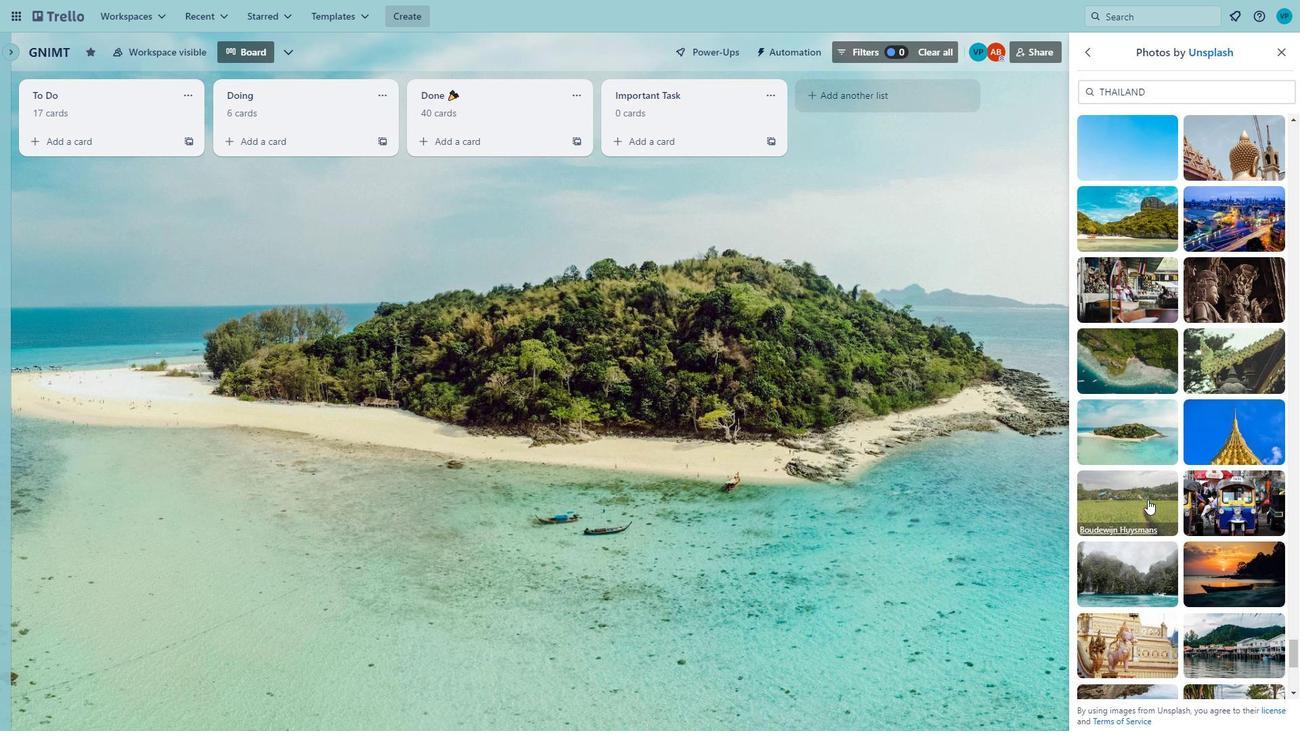 
Action: Mouse pressed left at (1147, 497)
Screenshot: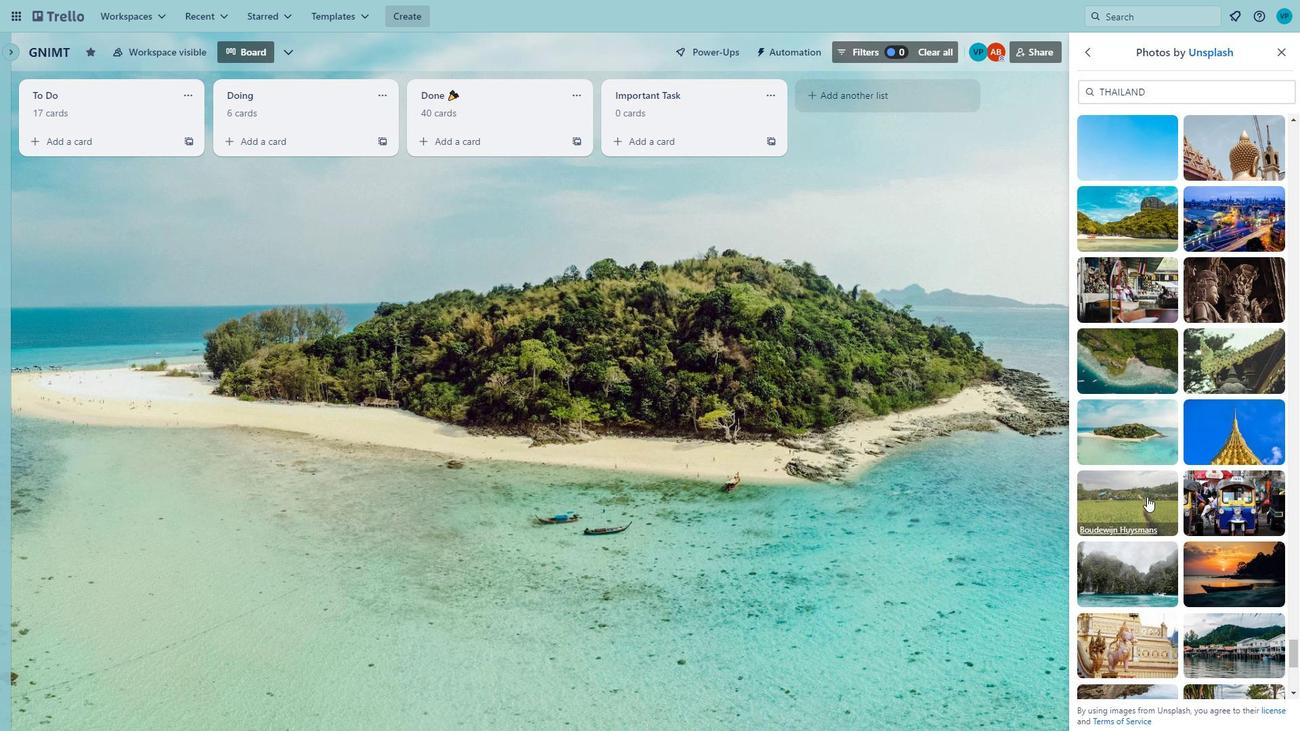 
Action: Mouse moved to (1140, 566)
Screenshot: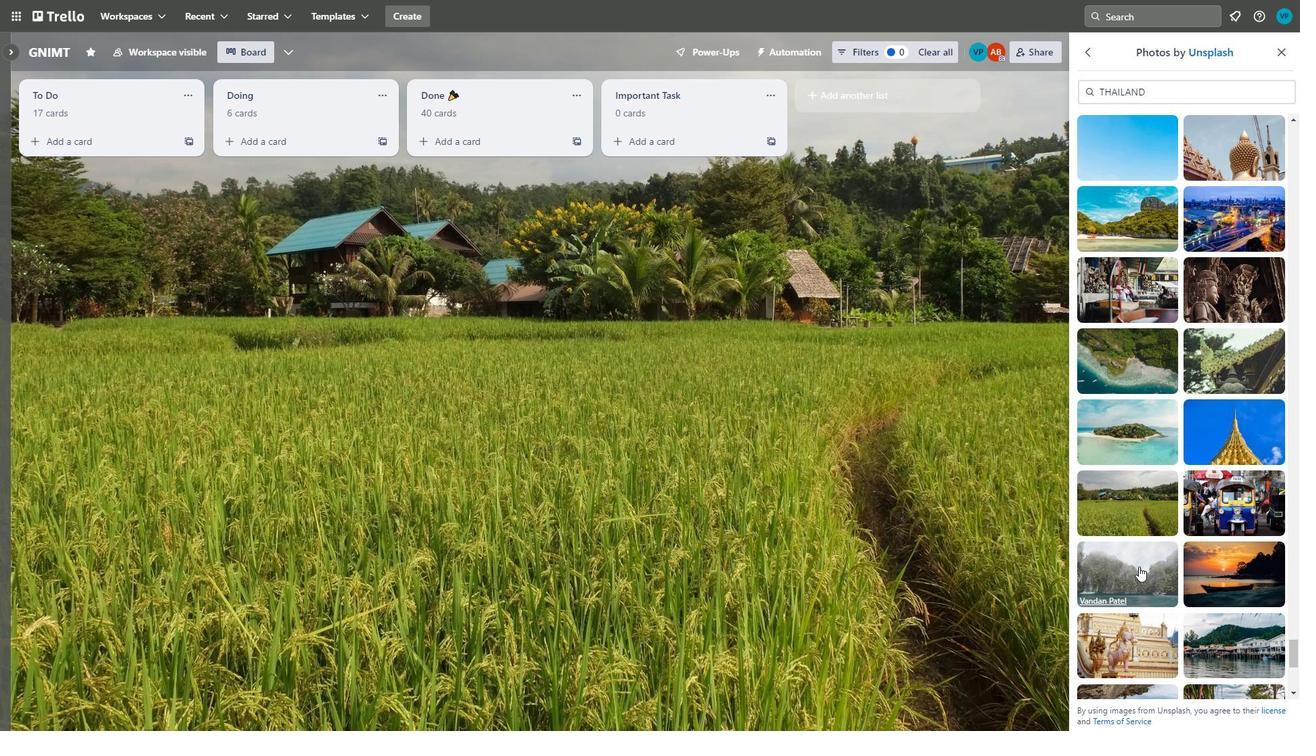 
Action: Mouse pressed left at (1140, 566)
Screenshot: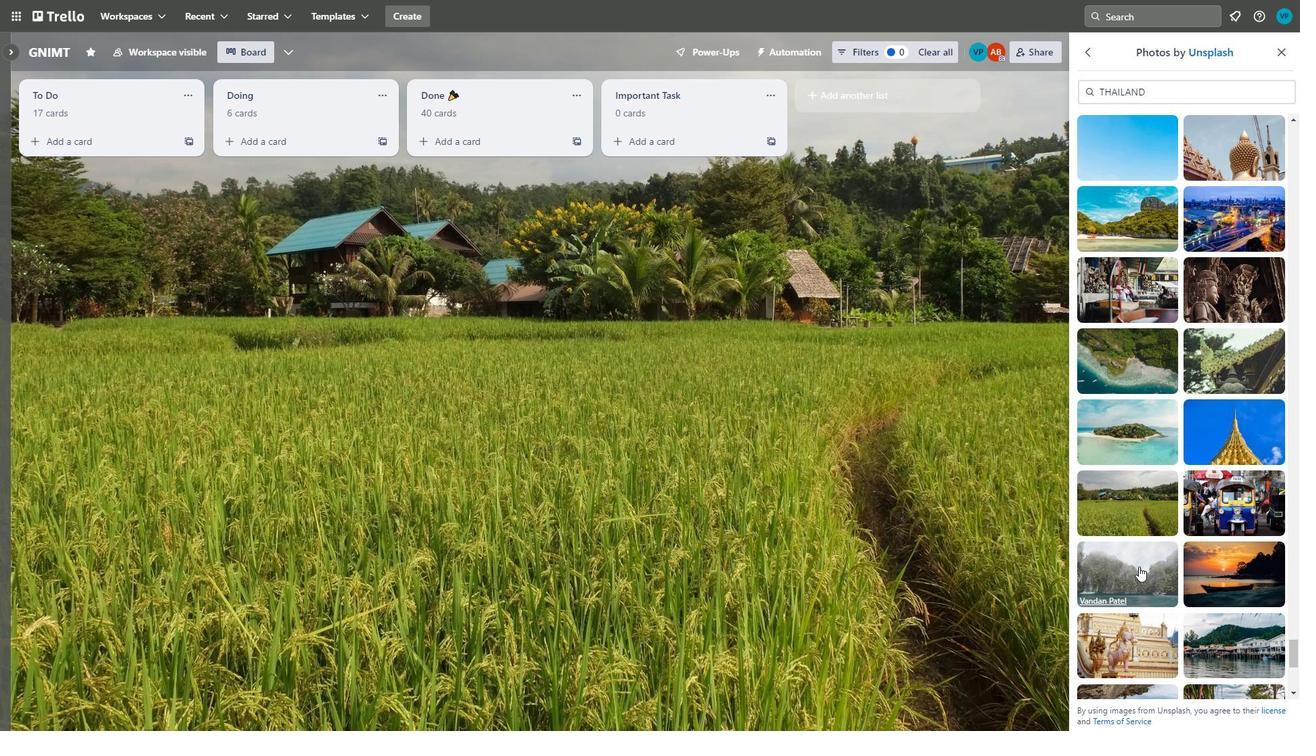 
Action: Mouse moved to (1254, 560)
Screenshot: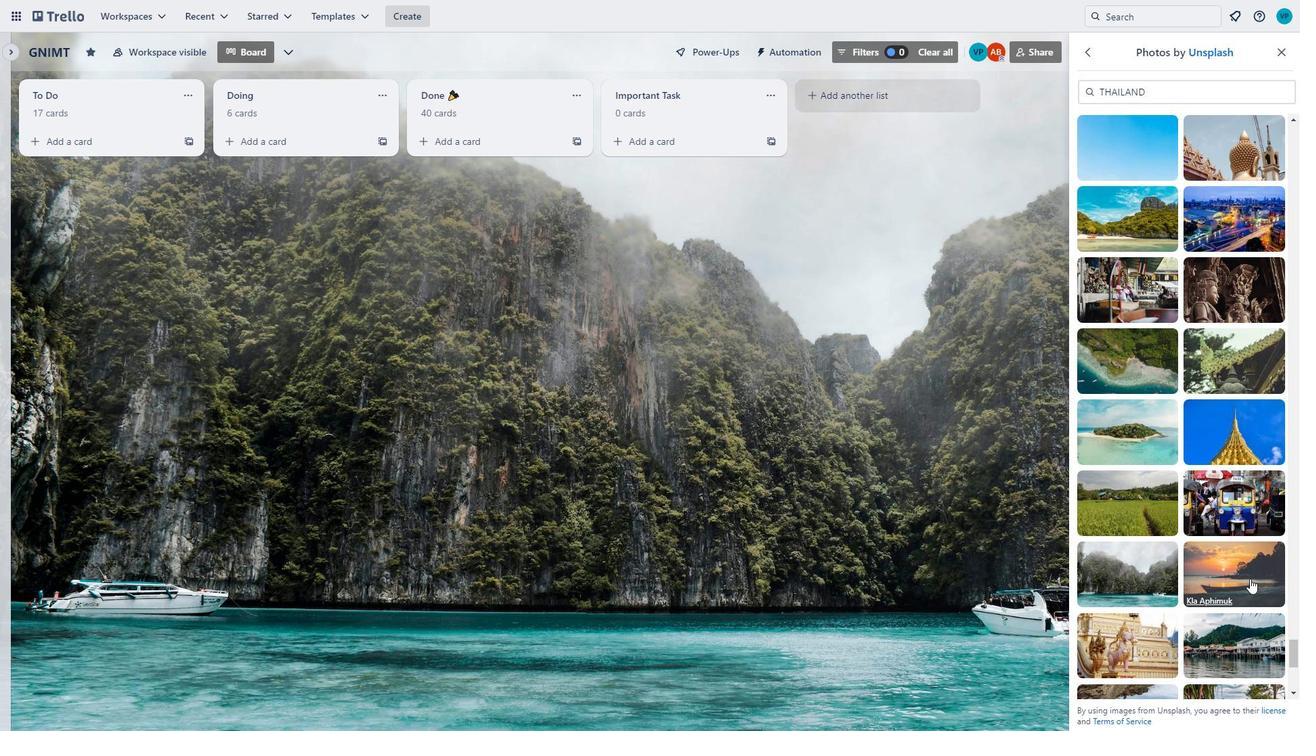 
Action: Mouse pressed left at (1254, 560)
Screenshot: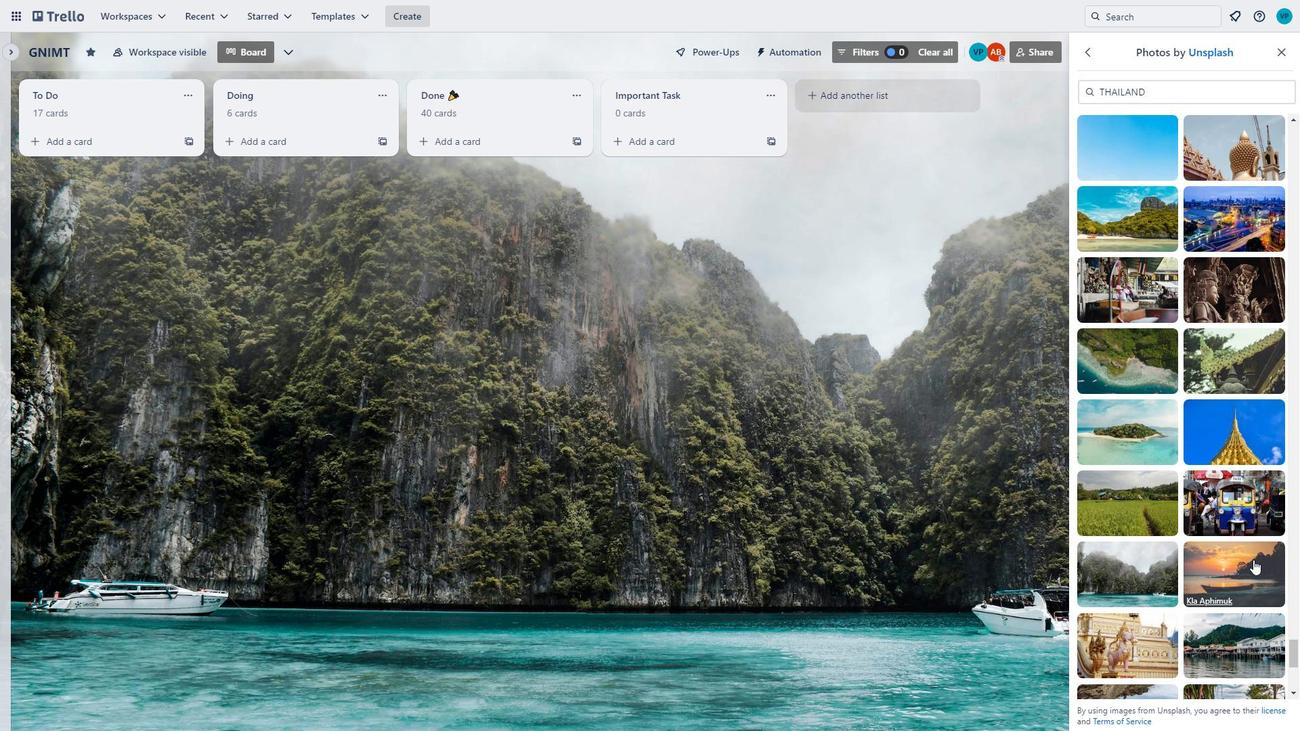 
Action: Mouse moved to (1180, 530)
Screenshot: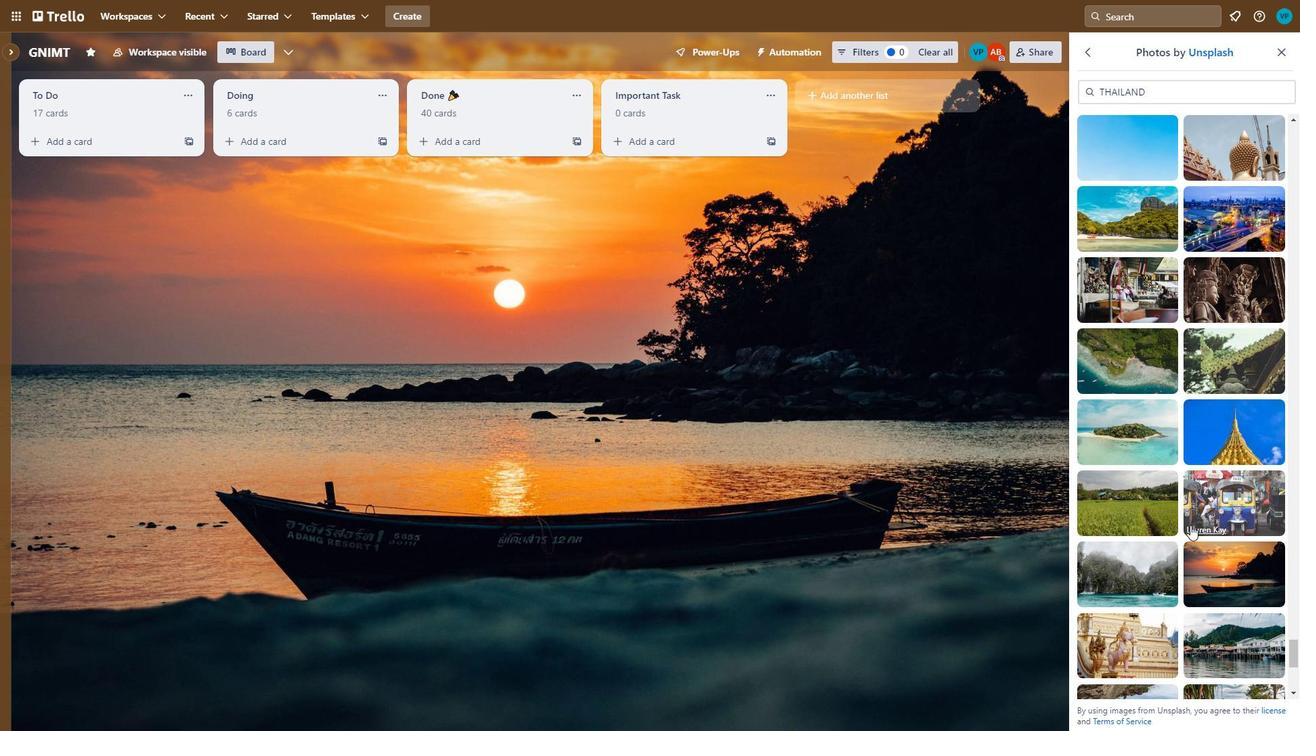 
Action: Mouse scrolled (1180, 529) with delta (0, 0)
Screenshot: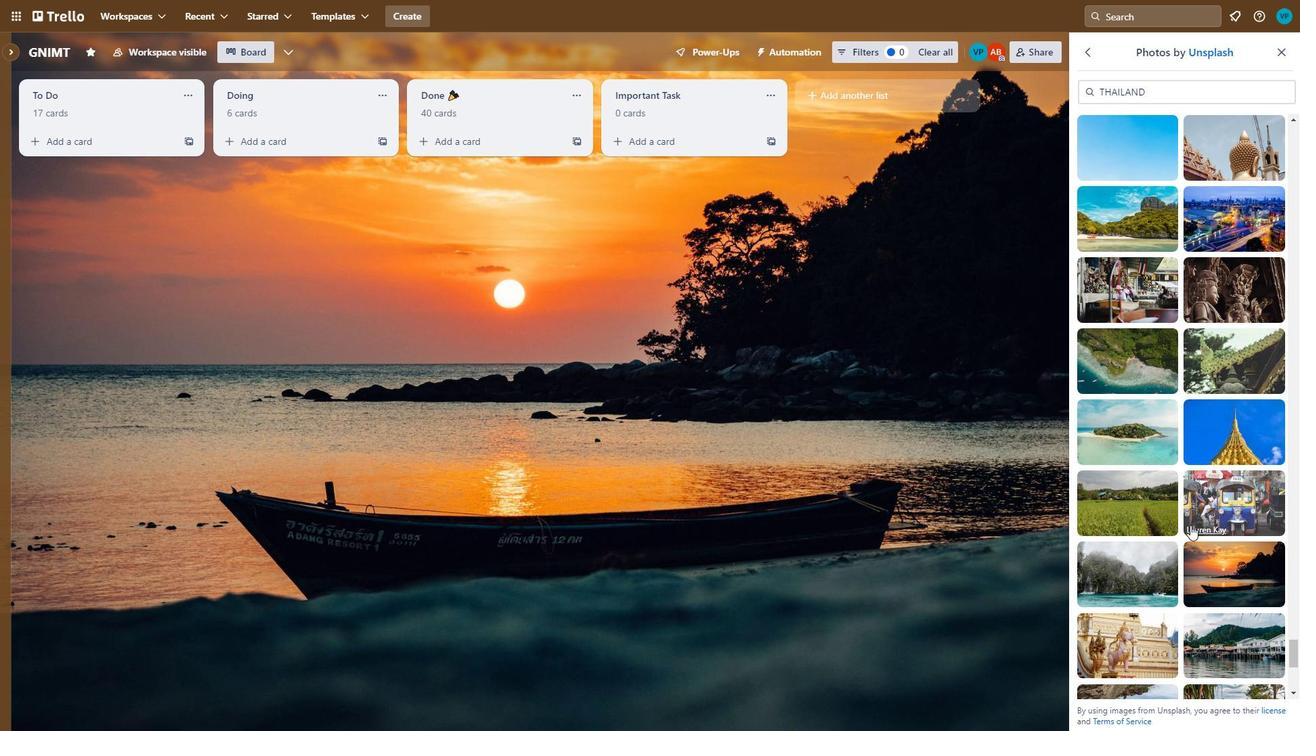
Action: Mouse moved to (1177, 533)
Screenshot: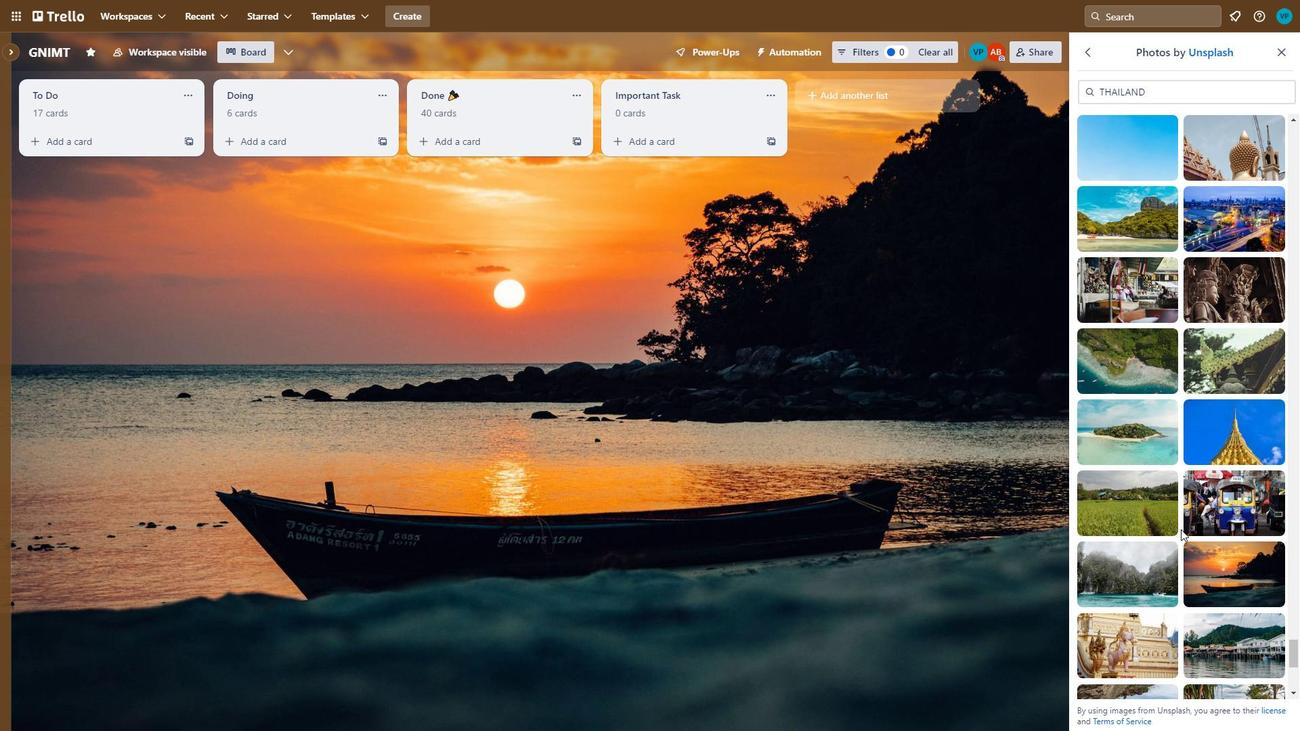 
Action: Mouse scrolled (1177, 532) with delta (0, 0)
Screenshot: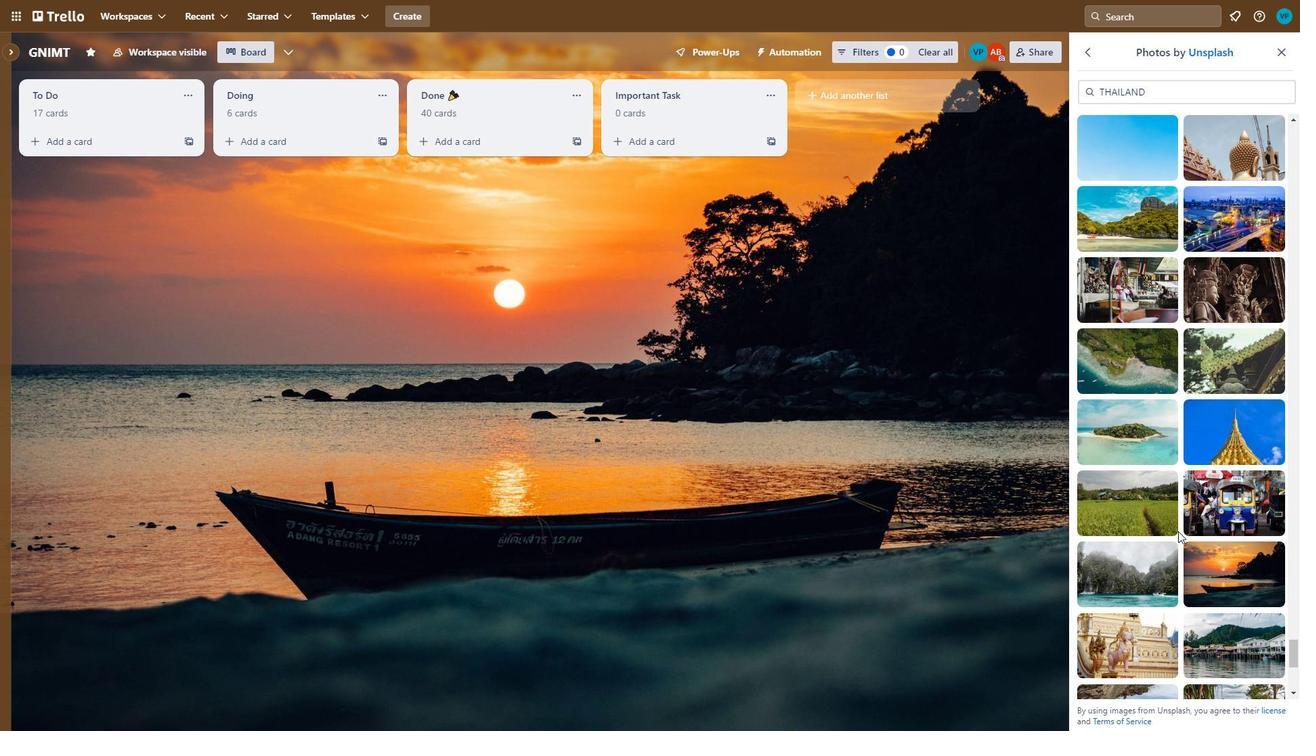 
Action: Mouse scrolled (1177, 532) with delta (0, 0)
Screenshot: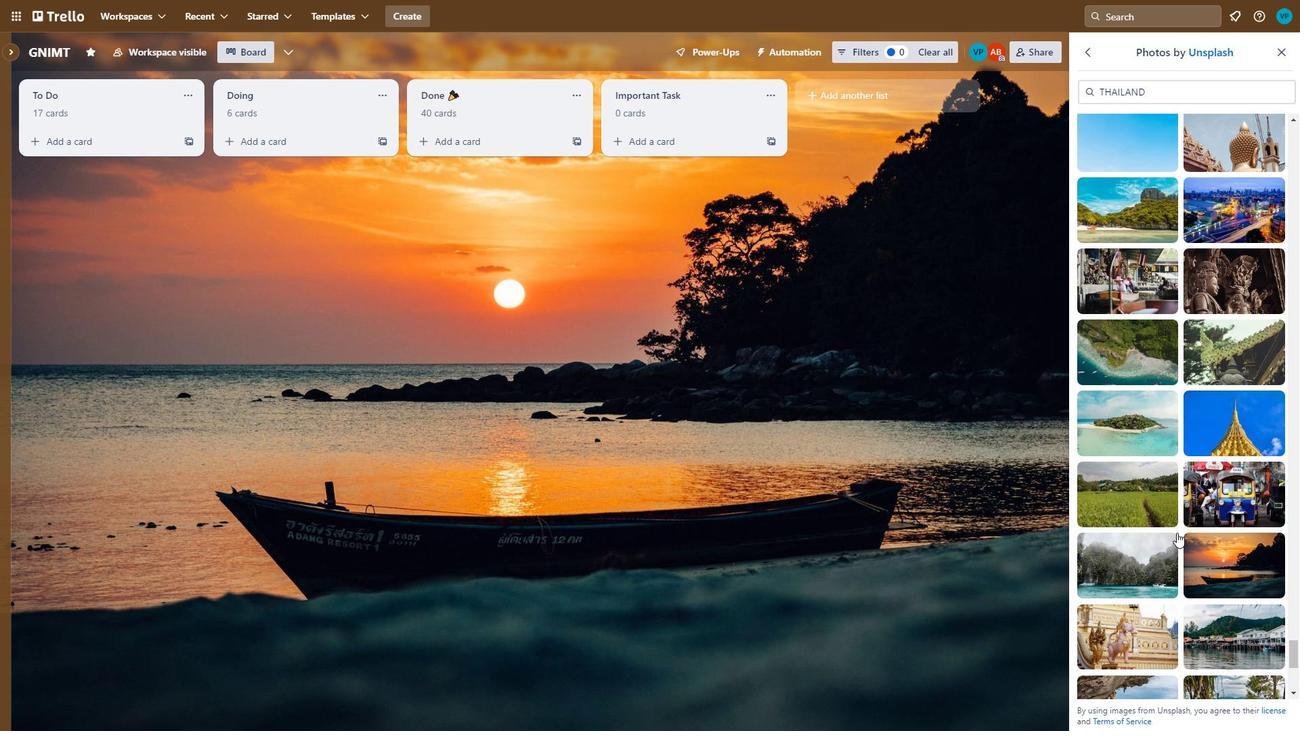 
Action: Mouse moved to (1134, 426)
Screenshot: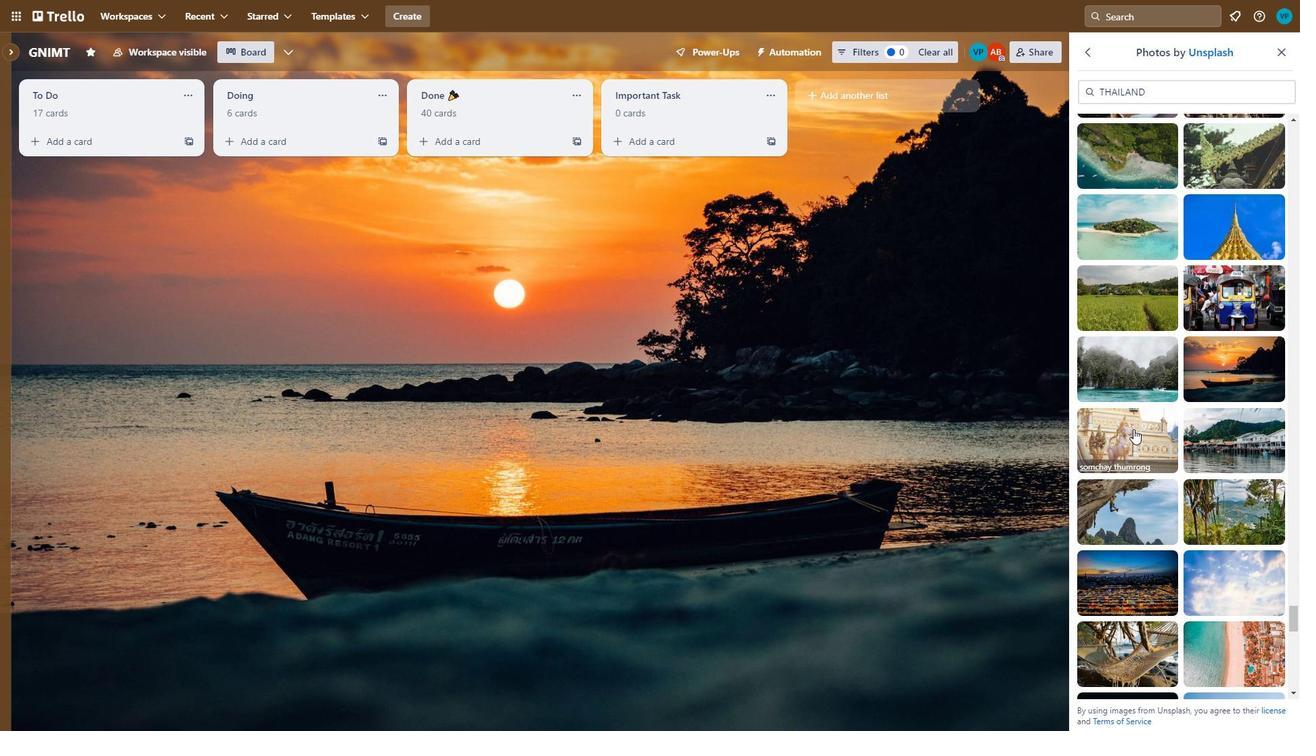 
Action: Mouse pressed left at (1134, 426)
Screenshot: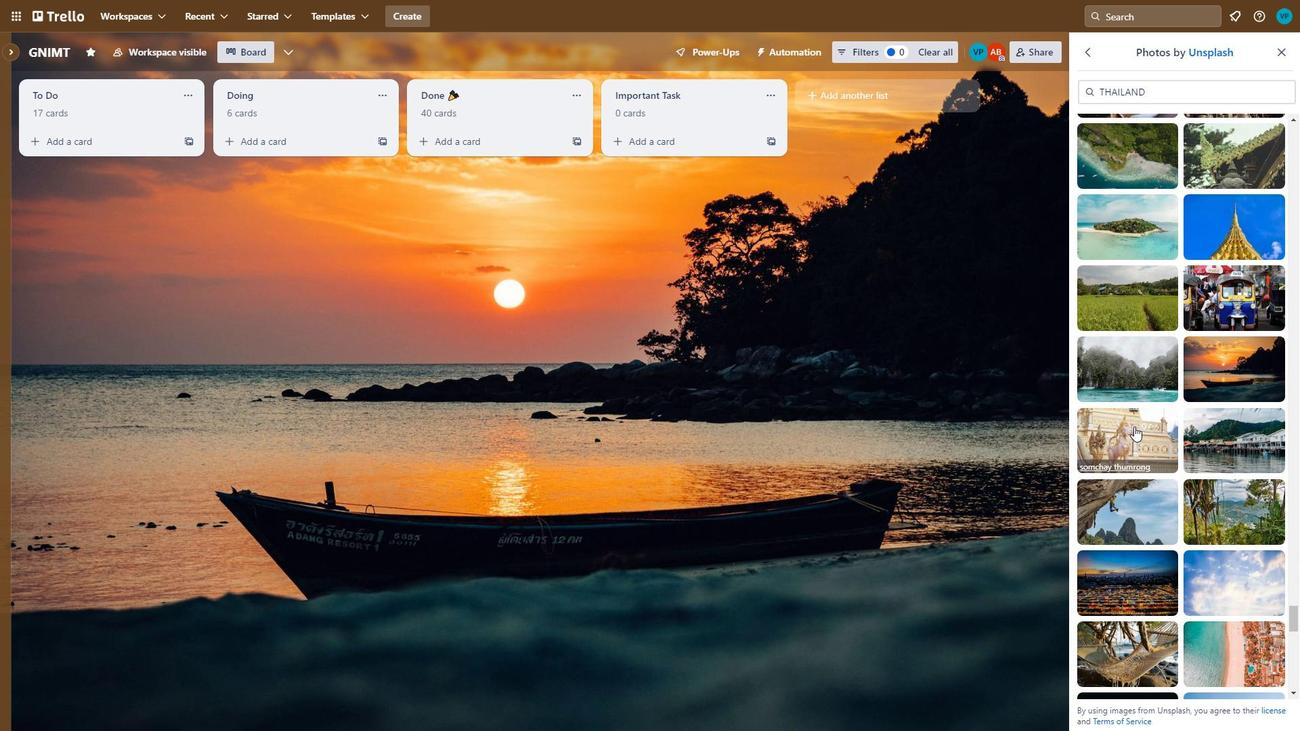 
Action: Mouse moved to (1242, 443)
Screenshot: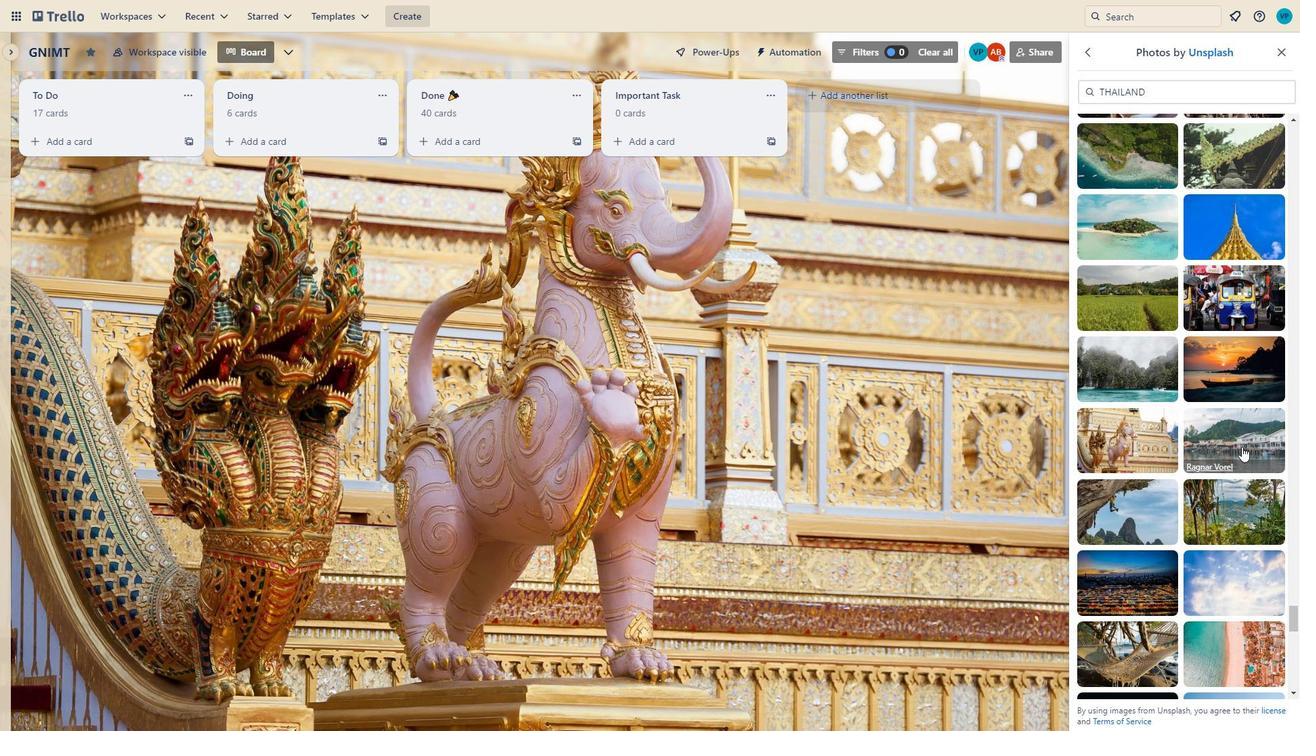 
Action: Mouse pressed left at (1242, 443)
Screenshot: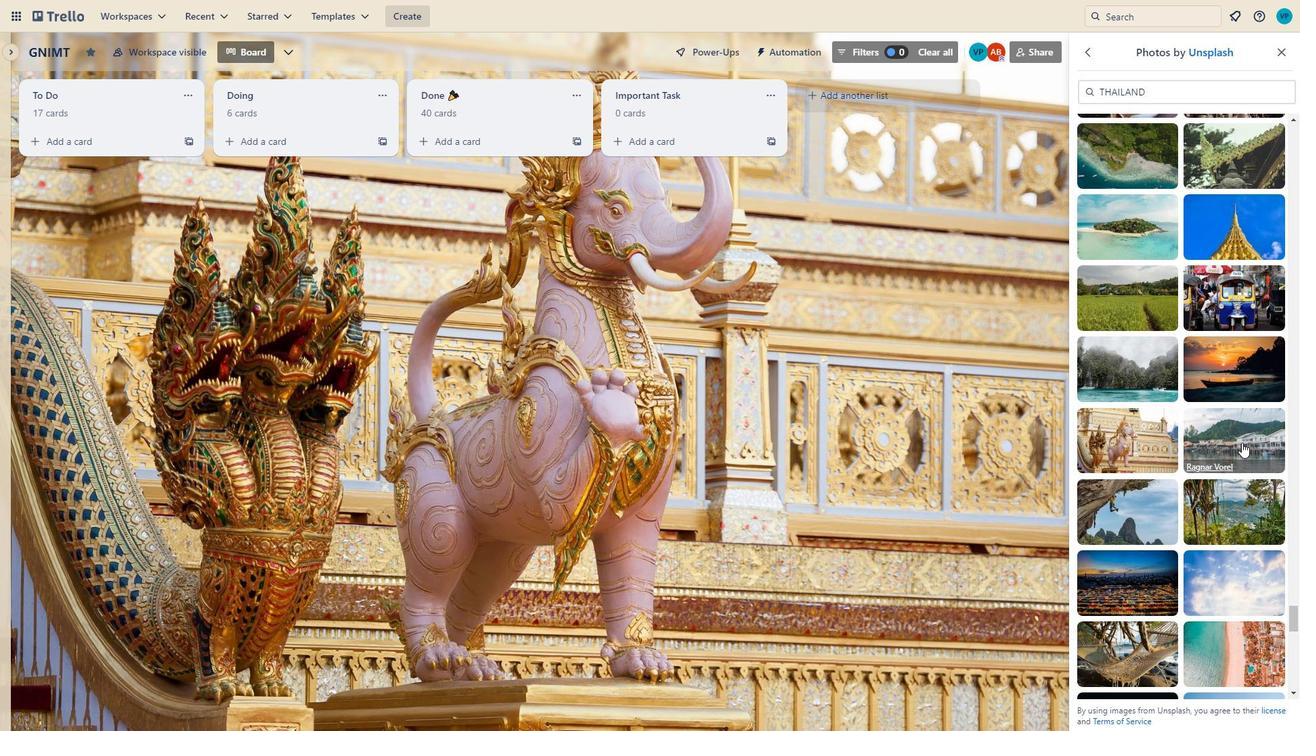 
Action: Mouse moved to (1113, 504)
Screenshot: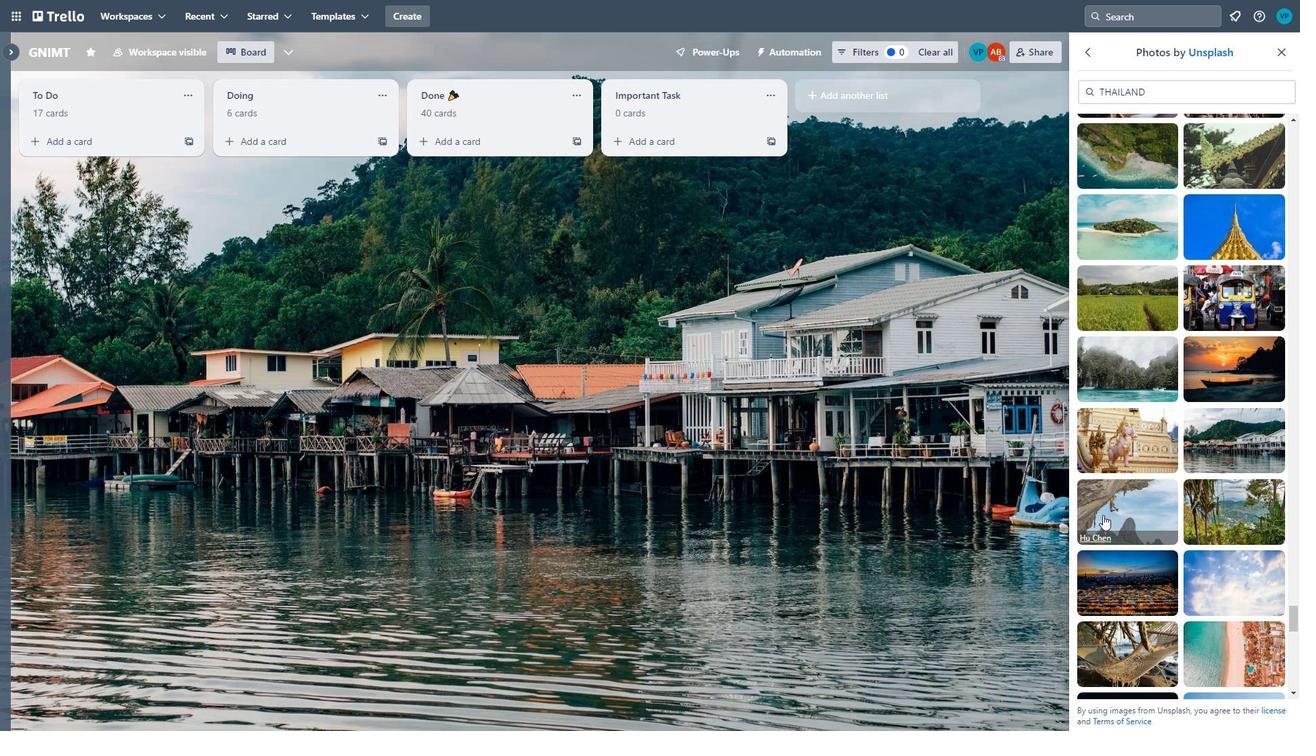 
Action: Mouse pressed left at (1113, 504)
Screenshot: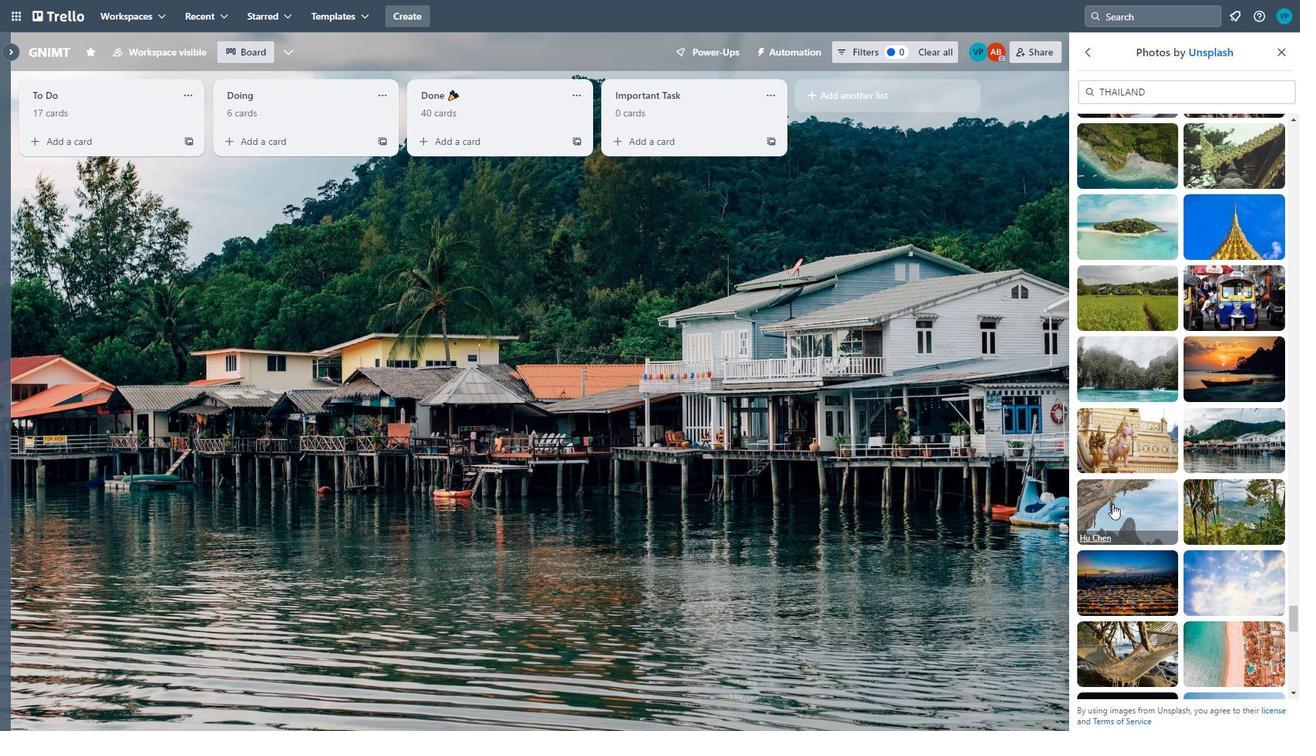 
Action: Mouse moved to (1259, 496)
Screenshot: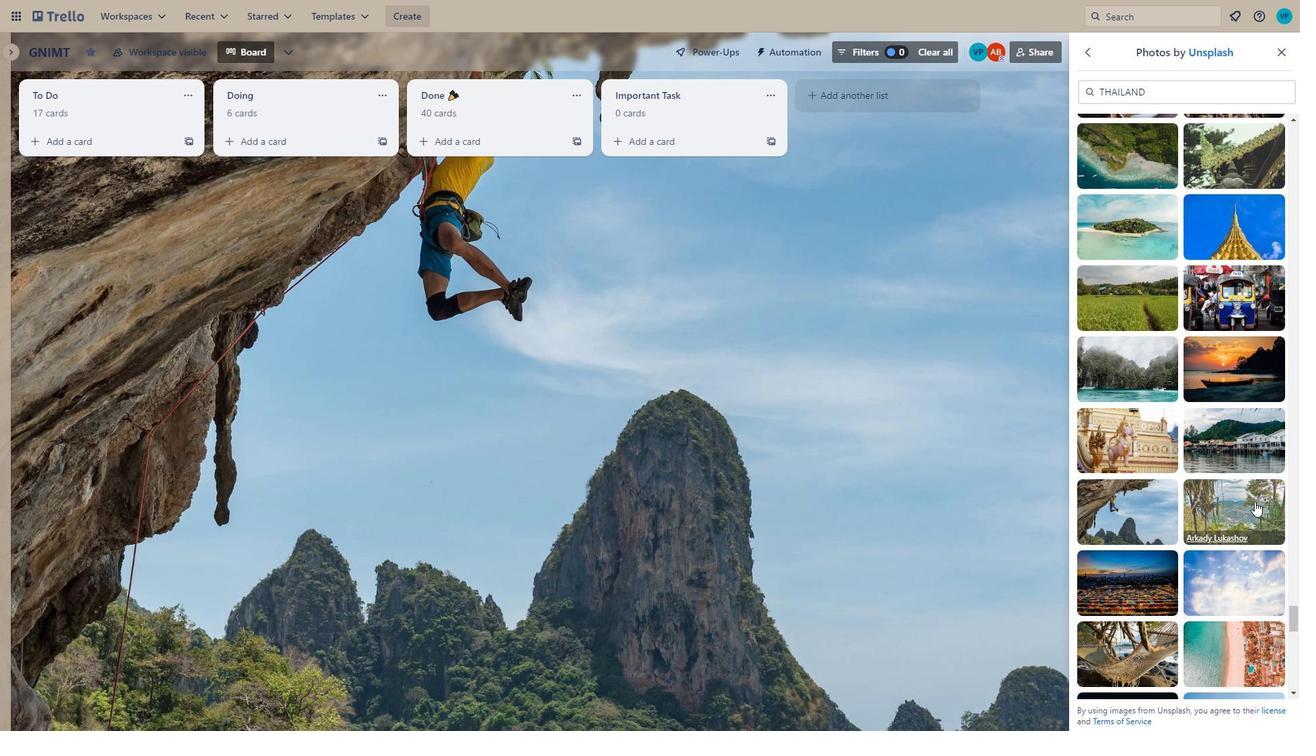 
Action: Mouse pressed left at (1259, 496)
Screenshot: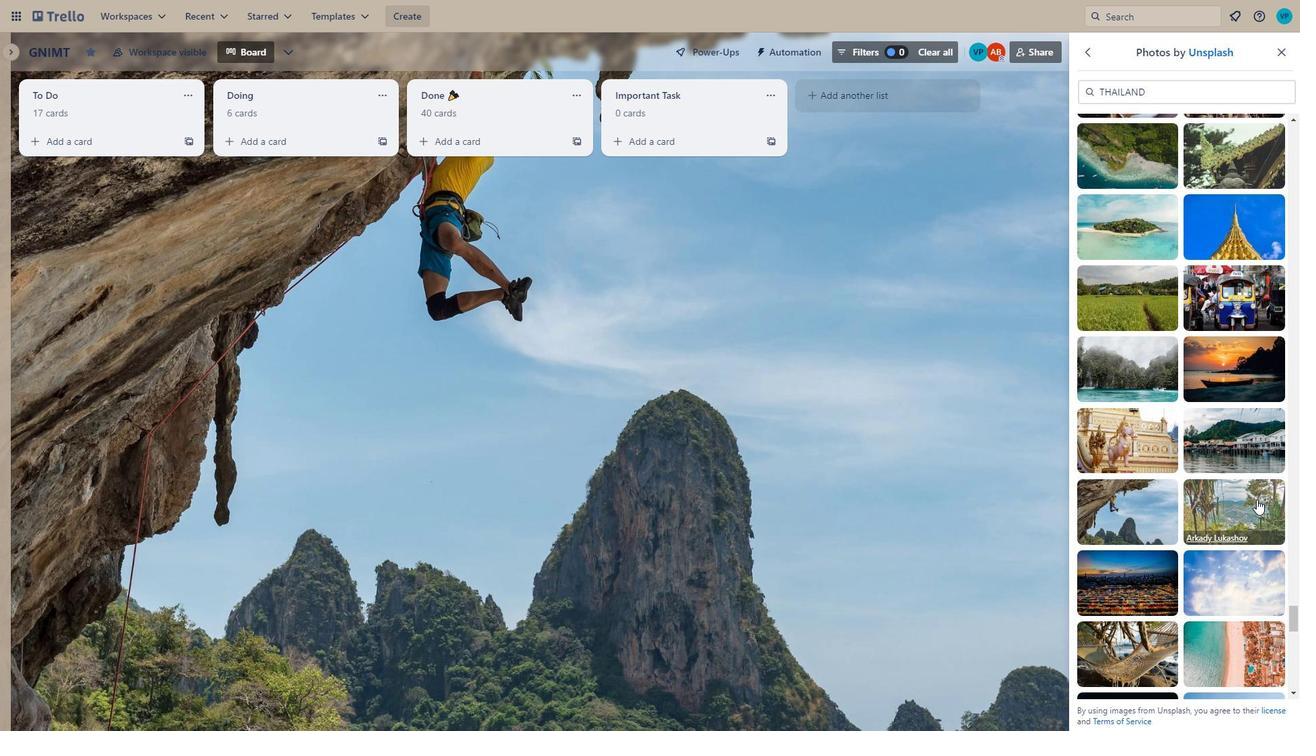 
Action: Mouse moved to (1115, 575)
Screenshot: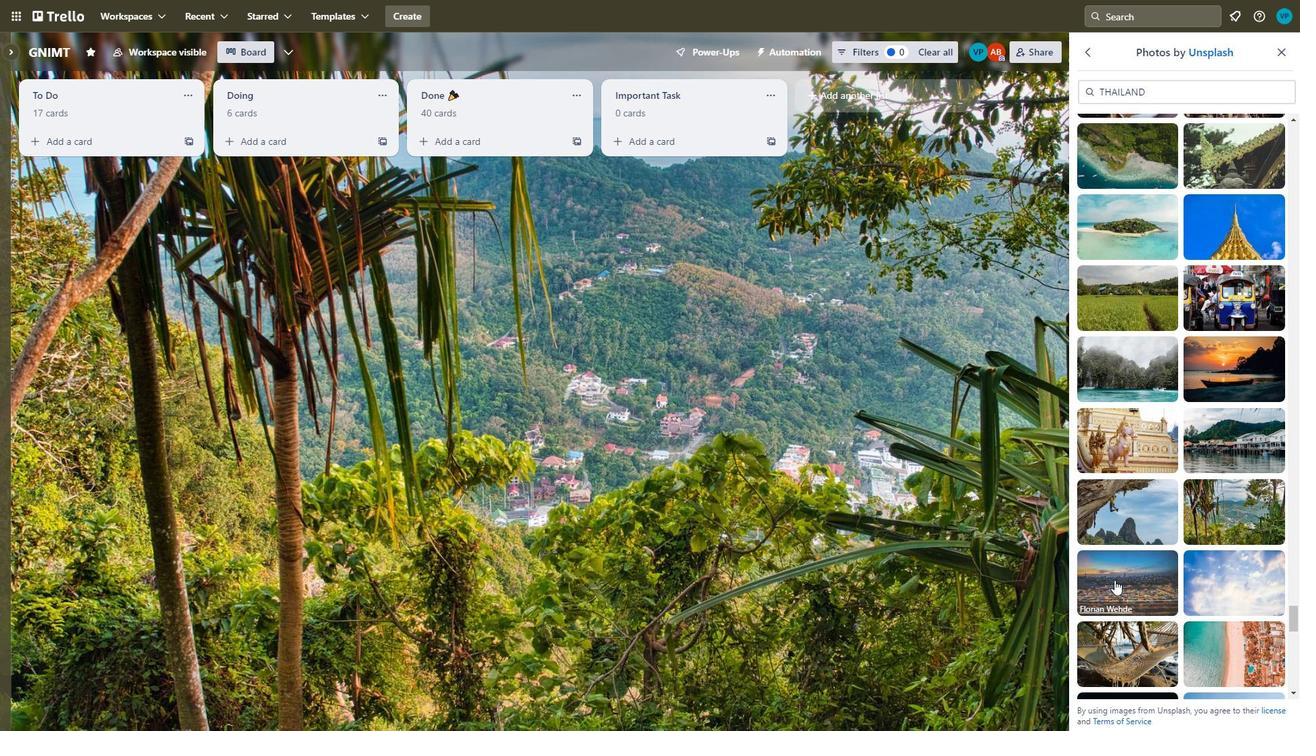 
Action: Mouse pressed left at (1115, 575)
Screenshot: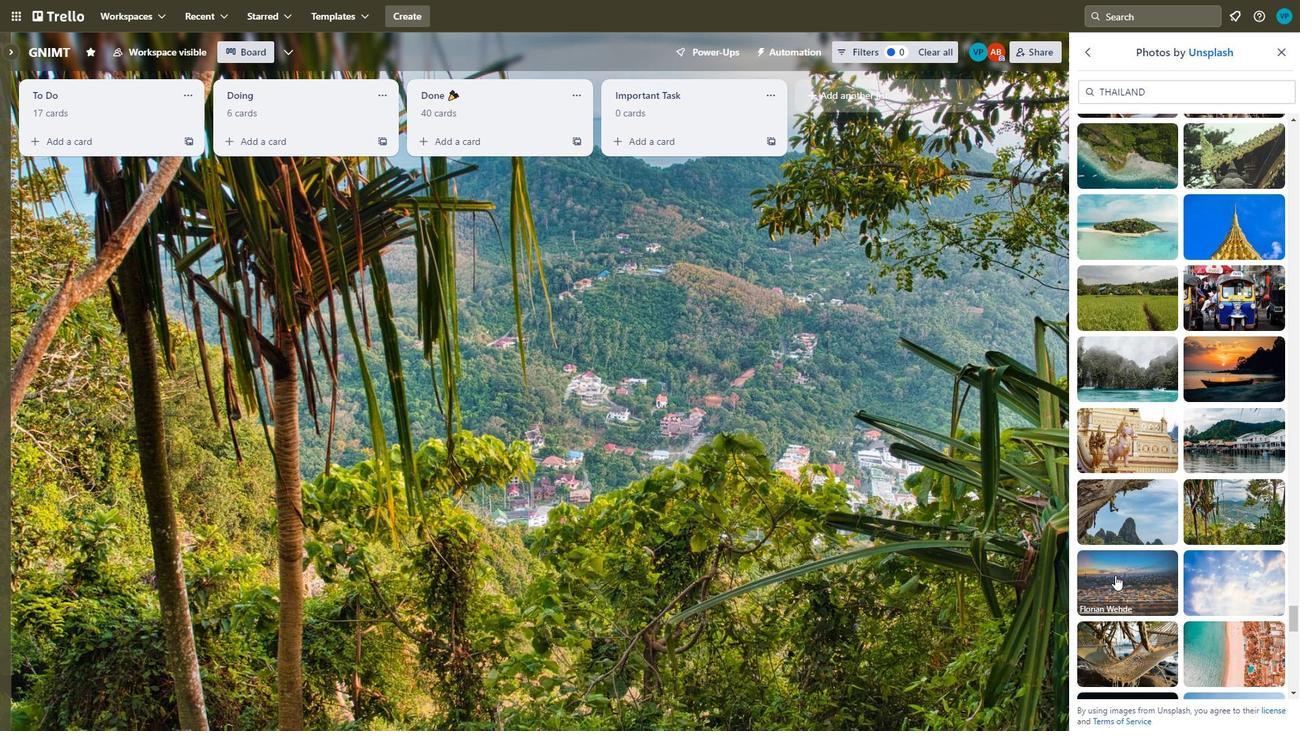 
Action: Mouse moved to (1243, 576)
Screenshot: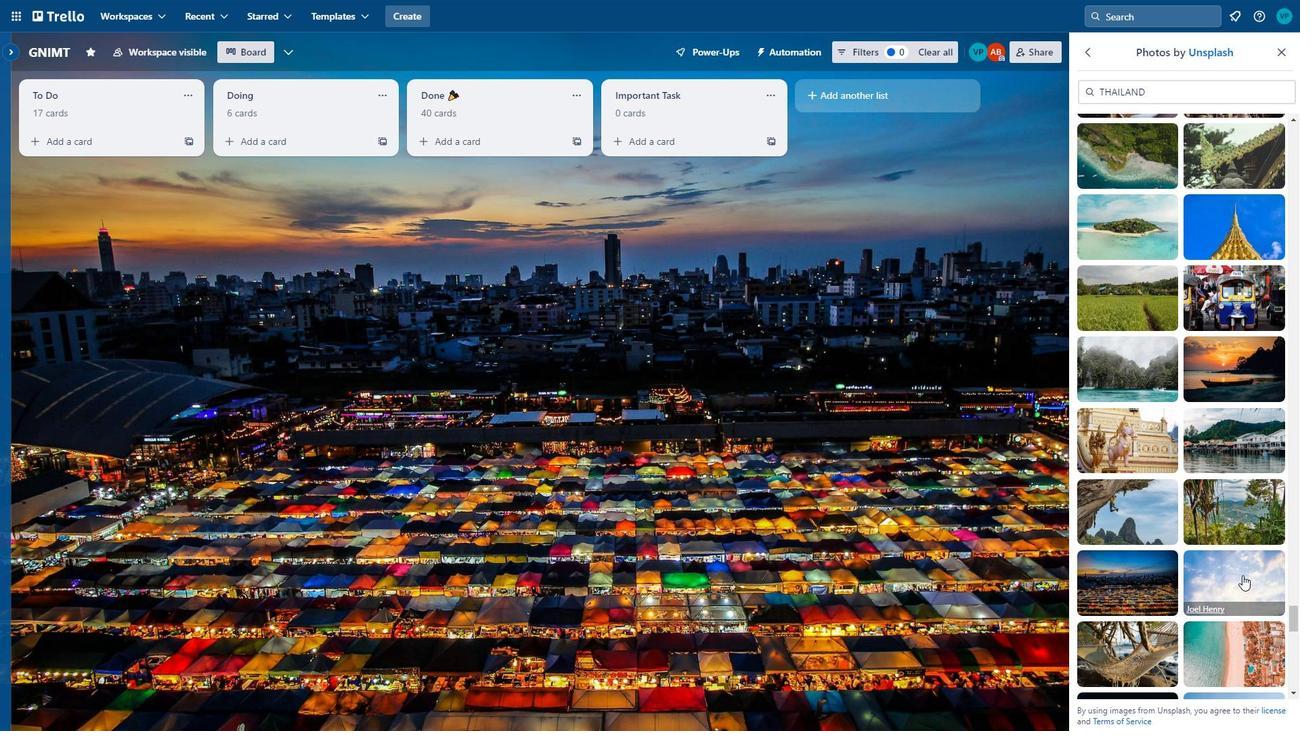 
Action: Mouse pressed left at (1243, 576)
Screenshot: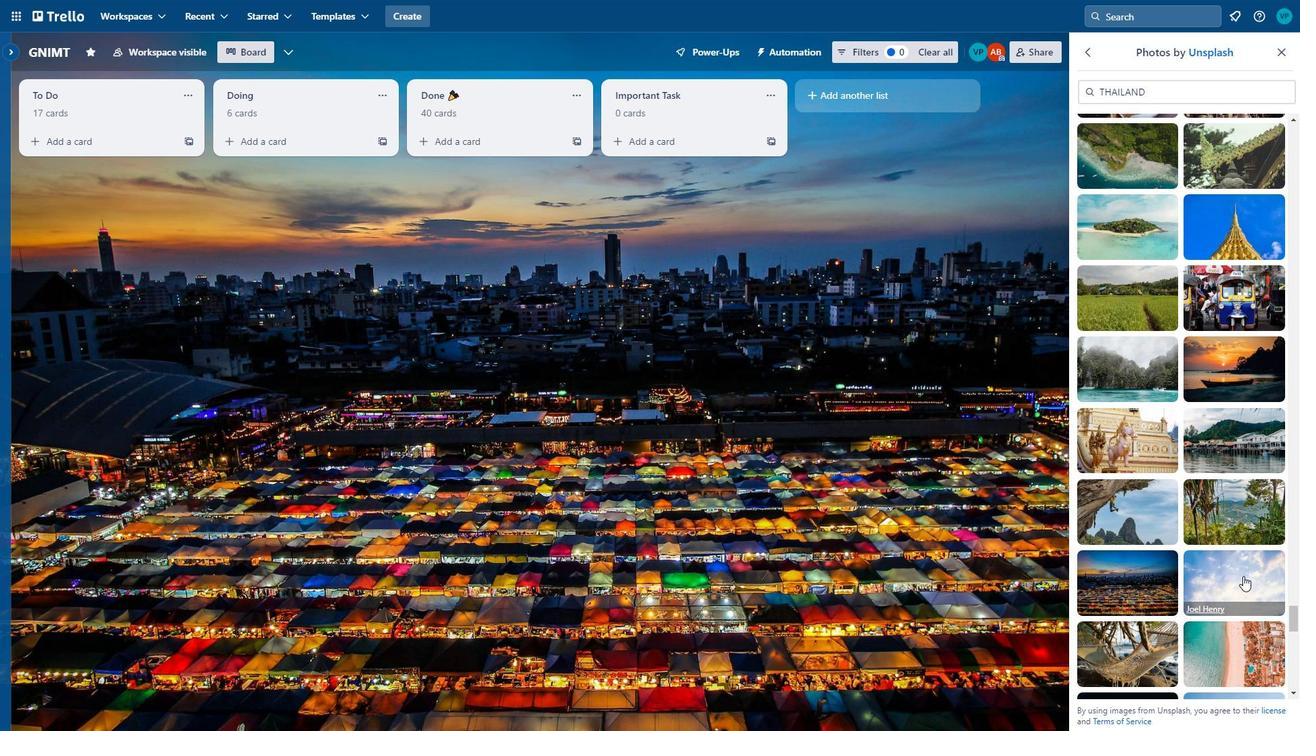 
Action: Mouse moved to (1262, 464)
Screenshot: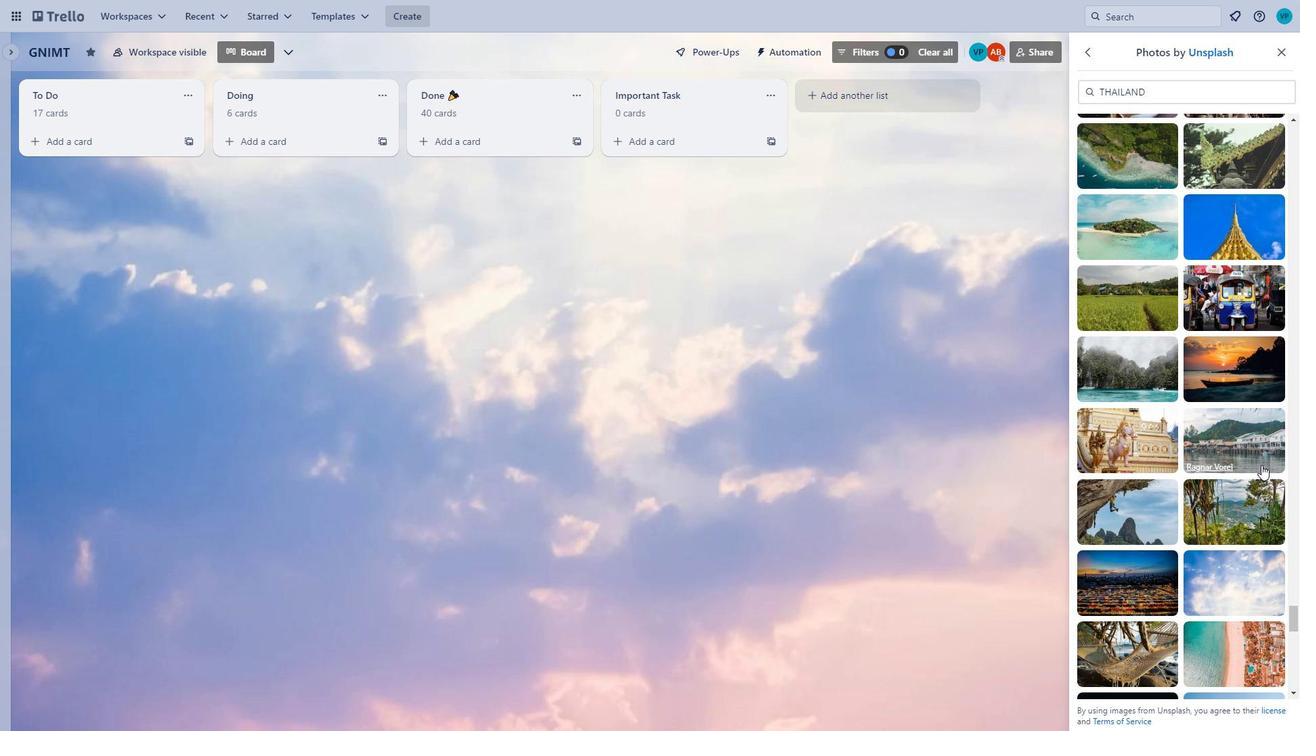 
Action: Mouse scrolled (1262, 464) with delta (0, 0)
Screenshot: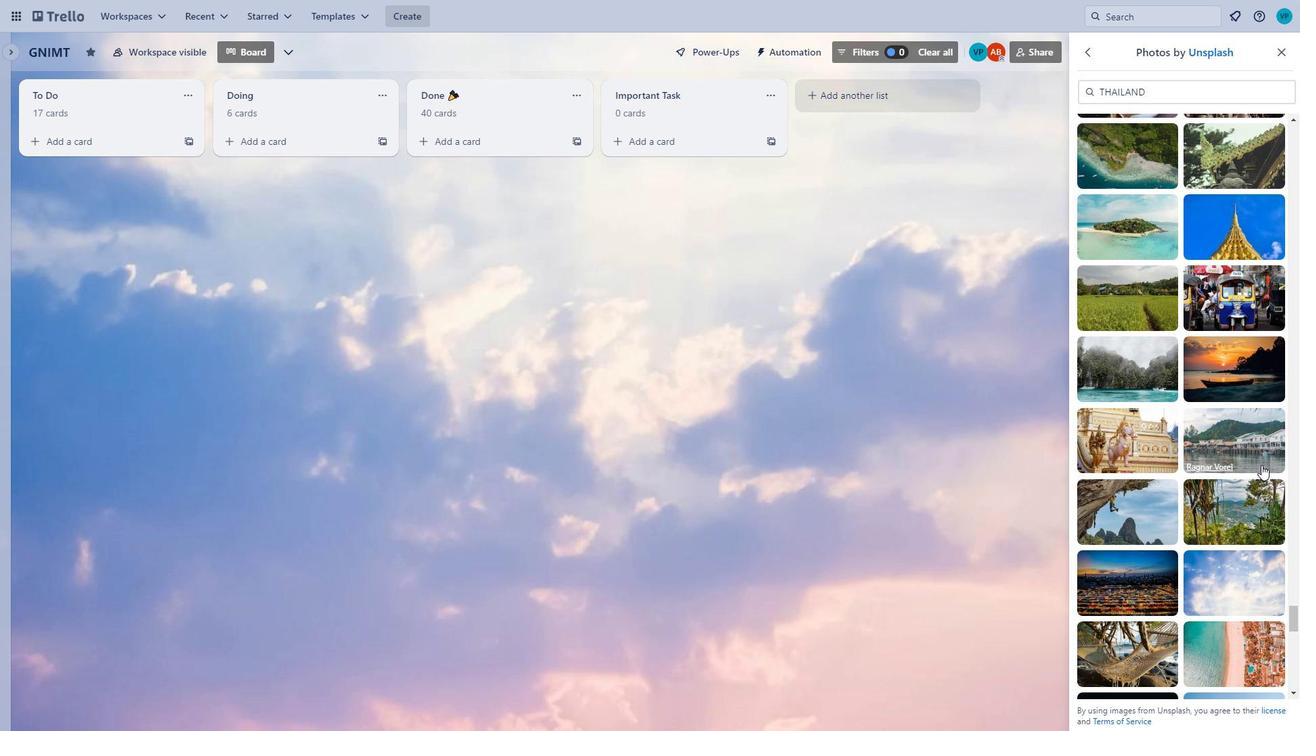 
Action: Mouse moved to (1257, 466)
Screenshot: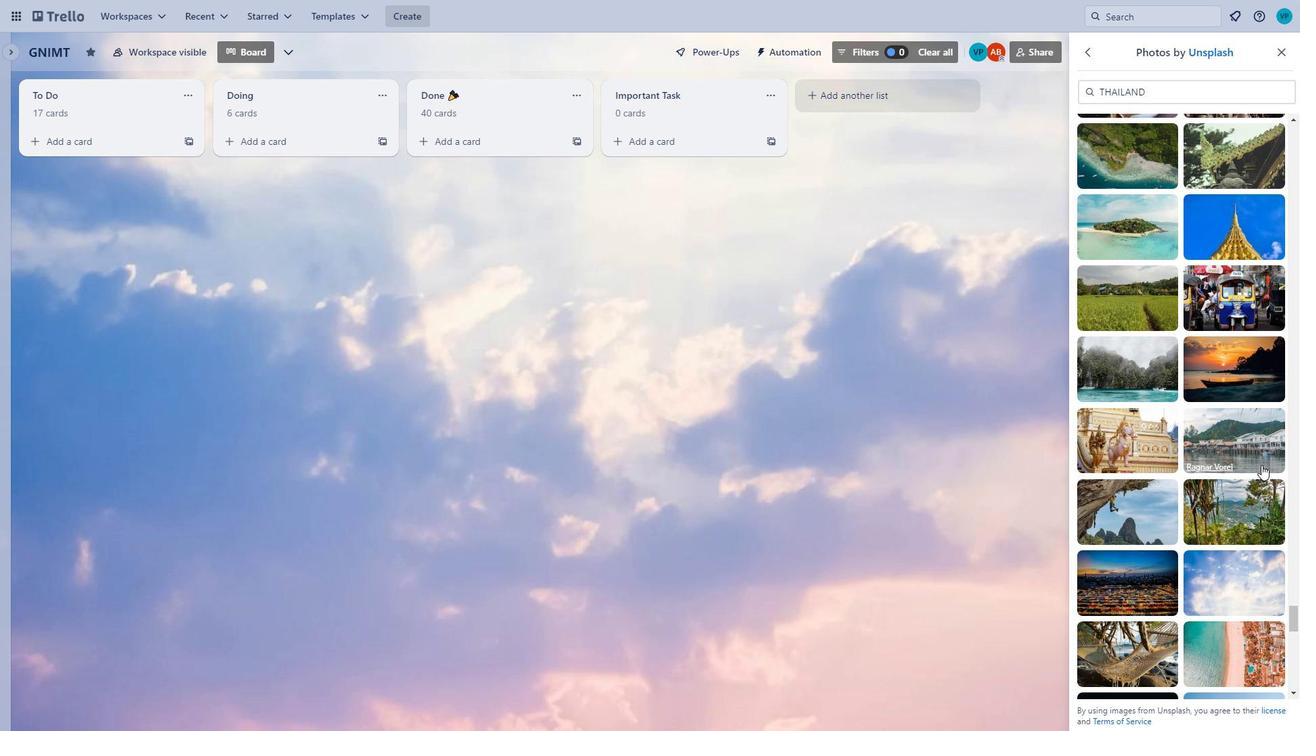 
Action: Mouse scrolled (1257, 466) with delta (0, 0)
Screenshot: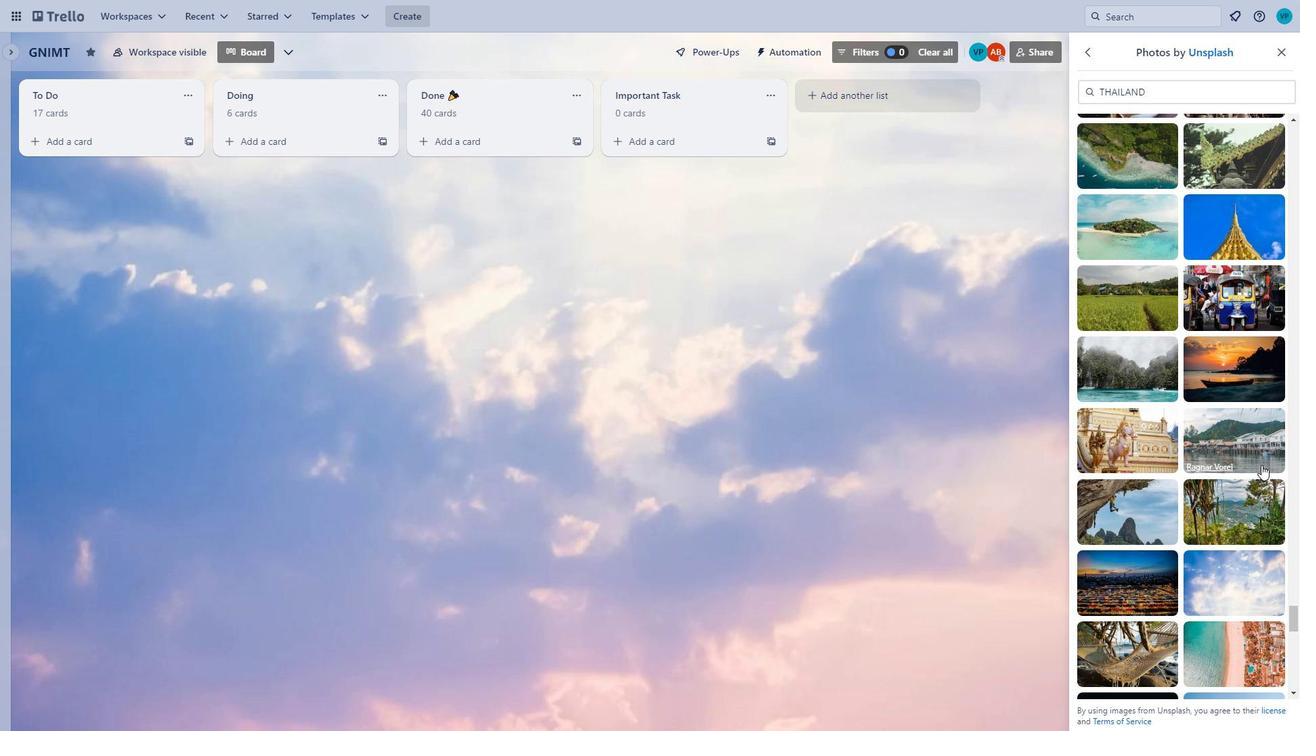 
Action: Mouse moved to (1257, 466)
Screenshot: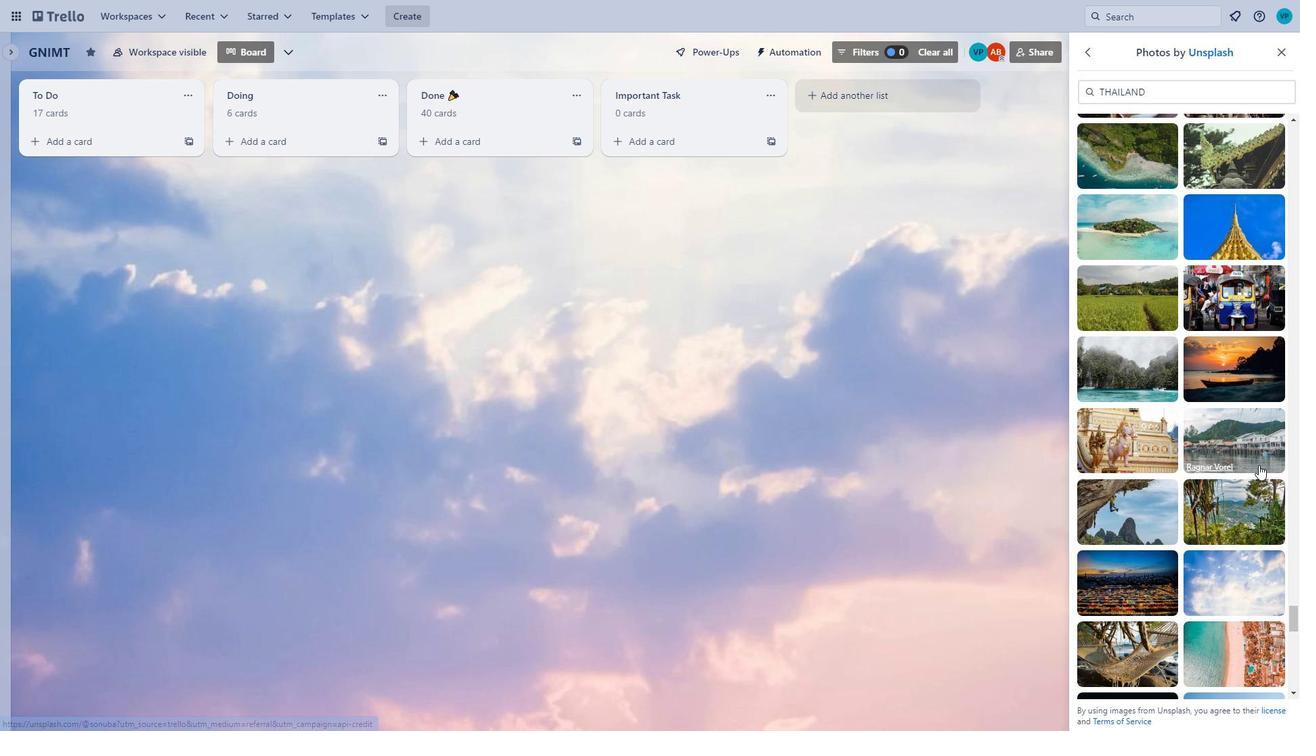 
Action: Mouse scrolled (1257, 466) with delta (0, 0)
Screenshot: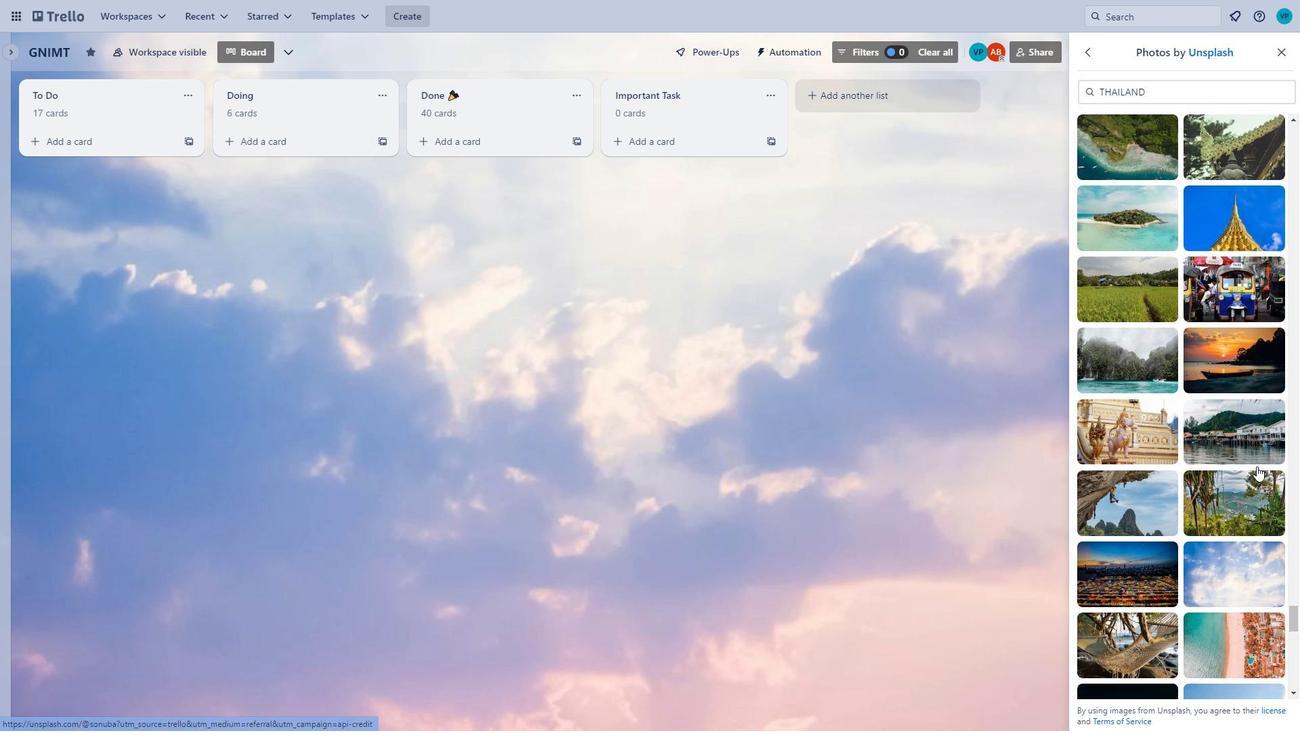 
Action: Mouse moved to (1134, 422)
Screenshot: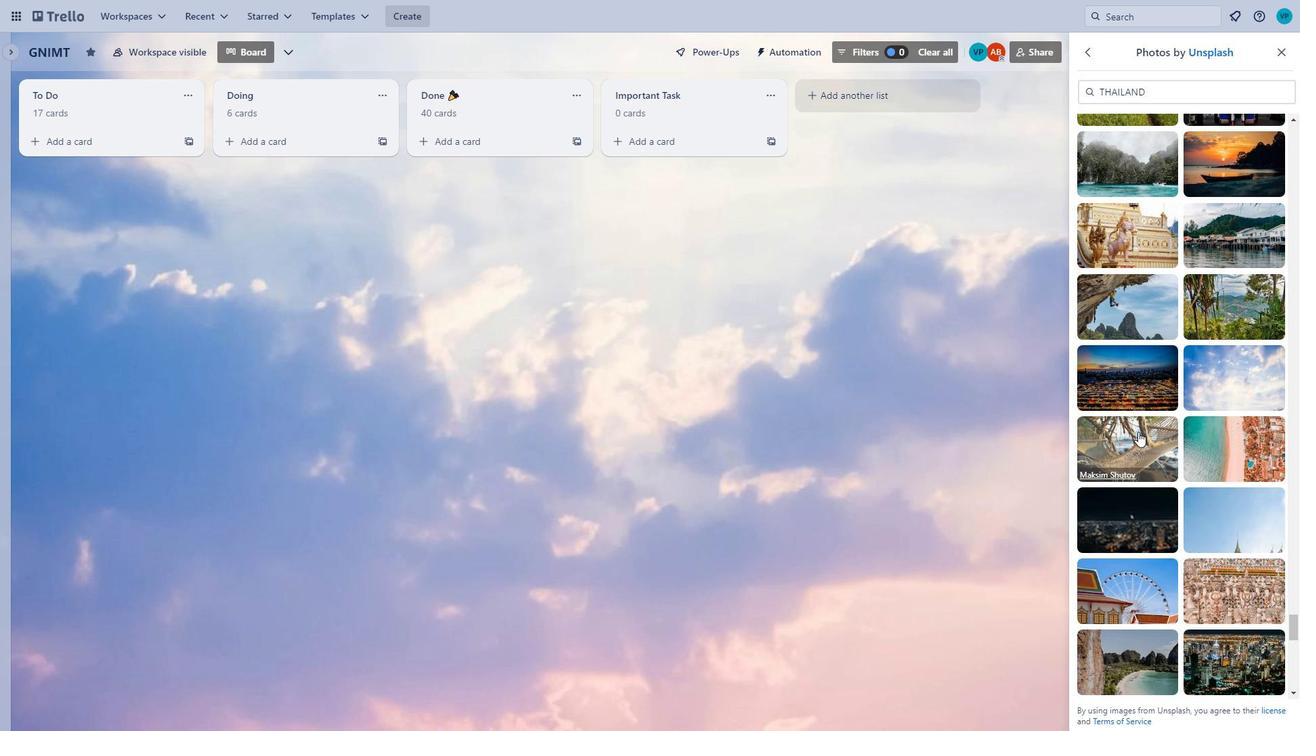 
Action: Mouse pressed left at (1134, 422)
Screenshot: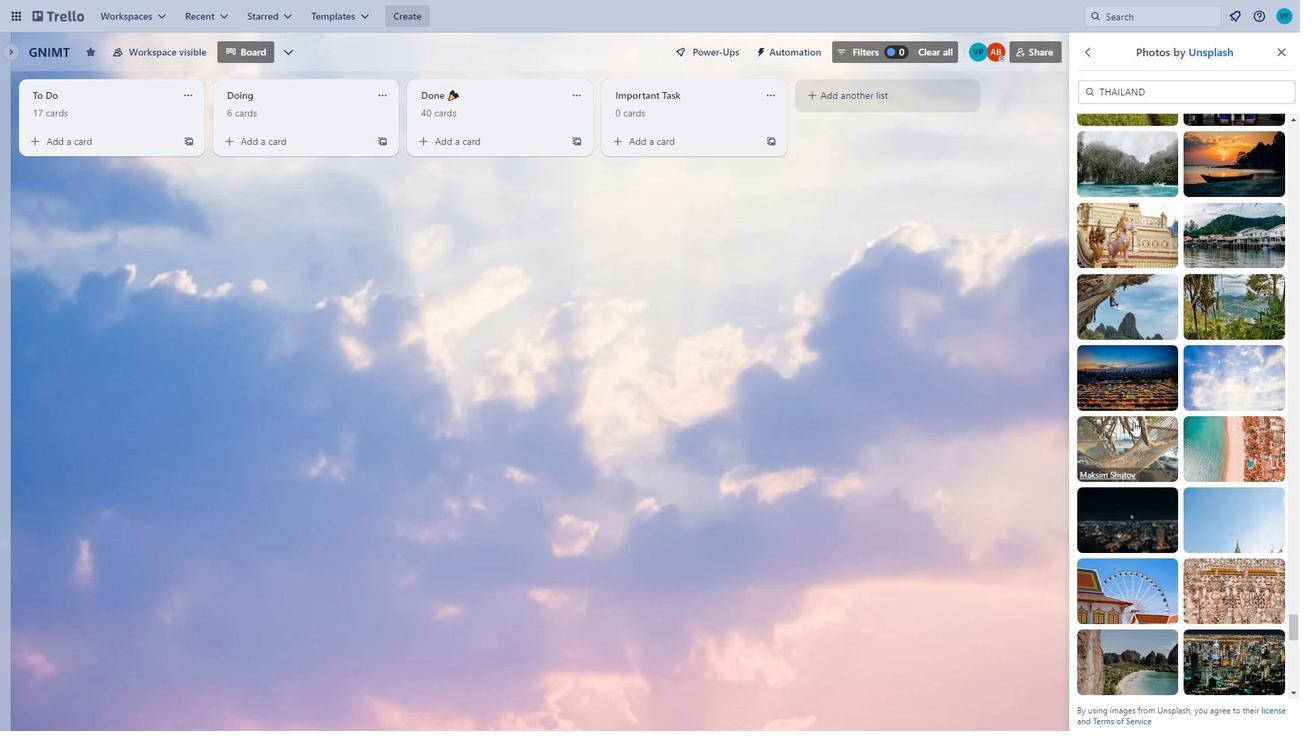 
Action: Mouse moved to (1251, 441)
Screenshot: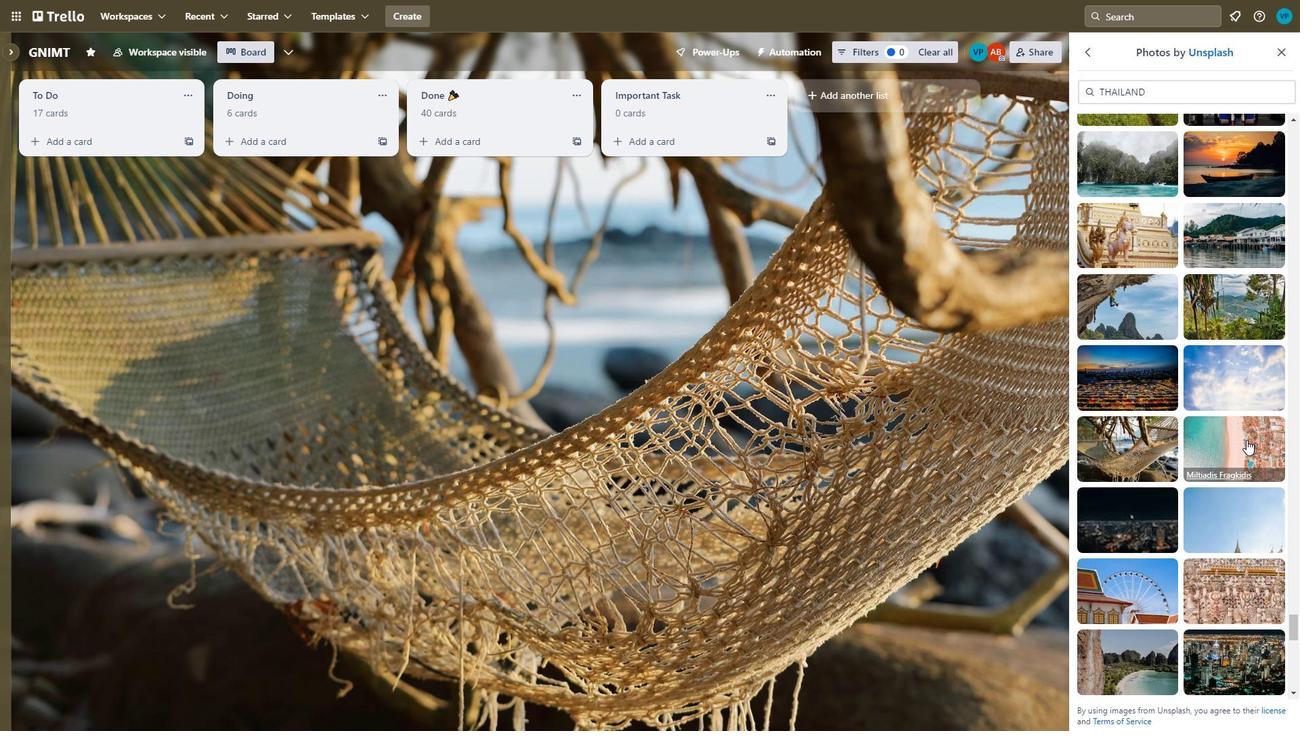 
Action: Mouse pressed left at (1251, 441)
Screenshot: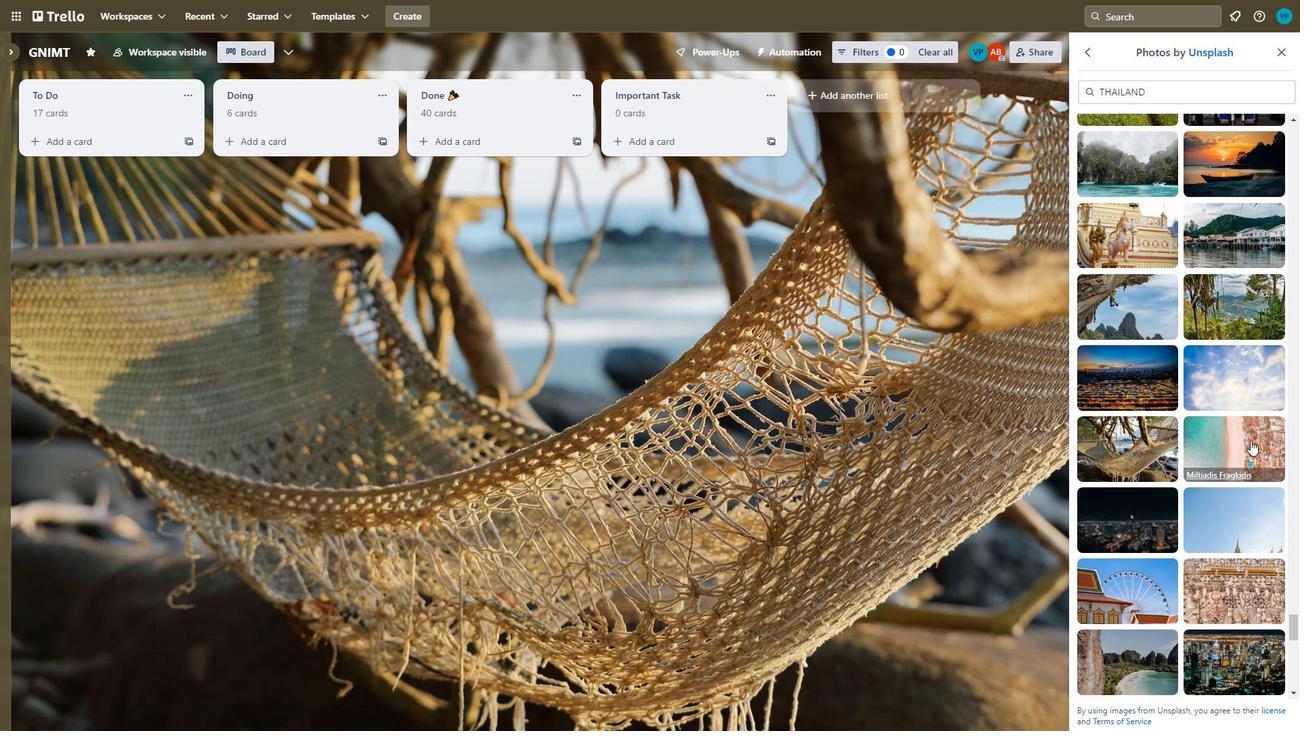 
Action: Mouse moved to (1142, 576)
Screenshot: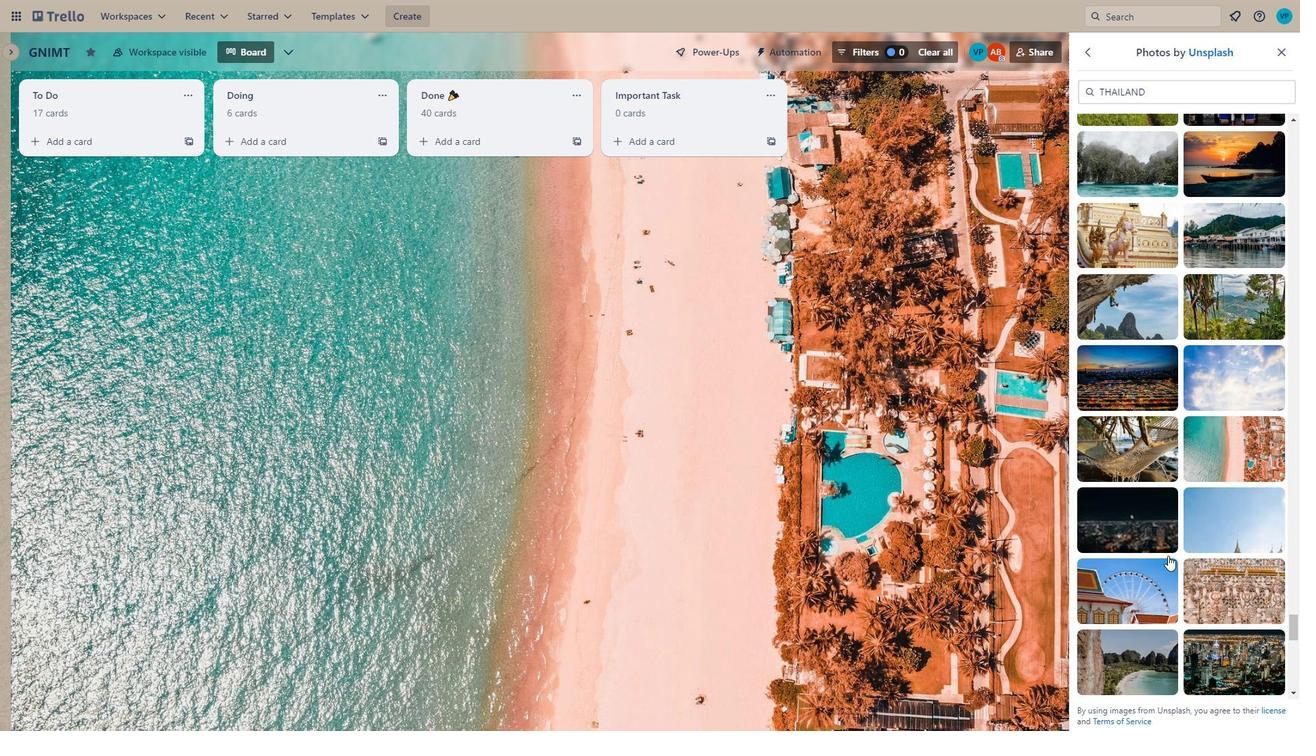 
Action: Mouse pressed left at (1142, 576)
Screenshot: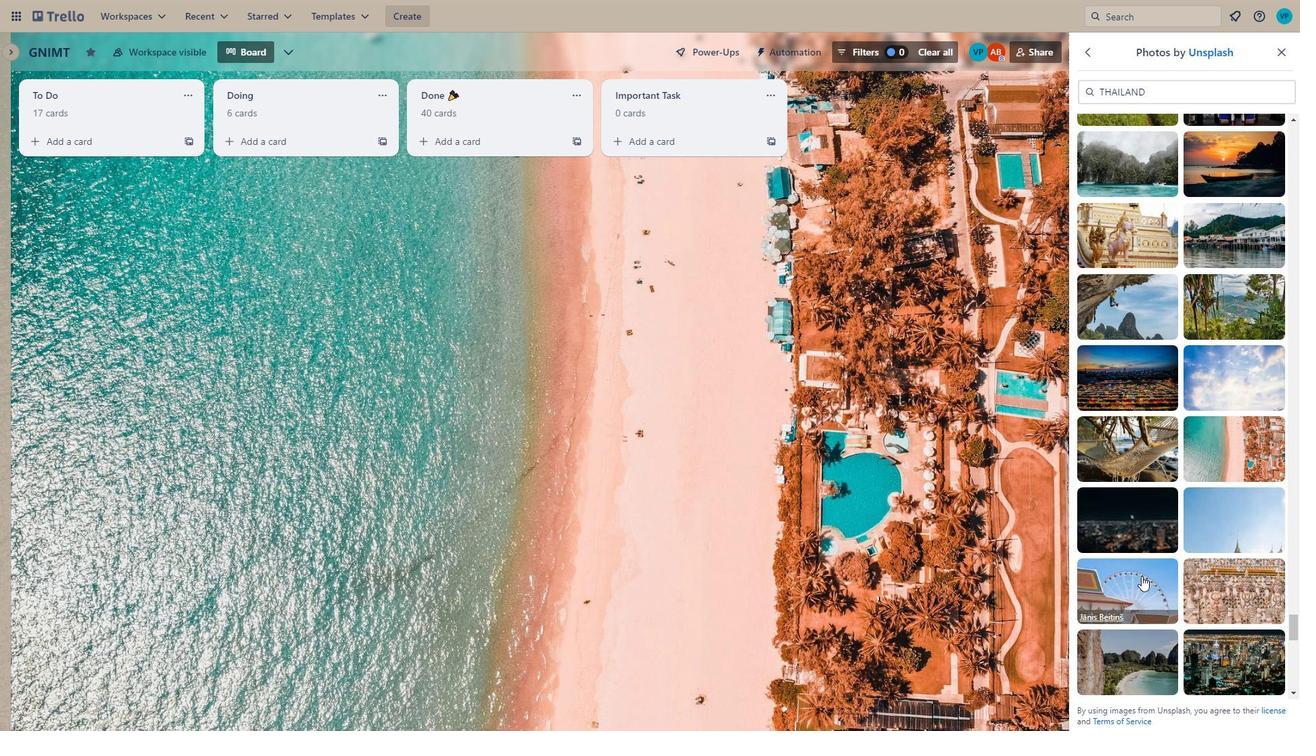 
Action: Mouse moved to (1251, 579)
Screenshot: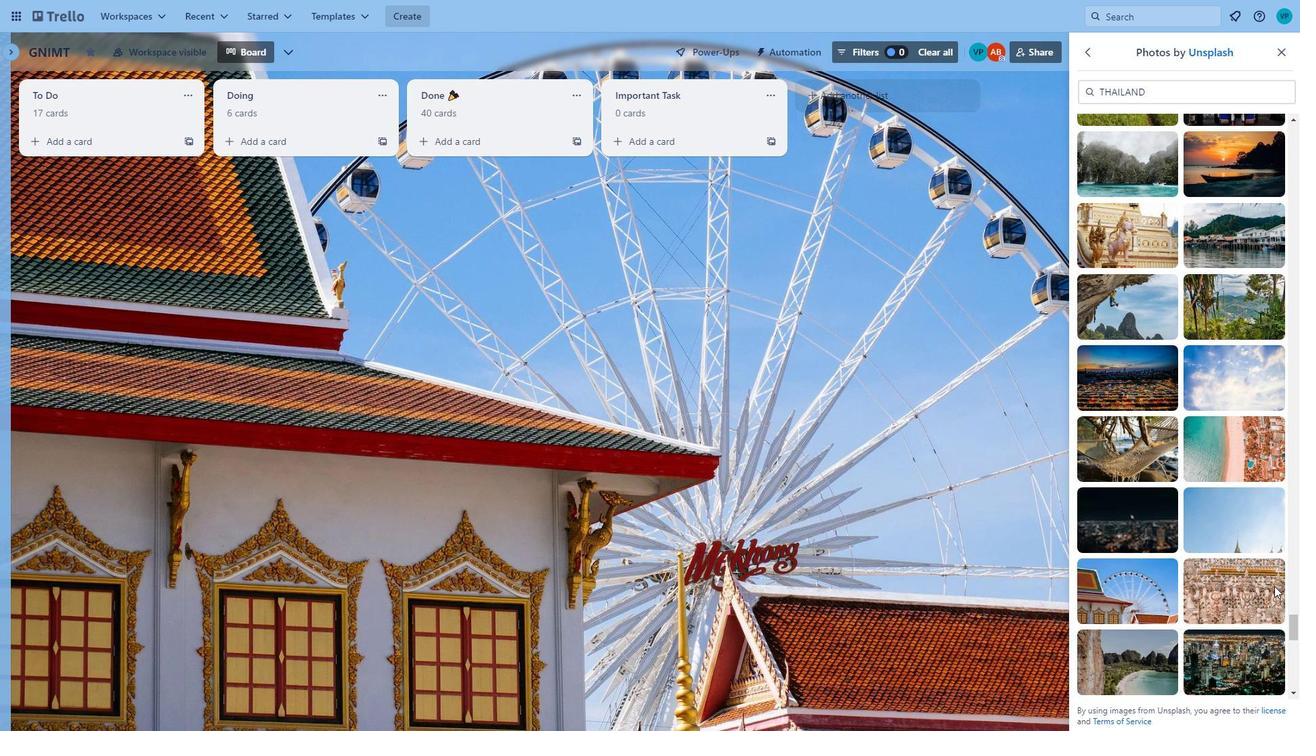 
Action: Mouse pressed left at (1251, 579)
Screenshot: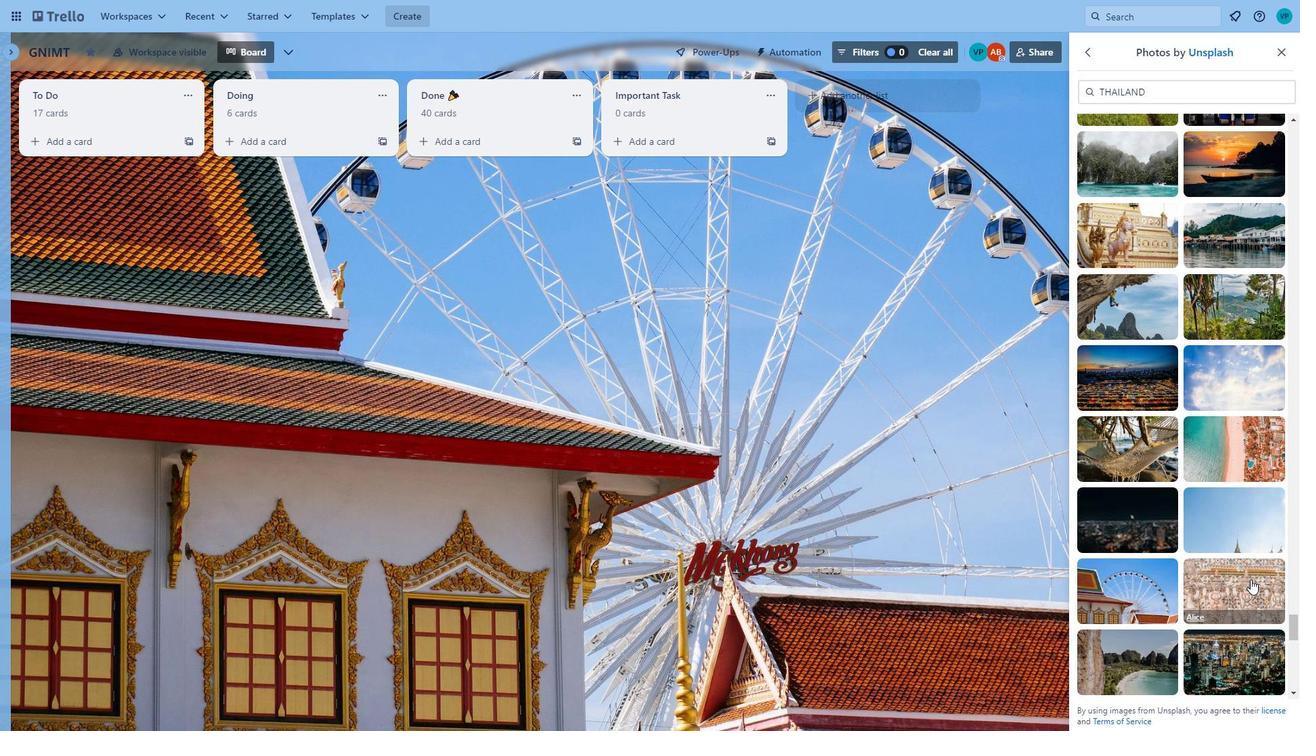 
Action: Mouse moved to (1249, 579)
Screenshot: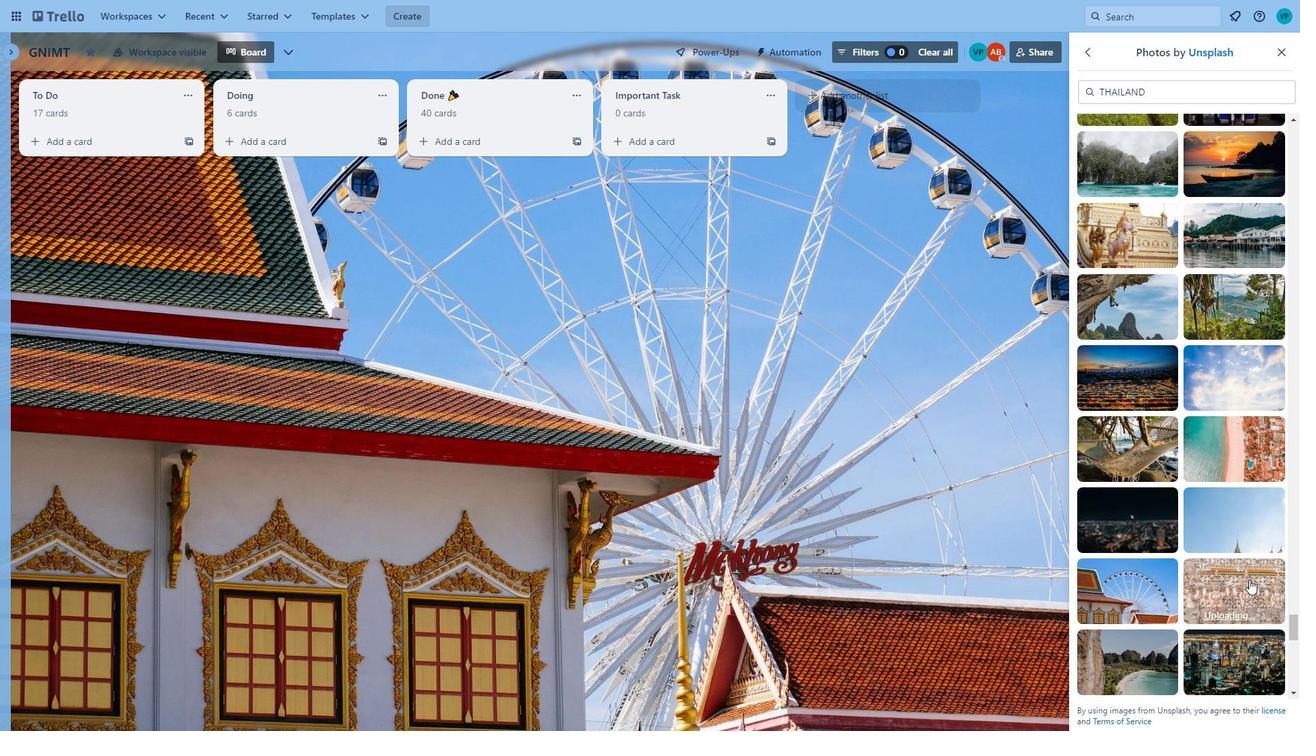 
Action: Mouse scrolled (1249, 579) with delta (0, 0)
Screenshot: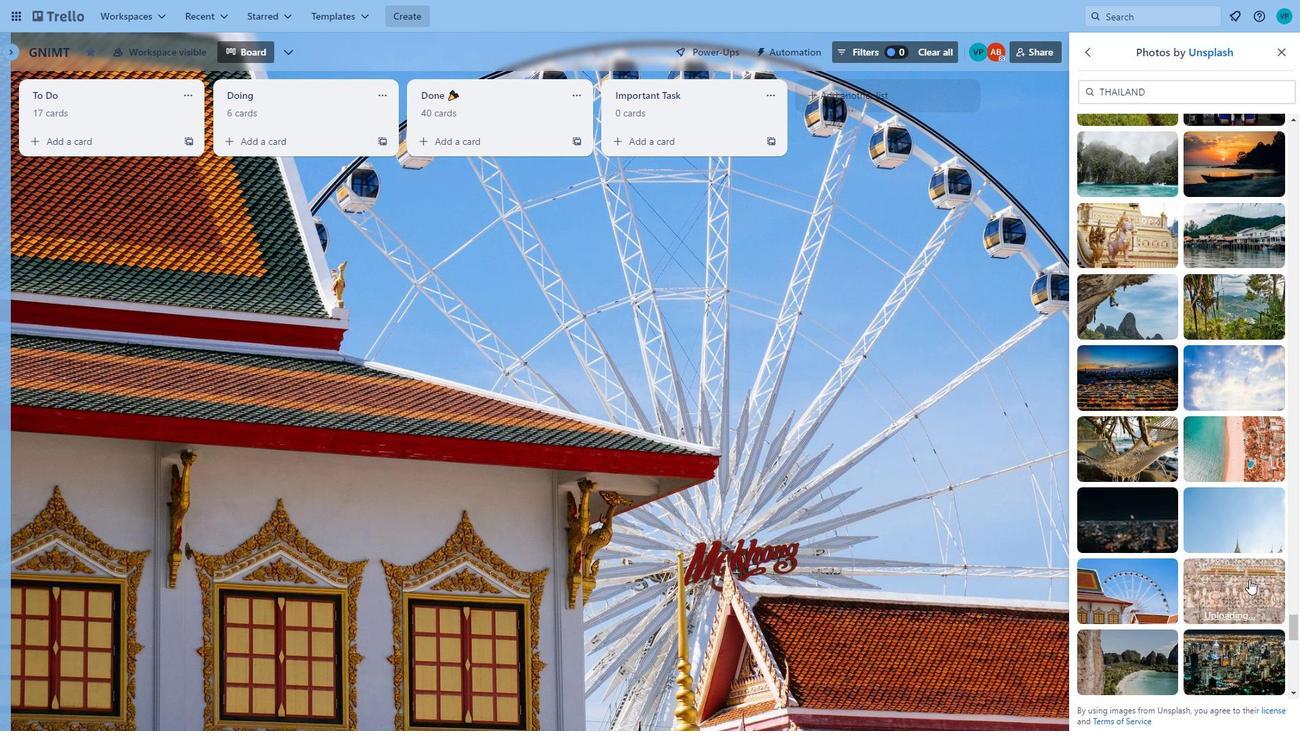 
Action: Mouse scrolled (1249, 579) with delta (0, 0)
Screenshot: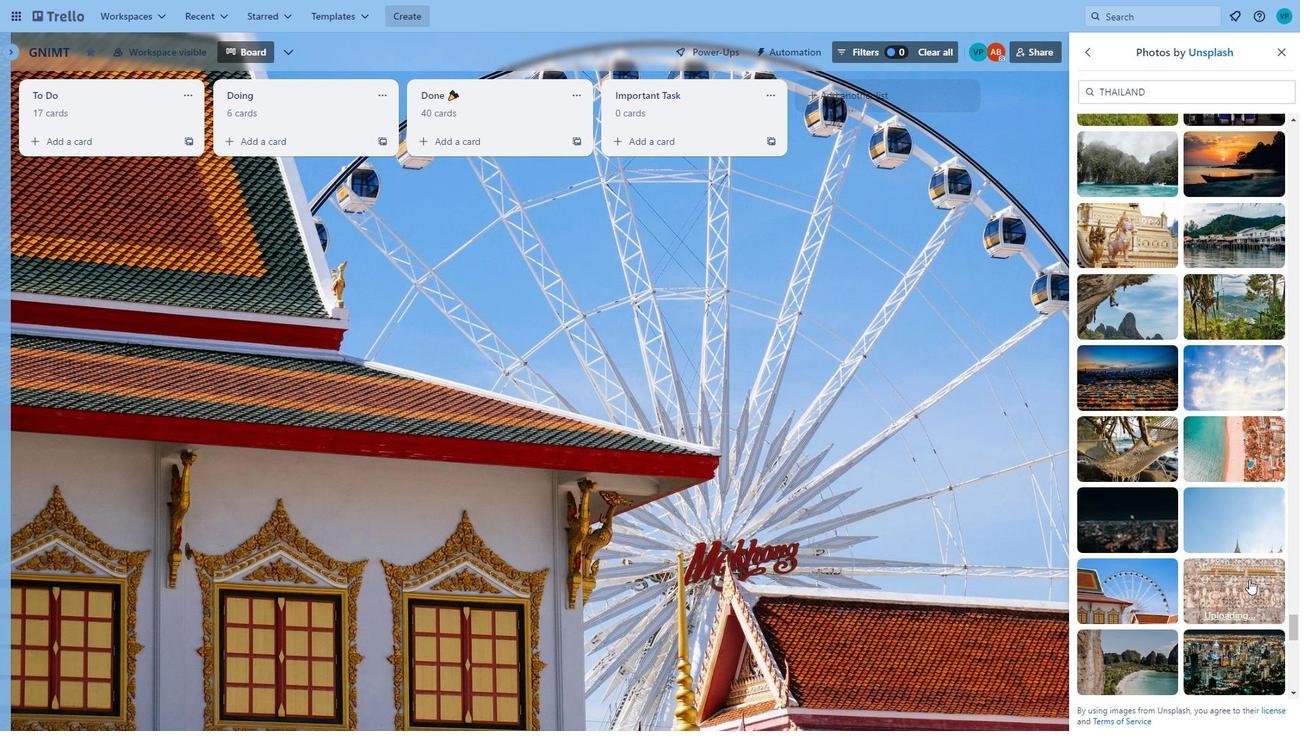 
Action: Mouse moved to (1126, 505)
Screenshot: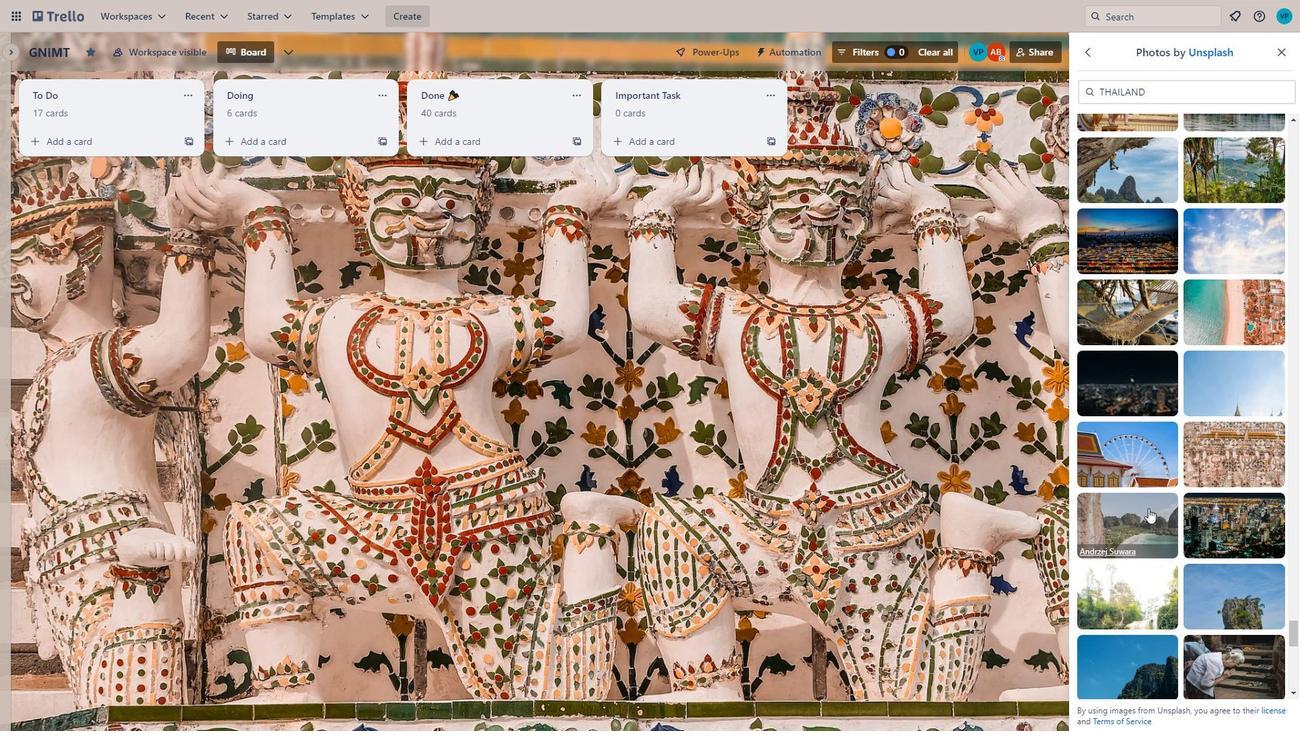 
Action: Mouse pressed left at (1126, 505)
Screenshot: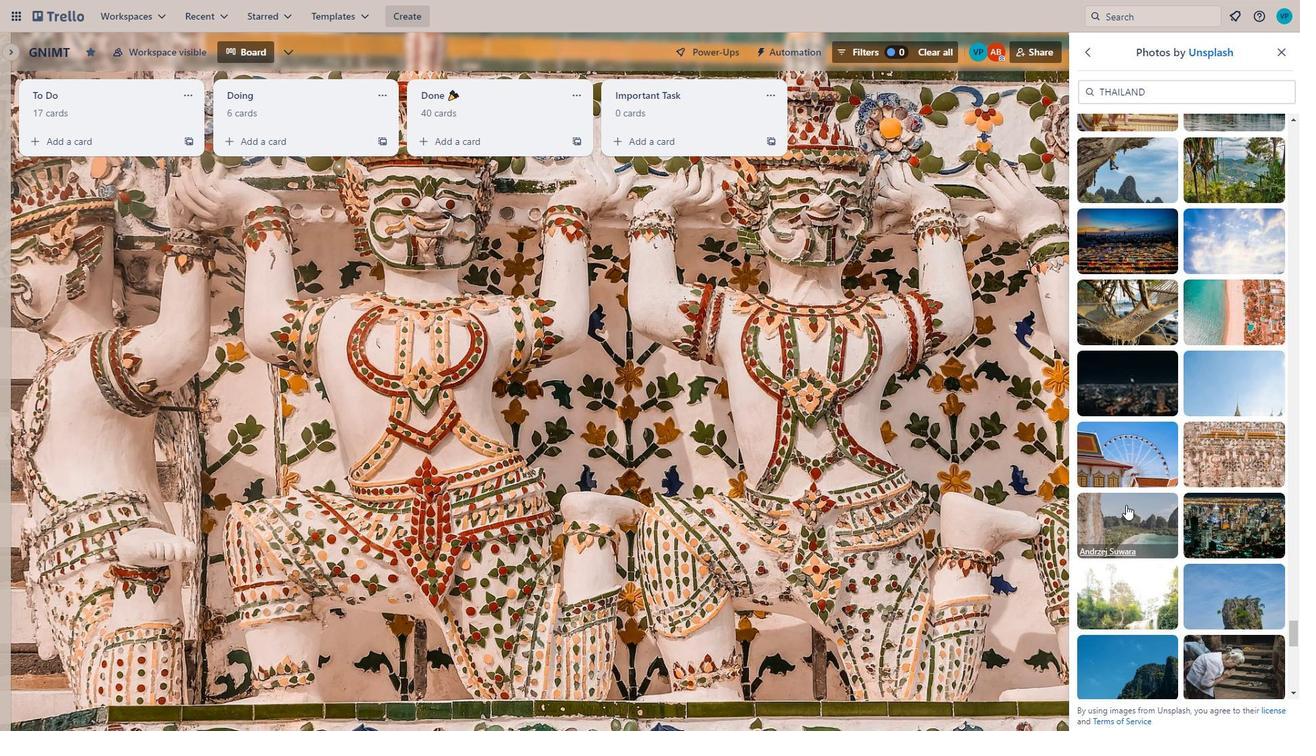 
Action: Mouse moved to (1211, 509)
Screenshot: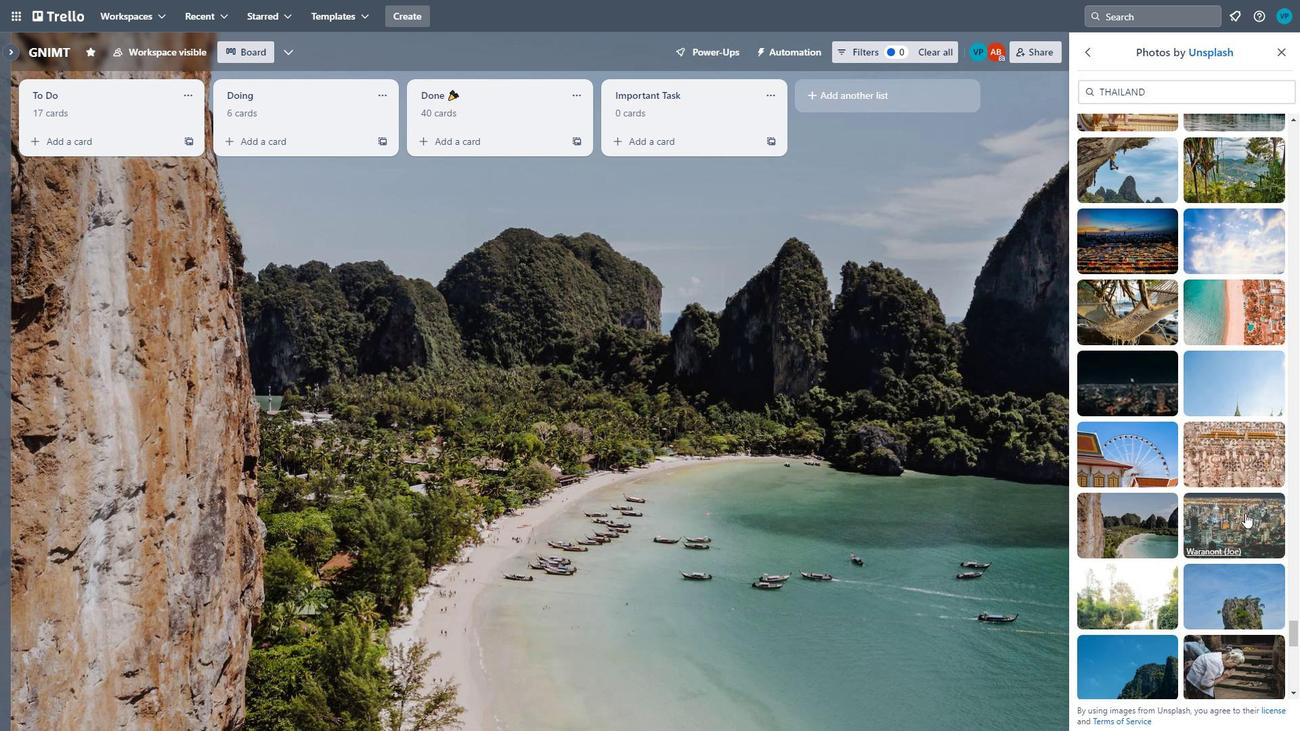 
Action: Mouse pressed left at (1211, 509)
Screenshot: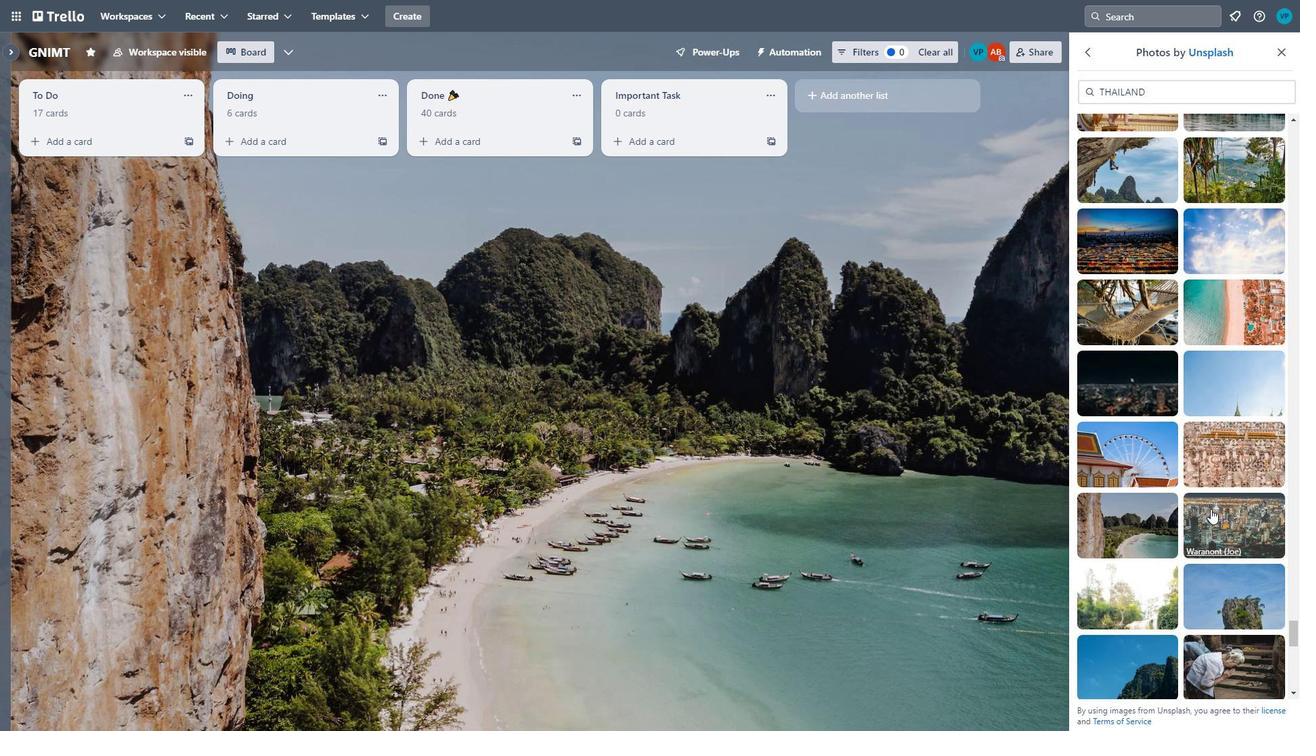
Action: Mouse moved to (1131, 583)
Screenshot: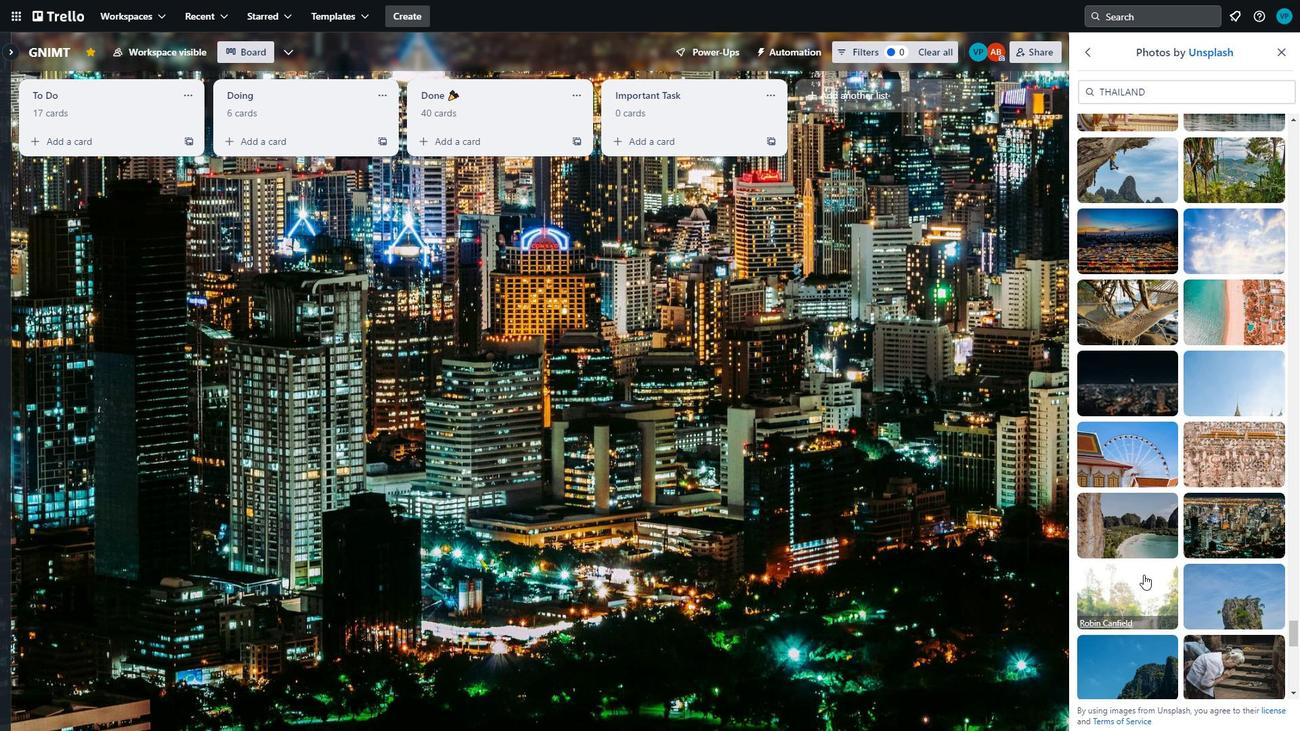 
Action: Mouse scrolled (1131, 582) with delta (0, 0)
Screenshot: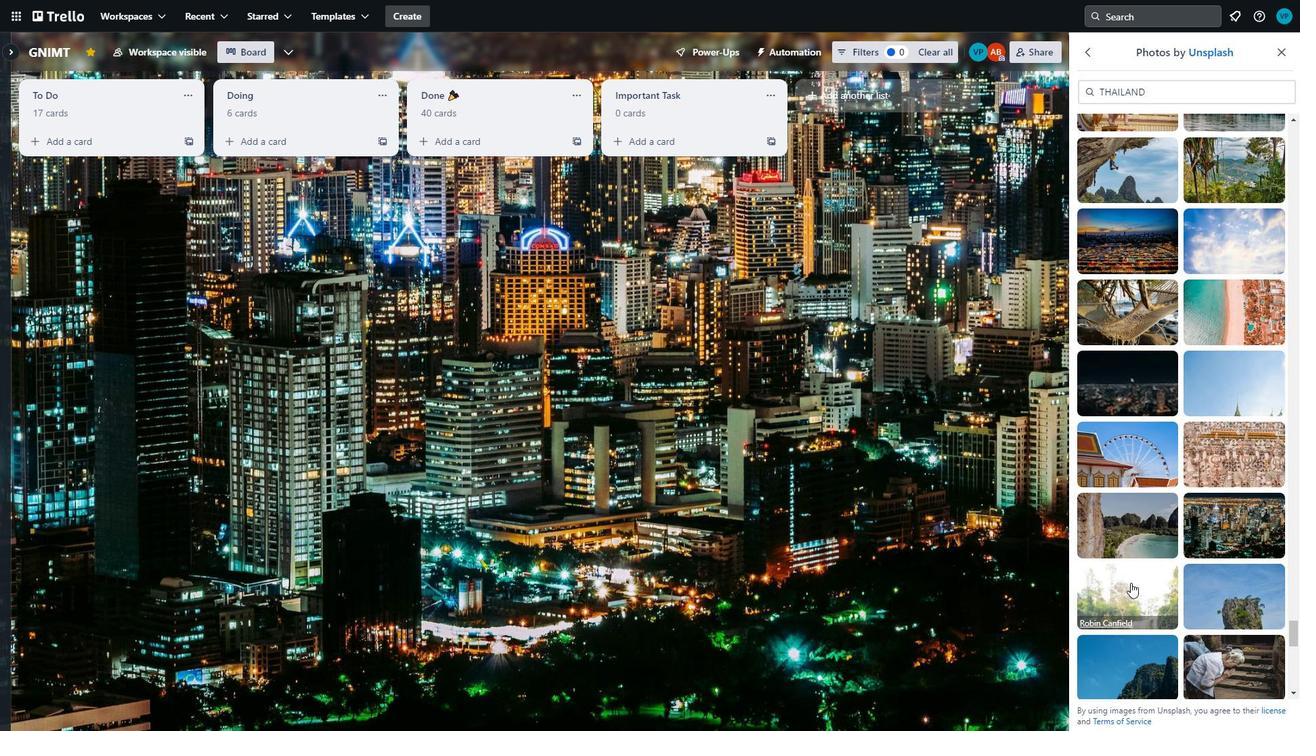 
Action: Mouse scrolled (1131, 582) with delta (0, 0)
Screenshot: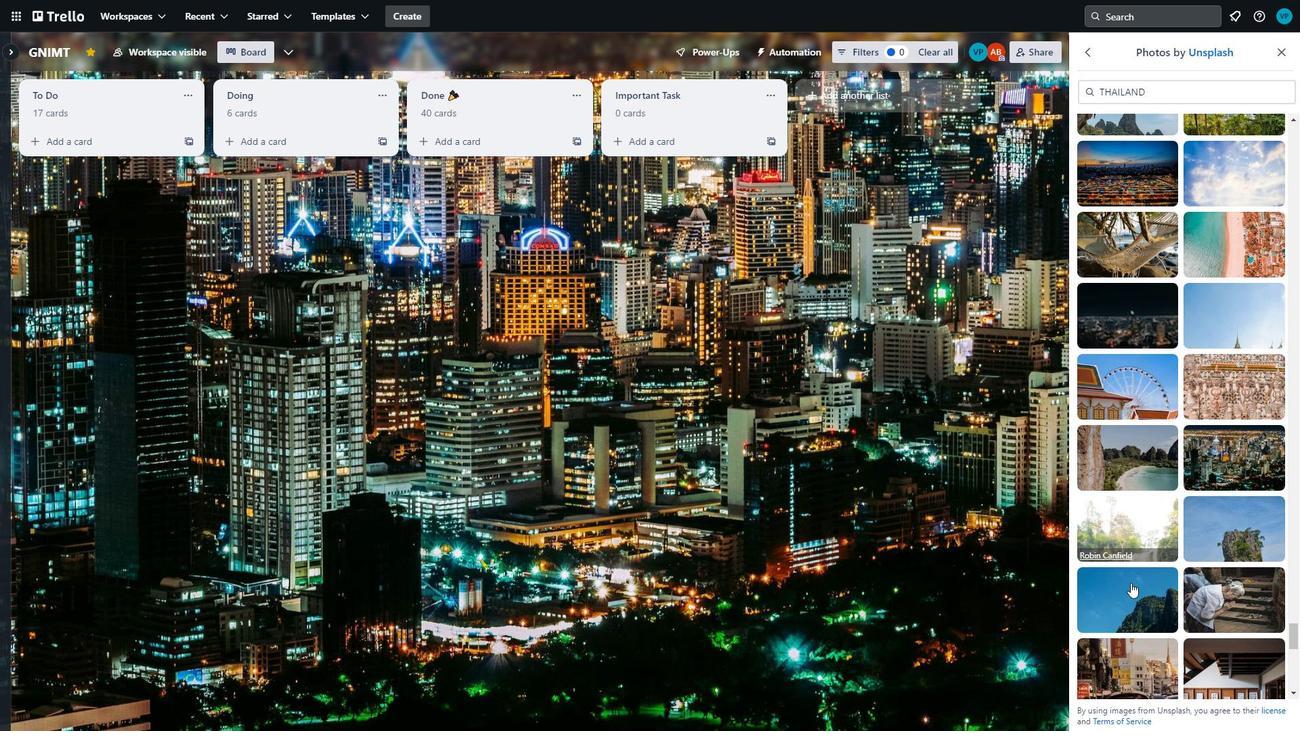 
Action: Mouse moved to (1138, 443)
Screenshot: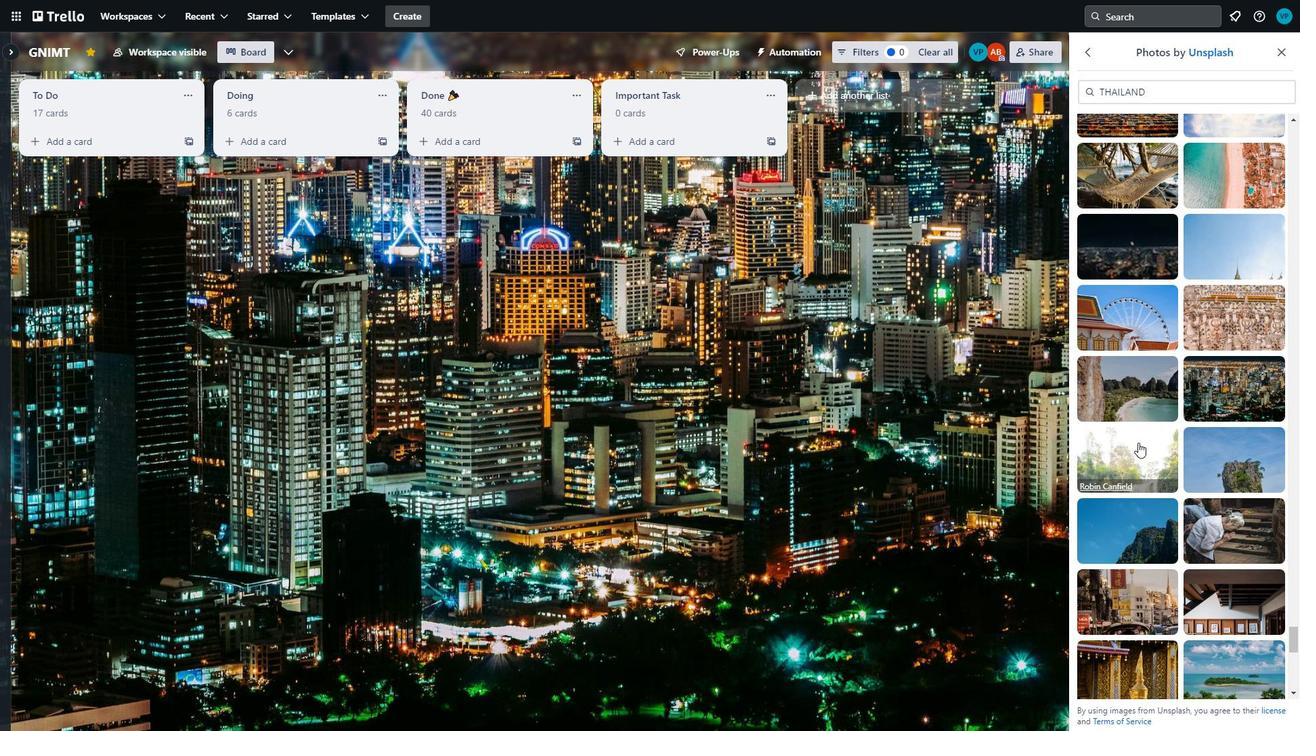 
Action: Mouse pressed left at (1138, 443)
Screenshot: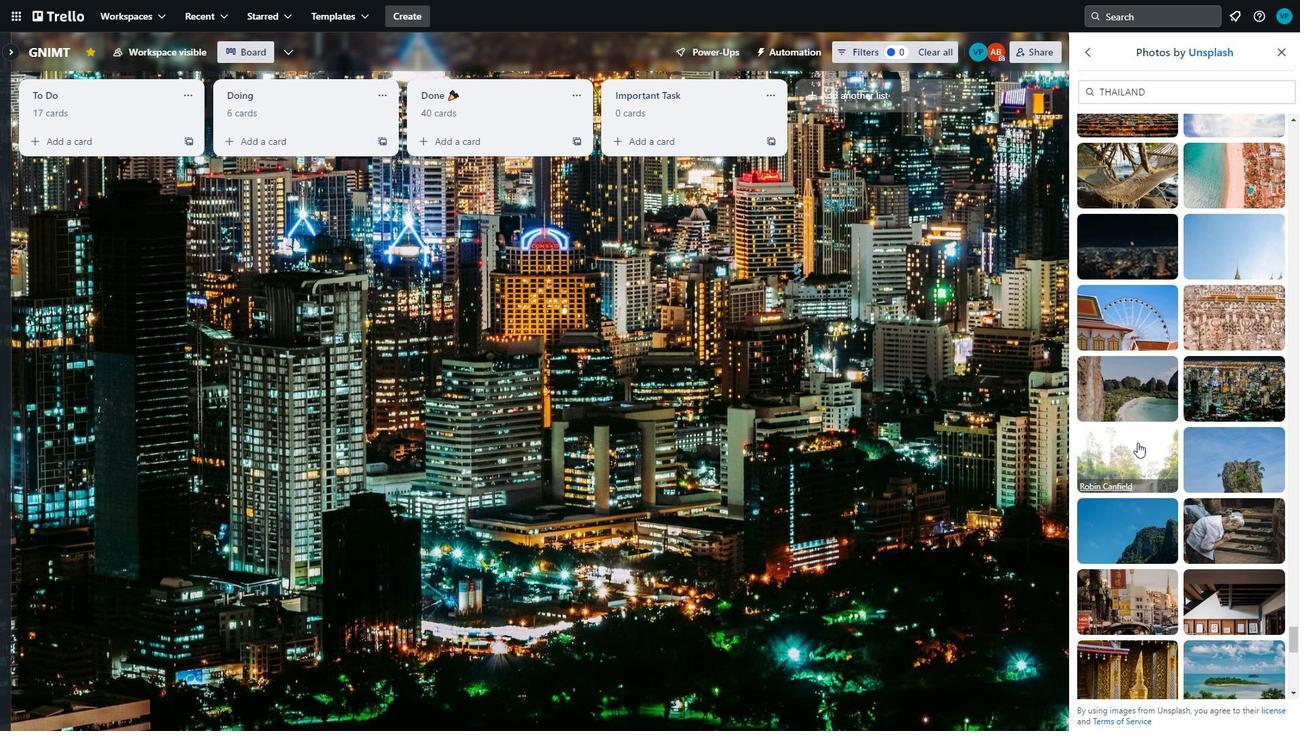 
Action: Mouse moved to (1222, 471)
Screenshot: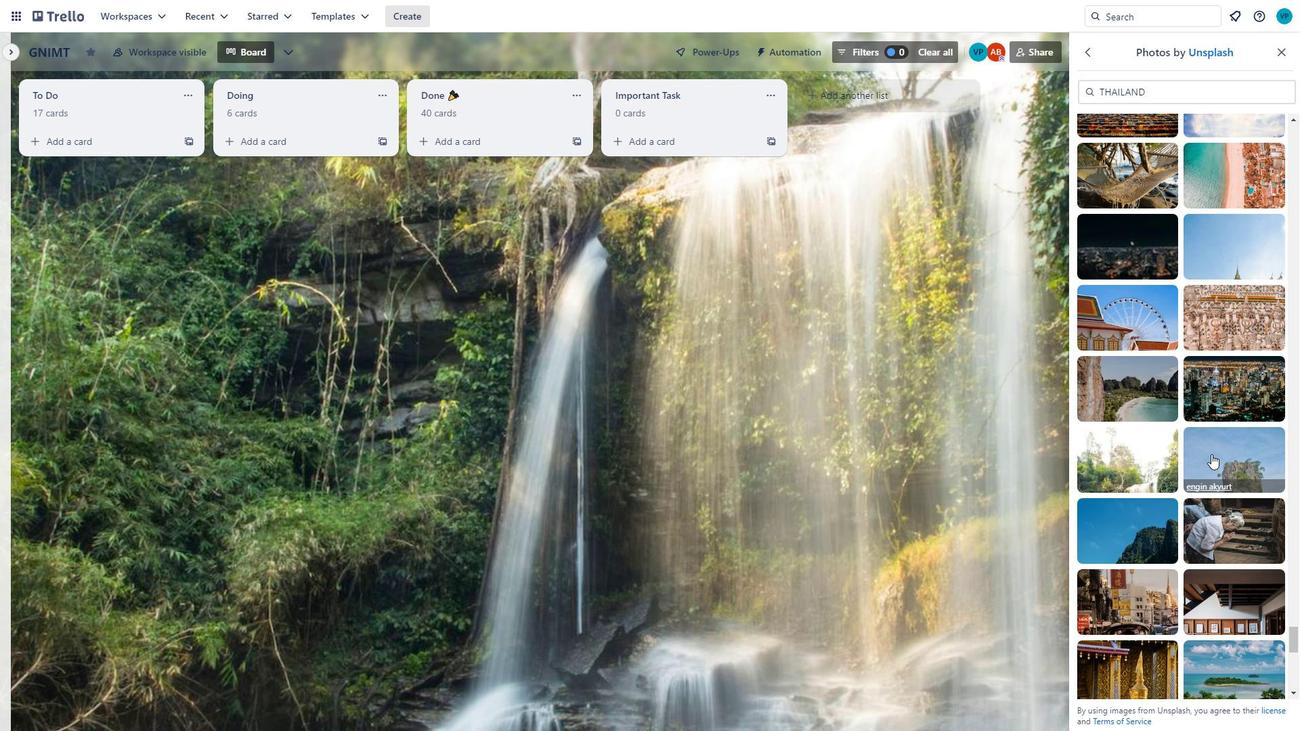 
Action: Mouse pressed left at (1222, 471)
Screenshot: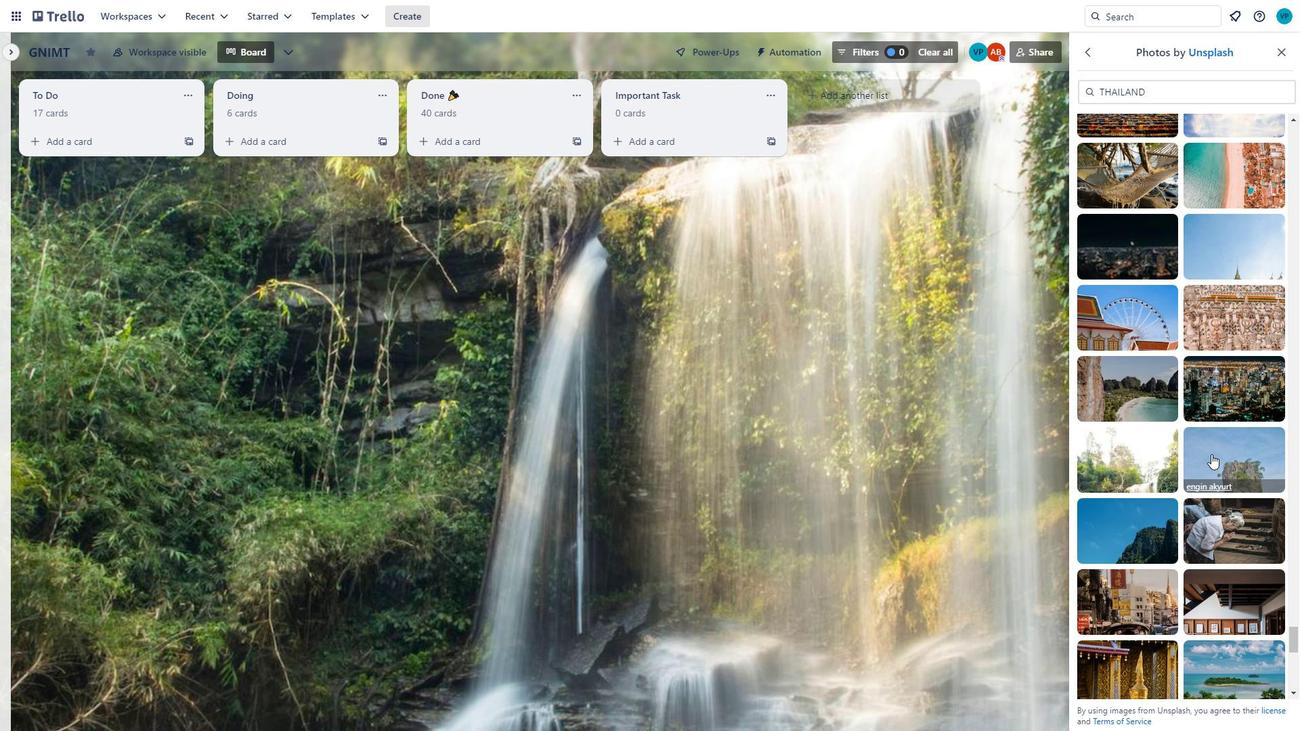 
Action: Mouse moved to (1150, 517)
Screenshot: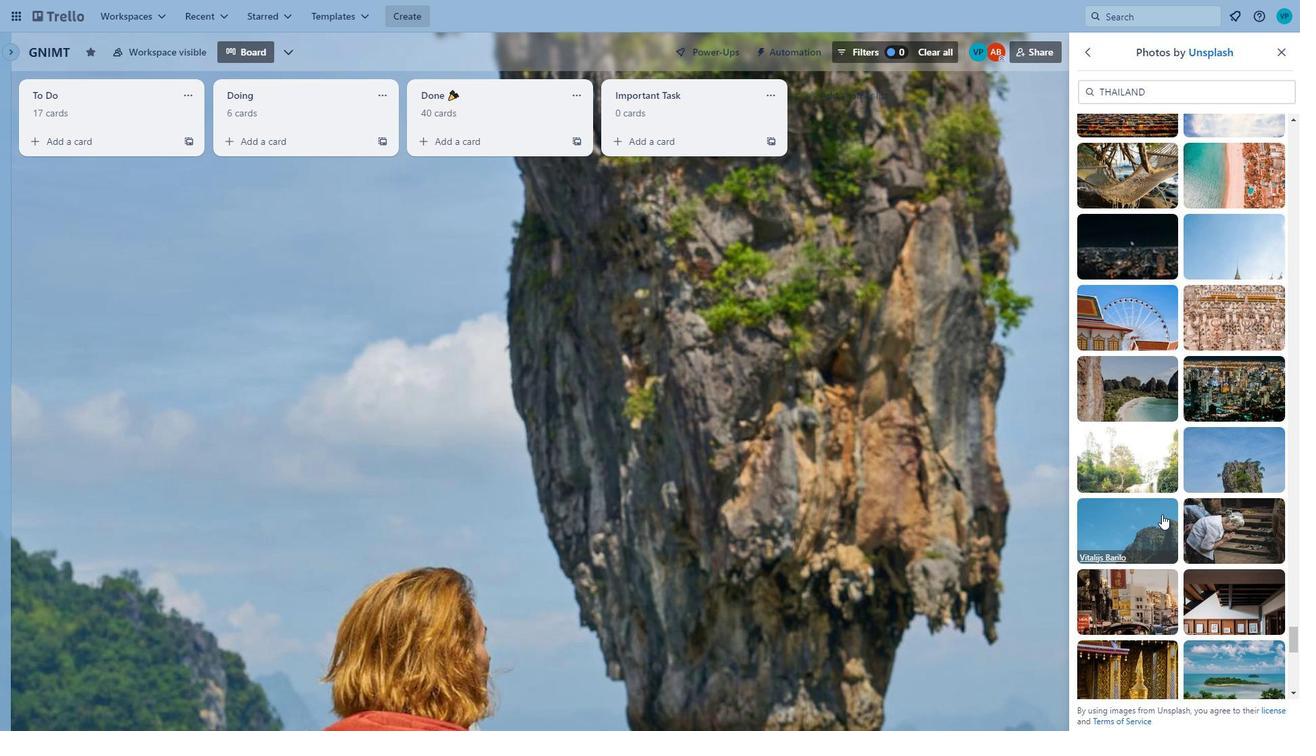 
Action: Mouse pressed left at (1150, 517)
Screenshot: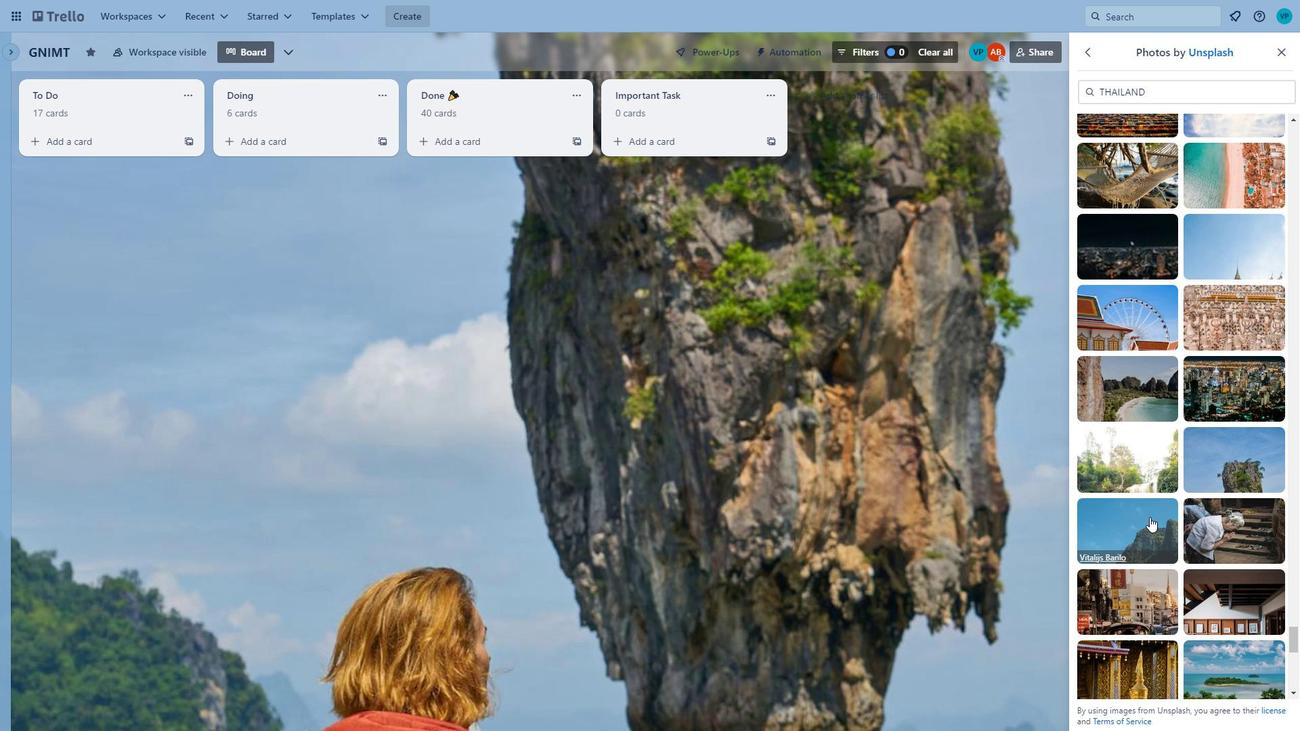 
Action: Mouse moved to (1144, 592)
Screenshot: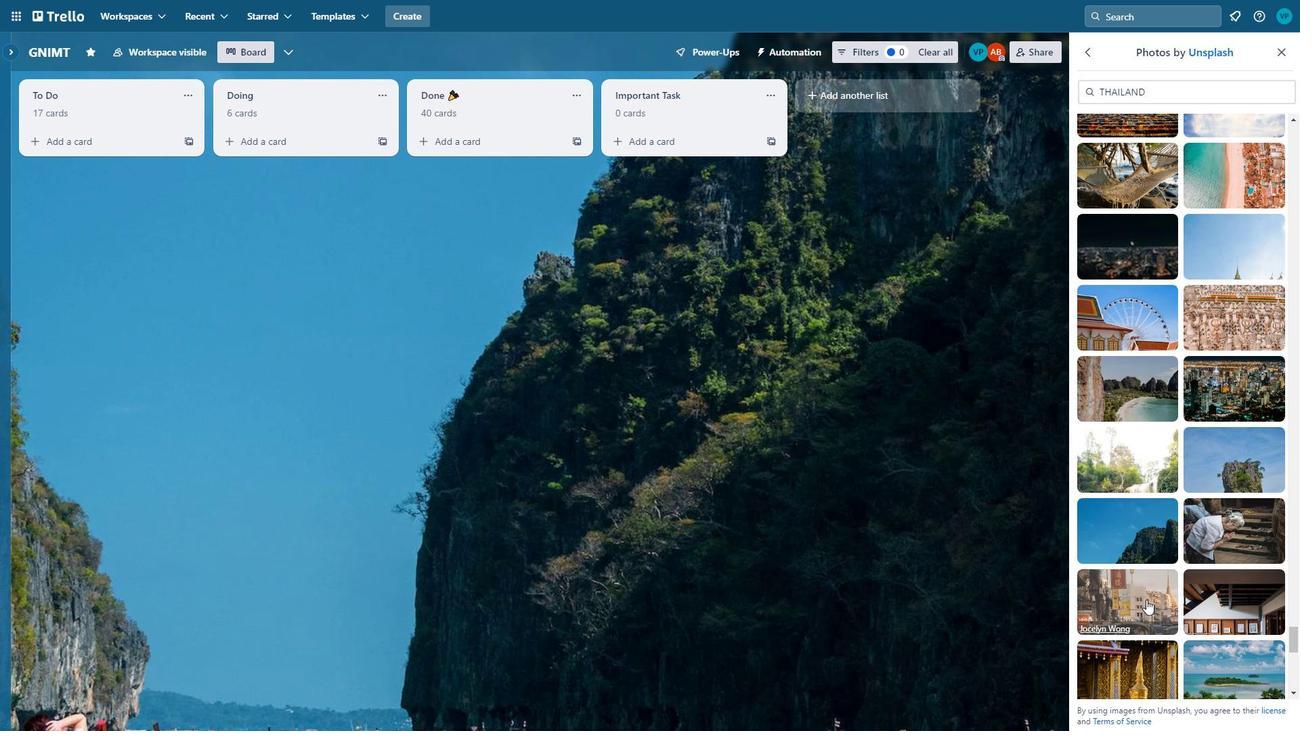 
Action: Mouse scrolled (1144, 592) with delta (0, 0)
Screenshot: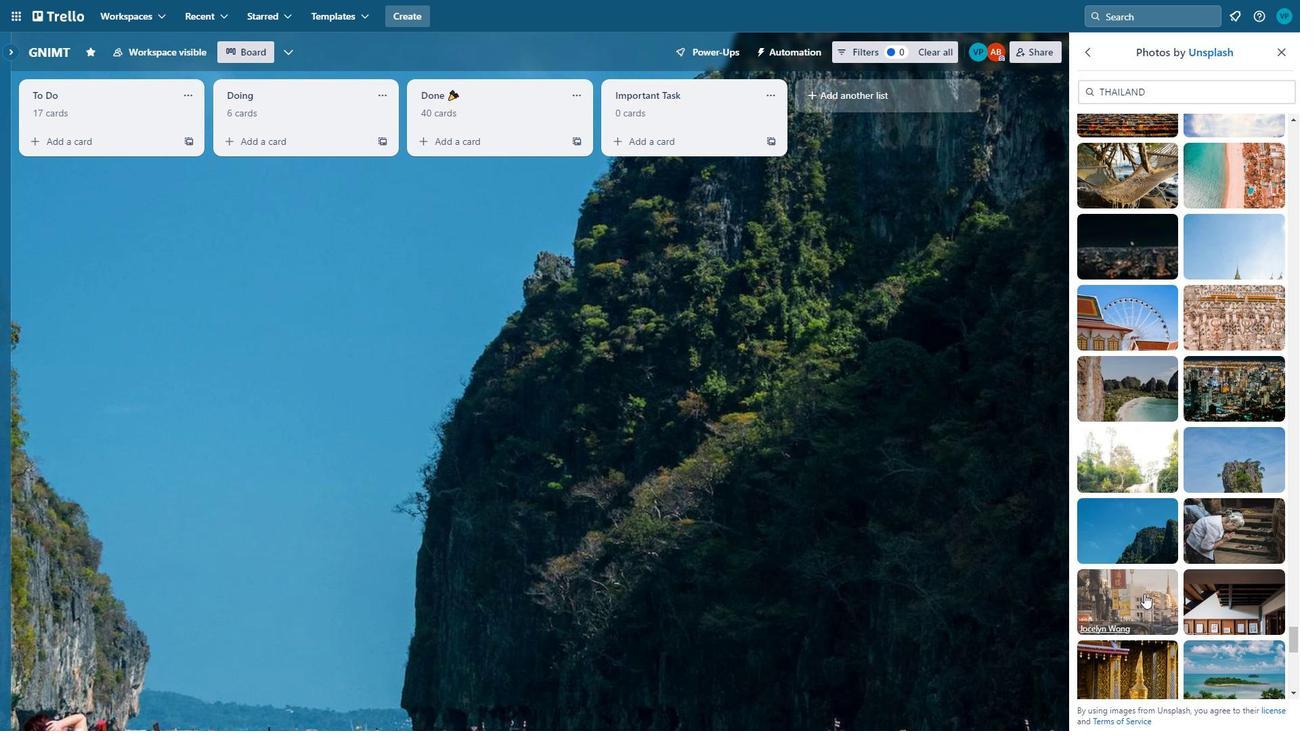 
Action: Mouse scrolled (1144, 592) with delta (0, 0)
Screenshot: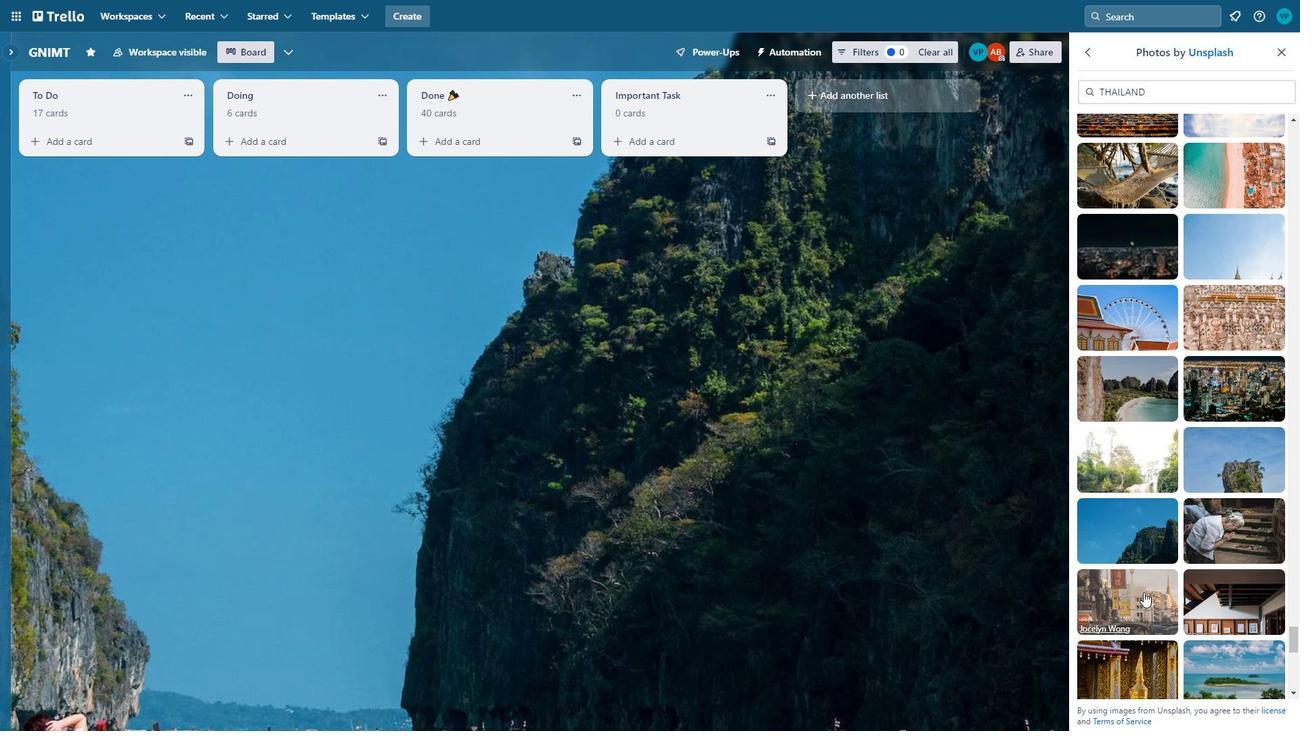 
Action: Mouse moved to (1144, 594)
Screenshot: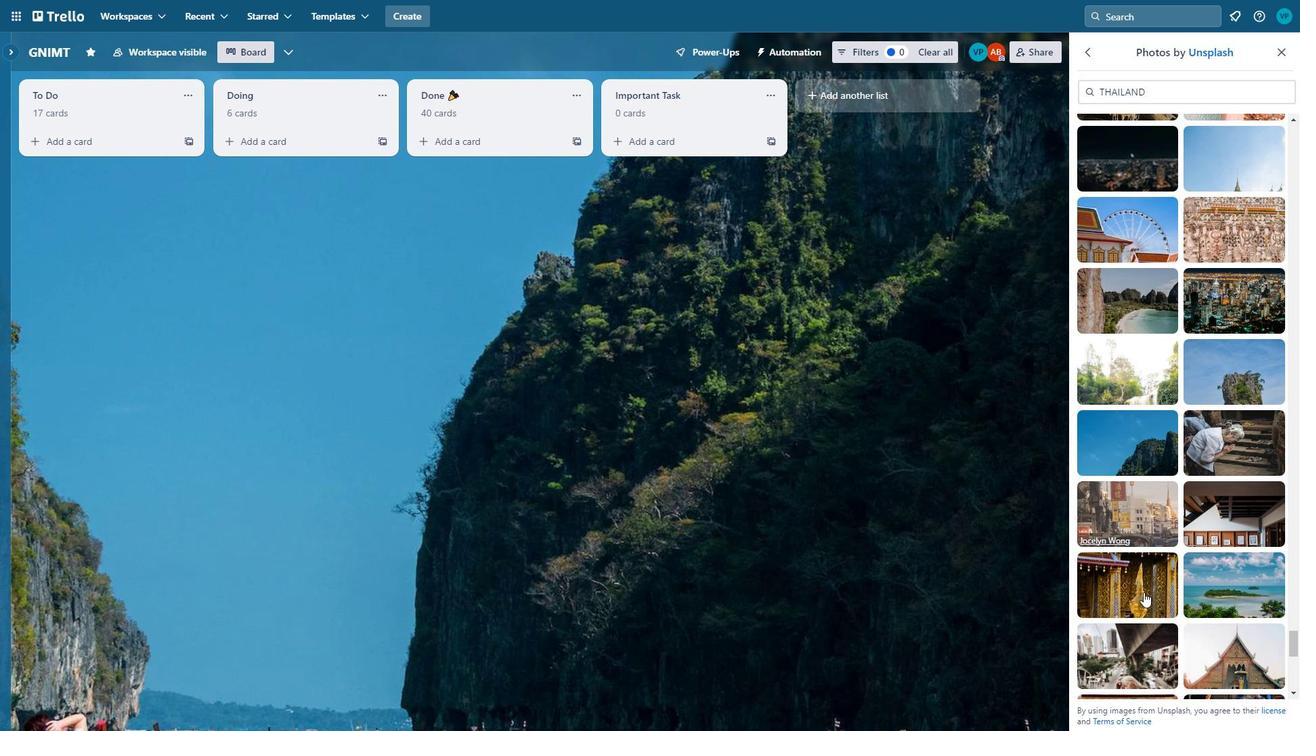 
Action: Mouse scrolled (1144, 593) with delta (0, 0)
Screenshot: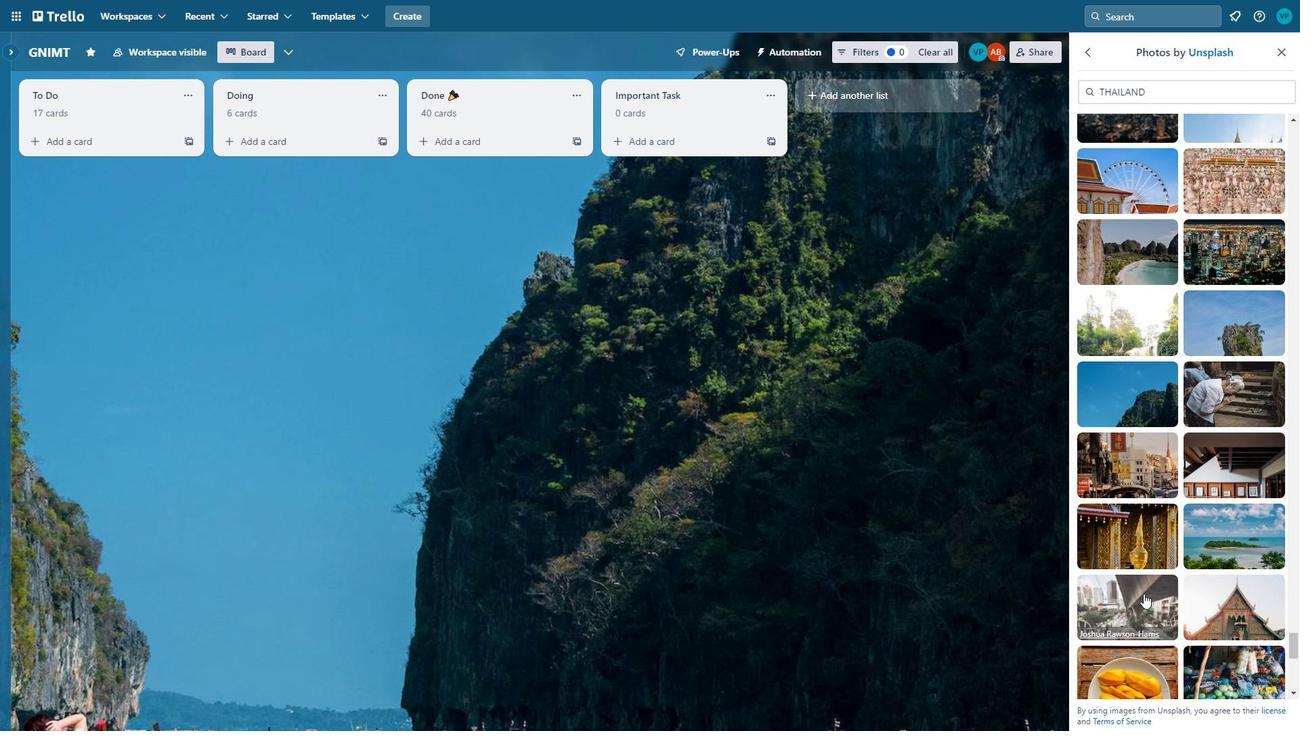 
Action: Mouse scrolled (1144, 593) with delta (0, 0)
Screenshot: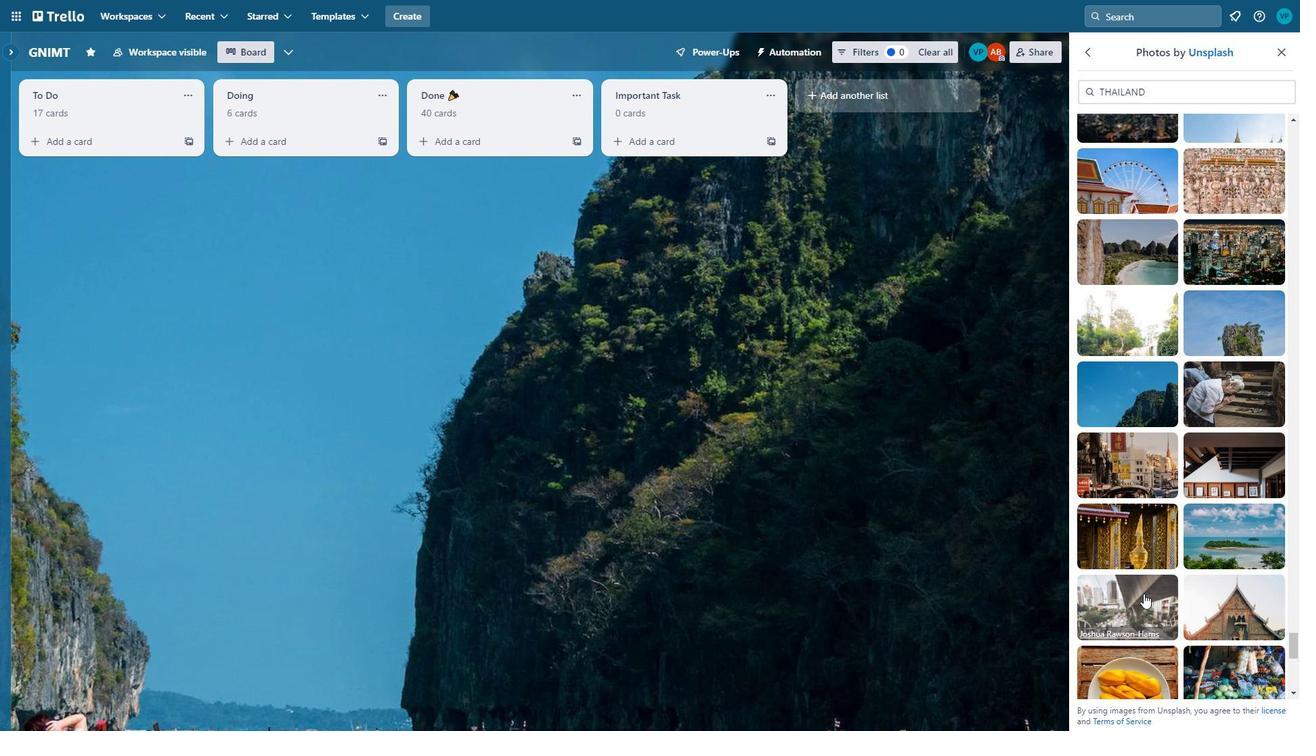 
Action: Mouse moved to (1136, 576)
Screenshot: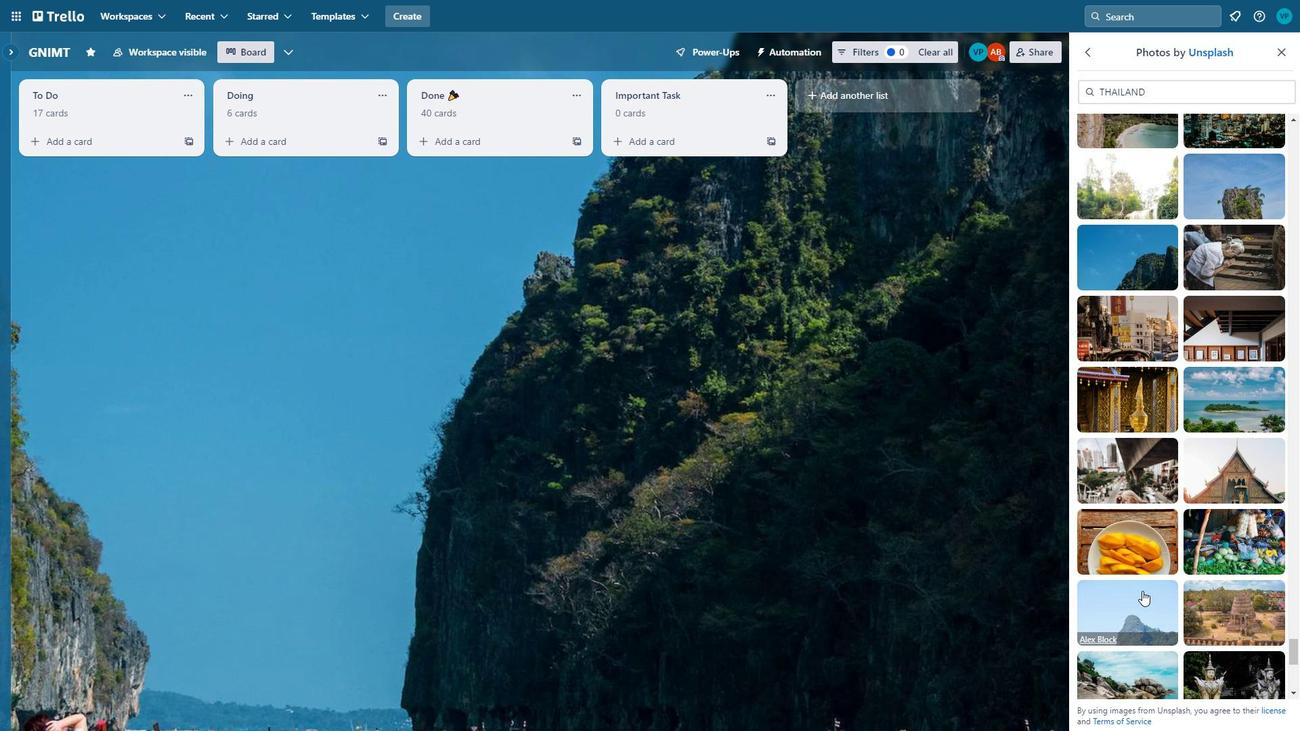 
Action: Mouse scrolled (1136, 575) with delta (0, 0)
Screenshot: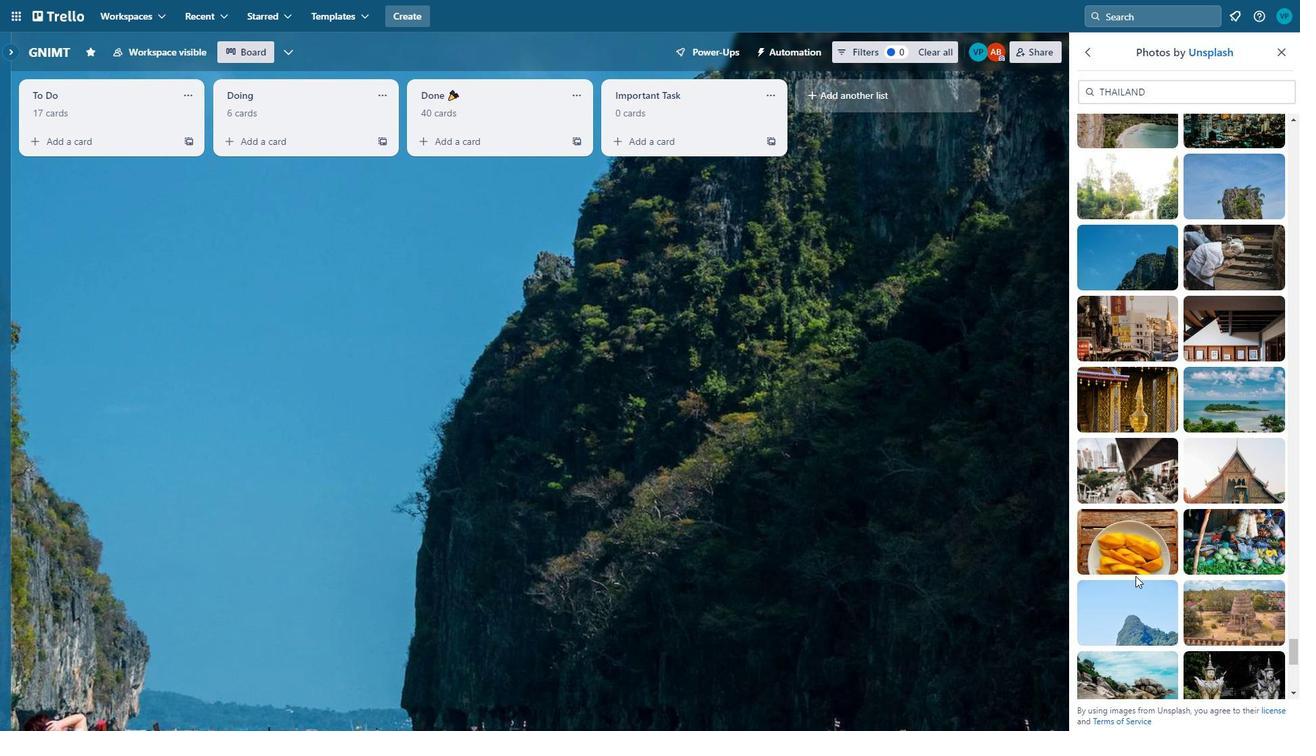 
Action: Mouse moved to (1110, 605)
Screenshot: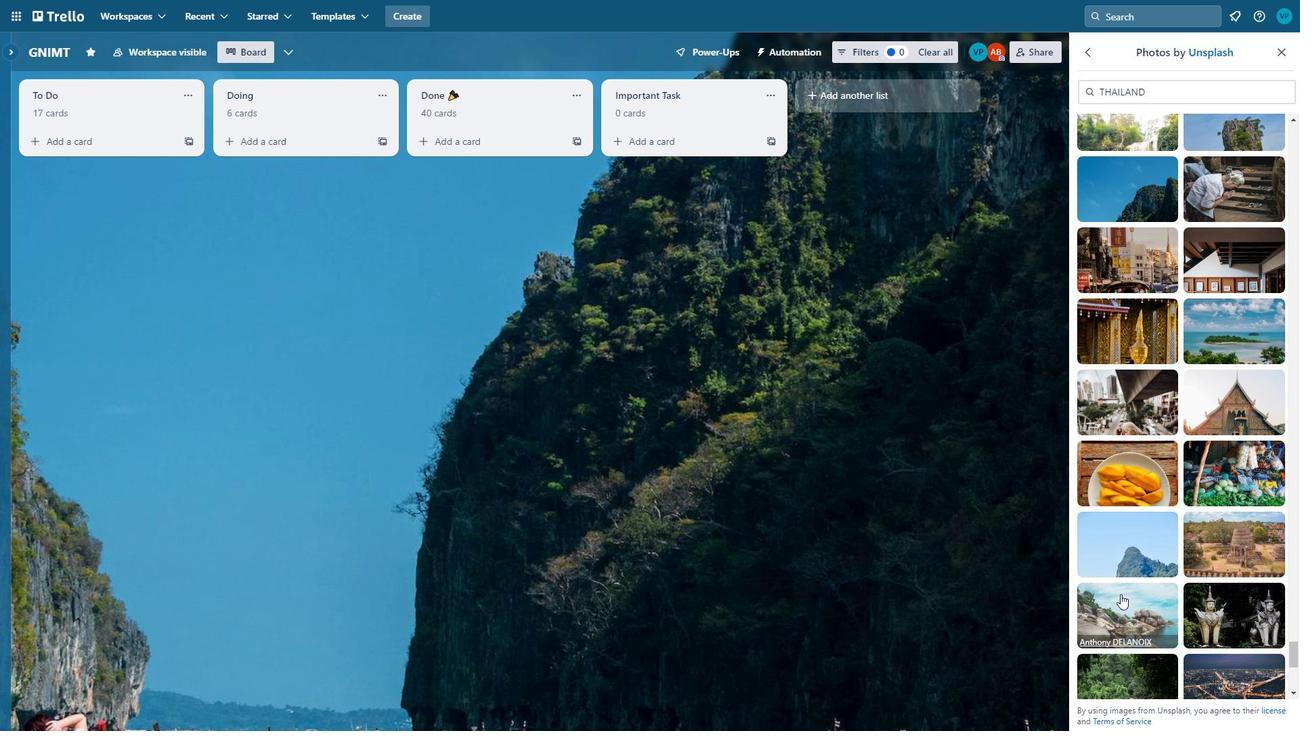 
Action: Mouse pressed left at (1110, 605)
Screenshot: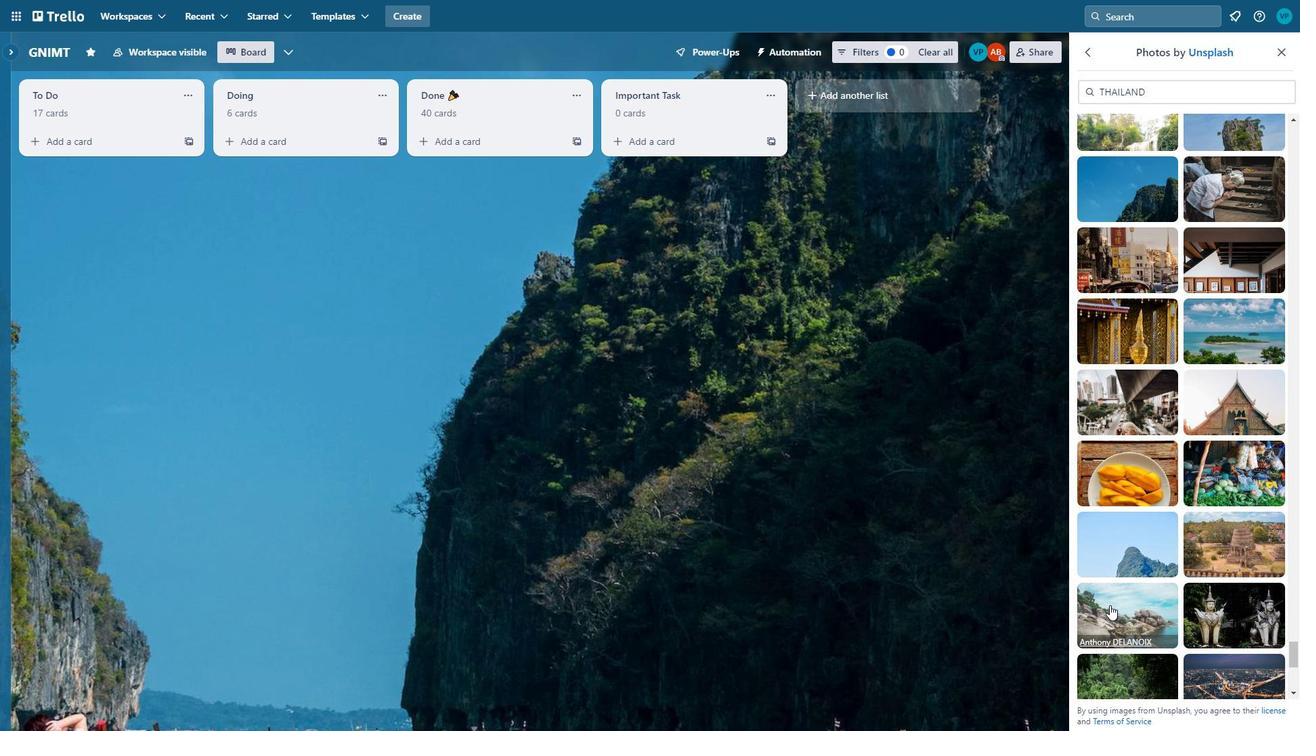 
Action: Mouse moved to (1174, 447)
Screenshot: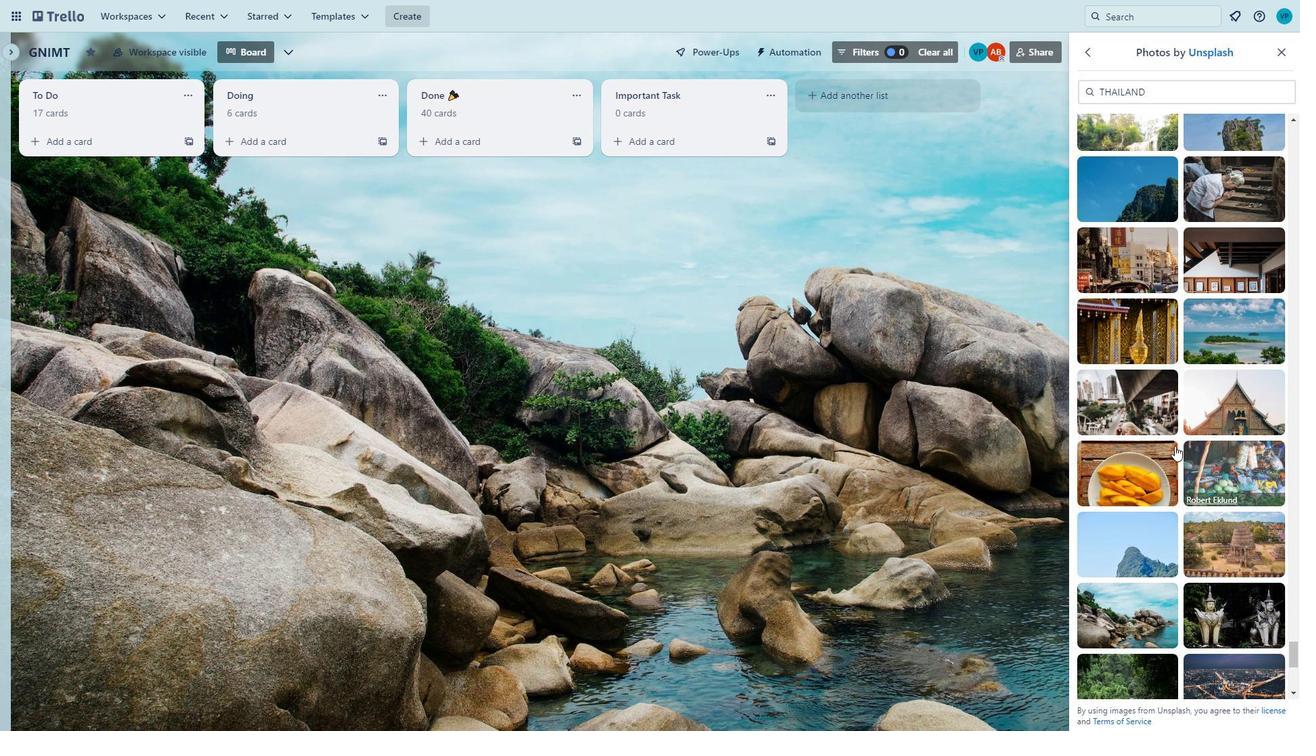 
Action: Mouse scrolled (1174, 446) with delta (0, 0)
Screenshot: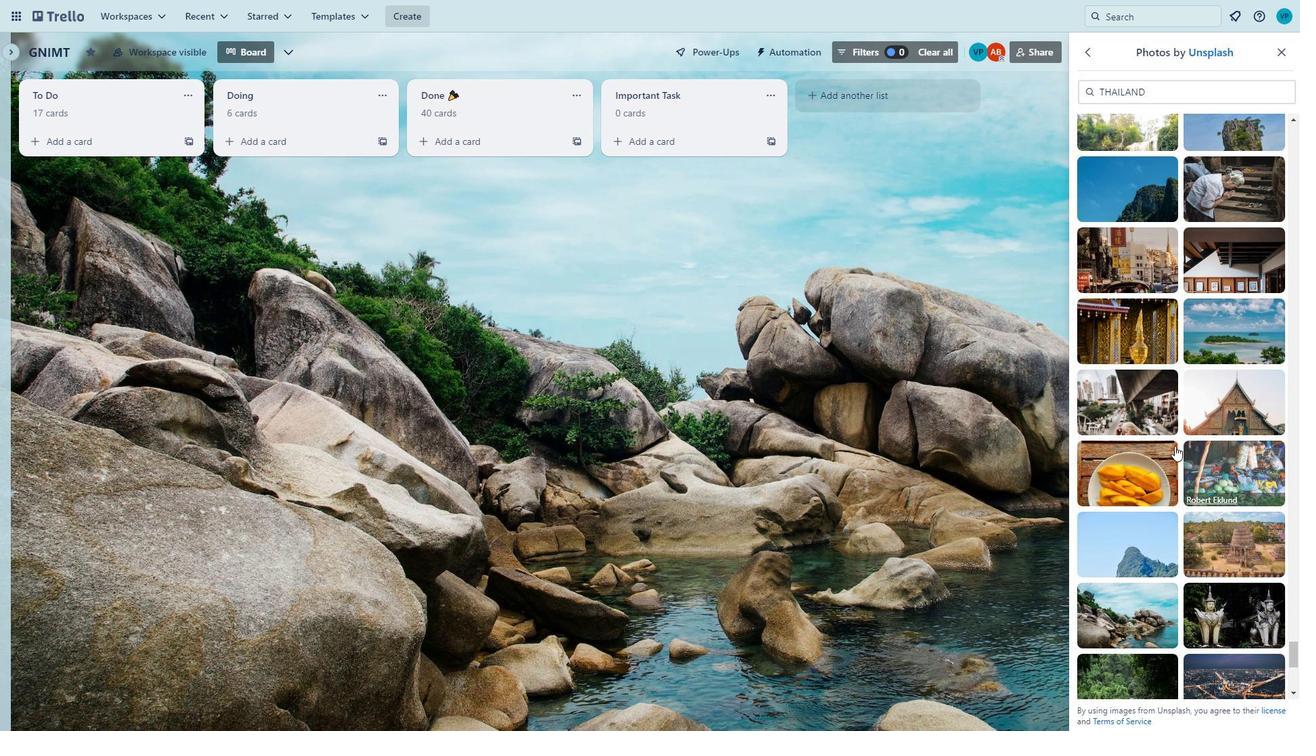 
Action: Mouse moved to (1174, 451)
Screenshot: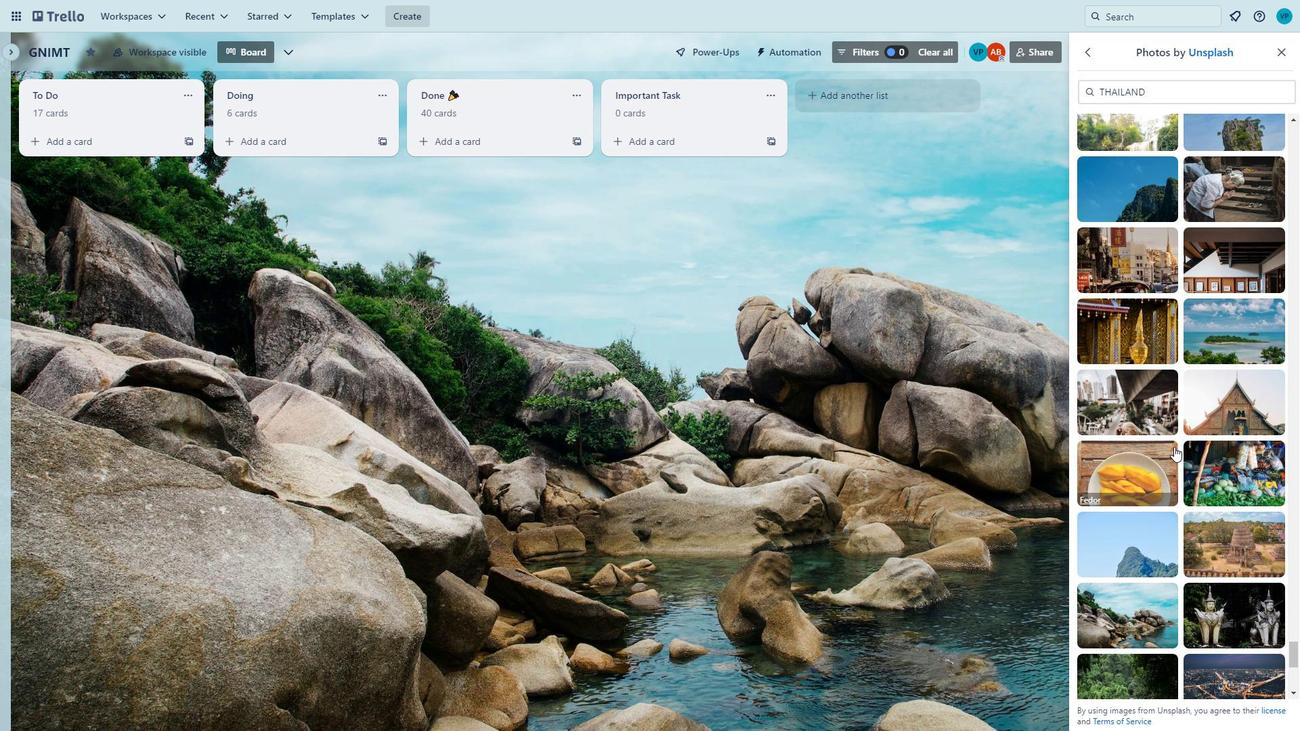 
Action: Mouse scrolled (1174, 451) with delta (0, 0)
Screenshot: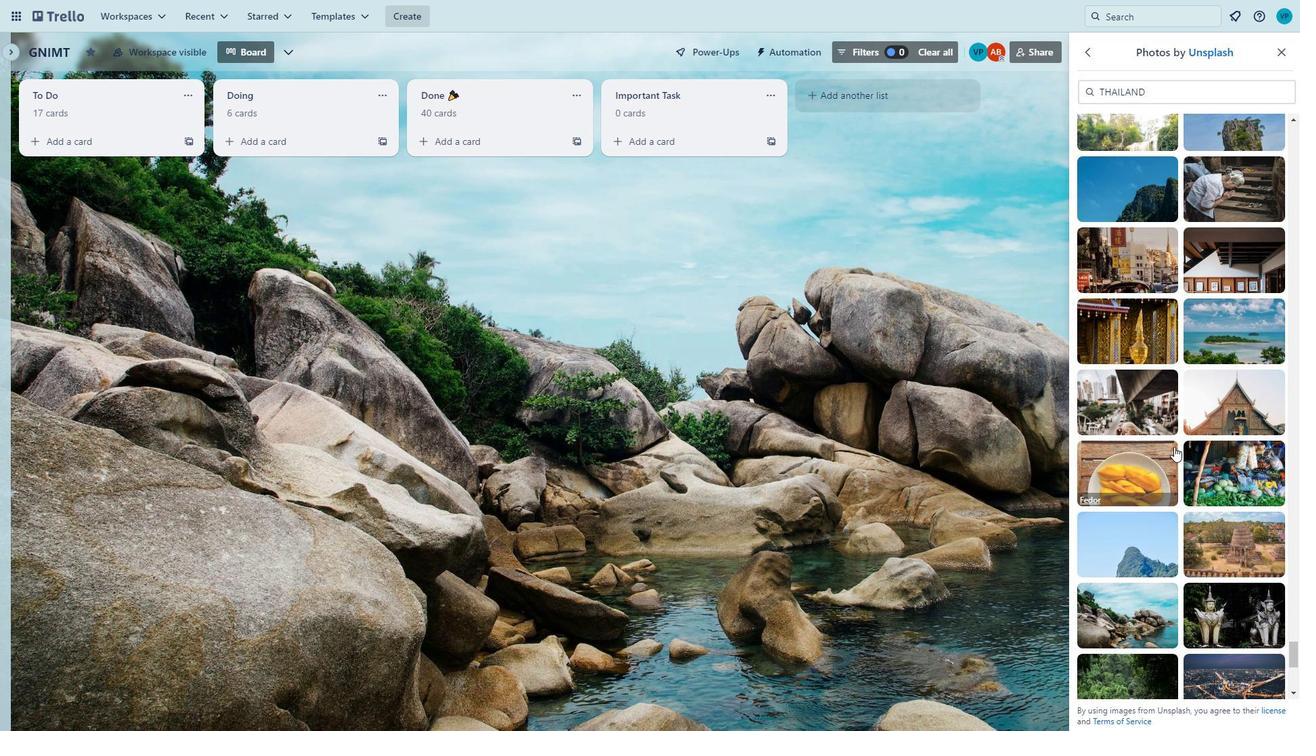 
Action: Mouse moved to (1172, 460)
Screenshot: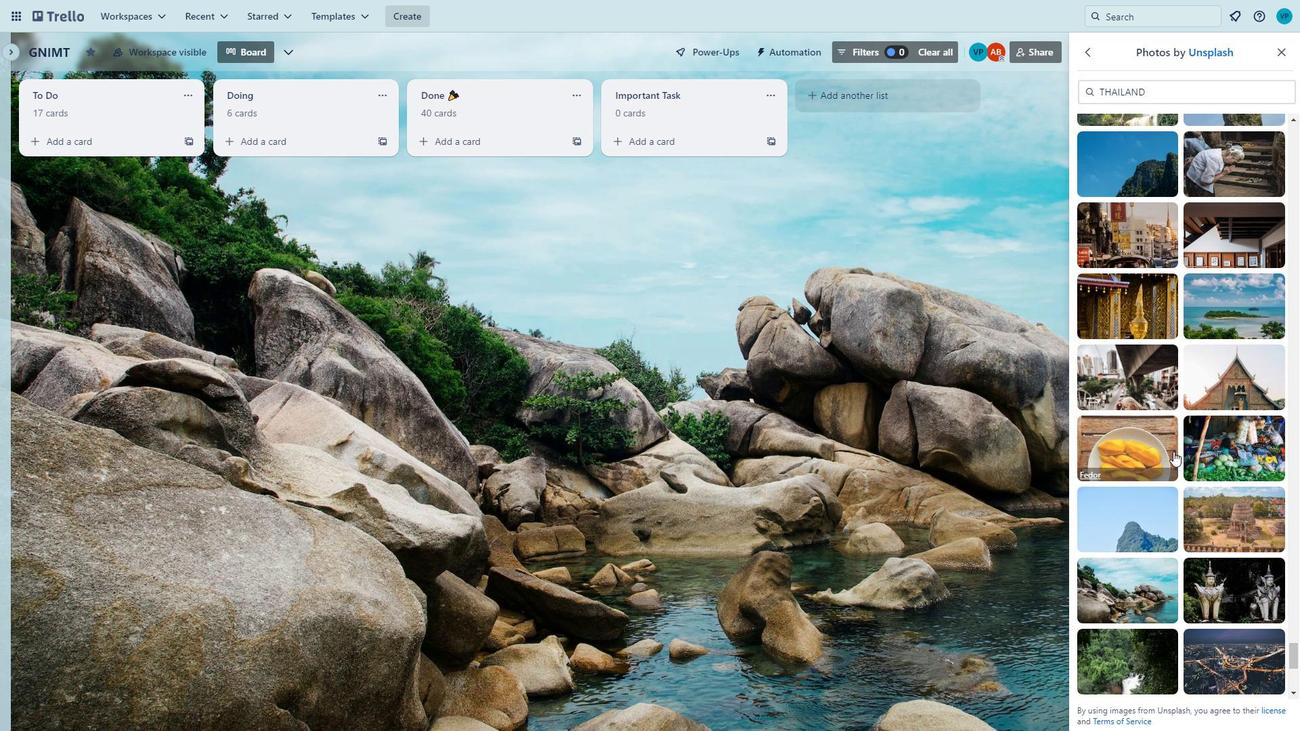 
Action: Mouse scrolled (1172, 459) with delta (0, 0)
Screenshot: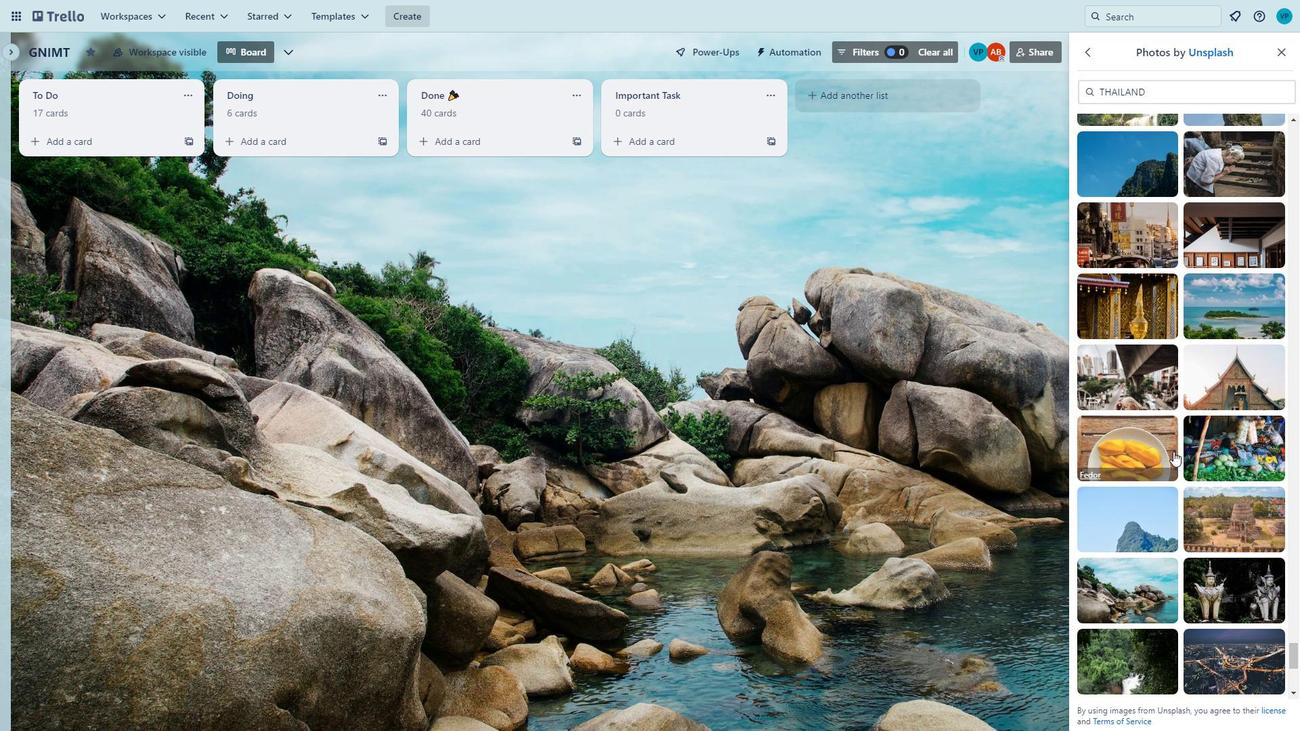
Action: Mouse moved to (1233, 403)
Screenshot: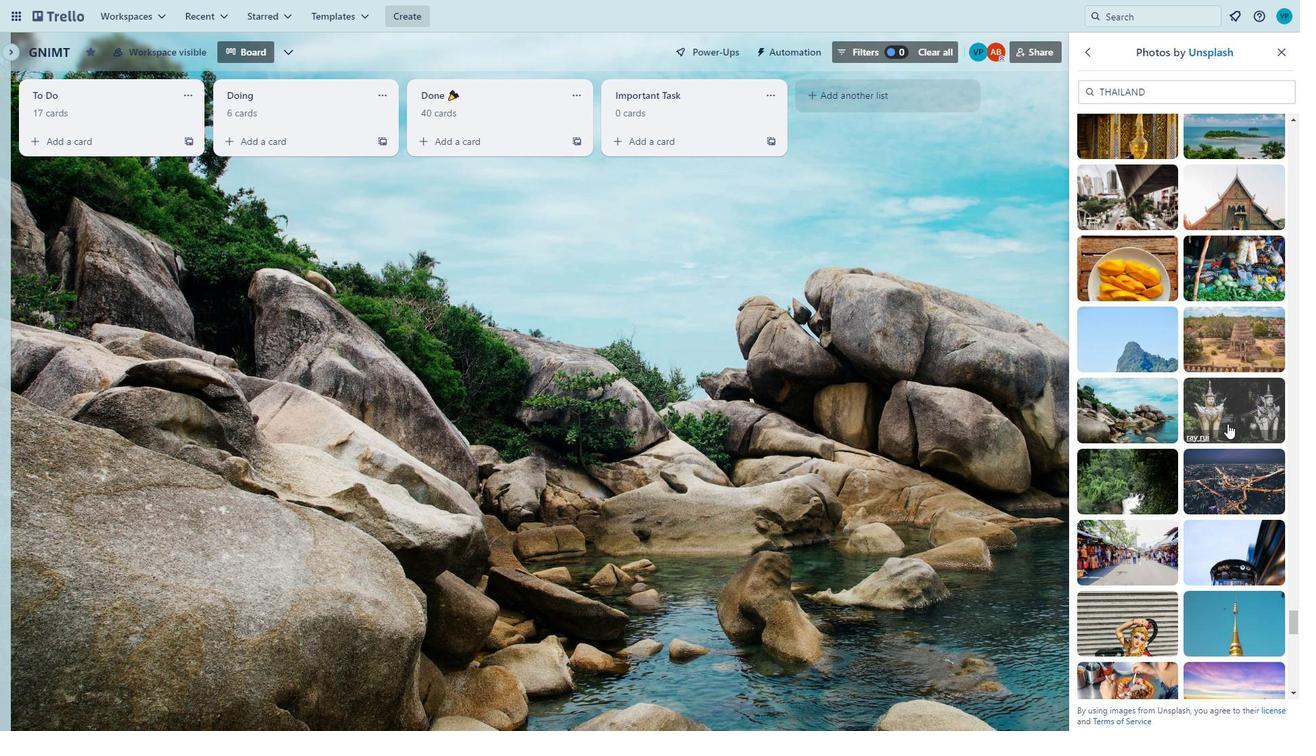 
Action: Mouse pressed left at (1233, 403)
Screenshot: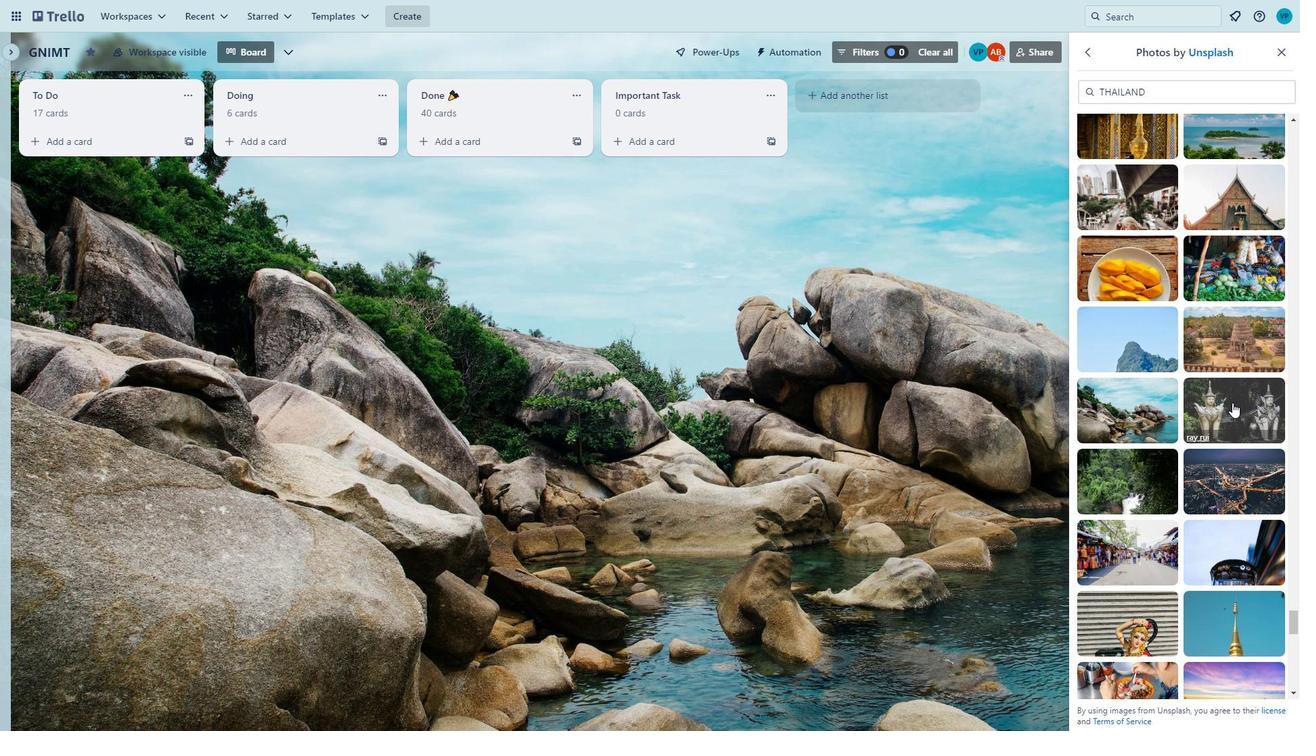 
Action: Mouse moved to (1134, 462)
Screenshot: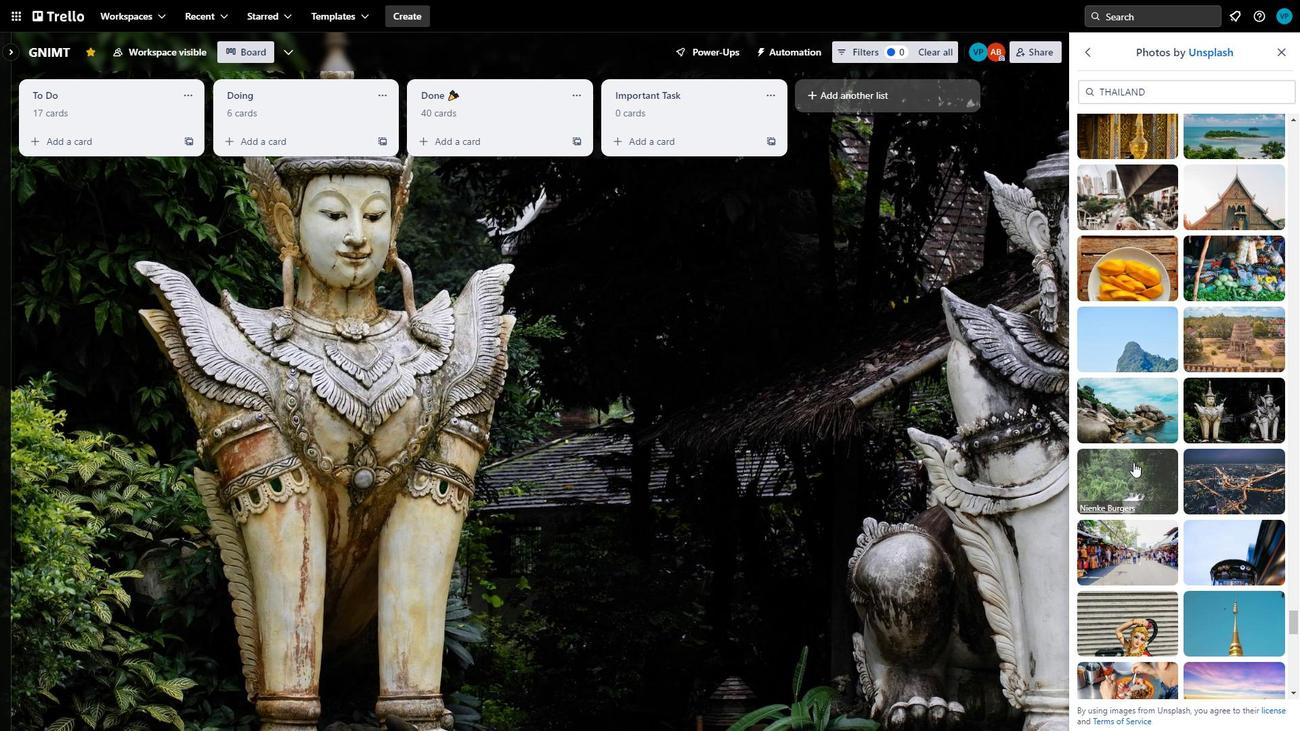 
Action: Mouse pressed left at (1134, 462)
Screenshot: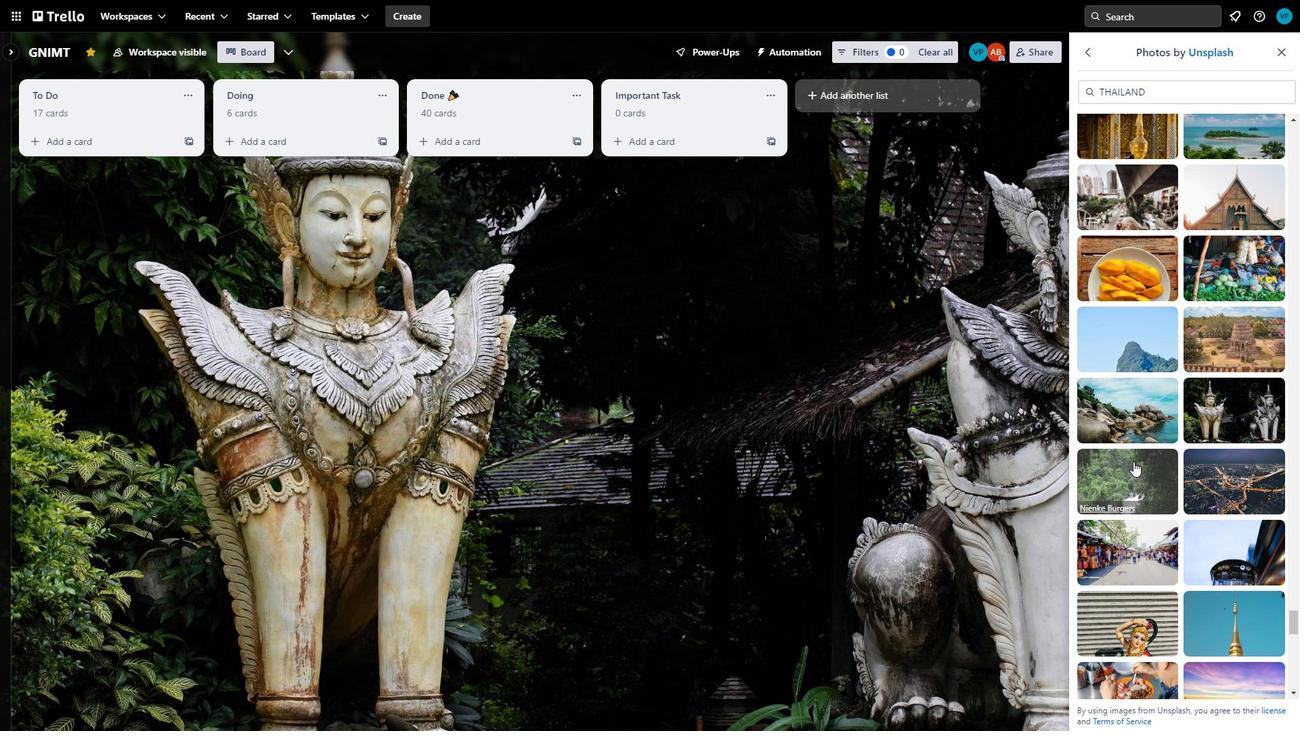 
Action: Mouse moved to (1252, 470)
Screenshot: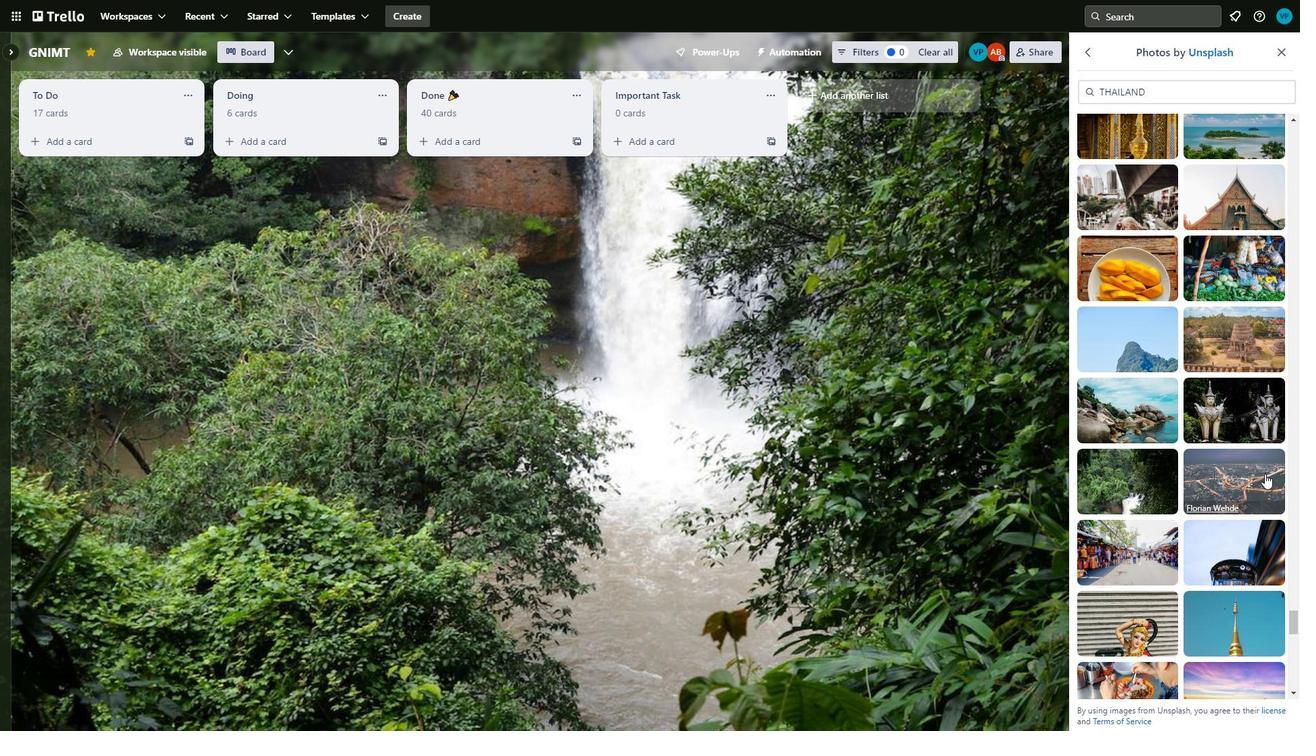 
Action: Mouse pressed left at (1252, 470)
Screenshot: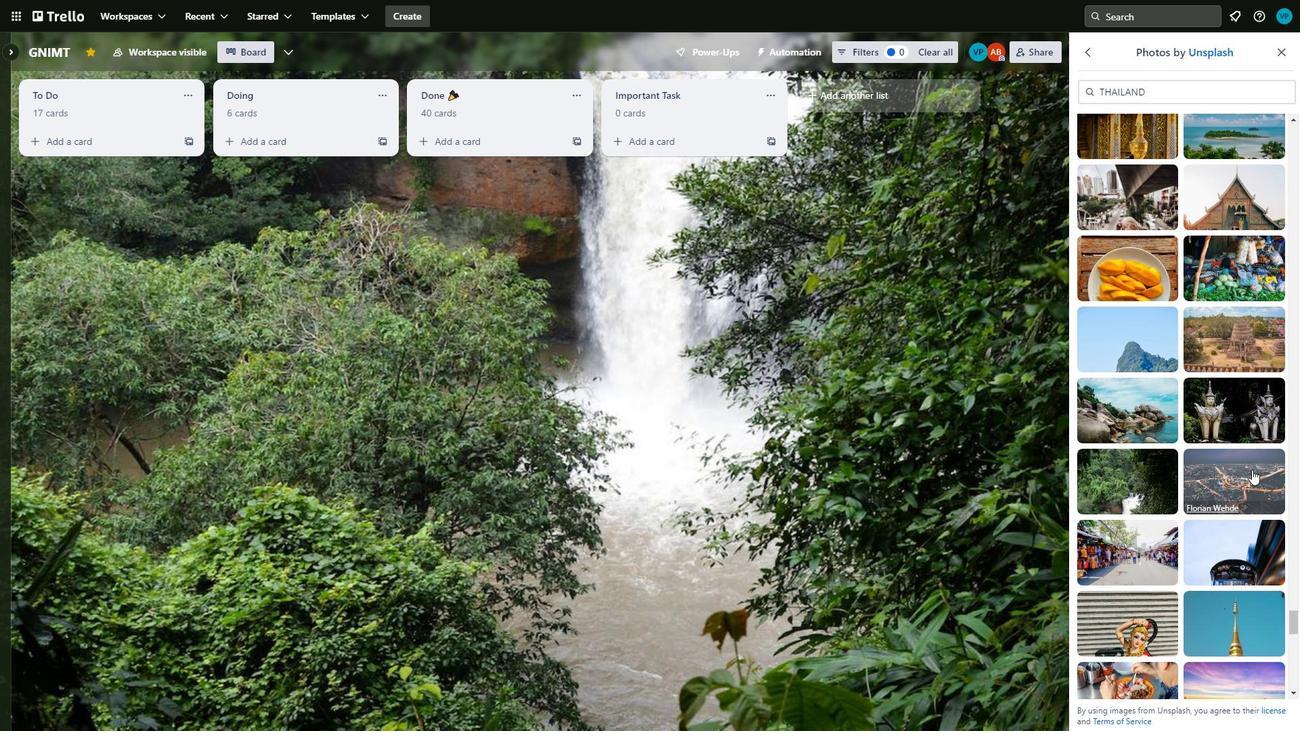 
Action: Mouse moved to (1111, 552)
Screenshot: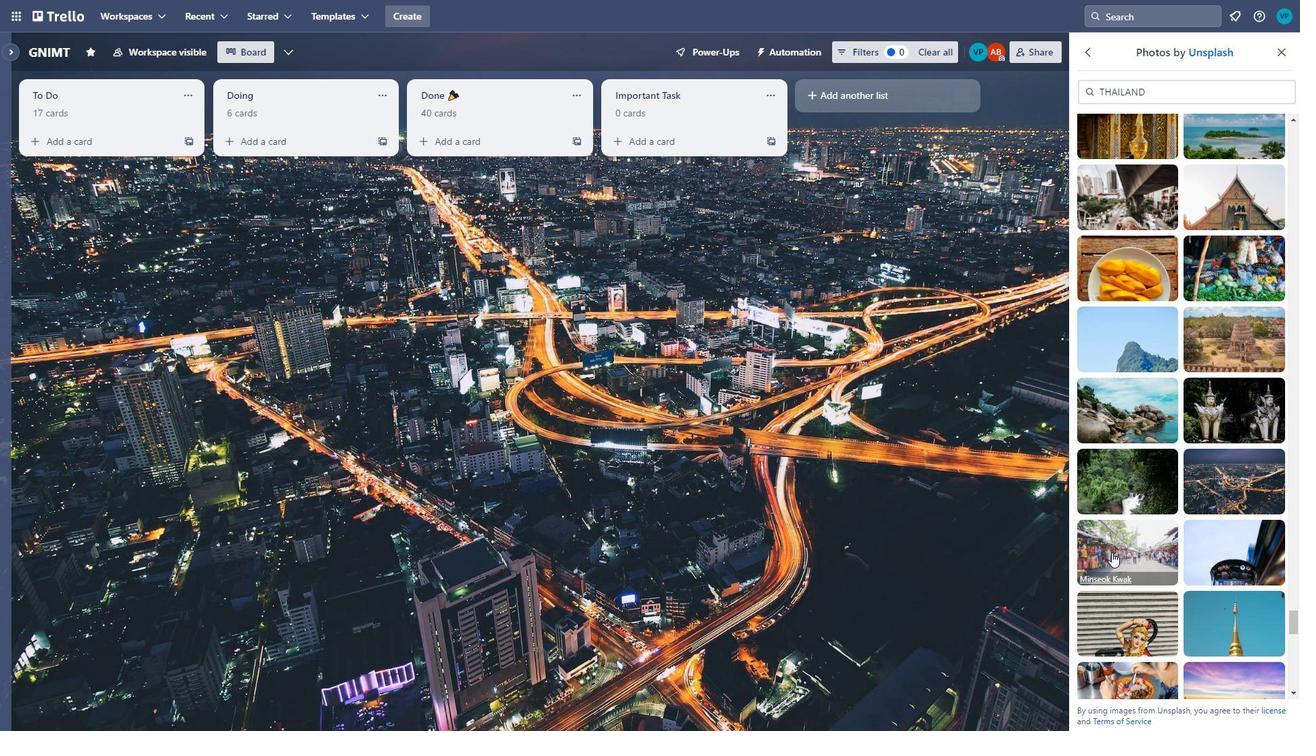 
Action: Mouse pressed left at (1111, 552)
Screenshot: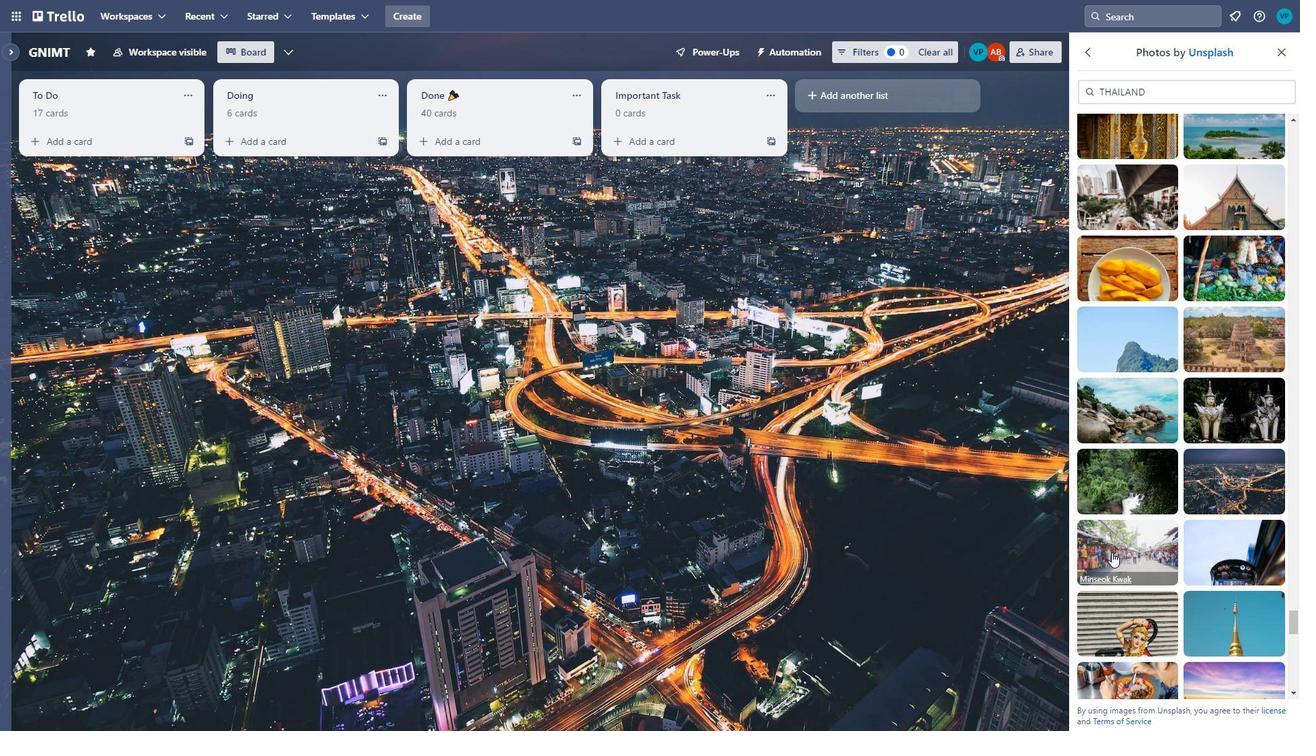 
Action: Mouse moved to (1145, 623)
Screenshot: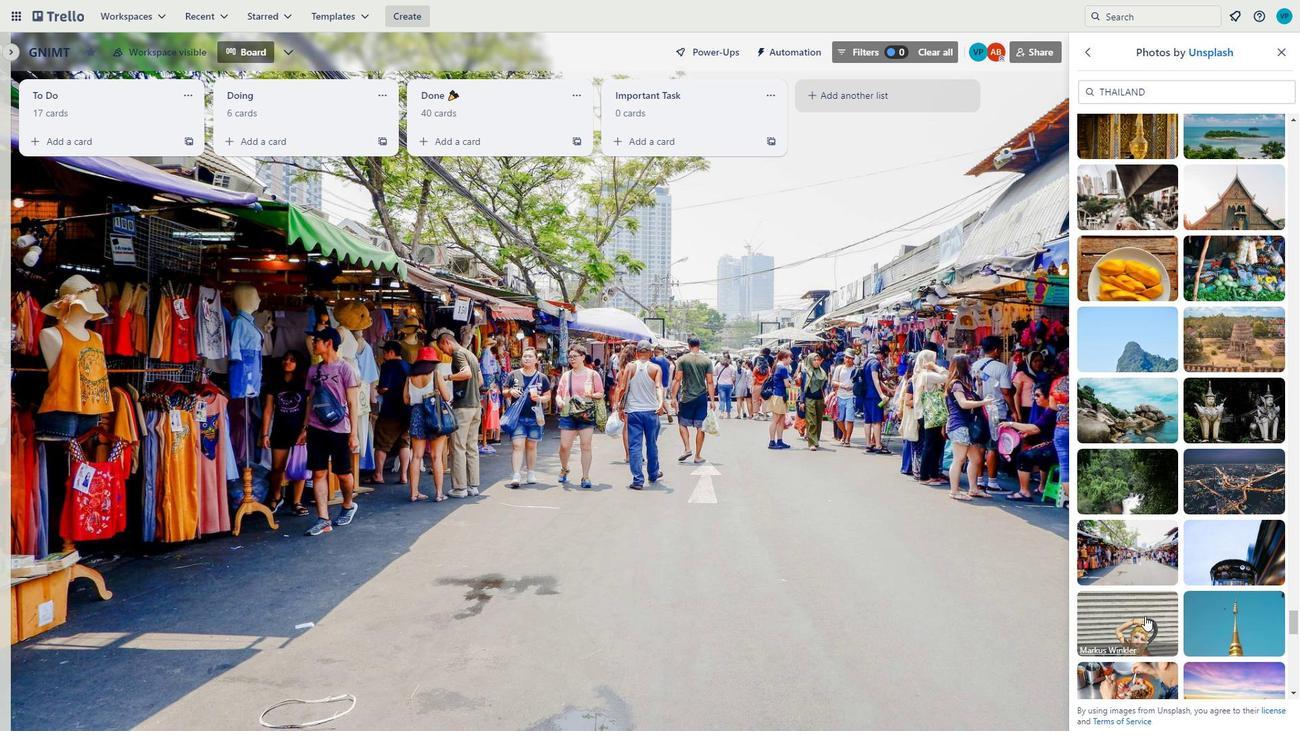 
Action: Mouse scrolled (1145, 622) with delta (0, 0)
Screenshot: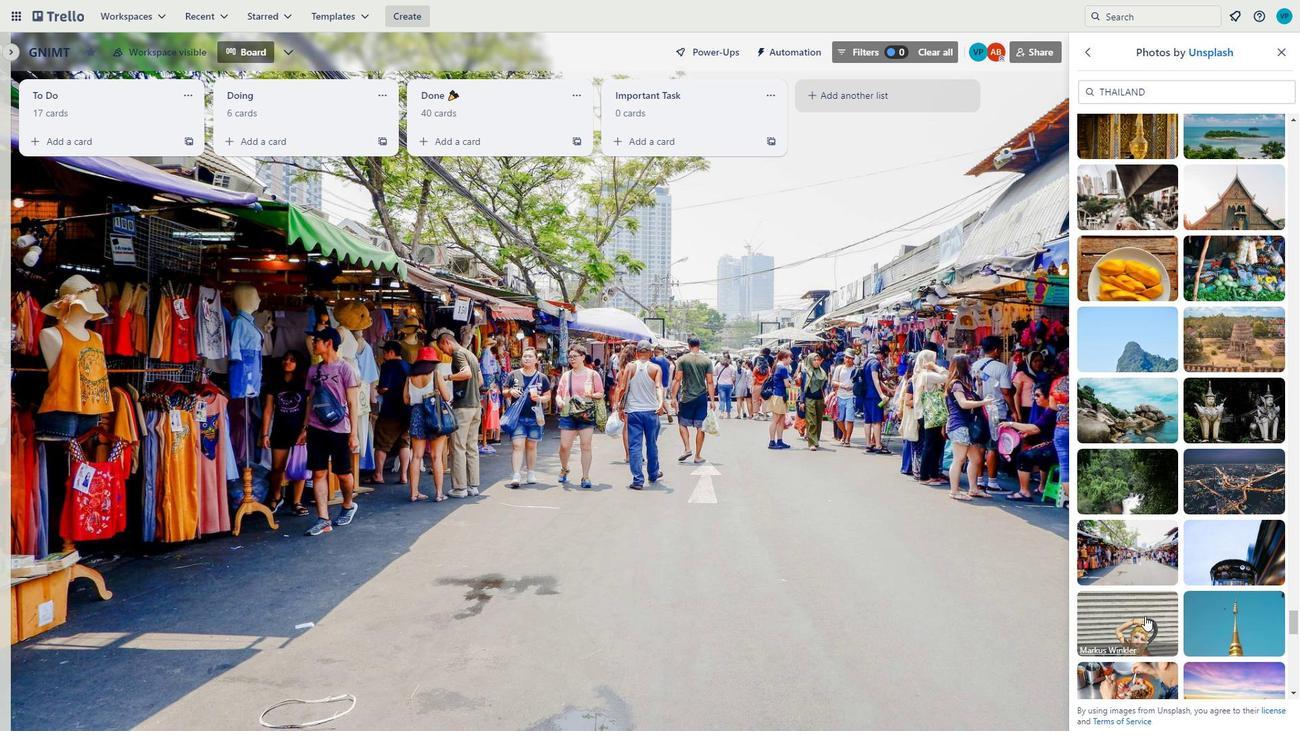 
Action: Mouse moved to (1247, 607)
Screenshot: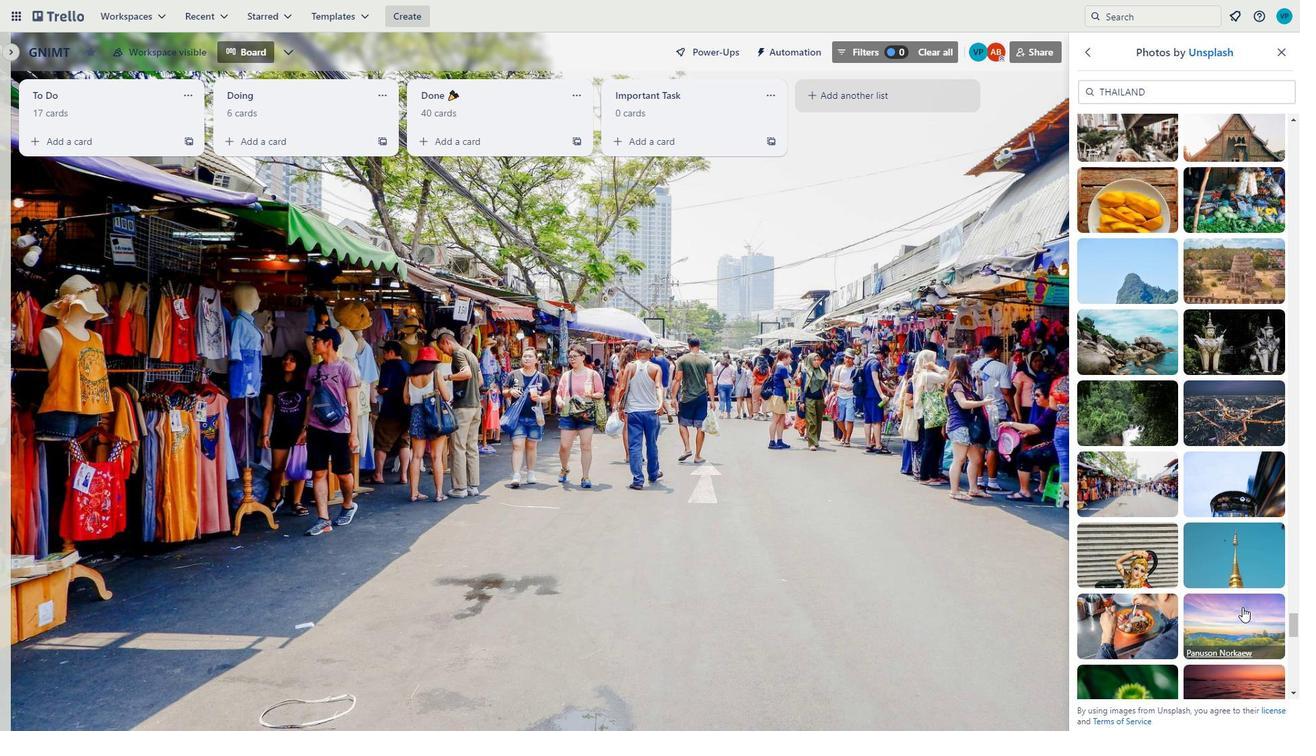 
Action: Mouse pressed left at (1247, 607)
Screenshot: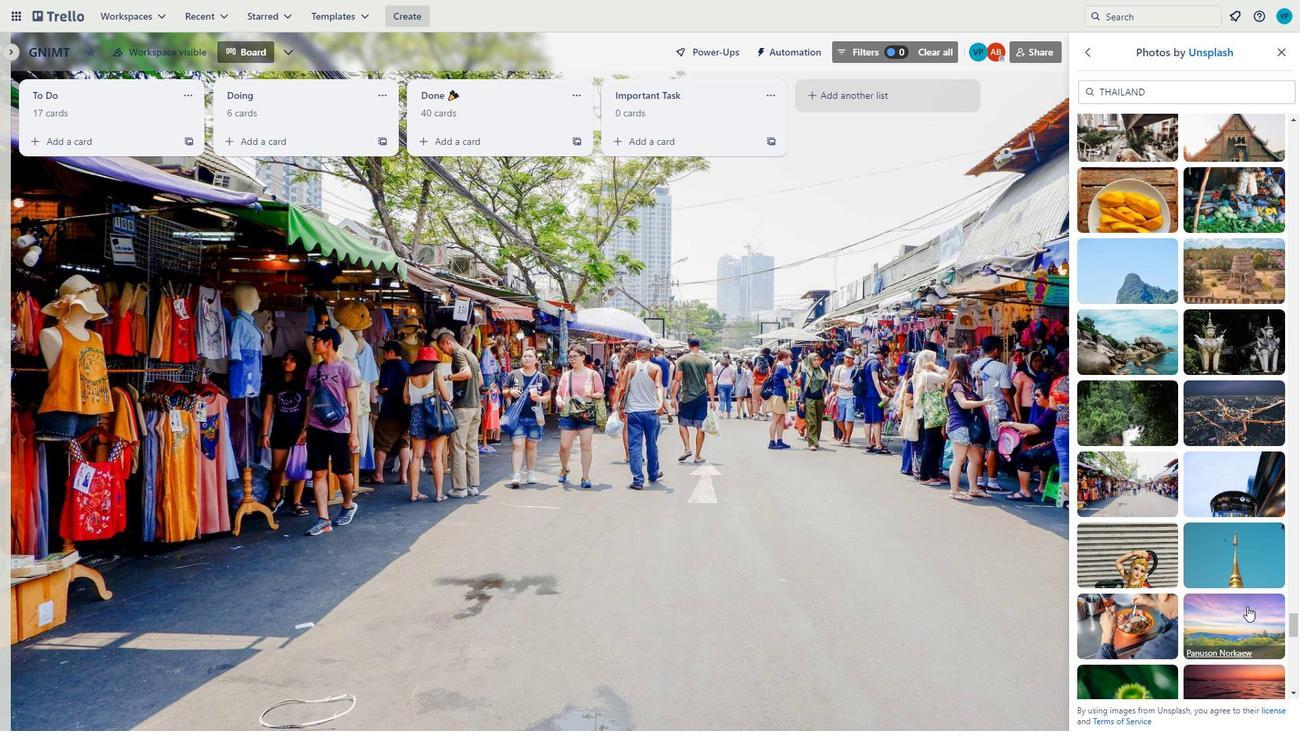 
Action: Mouse moved to (1222, 638)
Screenshot: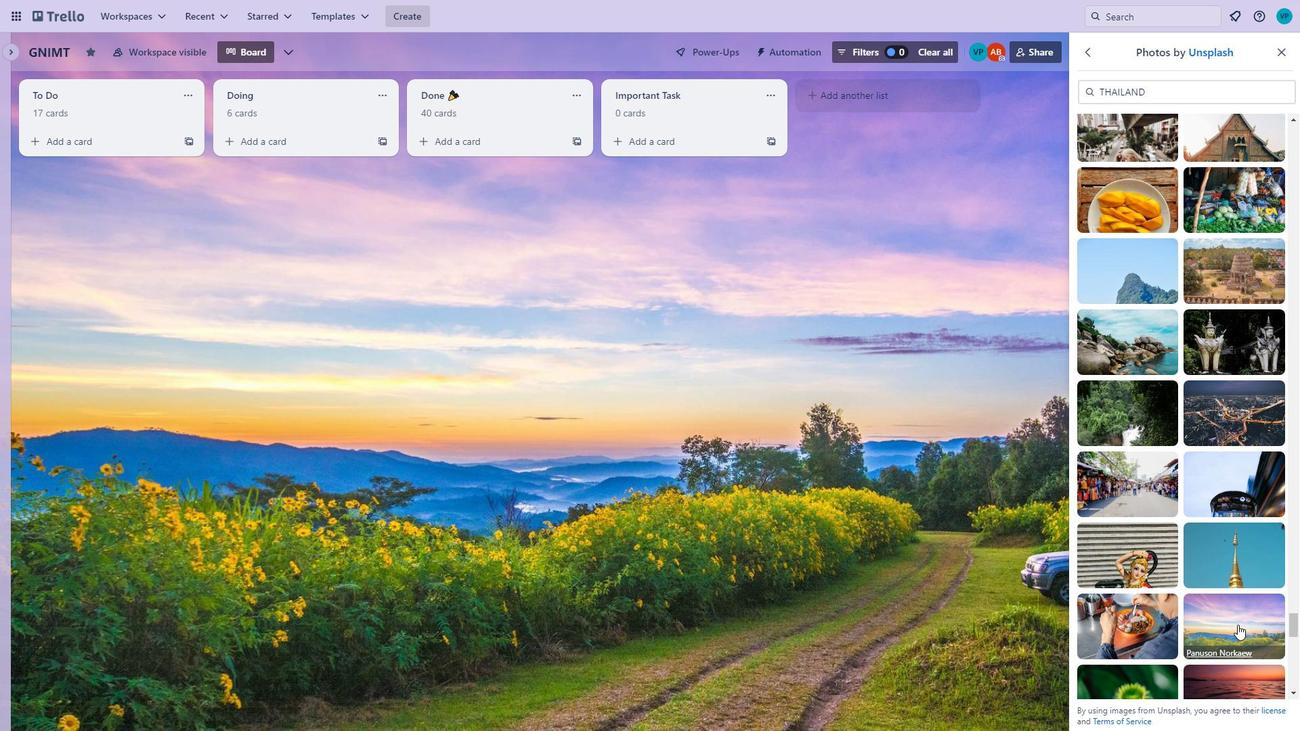 
Action: Mouse scrolled (1222, 637) with delta (0, 0)
Screenshot: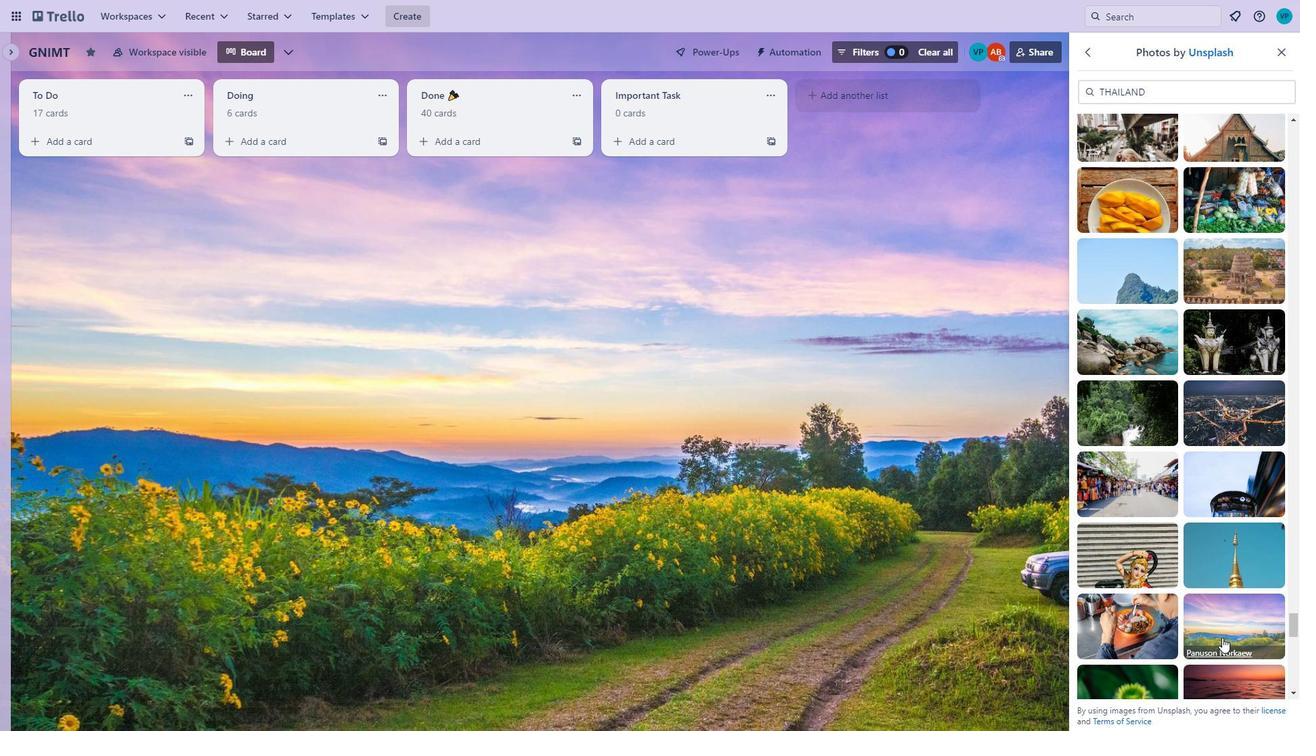 
Action: Mouse scrolled (1222, 637) with delta (0, 0)
Screenshot: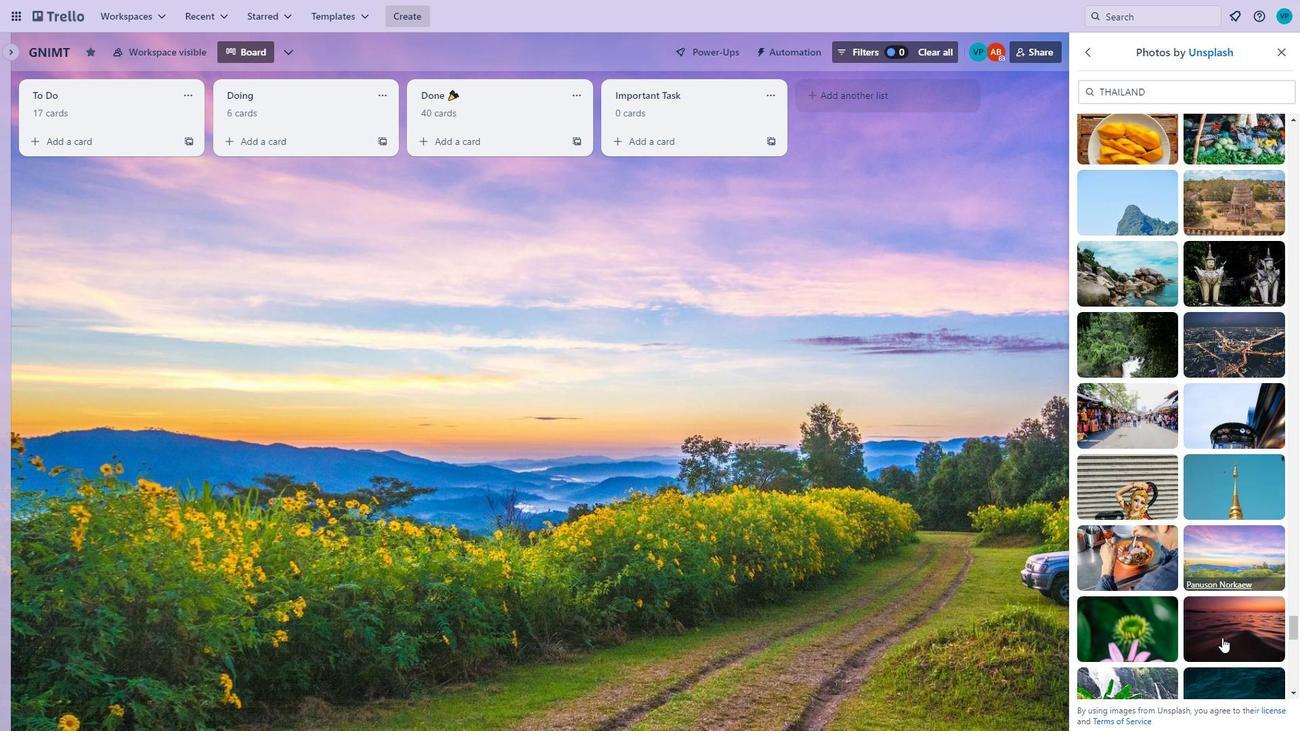 
Action: Mouse moved to (1122, 556)
Screenshot: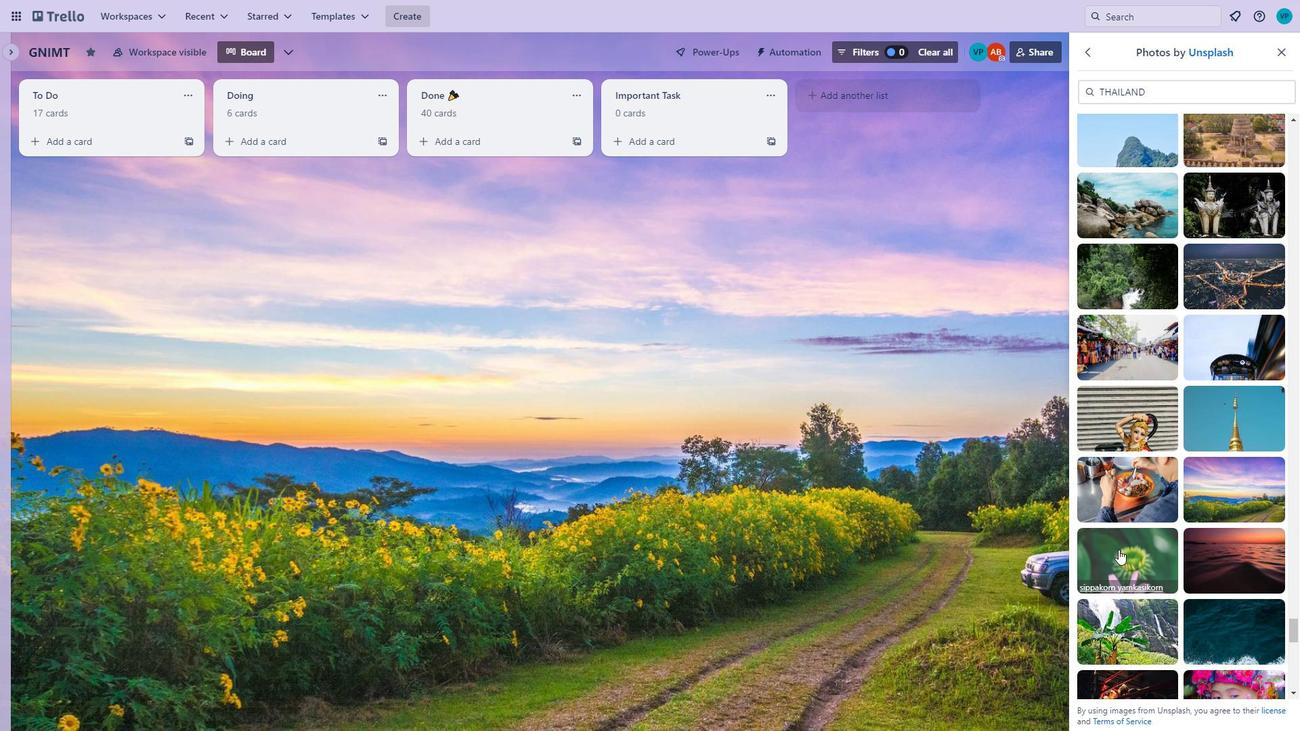 
Action: Mouse pressed left at (1122, 556)
Screenshot: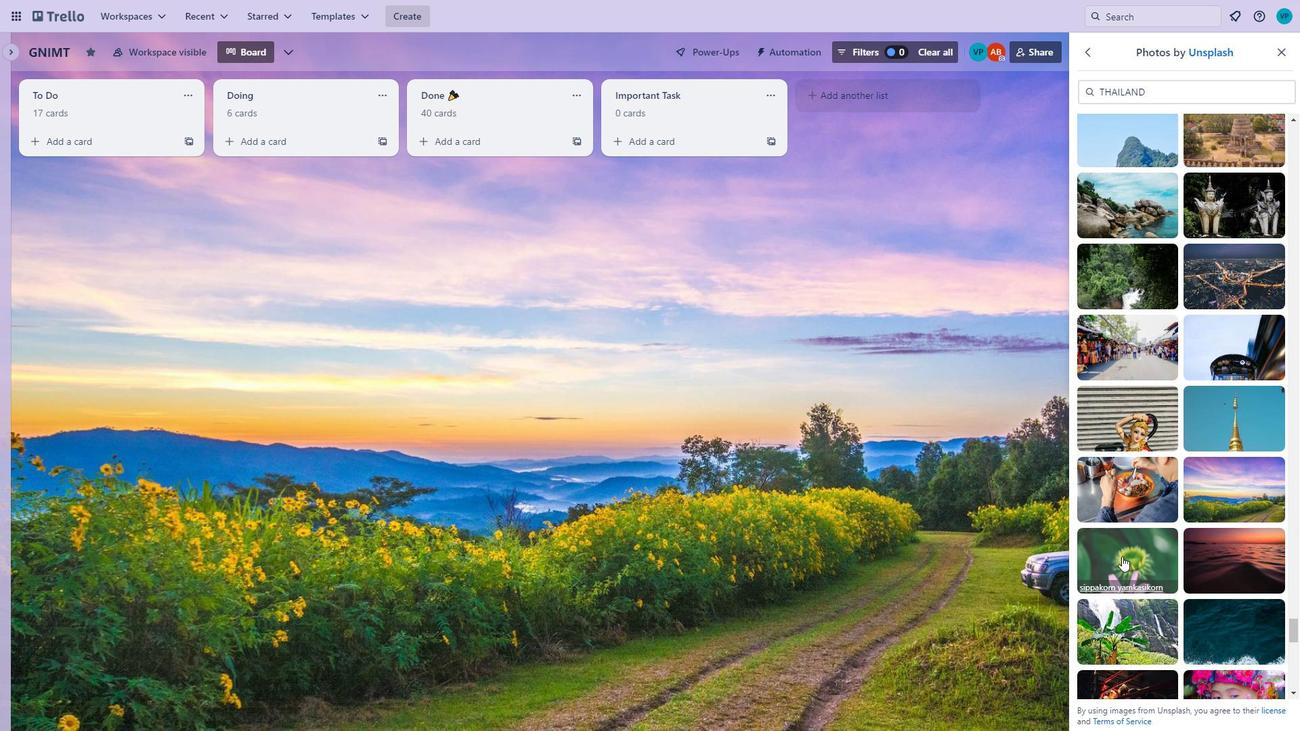 
Action: Mouse moved to (1257, 550)
Screenshot: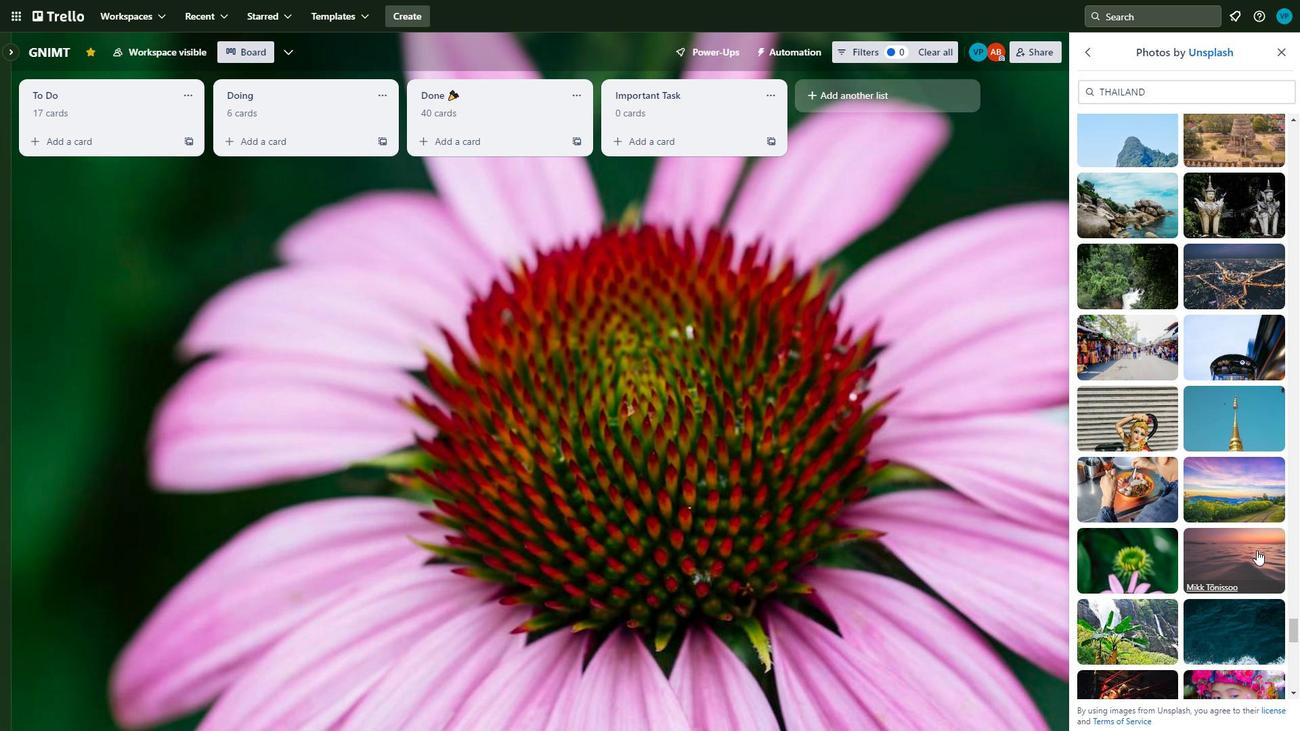 
Action: Mouse pressed left at (1257, 550)
Screenshot: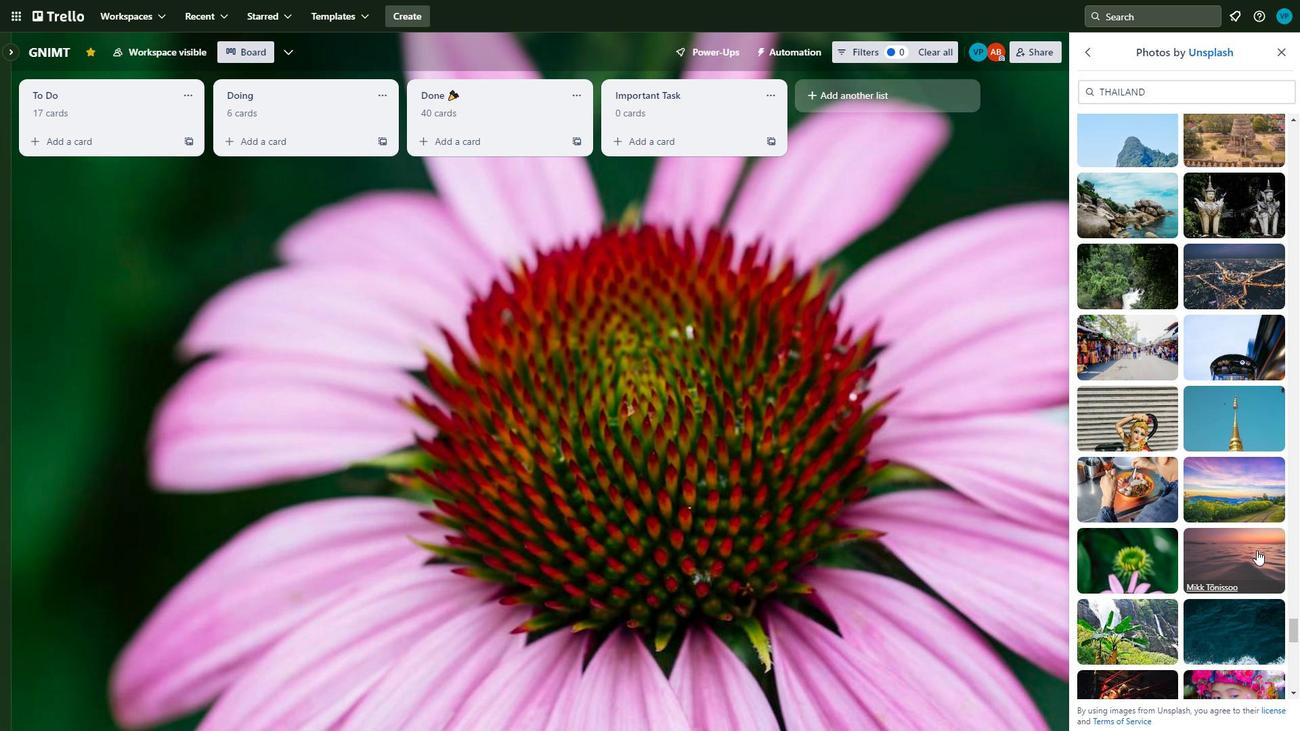 
Action: Mouse scrolled (1257, 549) with delta (0, 0)
Screenshot: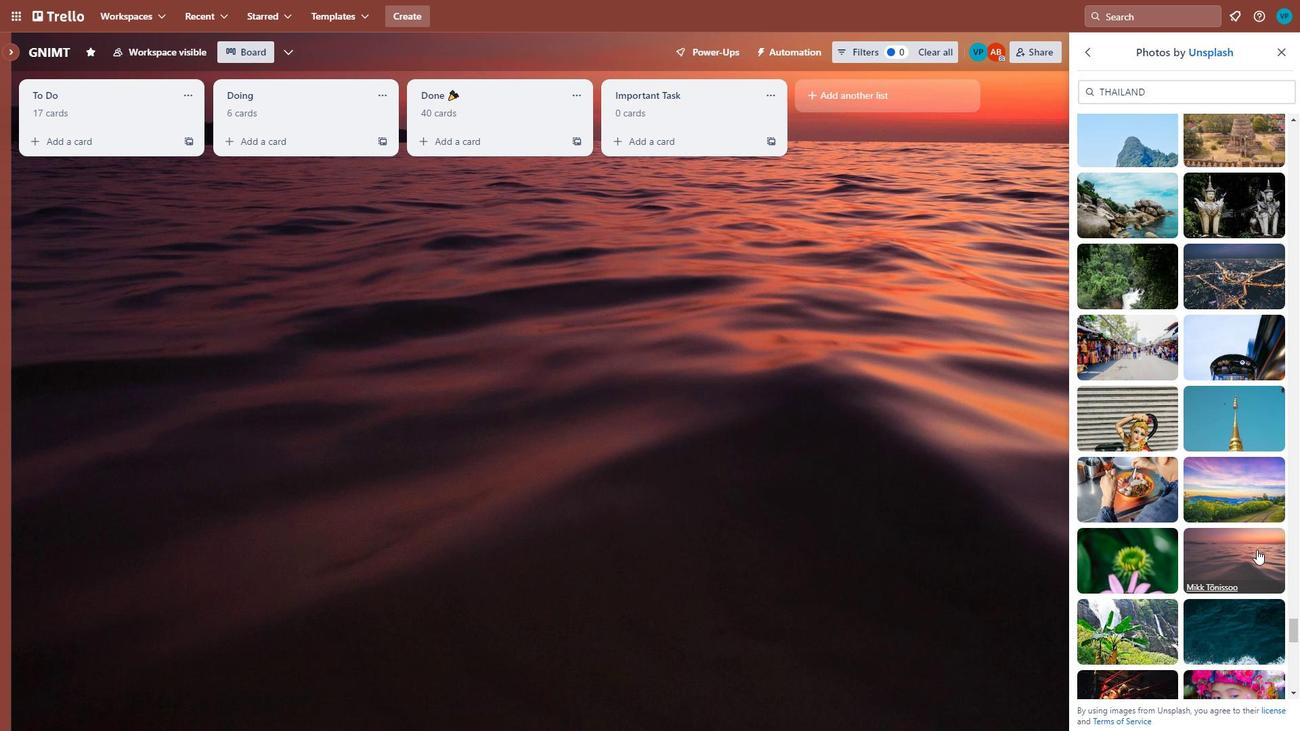 
Action: Mouse scrolled (1257, 549) with delta (0, 0)
Screenshot: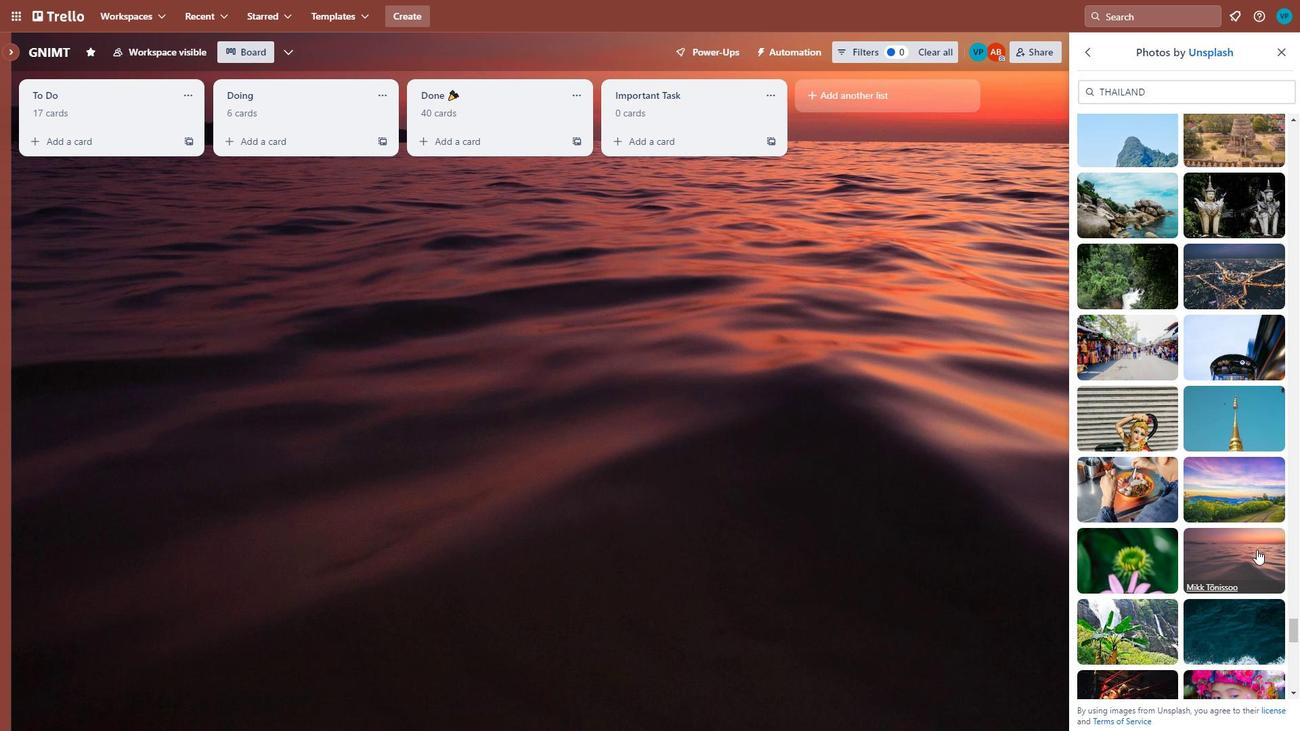 
Action: Mouse scrolled (1257, 549) with delta (0, 0)
Screenshot: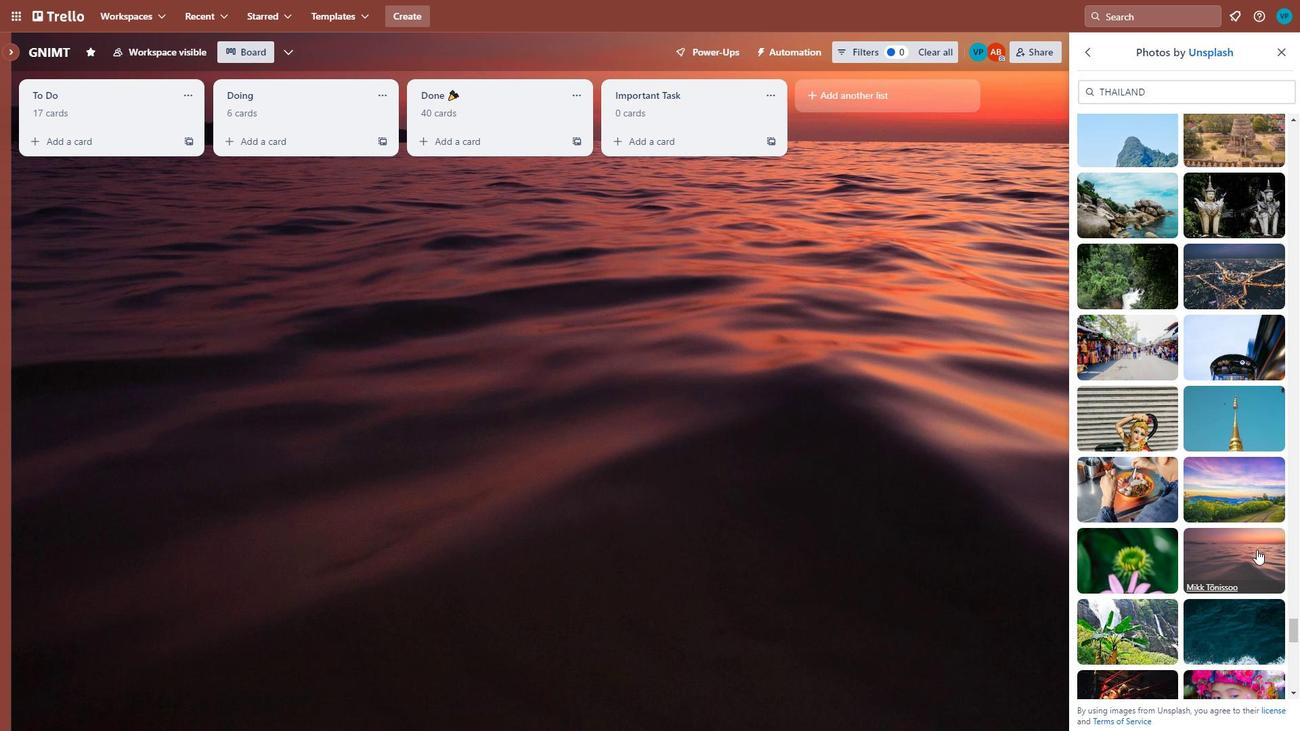 
Action: Mouse scrolled (1257, 549) with delta (0, 0)
Screenshot: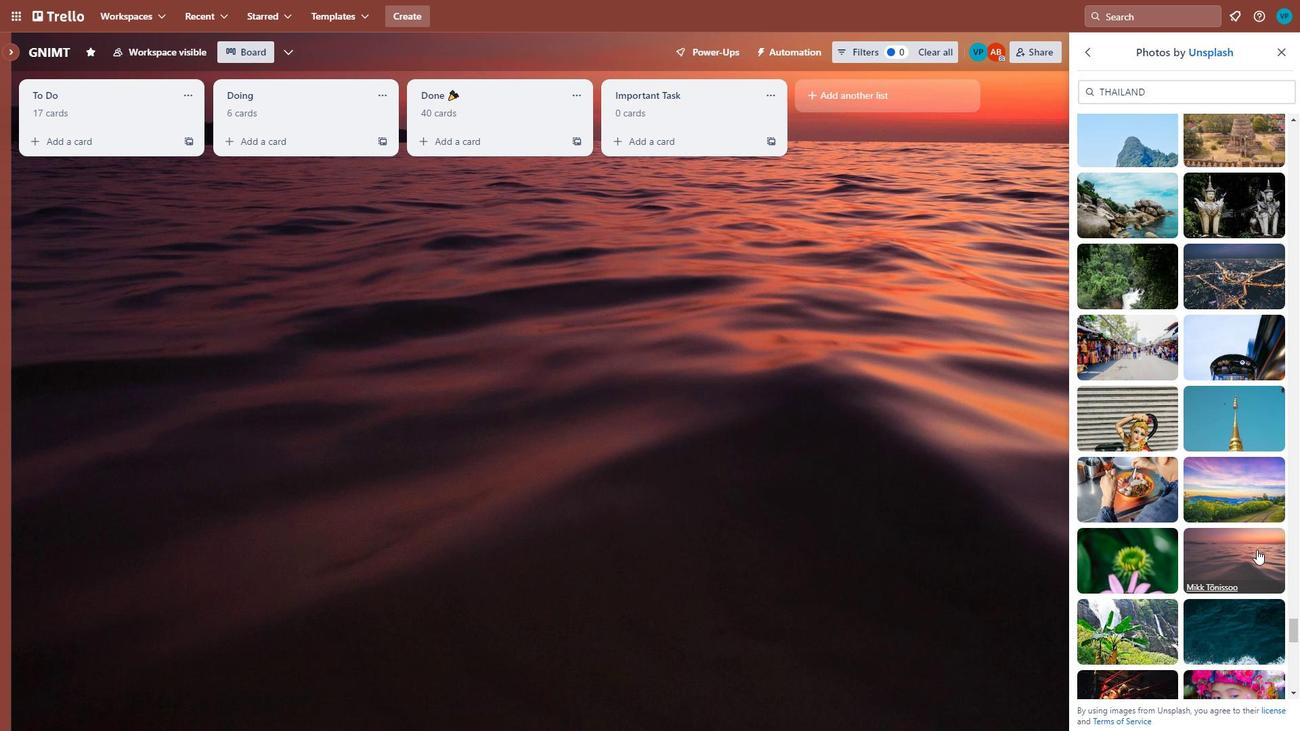 
Action: Mouse moved to (1139, 331)
Screenshot: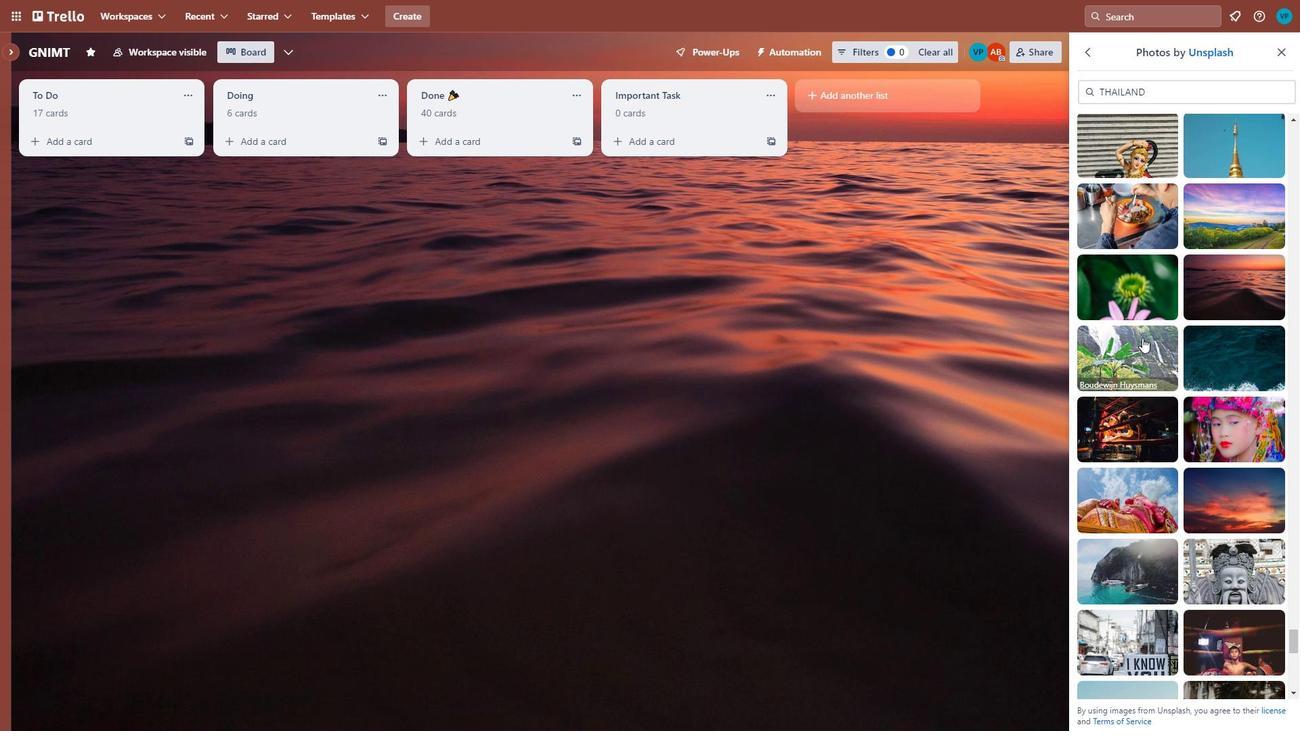 
Action: Mouse pressed left at (1139, 331)
Screenshot: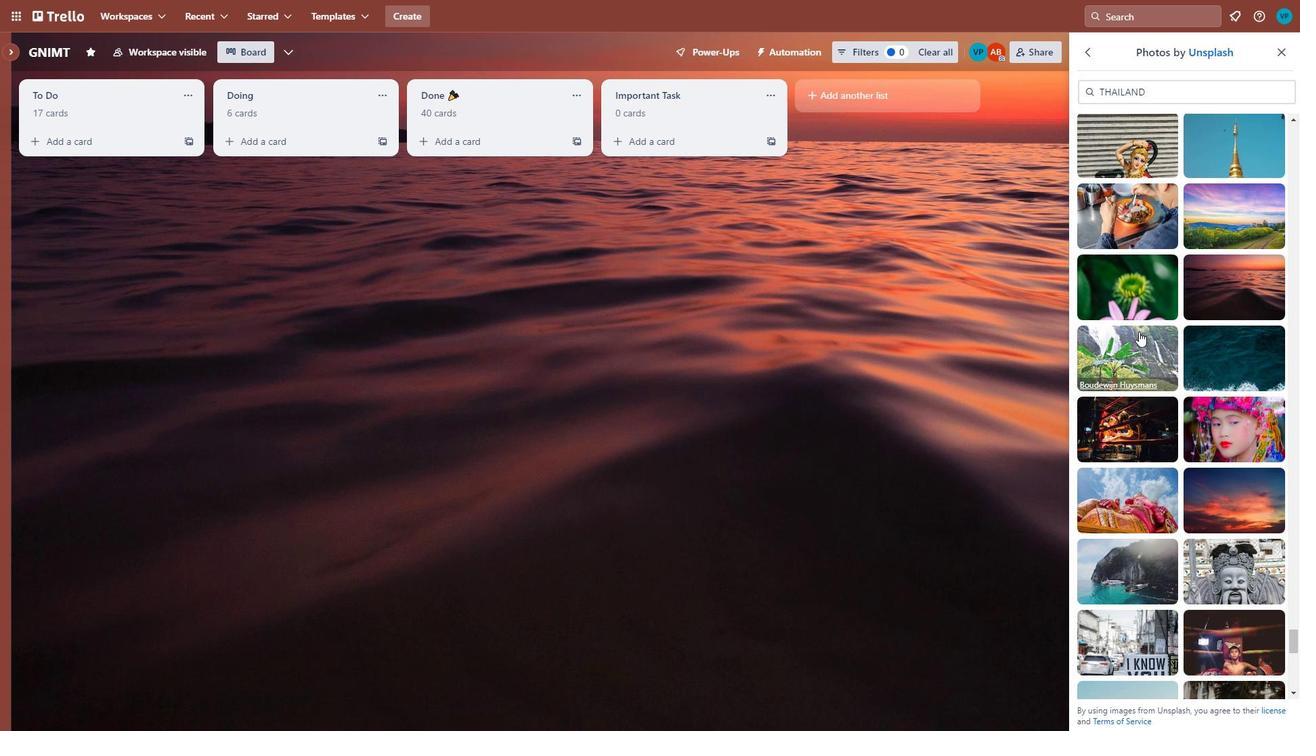 
Action: Mouse moved to (1201, 434)
Screenshot: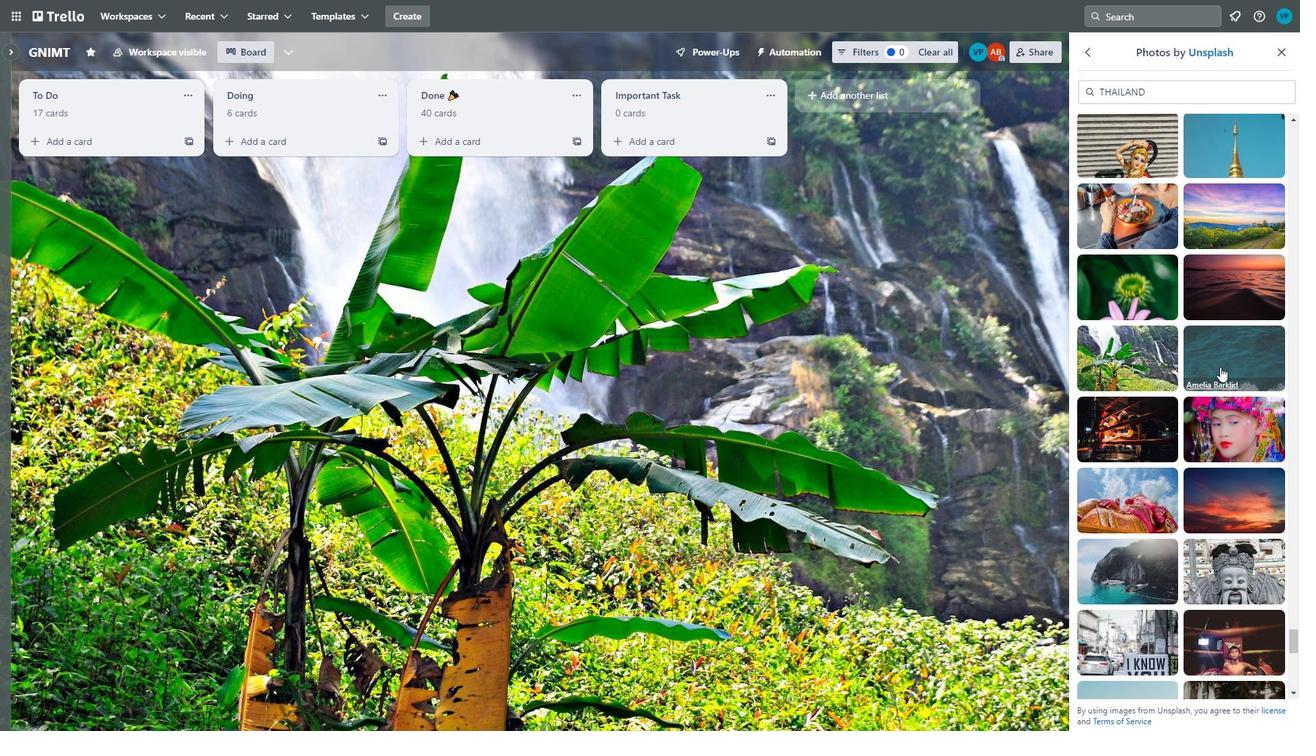 
Action: Mouse scrolled (1201, 434) with delta (0, 0)
Screenshot: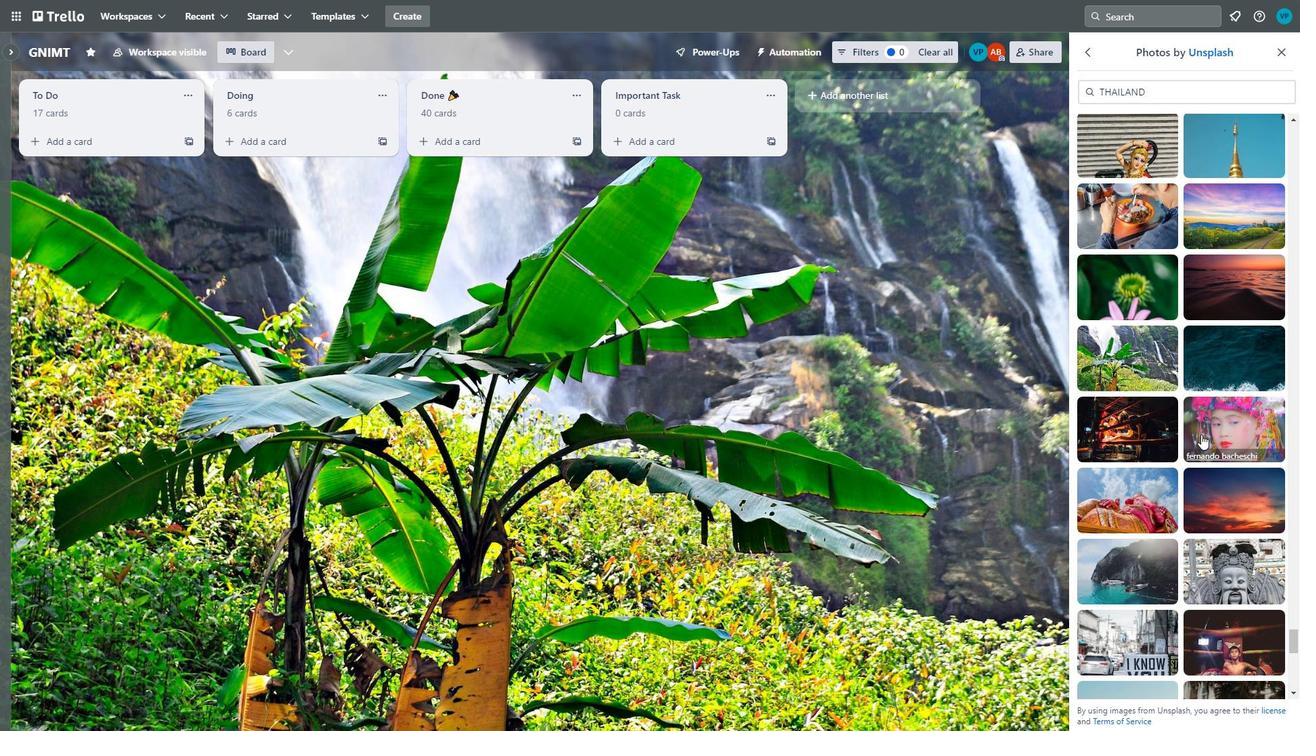 
Action: Mouse moved to (1148, 472)
Screenshot: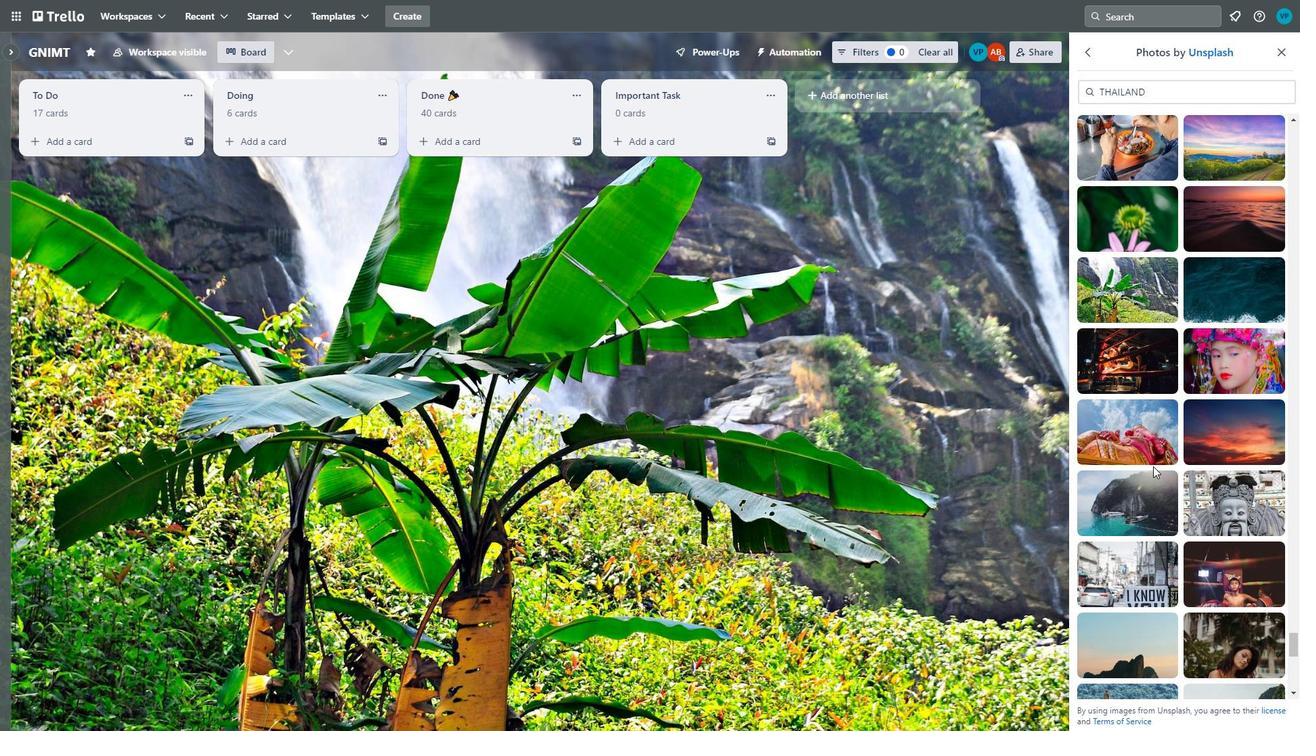 
Action: Mouse pressed left at (1148, 472)
Screenshot: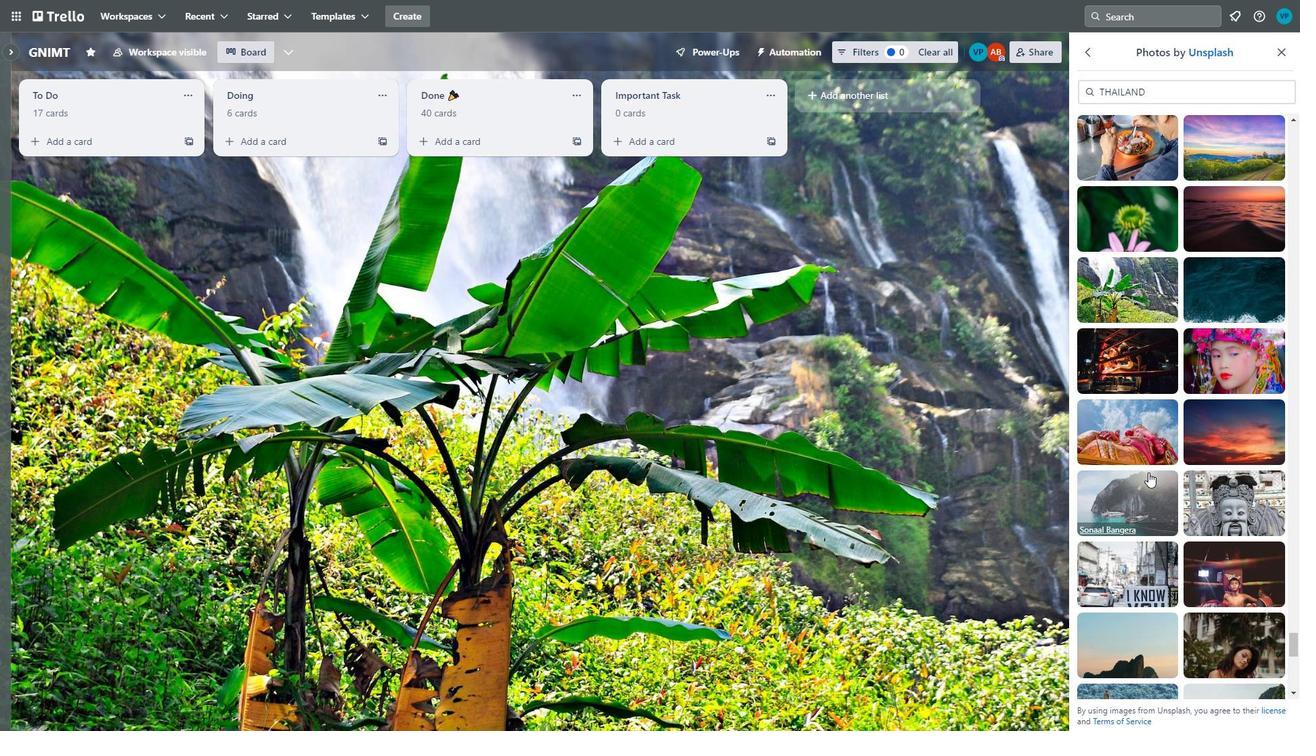 
Action: Mouse moved to (1146, 474)
Screenshot: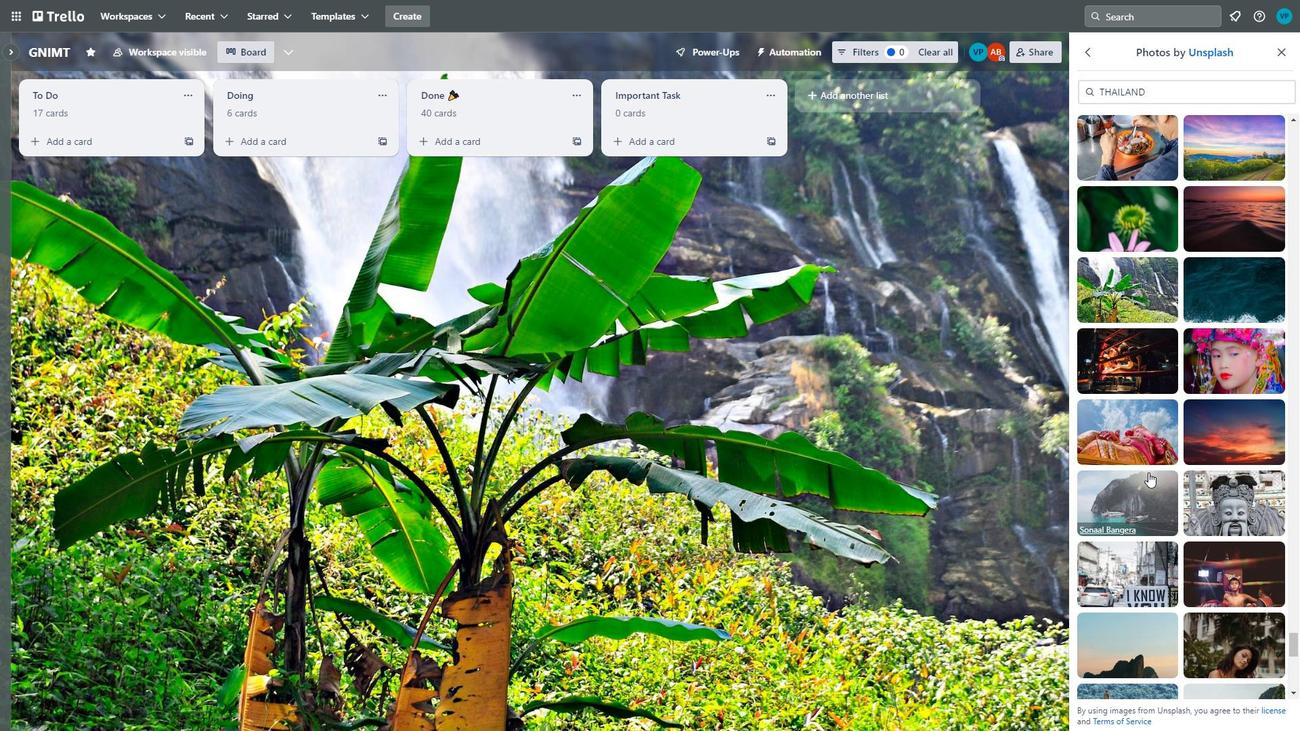 
Action: Mouse scrolled (1146, 473) with delta (0, 0)
Screenshot: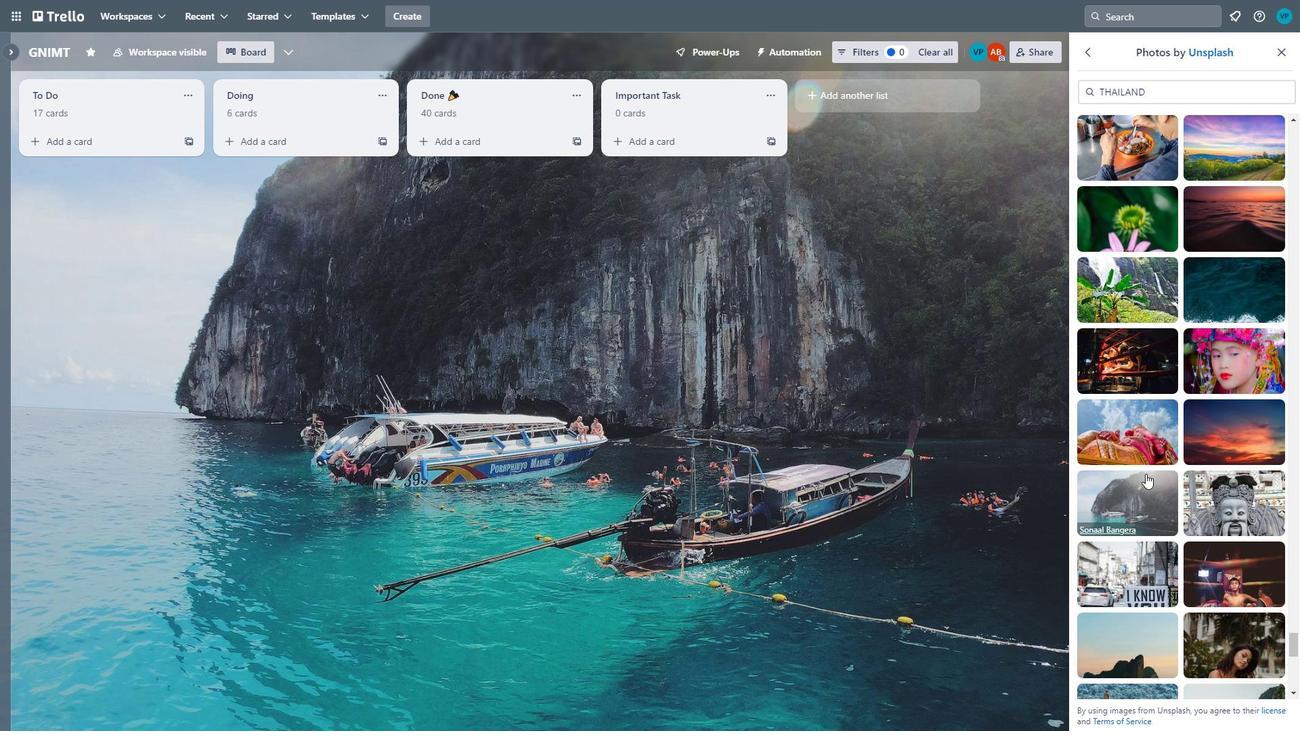 
Action: Mouse scrolled (1146, 473) with delta (0, 0)
Screenshot: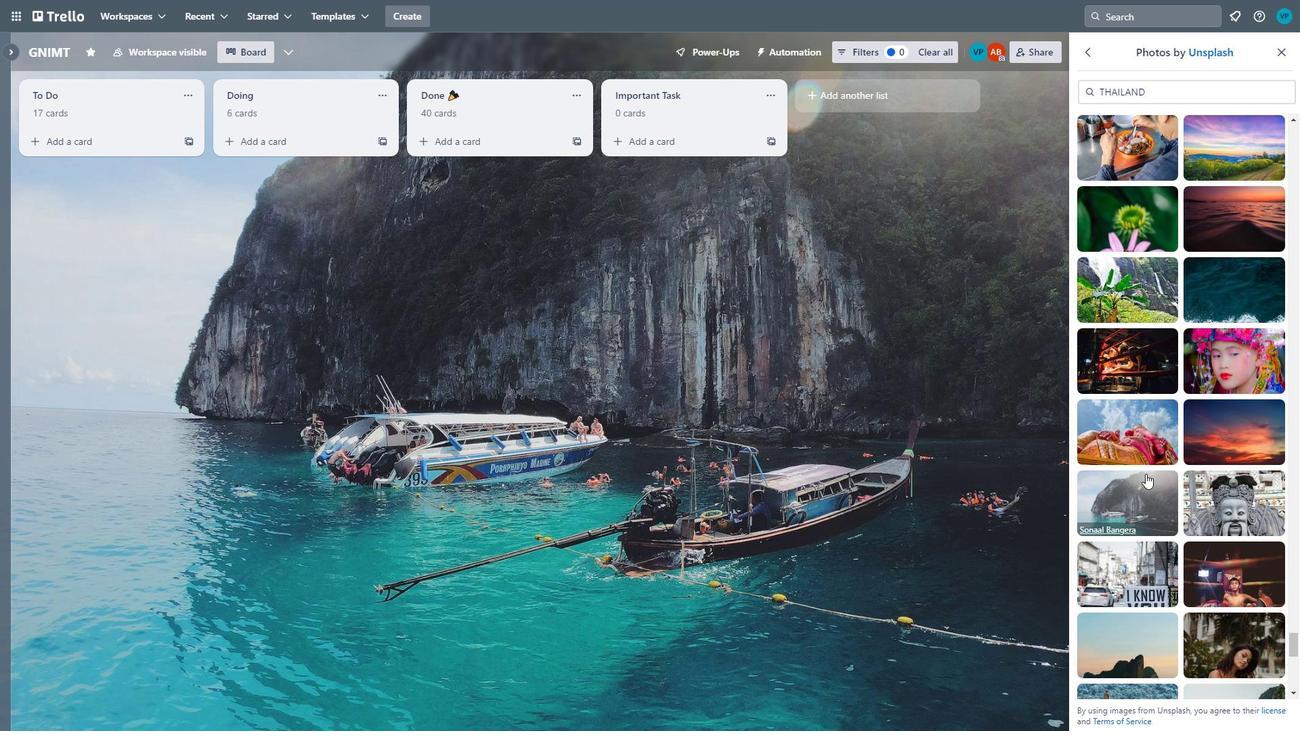
Action: Mouse scrolled (1146, 473) with delta (0, 0)
Screenshot: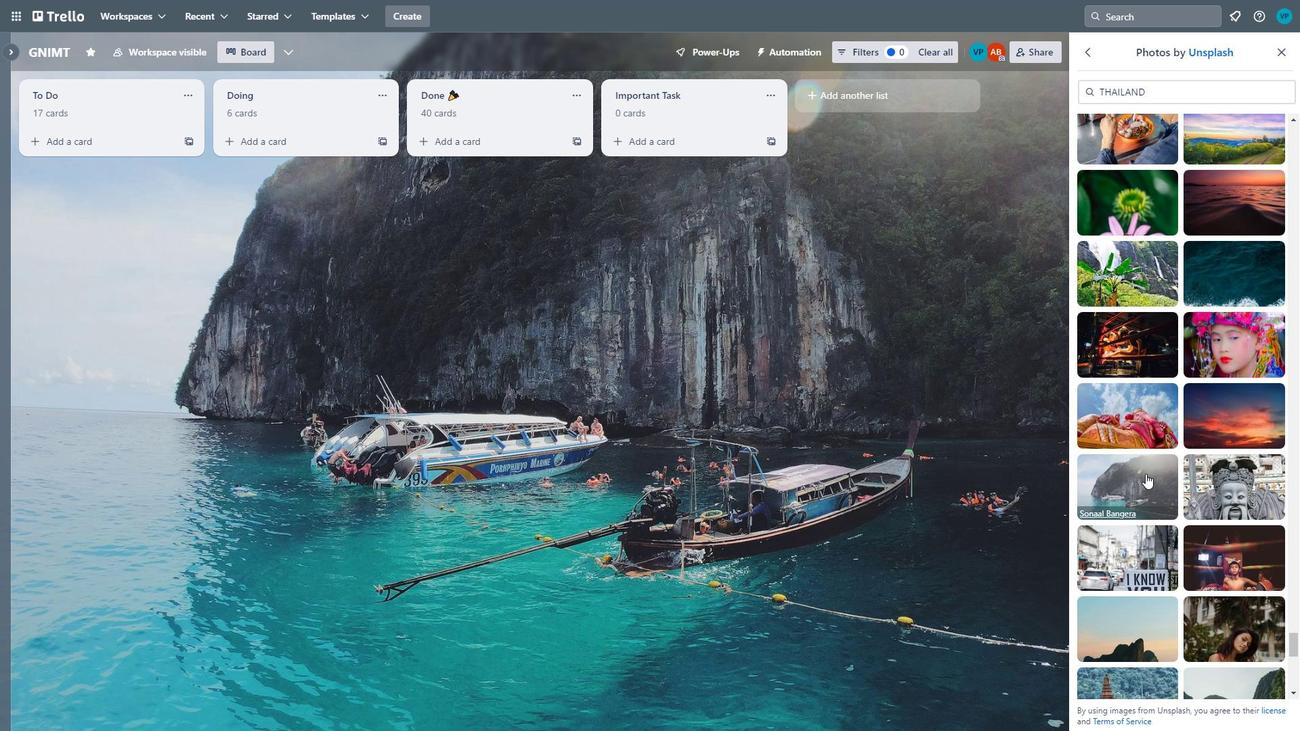 
Action: Mouse scrolled (1146, 473) with delta (0, 0)
Screenshot: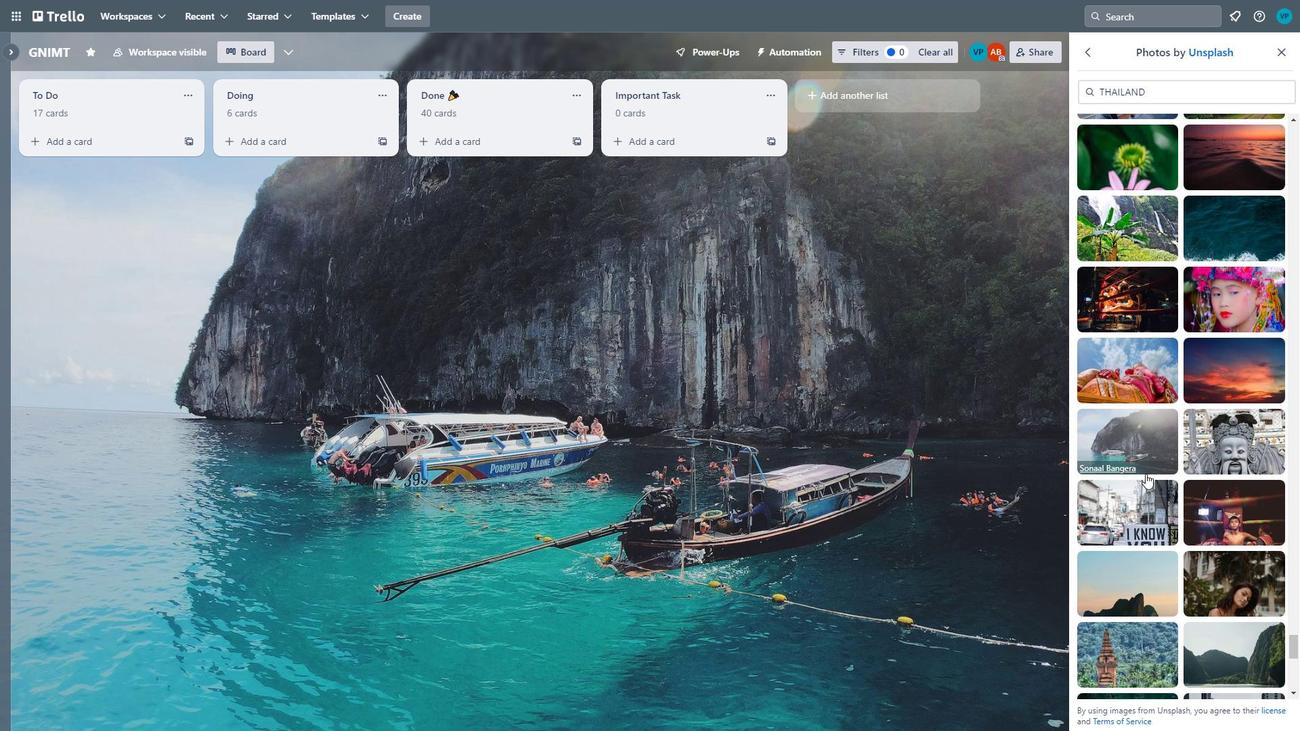 
Action: Mouse scrolled (1146, 473) with delta (0, 0)
